 Task: Format the document by changing the font style to Arial, size to 12, apply different colors to headings, insert hyperlinks, and adjust text alignment and spacing.
Action: Mouse scrolled (751, 232) with delta (0, 0)
Screenshot: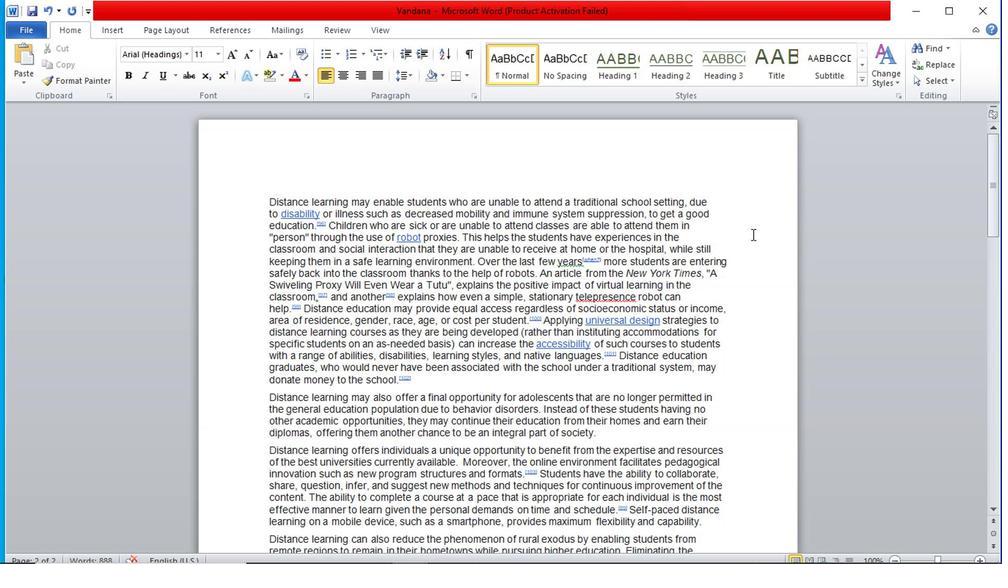 
Action: Mouse moved to (746, 231)
Screenshot: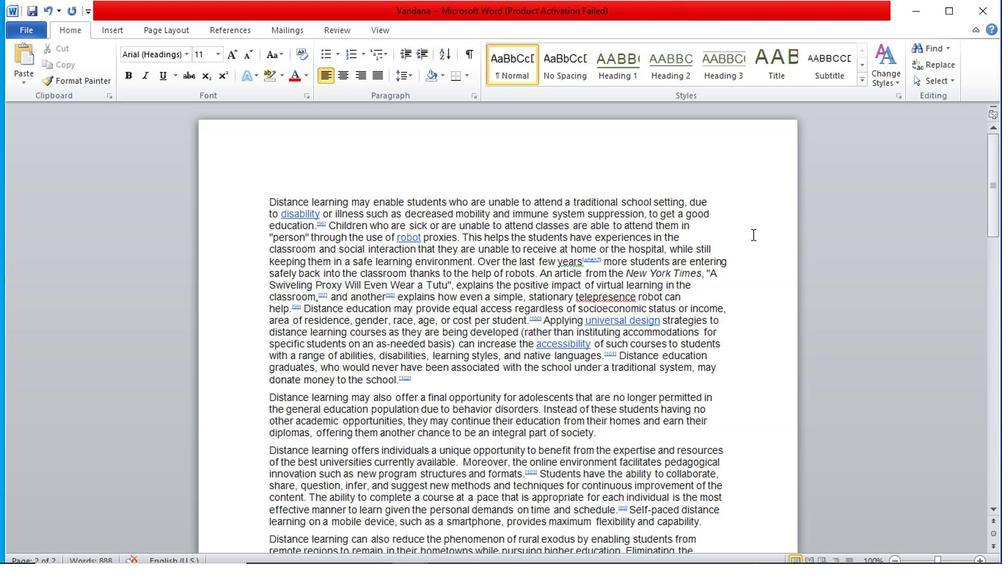 
Action: Mouse scrolled (746, 230) with delta (0, 0)
Screenshot: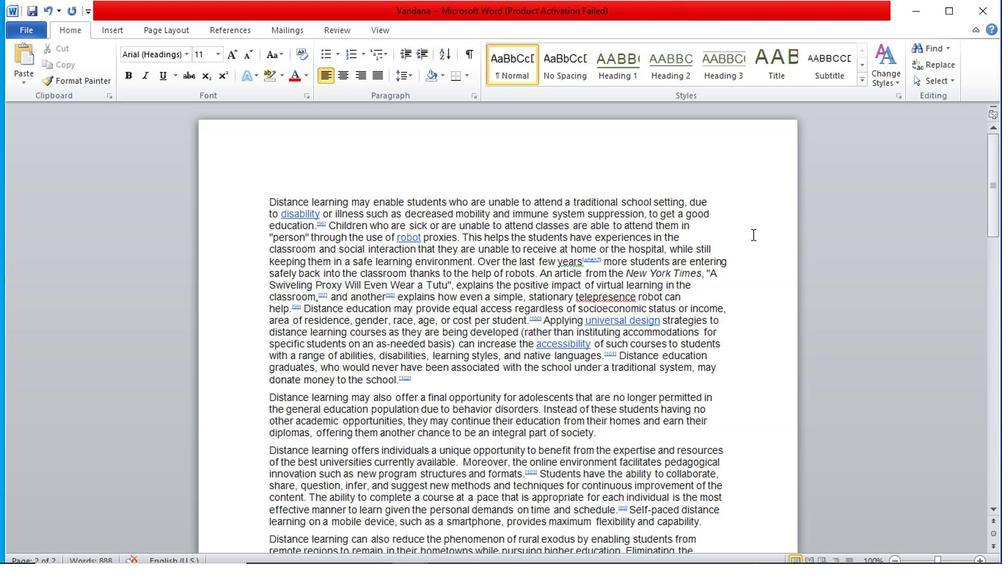 
Action: Mouse moved to (745, 230)
Screenshot: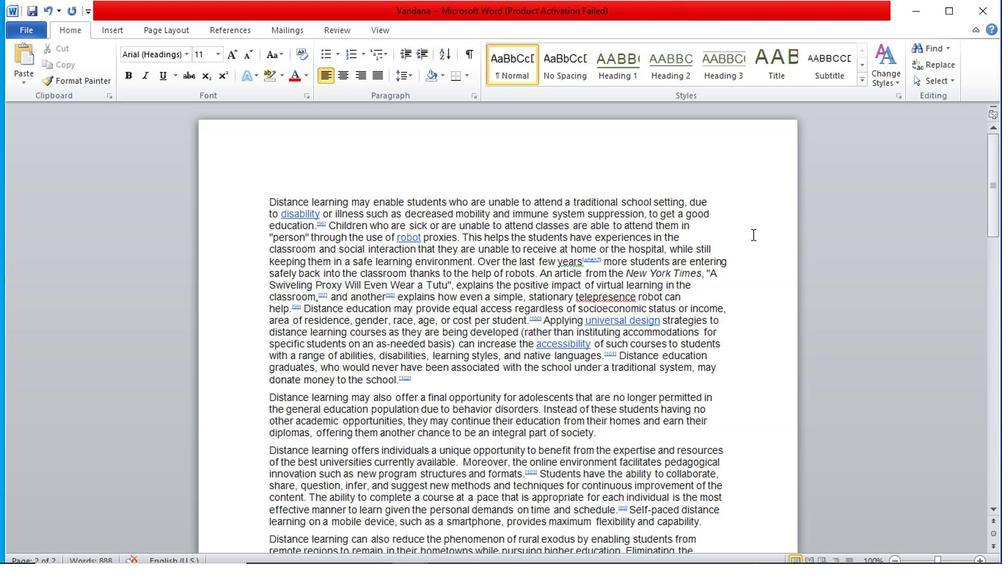 
Action: Mouse scrolled (745, 230) with delta (0, 0)
Screenshot: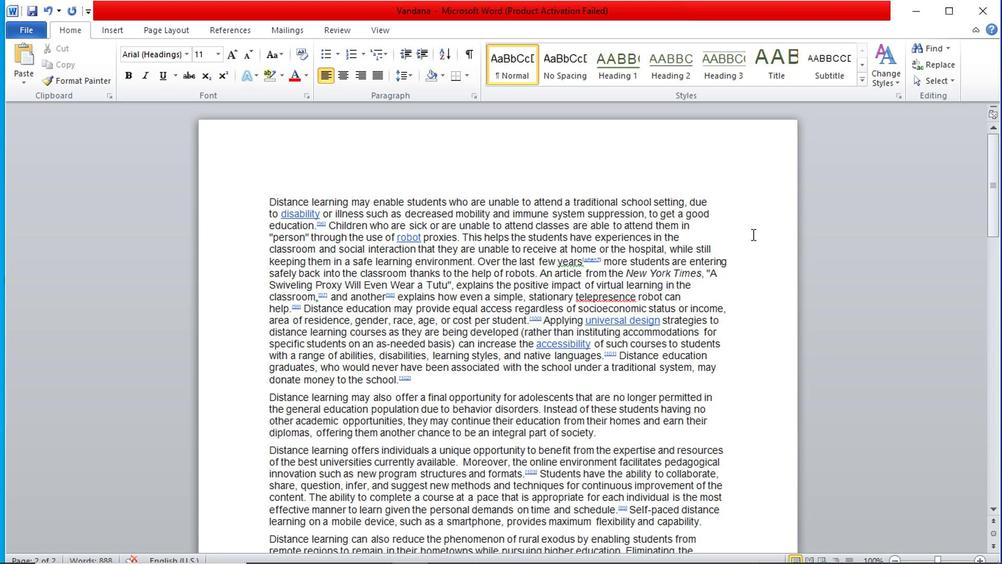 
Action: Mouse moved to (720, 233)
Screenshot: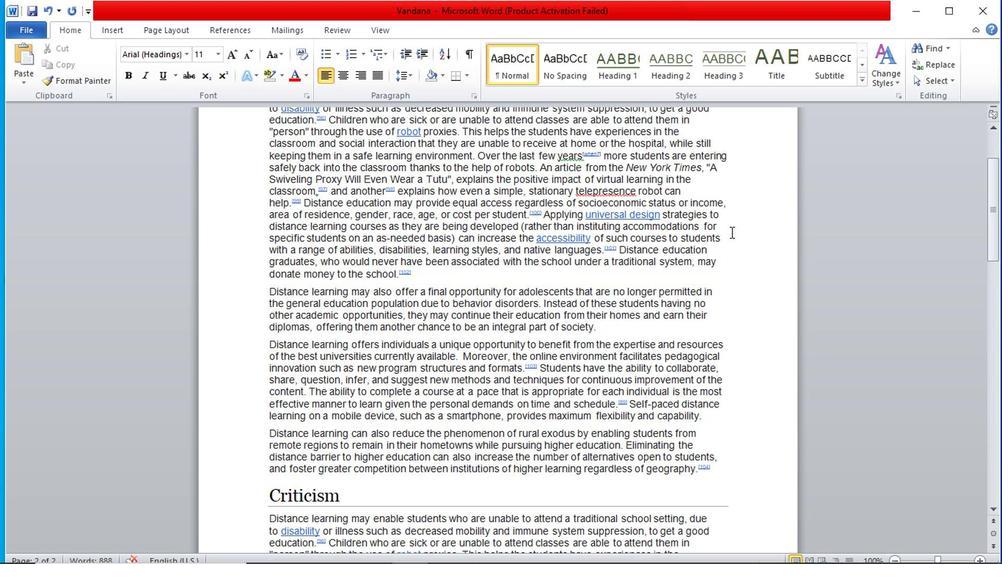 
Action: Mouse scrolled (720, 234) with delta (0, 0)
Screenshot: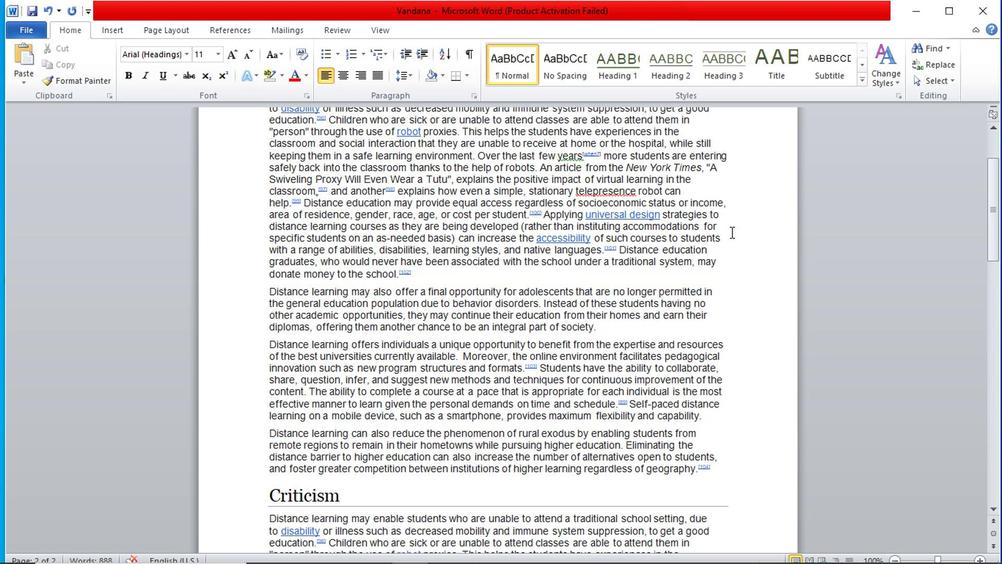 
Action: Mouse scrolled (720, 234) with delta (0, 0)
Screenshot: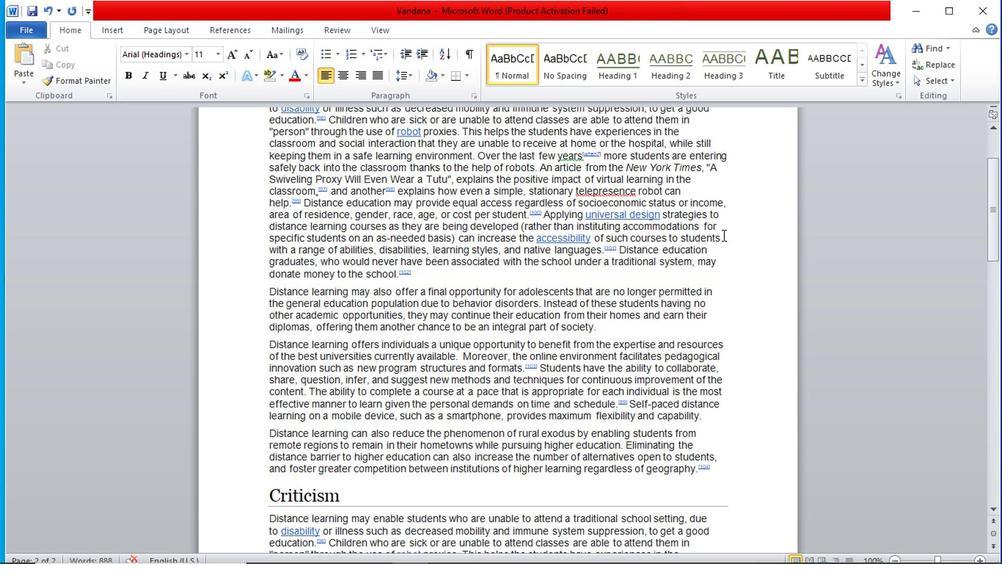 
Action: Mouse scrolled (720, 234) with delta (0, 0)
Screenshot: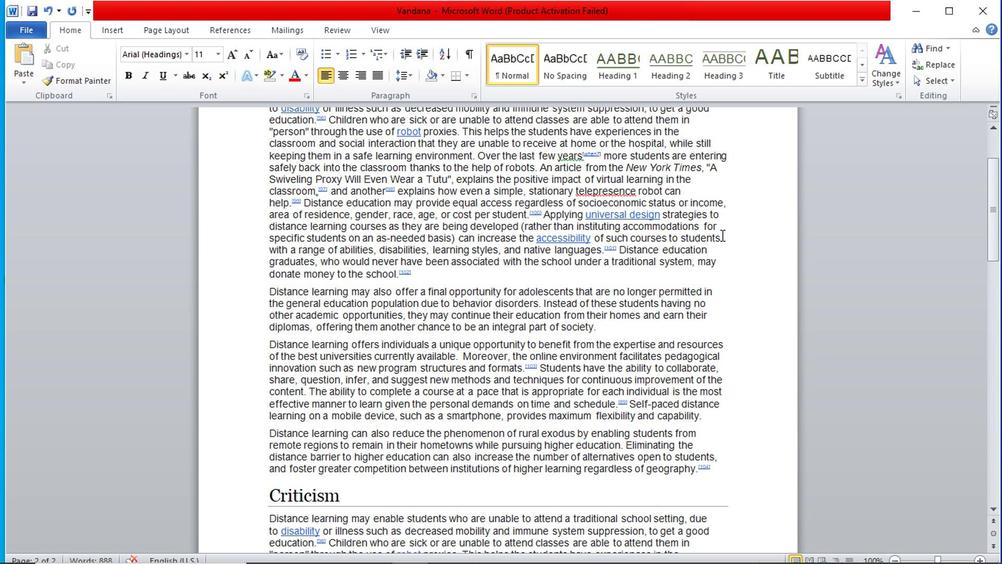 
Action: Mouse moved to (267, 197)
Screenshot: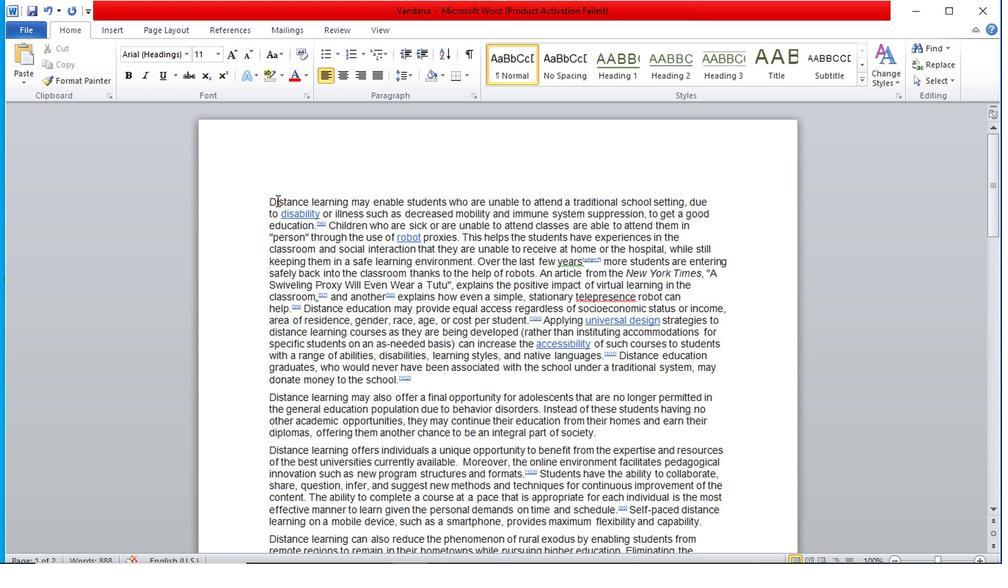 
Action: Mouse pressed left at (267, 197)
Screenshot: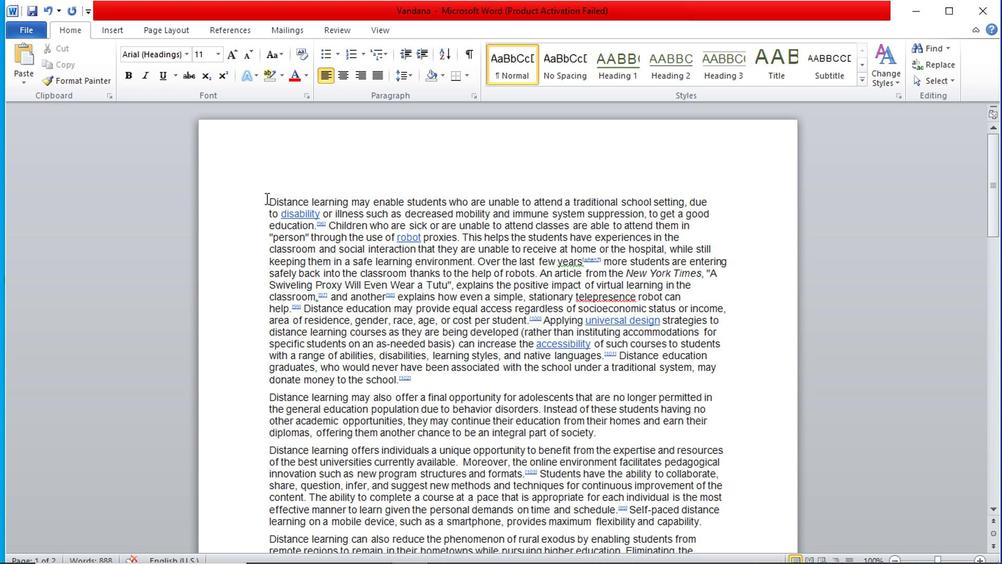 
Action: Mouse moved to (569, 269)
Screenshot: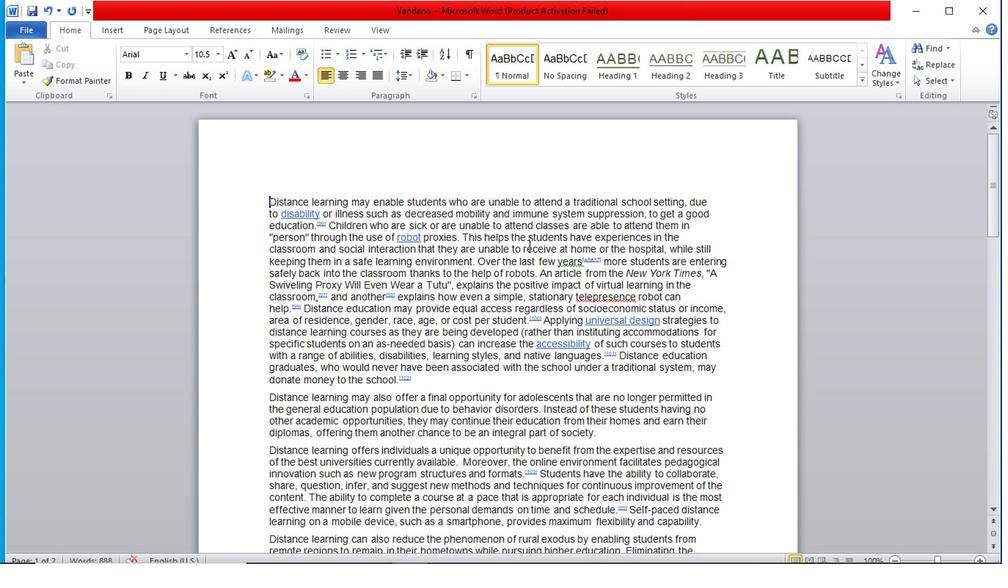 
Action: Mouse scrolled (569, 268) with delta (0, -1)
Screenshot: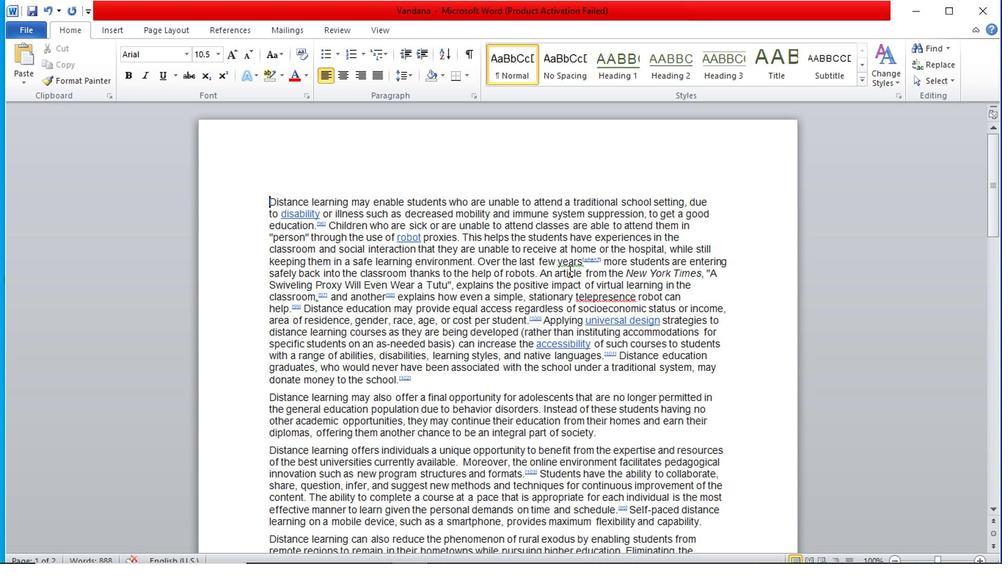 
Action: Mouse moved to (616, 282)
Screenshot: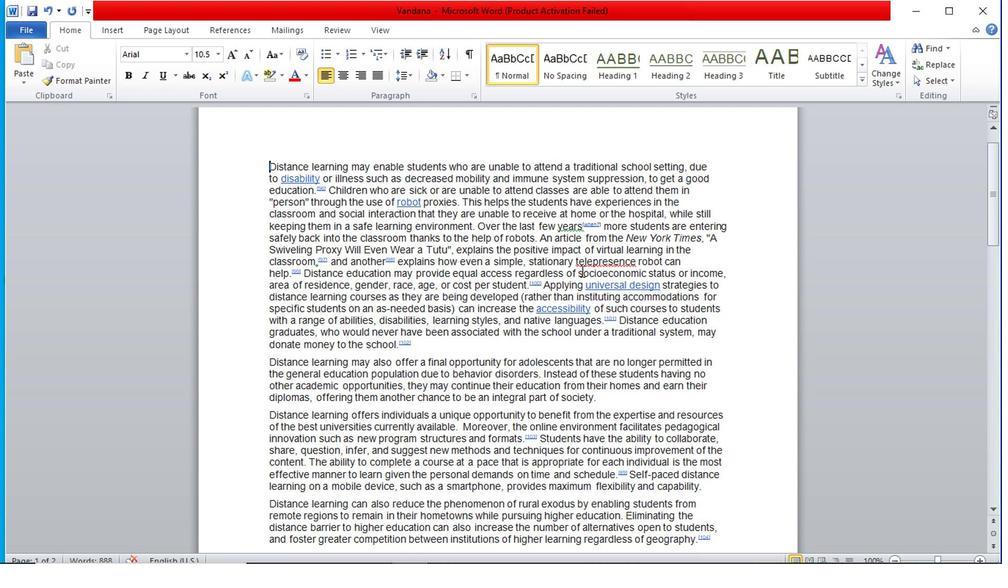 
Action: Mouse scrolled (616, 280) with delta (0, -1)
Screenshot: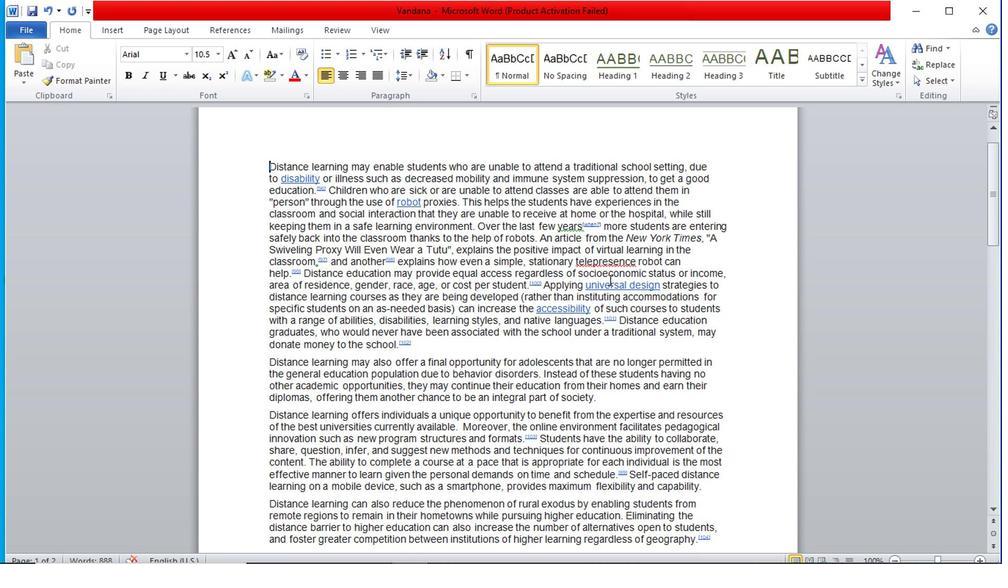
Action: Mouse moved to (422, 311)
Screenshot: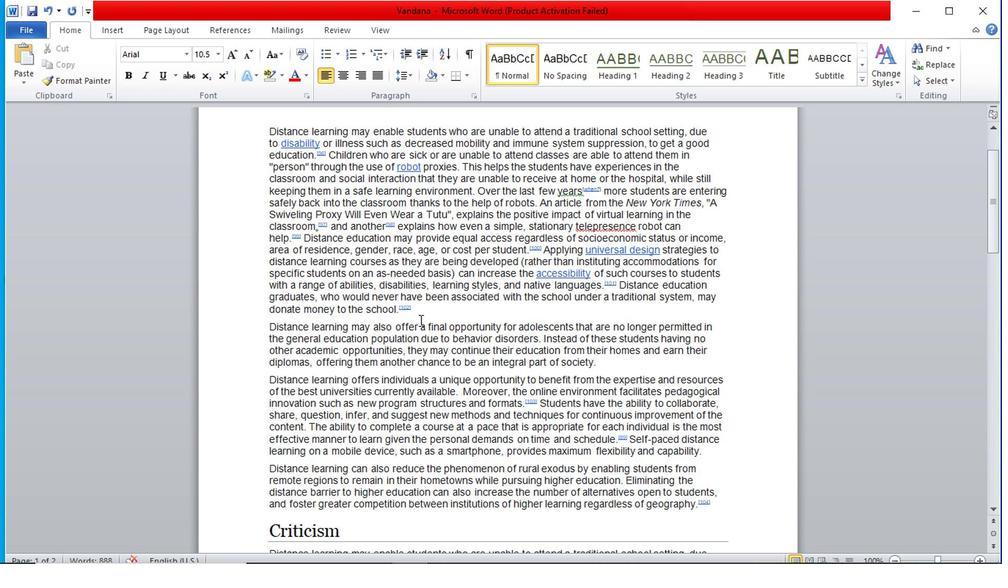 
Action: Mouse pressed left at (422, 311)
Screenshot: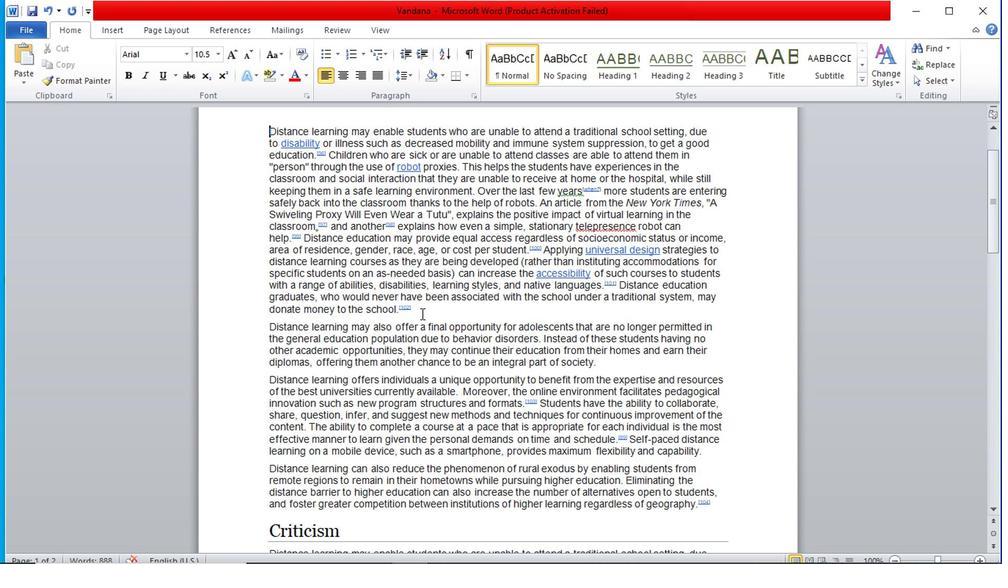 
Action: Key pressed <Key.enter>
Screenshot: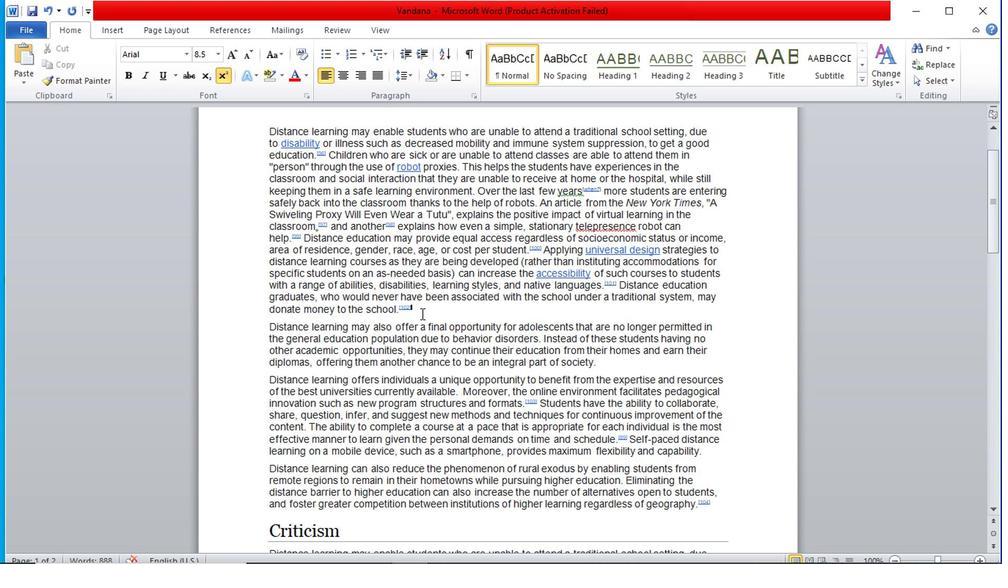
Action: Mouse moved to (455, 301)
Screenshot: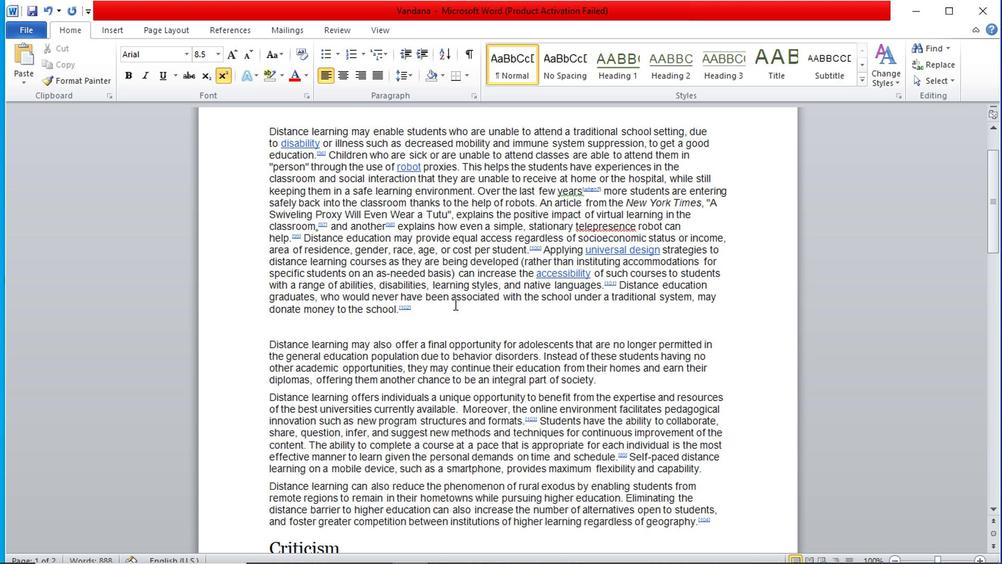 
Action: Mouse scrolled (455, 300) with delta (0, 0)
Screenshot: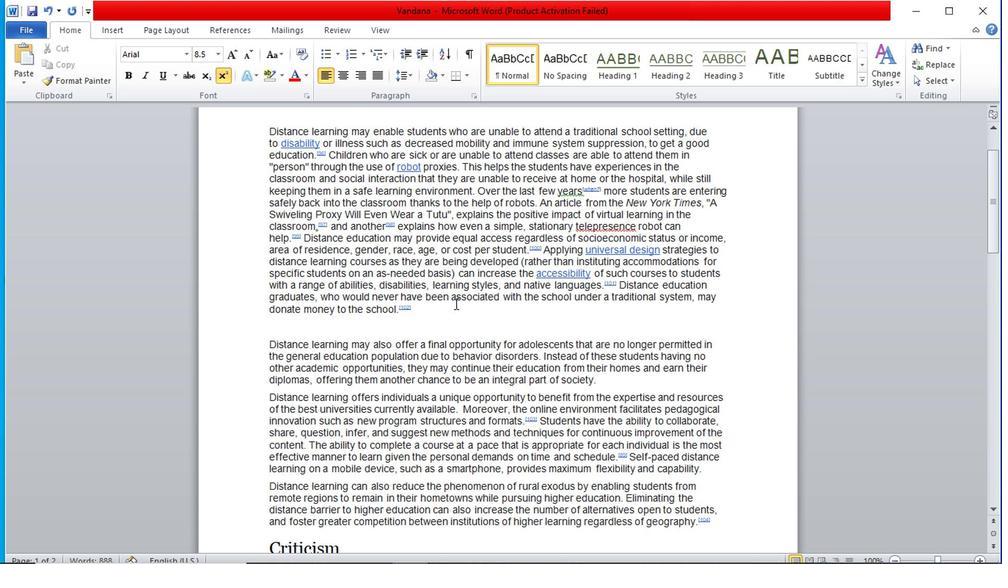 
Action: Mouse scrolled (455, 300) with delta (0, 0)
Screenshot: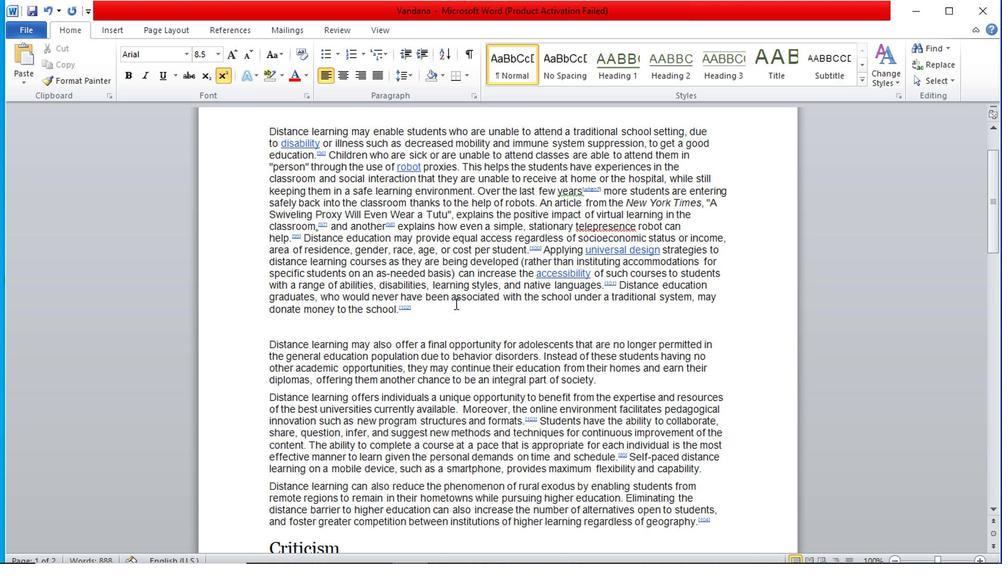 
Action: Mouse scrolled (455, 300) with delta (0, 0)
Screenshot: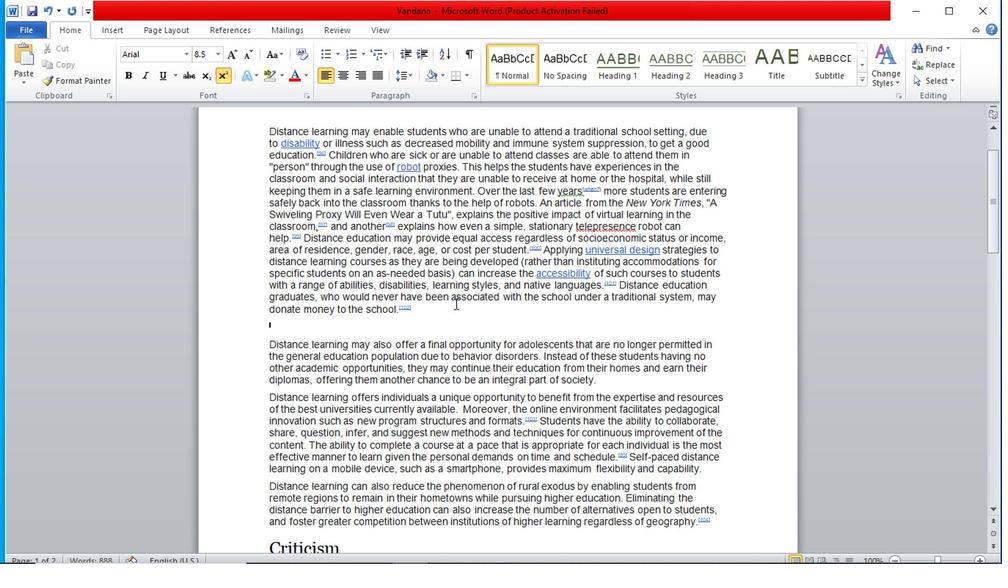 
Action: Mouse moved to (629, 273)
Screenshot: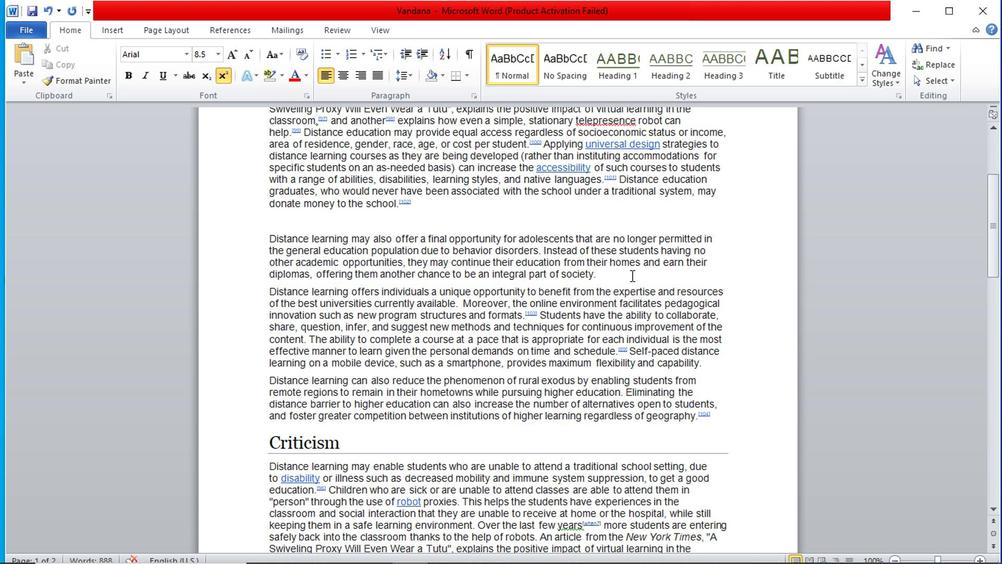 
Action: Mouse pressed left at (629, 273)
Screenshot: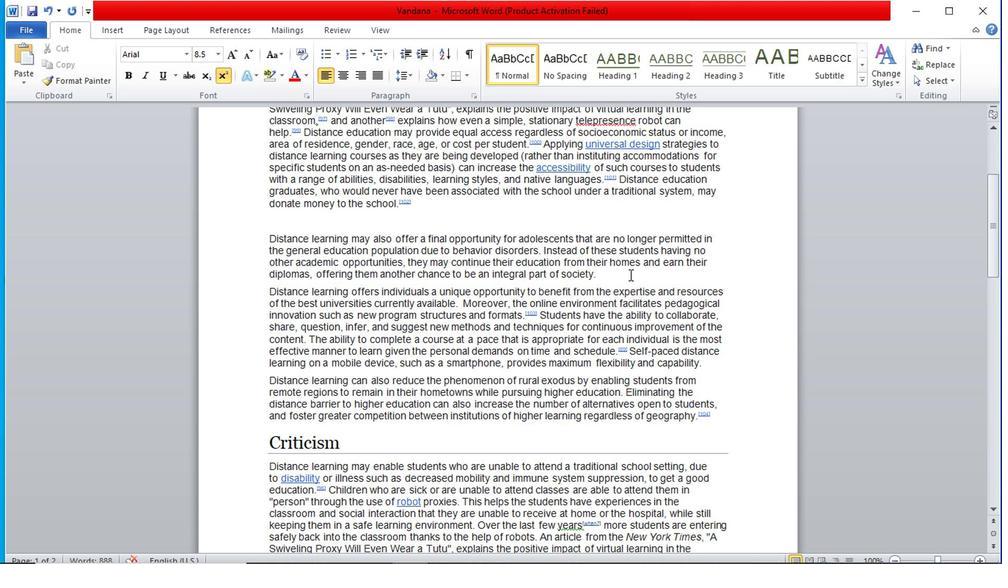 
Action: Key pressed <Key.enter>
Screenshot: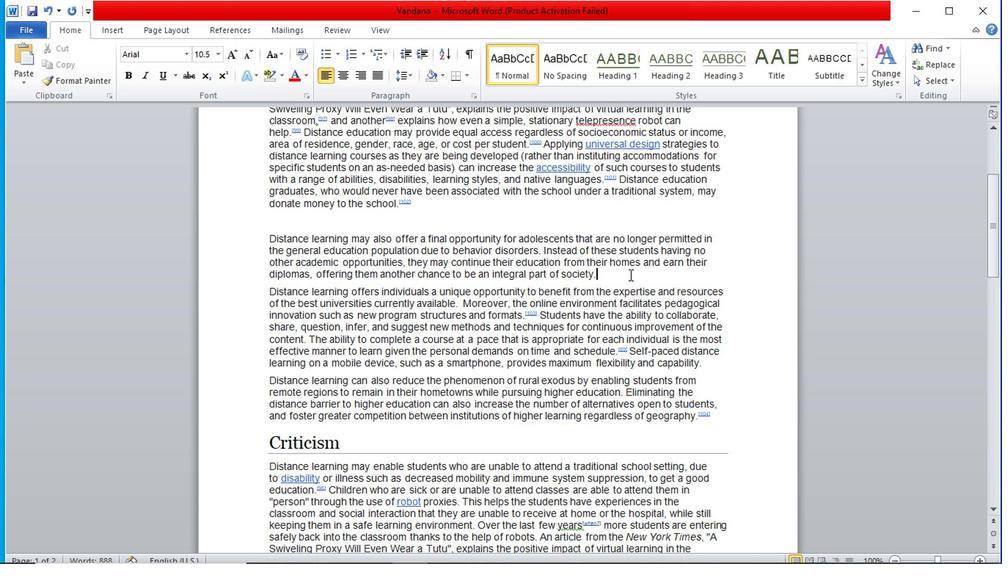 
Action: Mouse moved to (626, 273)
Screenshot: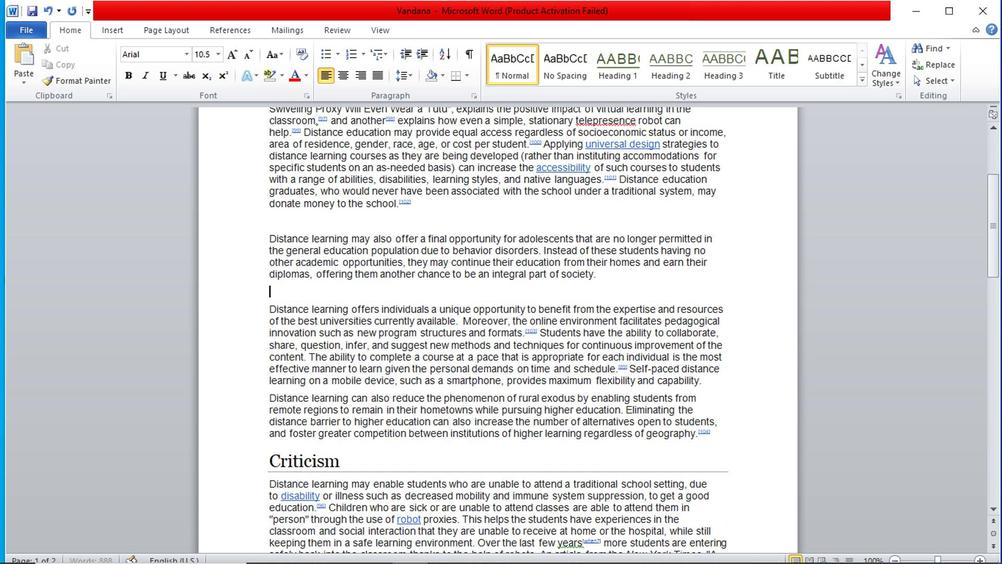 
Action: Mouse scrolled (626, 273) with delta (0, 0)
Screenshot: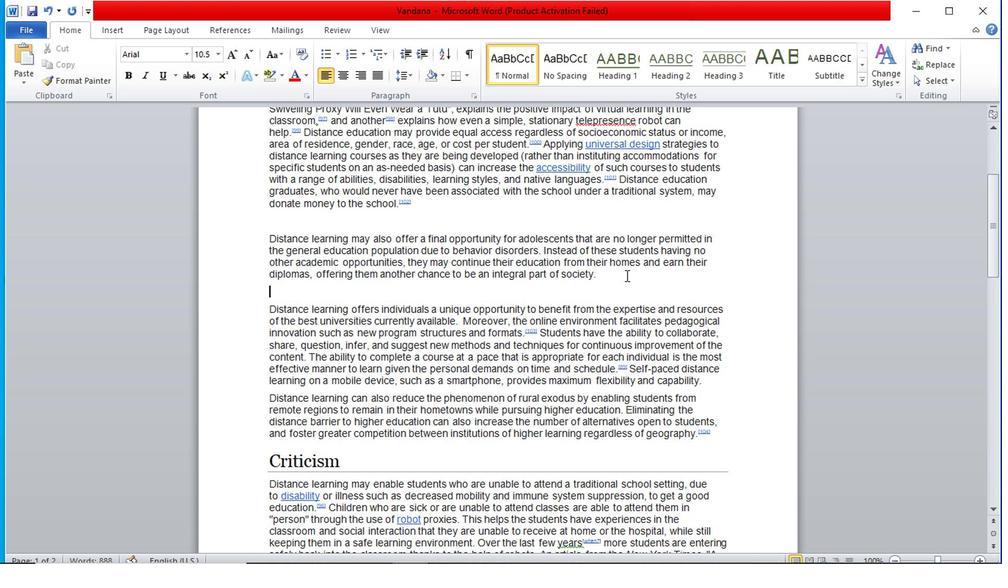 
Action: Mouse moved to (626, 274)
Screenshot: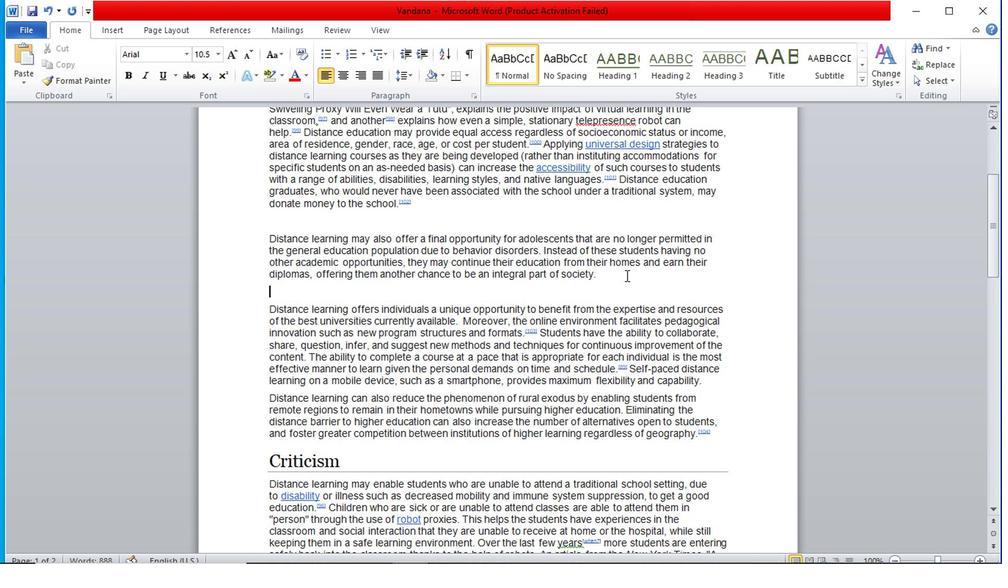 
Action: Mouse scrolled (626, 273) with delta (0, -1)
Screenshot: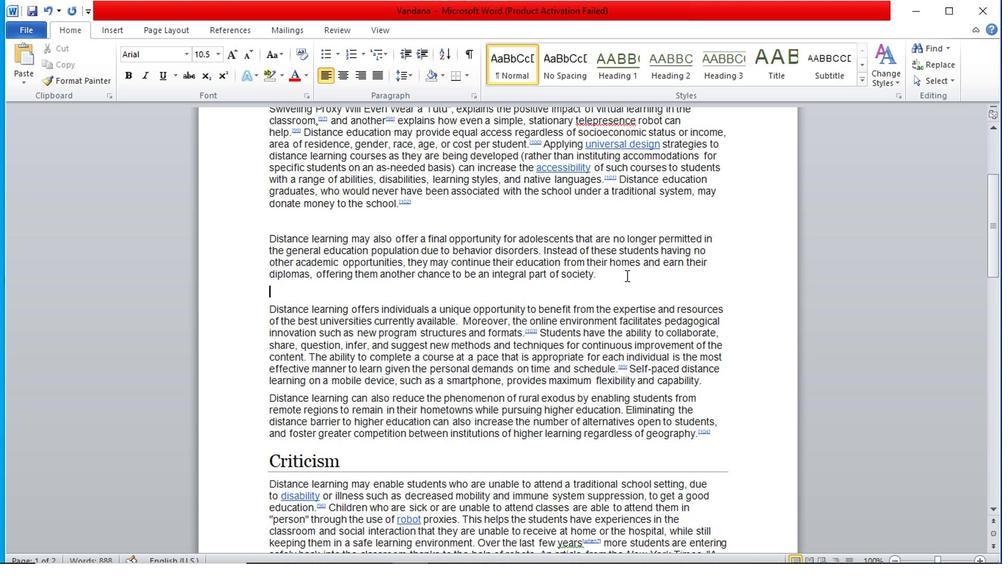 
Action: Mouse moved to (709, 309)
Screenshot: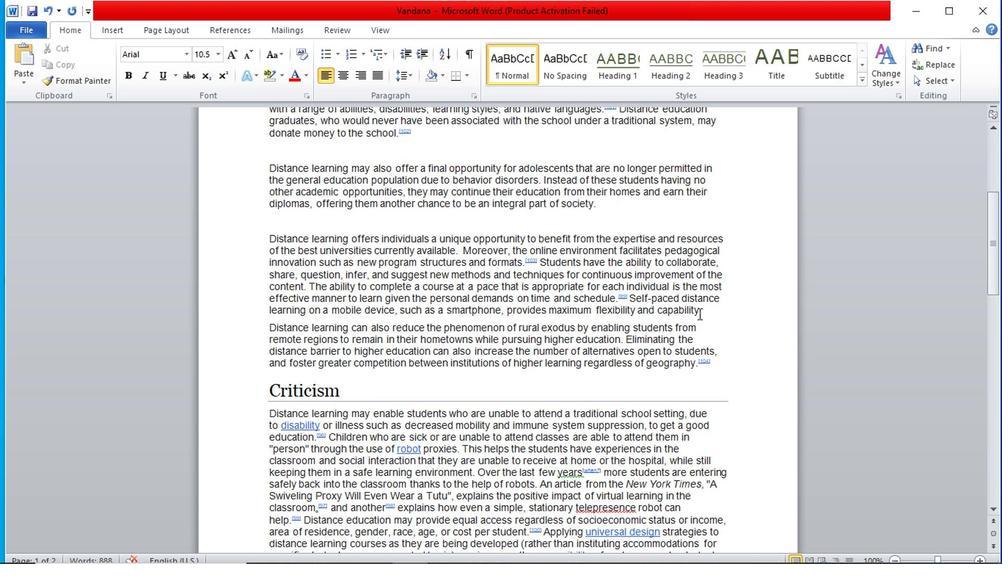 
Action: Mouse pressed left at (709, 309)
Screenshot: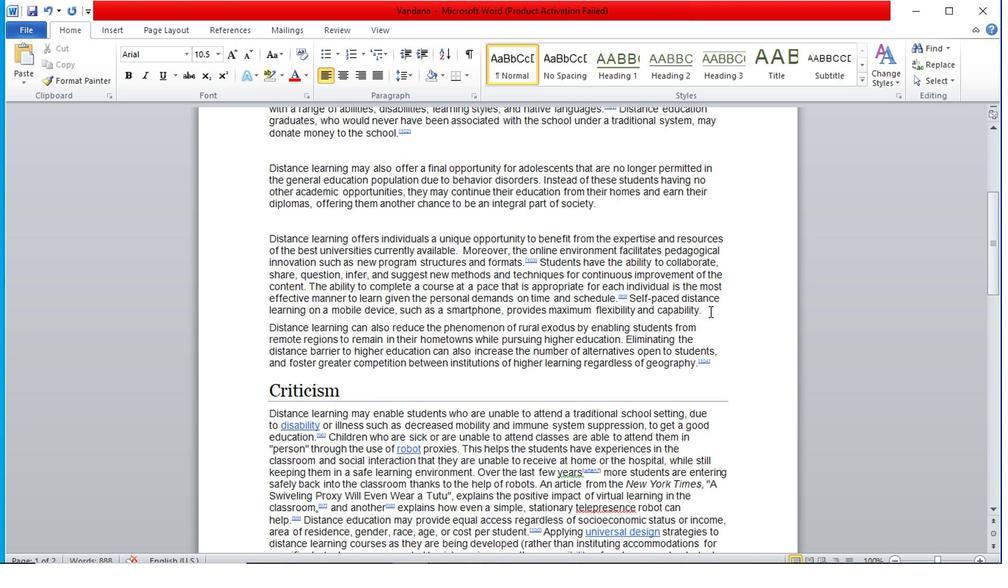 
Action: Mouse moved to (709, 309)
Screenshot: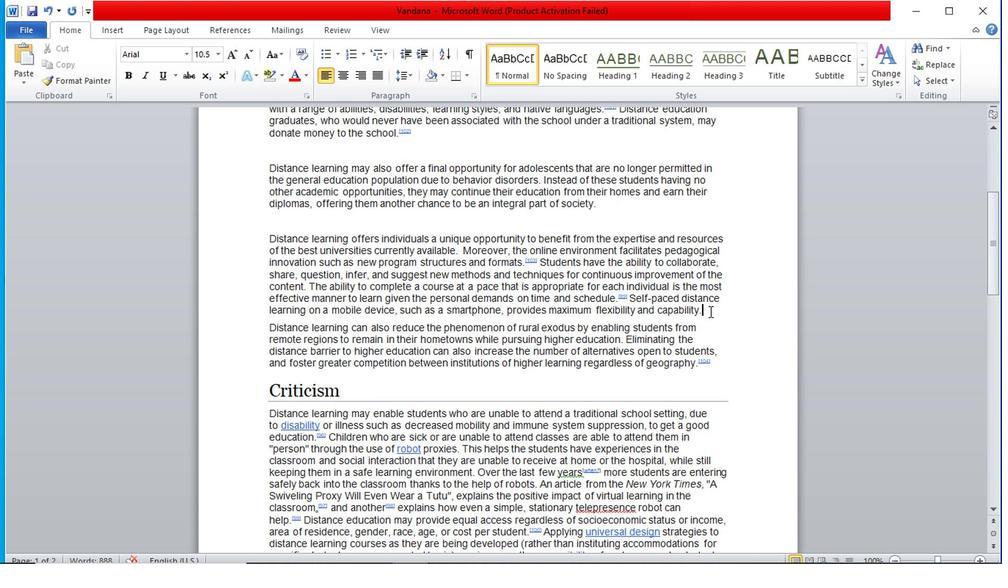 
Action: Key pressed <Key.enter>
Screenshot: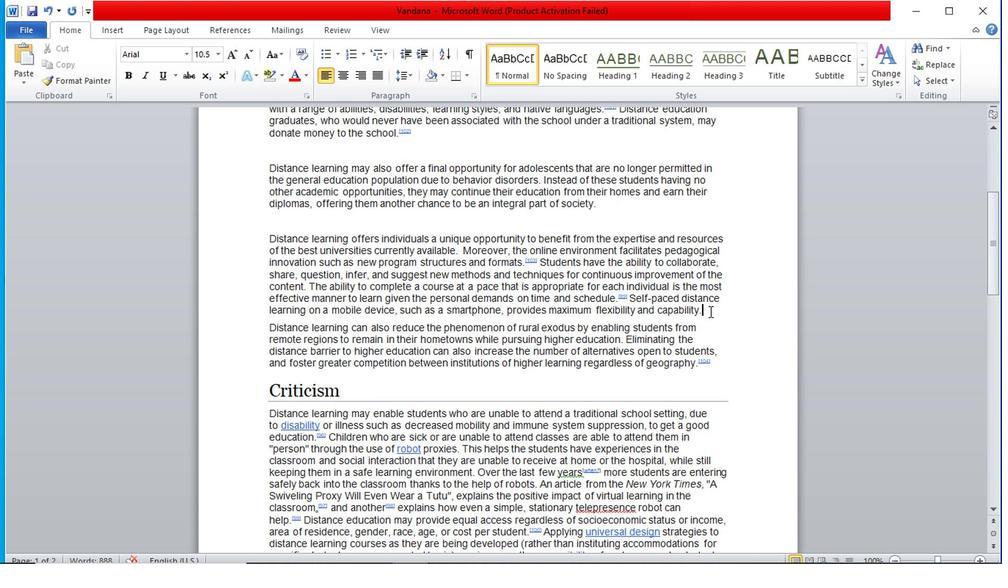 
Action: Mouse moved to (675, 321)
Screenshot: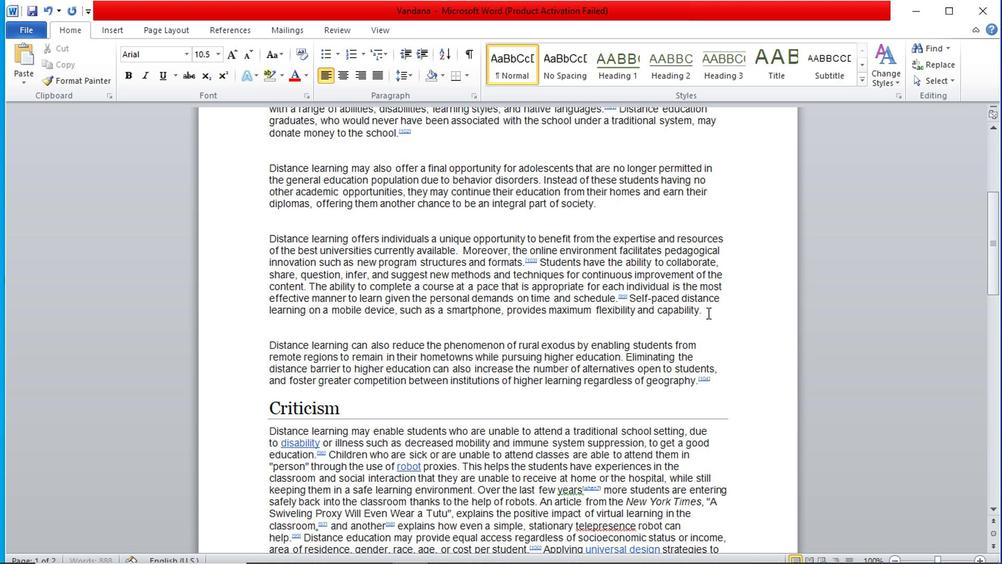 
Action: Mouse scrolled (675, 320) with delta (0, -1)
Screenshot: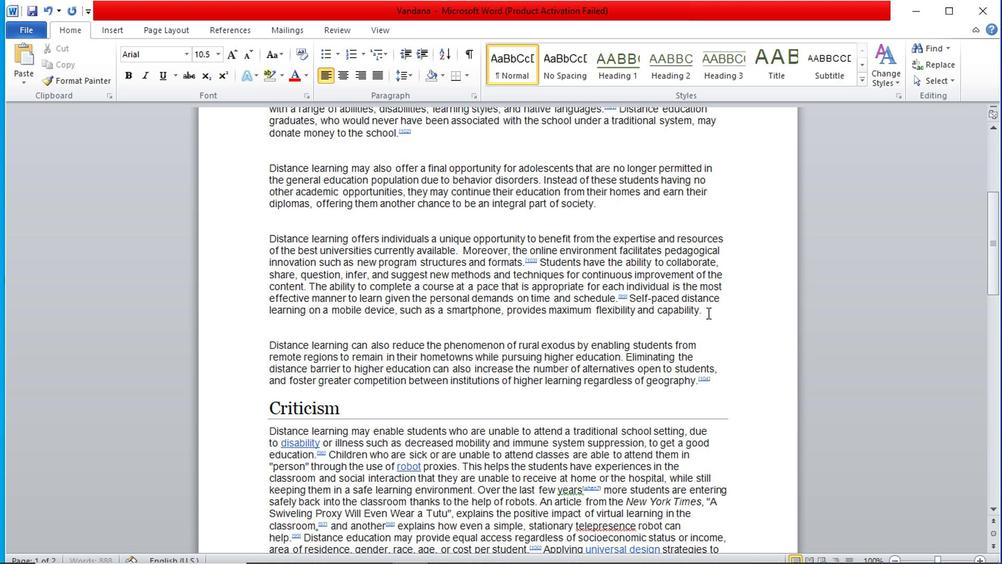 
Action: Mouse moved to (670, 321)
Screenshot: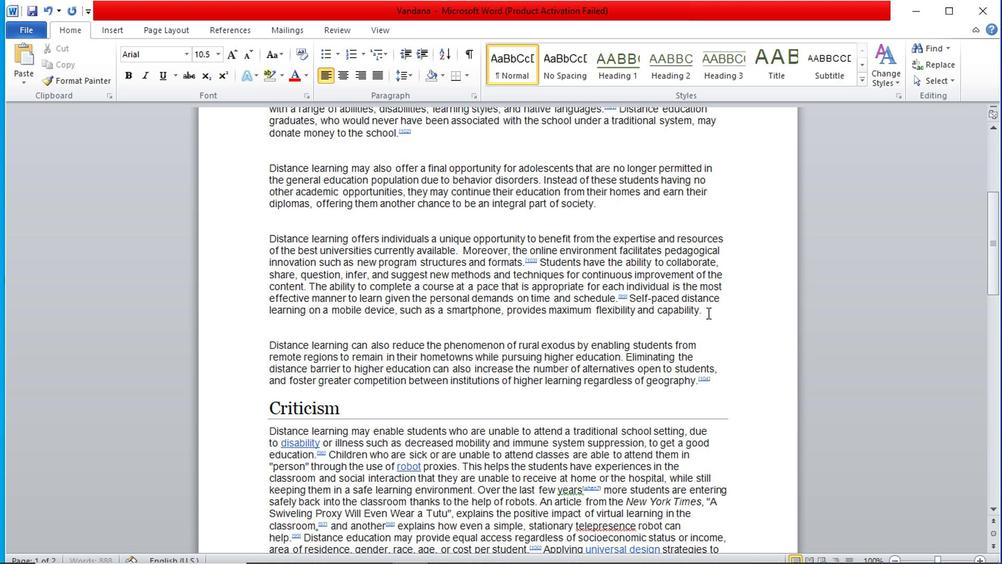 
Action: Mouse scrolled (670, 320) with delta (0, -1)
Screenshot: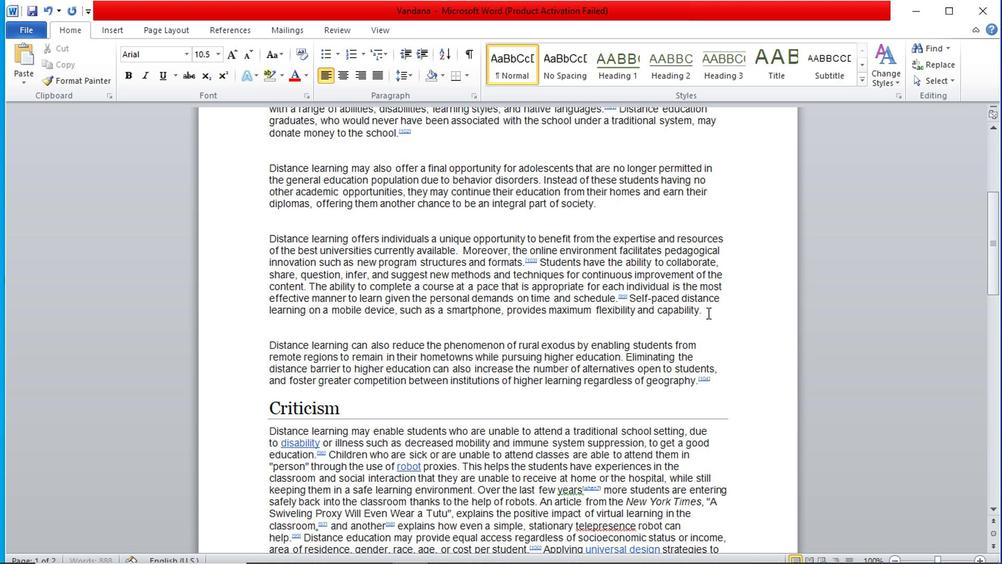 
Action: Mouse moved to (666, 321)
Screenshot: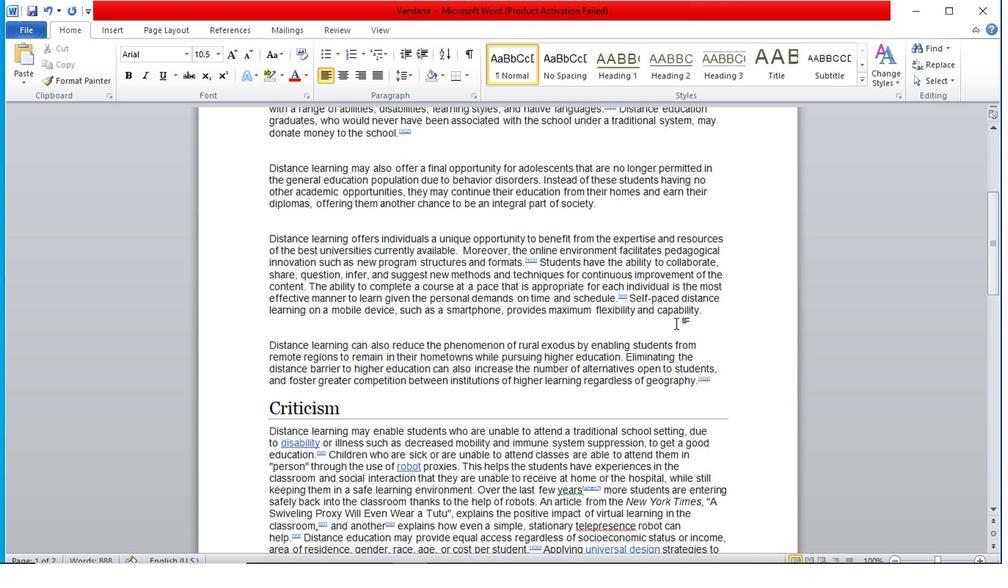 
Action: Mouse scrolled (666, 321) with delta (0, 0)
Screenshot: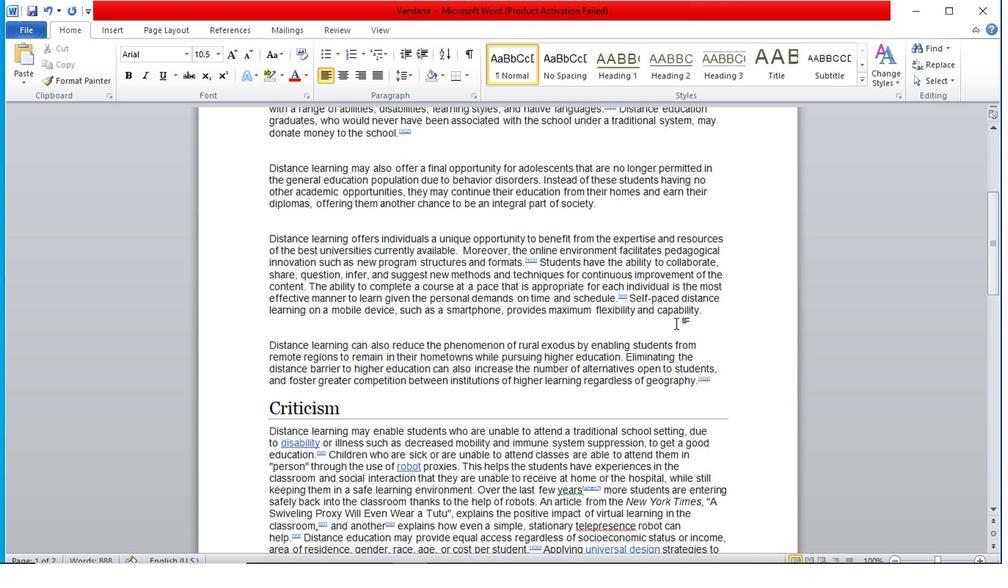 
Action: Mouse moved to (526, 299)
Screenshot: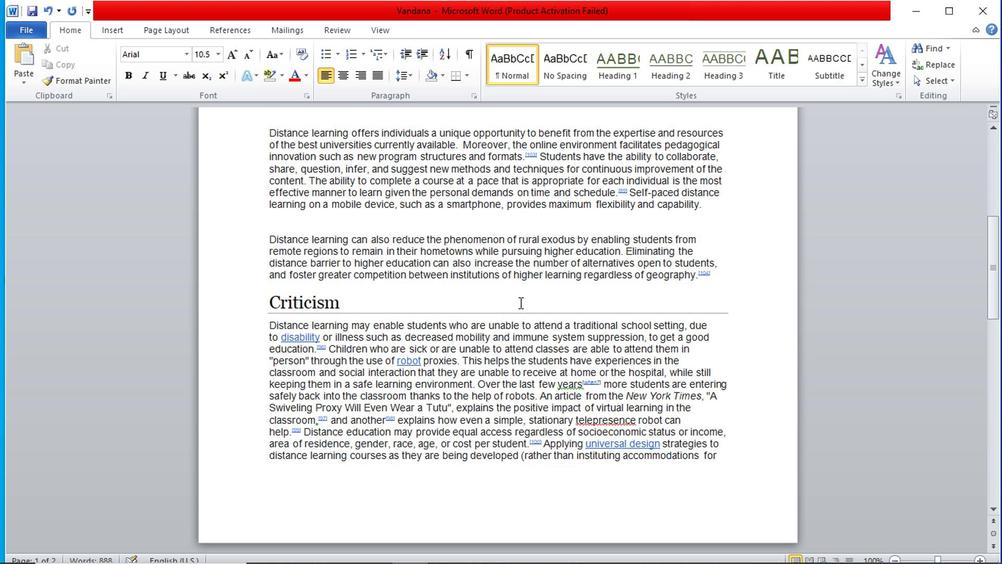 
Action: Mouse scrolled (526, 299) with delta (0, 0)
Screenshot: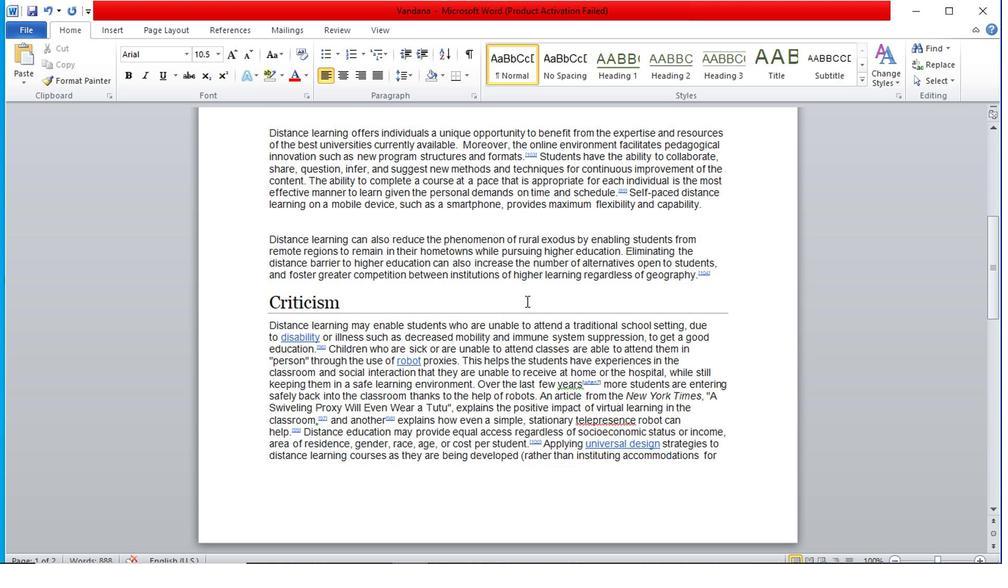 
Action: Mouse scrolled (526, 299) with delta (0, 0)
Screenshot: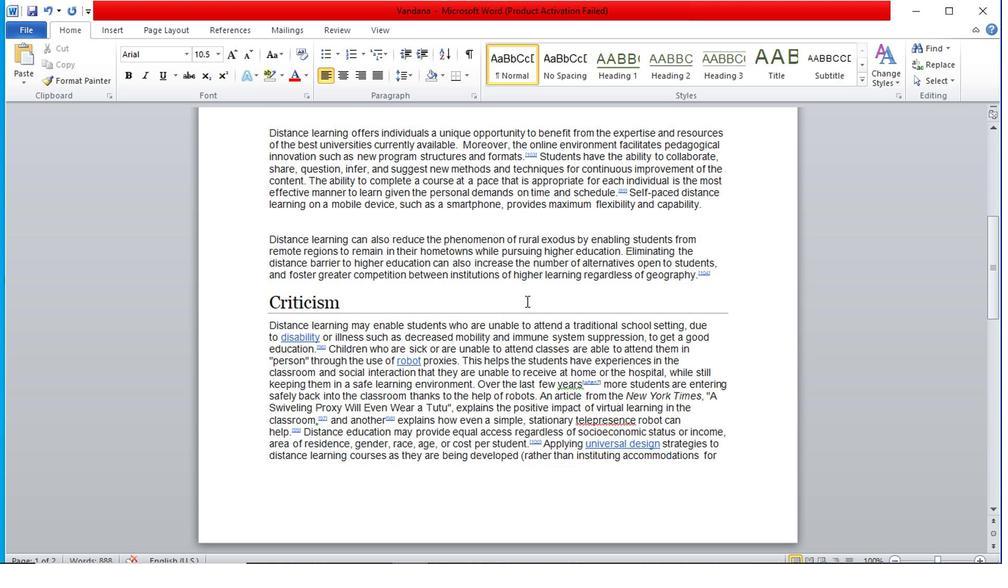 
Action: Mouse scrolled (526, 299) with delta (0, 0)
Screenshot: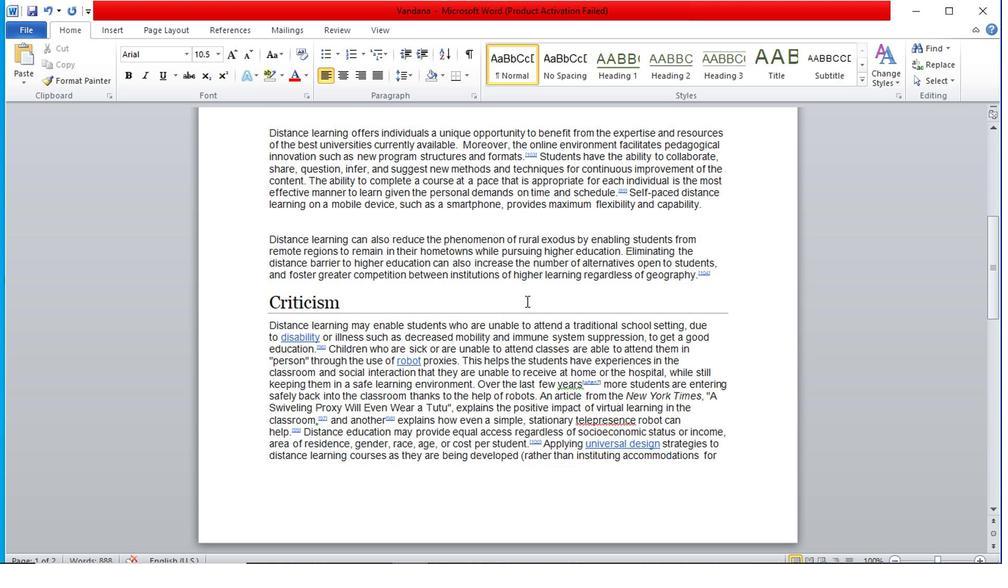 
Action: Mouse scrolled (526, 299) with delta (0, 0)
Screenshot: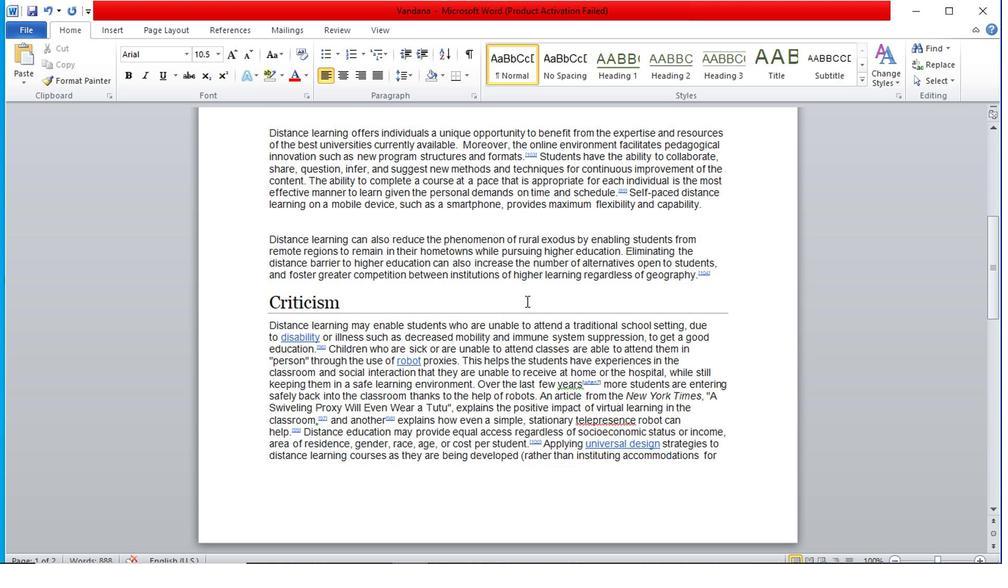 
Action: Mouse scrolled (526, 299) with delta (0, 0)
Screenshot: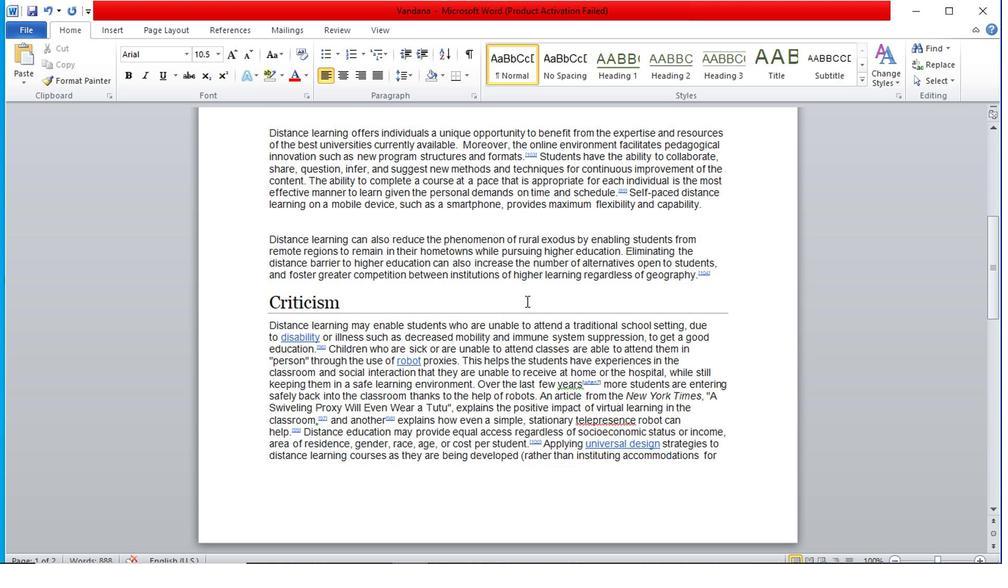 
Action: Mouse scrolled (526, 298) with delta (0, 0)
Screenshot: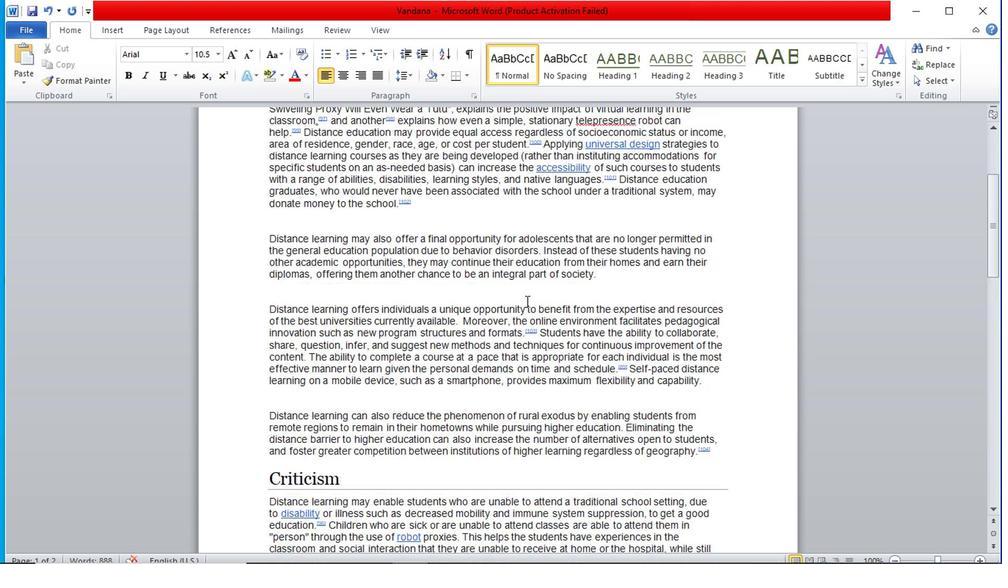 
Action: Mouse scrolled (526, 298) with delta (0, 0)
Screenshot: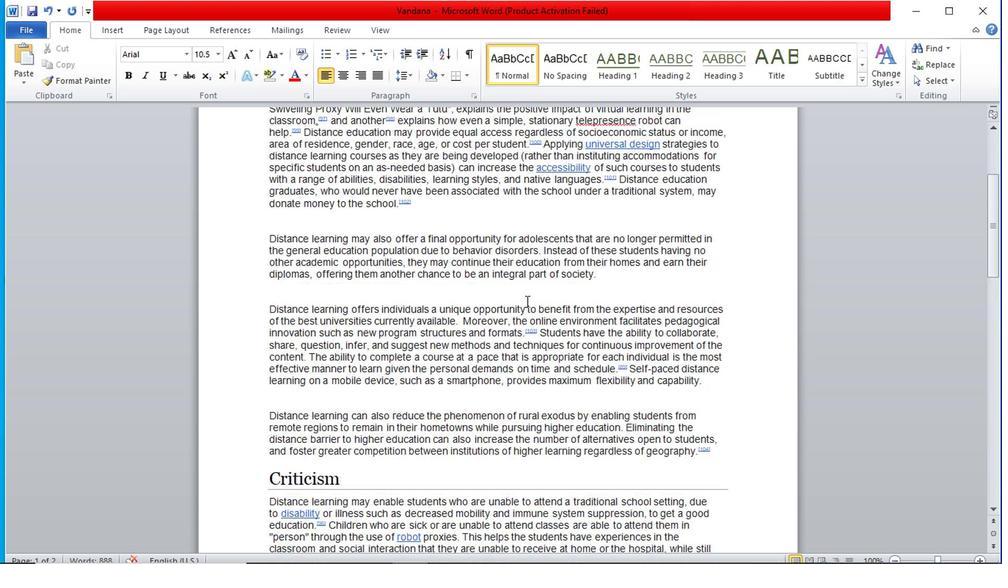 
Action: Mouse scrolled (526, 298) with delta (0, 0)
Screenshot: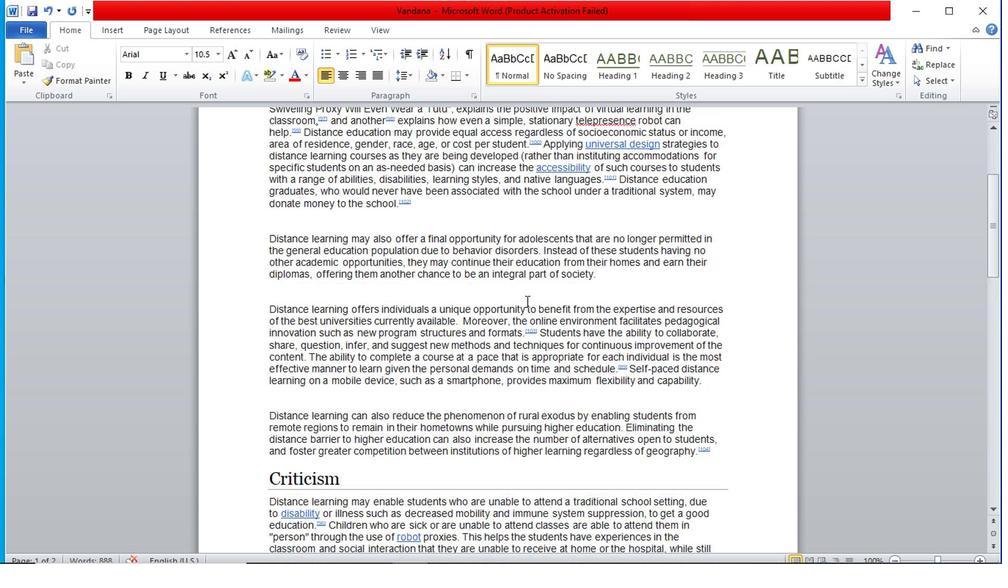 
Action: Mouse scrolled (526, 298) with delta (0, 0)
Screenshot: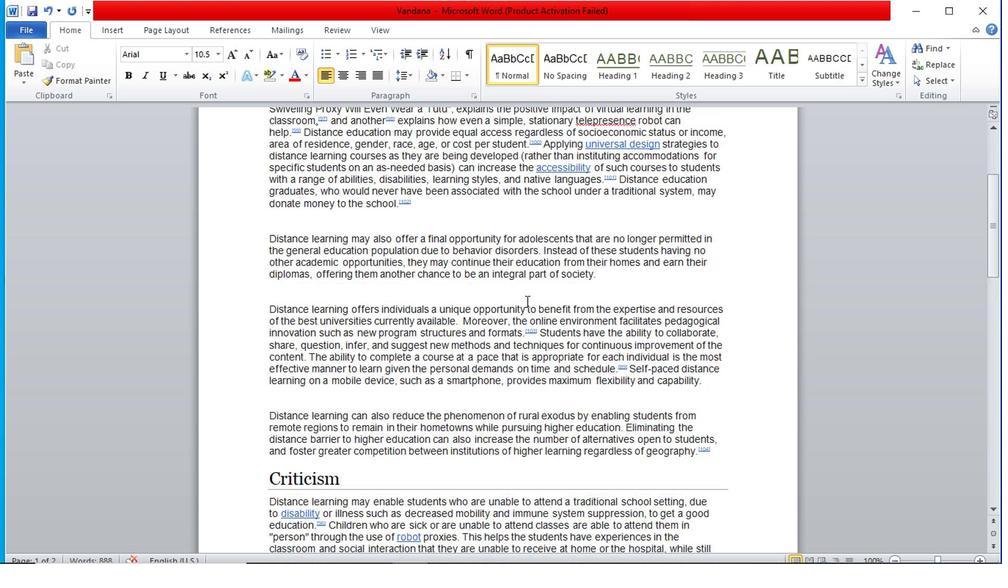 
Action: Mouse scrolled (526, 298) with delta (0, 0)
Screenshot: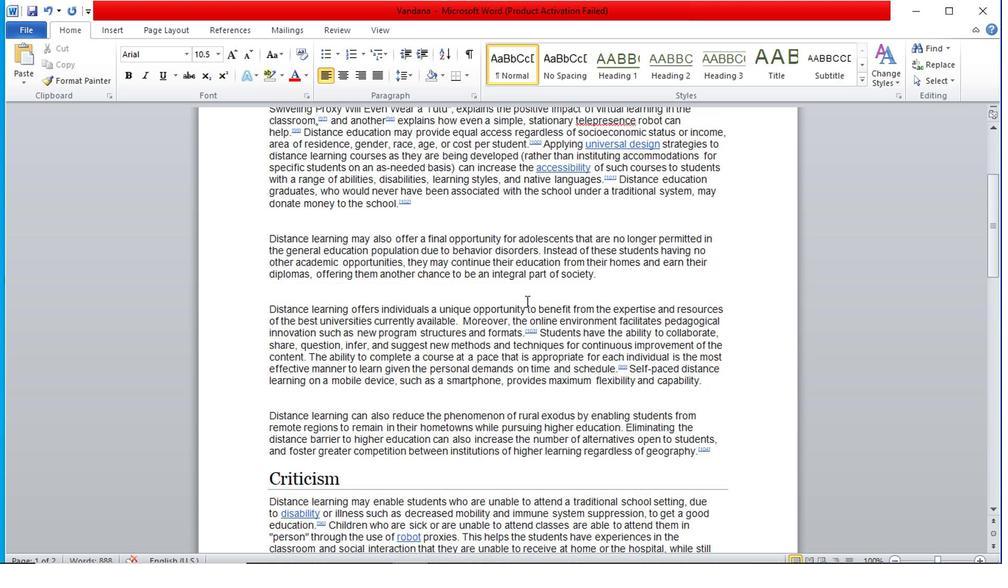 
Action: Mouse scrolled (526, 298) with delta (0, 0)
Screenshot: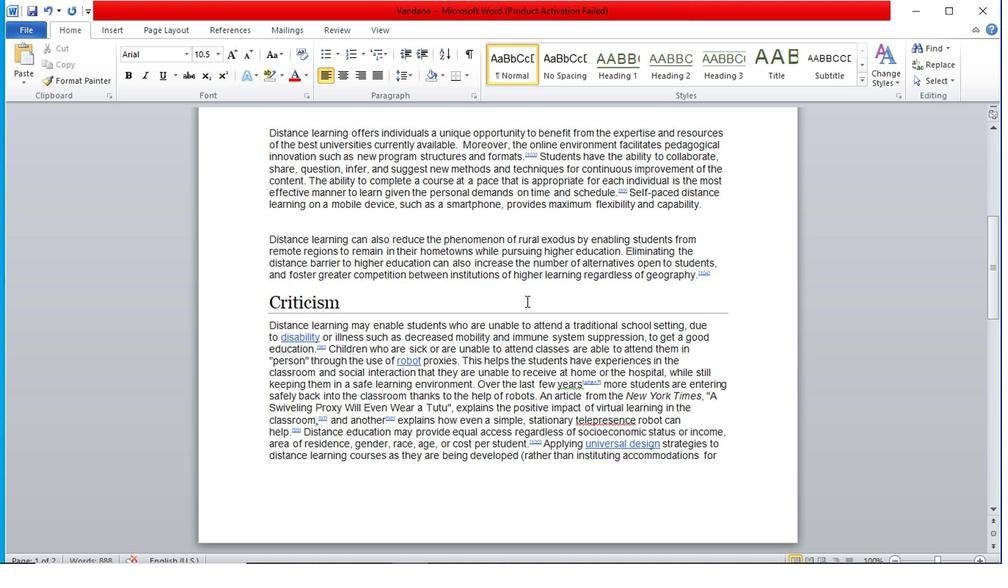 
Action: Mouse scrolled (526, 298) with delta (0, 0)
Screenshot: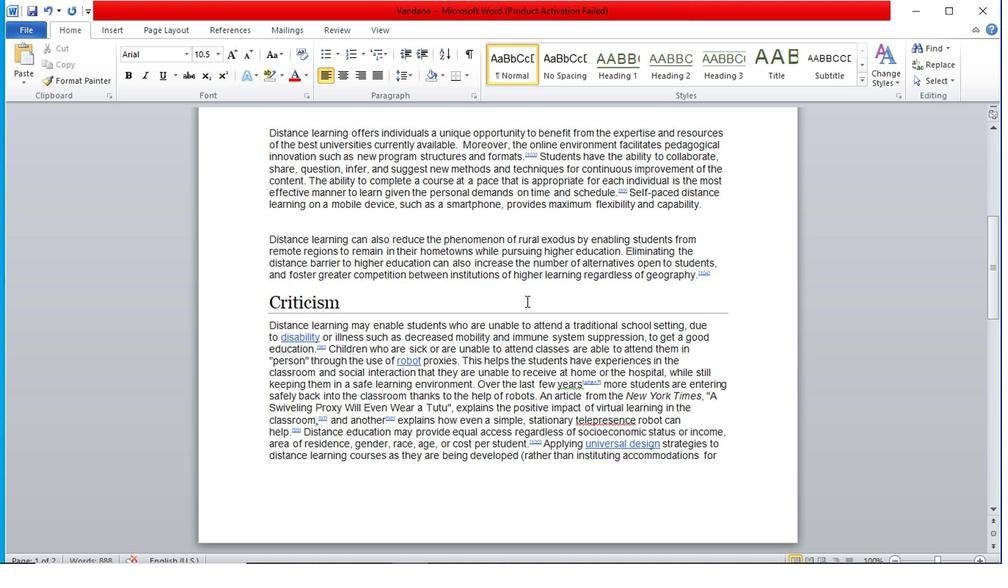 
Action: Mouse scrolled (526, 298) with delta (0, 0)
Screenshot: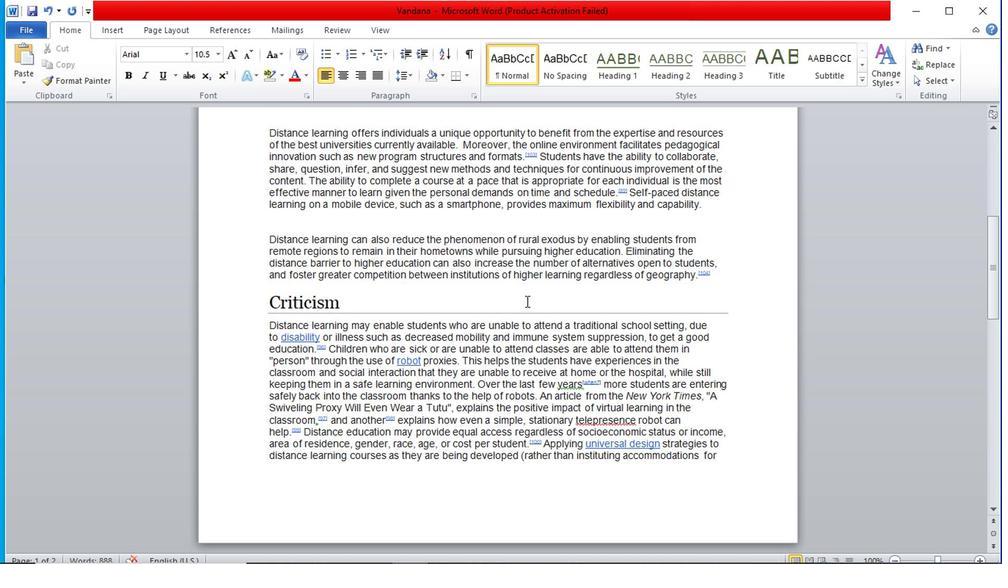 
Action: Mouse scrolled (526, 298) with delta (0, 0)
Screenshot: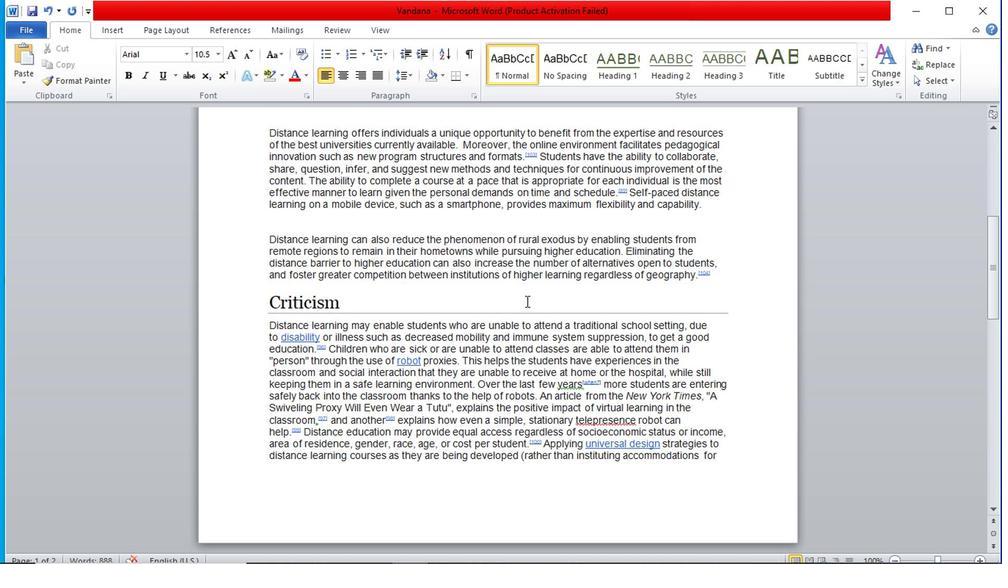 
Action: Mouse scrolled (526, 298) with delta (0, 0)
Screenshot: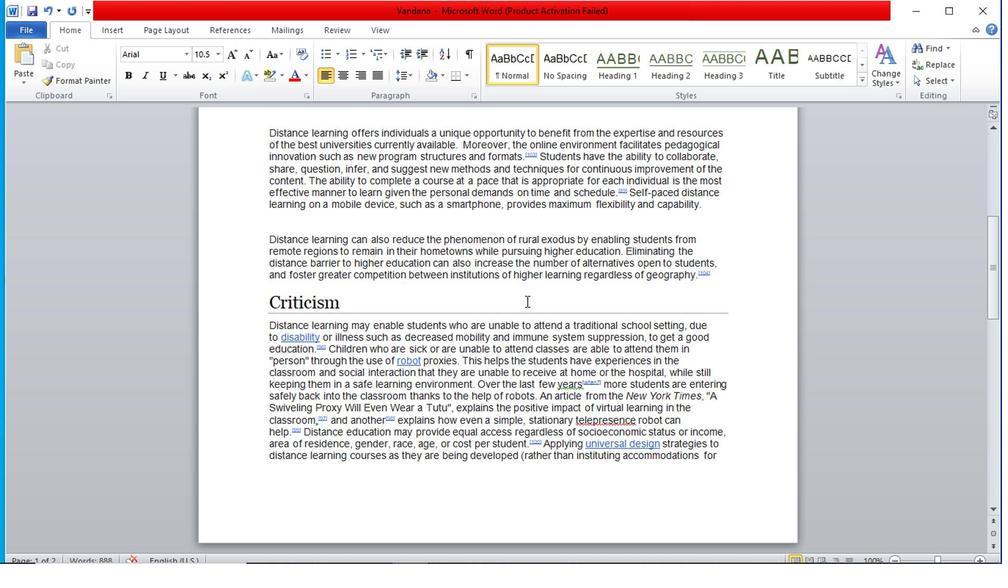 
Action: Mouse scrolled (526, 298) with delta (0, 0)
Screenshot: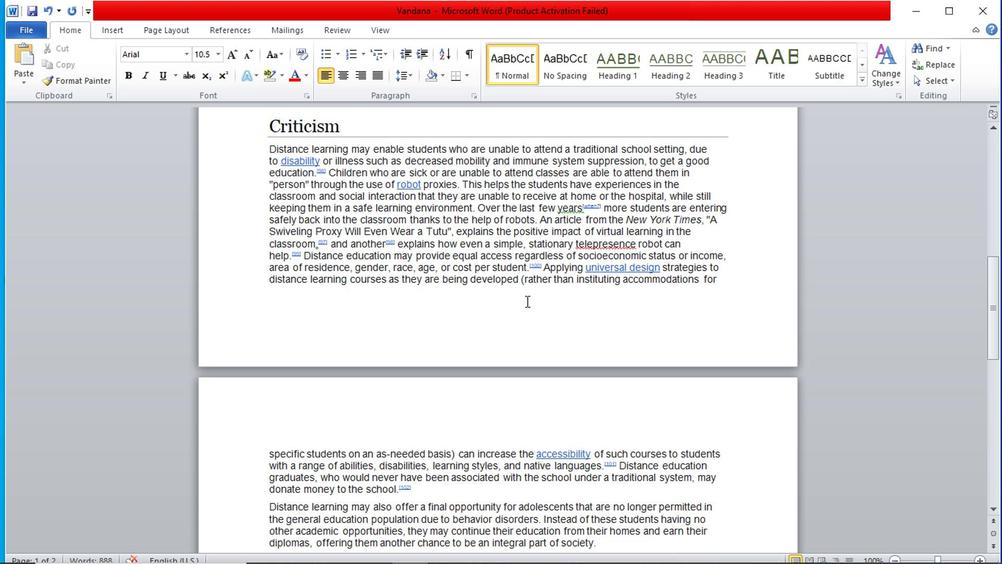 
Action: Mouse scrolled (526, 298) with delta (0, 0)
Screenshot: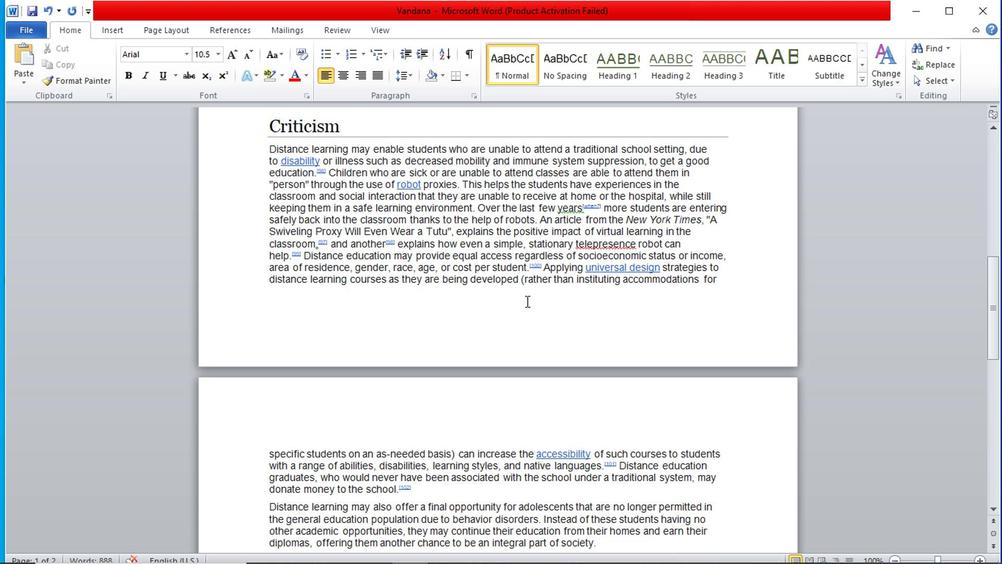 
Action: Mouse scrolled (526, 298) with delta (0, 0)
Screenshot: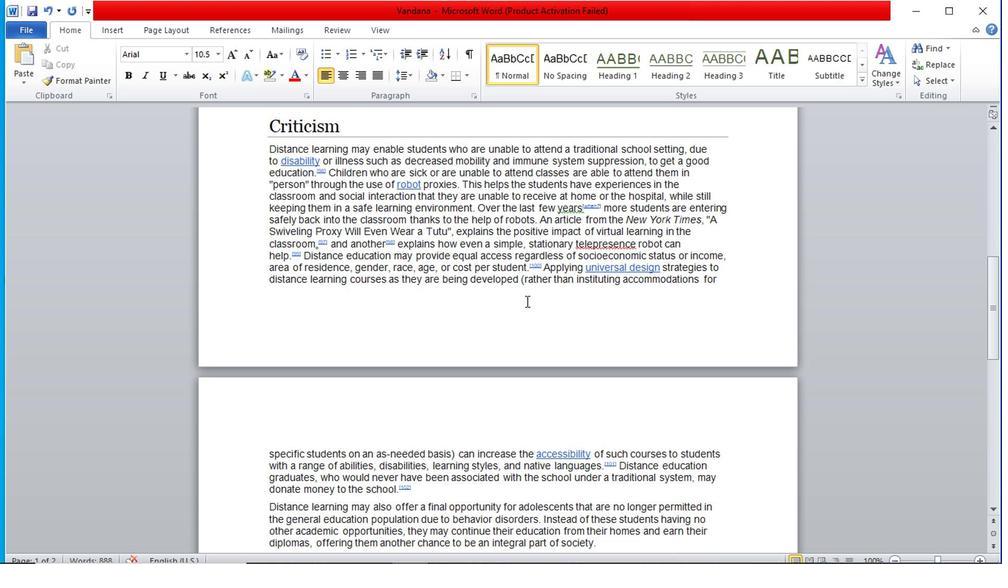 
Action: Mouse scrolled (526, 298) with delta (0, 0)
Screenshot: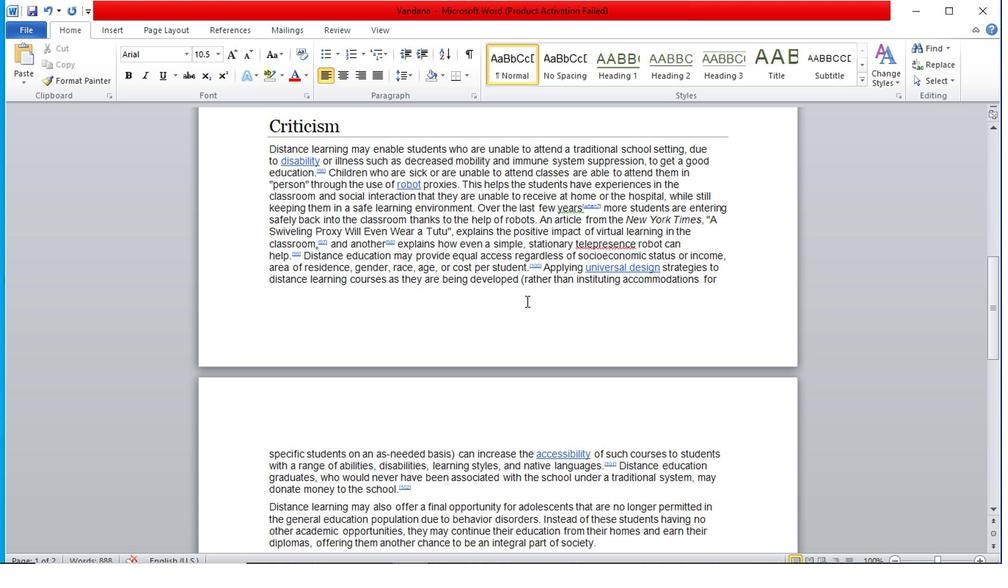 
Action: Mouse scrolled (526, 298) with delta (0, 0)
Screenshot: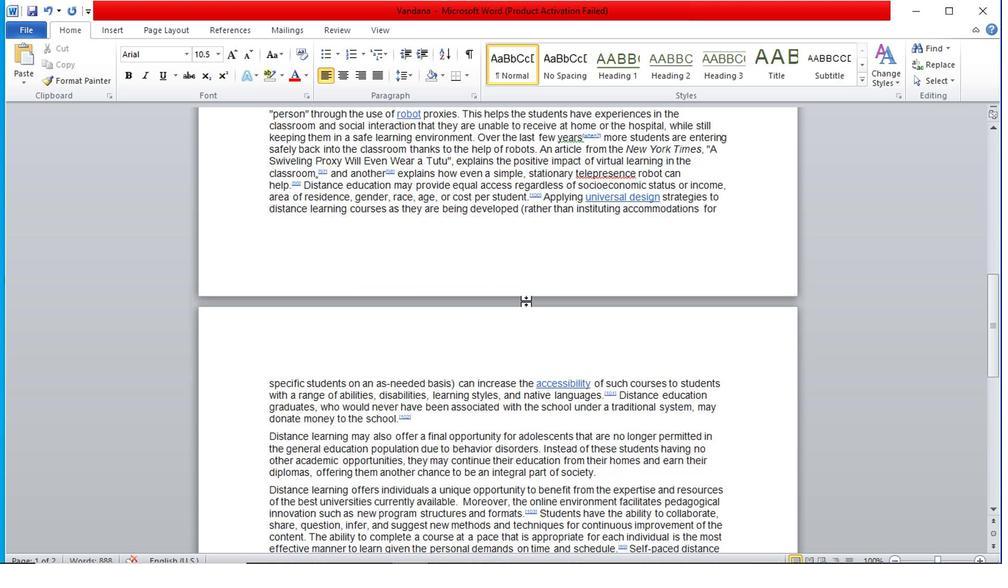 
Action: Mouse scrolled (526, 299) with delta (0, 0)
Screenshot: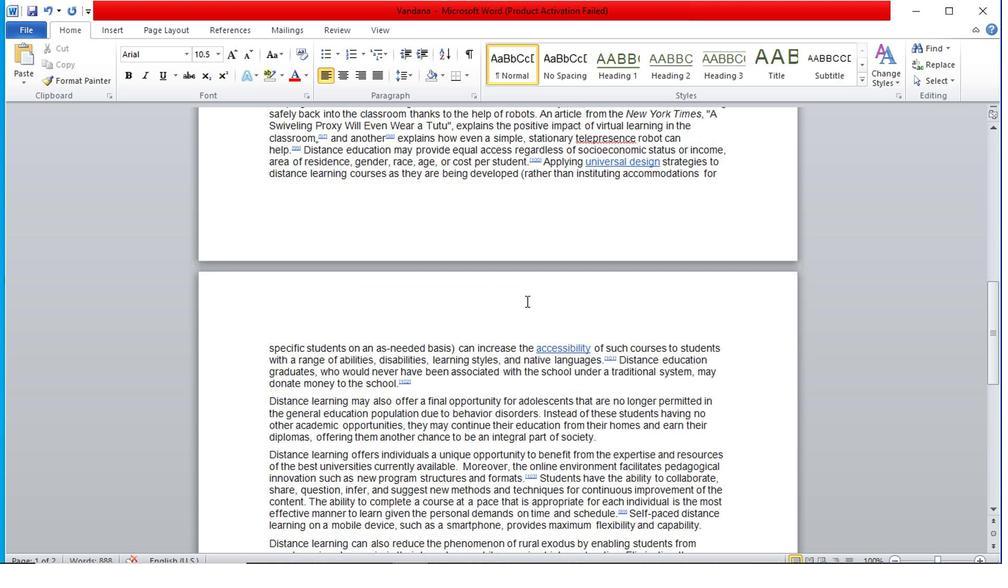 
Action: Mouse scrolled (526, 299) with delta (0, 0)
Screenshot: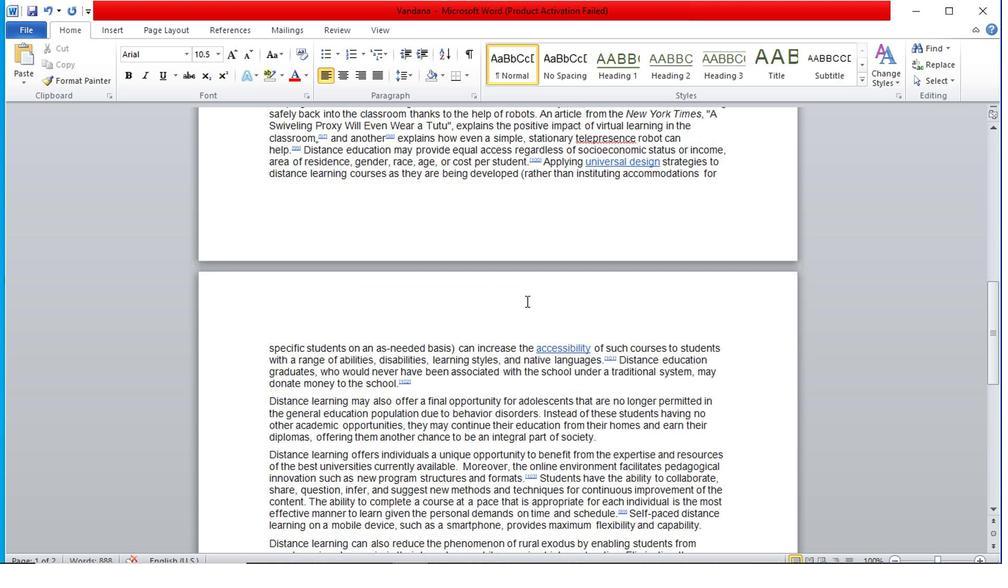 
Action: Mouse scrolled (526, 299) with delta (0, 0)
Screenshot: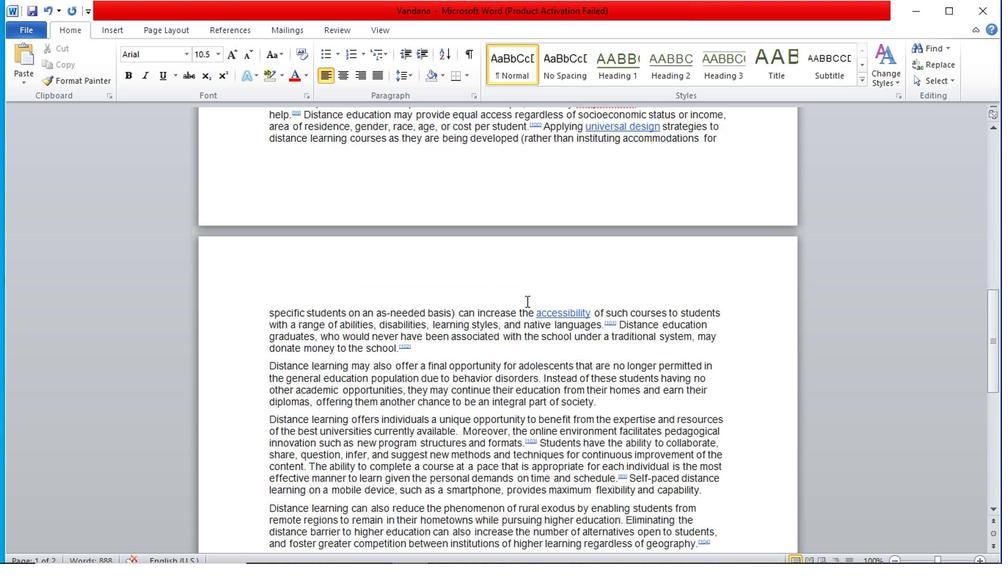 
Action: Mouse scrolled (526, 299) with delta (0, 0)
Screenshot: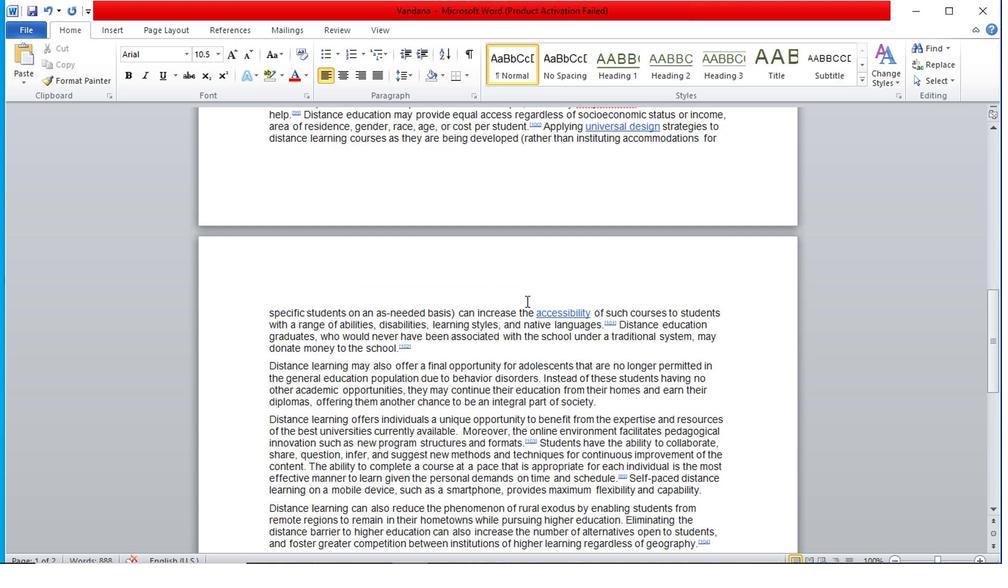 
Action: Mouse scrolled (526, 299) with delta (0, 0)
Screenshot: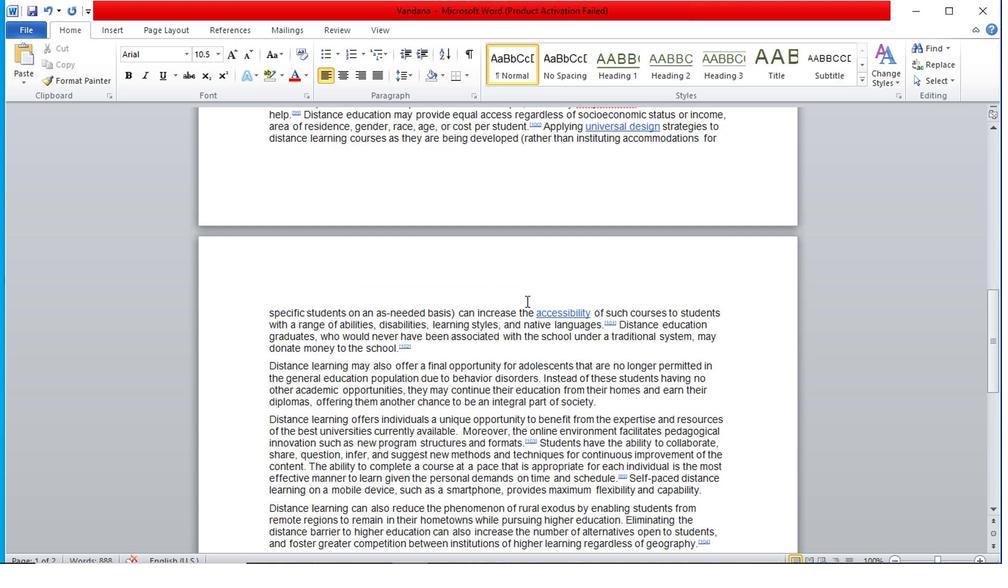
Action: Mouse scrolled (526, 299) with delta (0, 0)
Screenshot: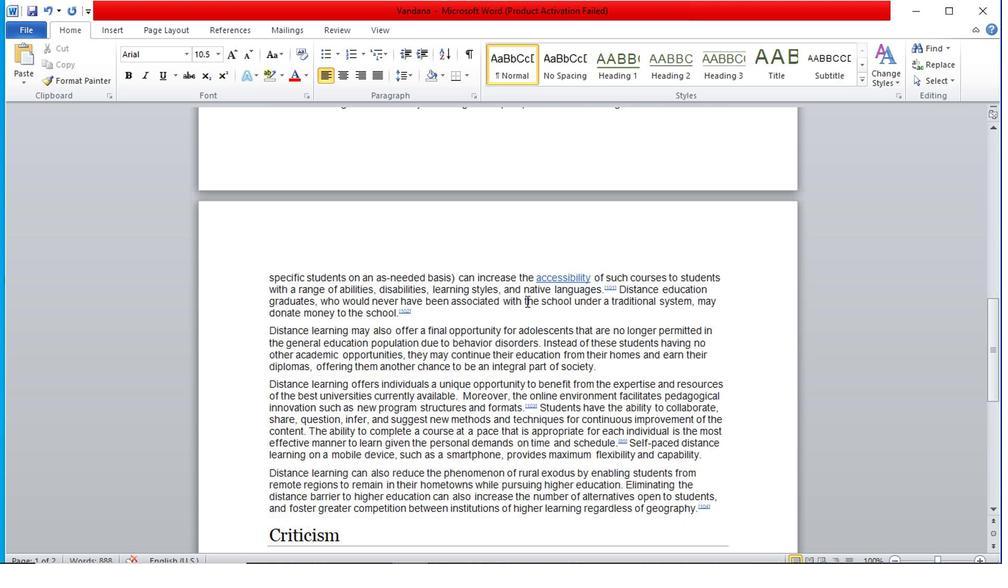
Action: Mouse scrolled (526, 299) with delta (0, 0)
Screenshot: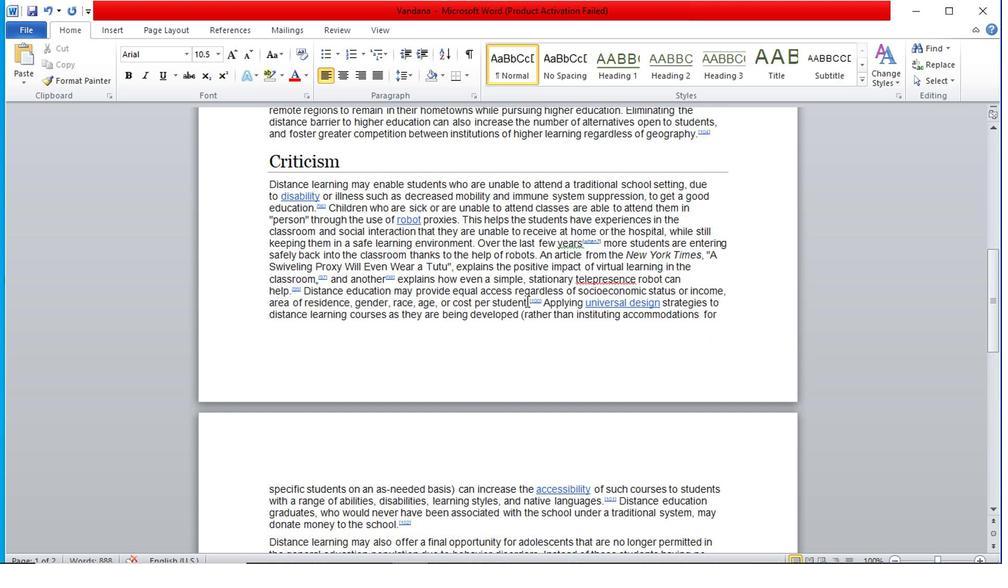 
Action: Mouse scrolled (526, 299) with delta (0, 0)
Screenshot: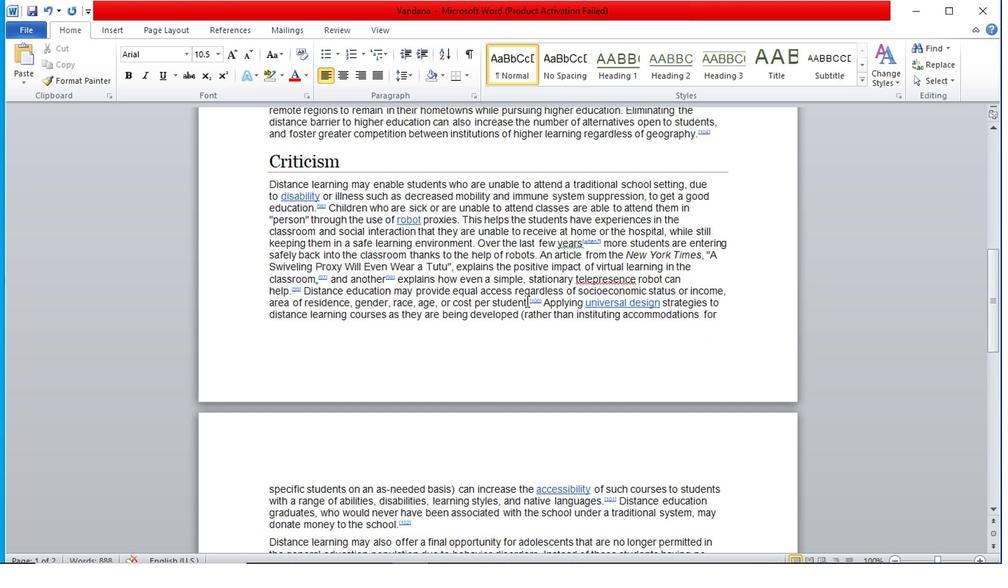 
Action: Mouse scrolled (526, 299) with delta (0, 0)
Screenshot: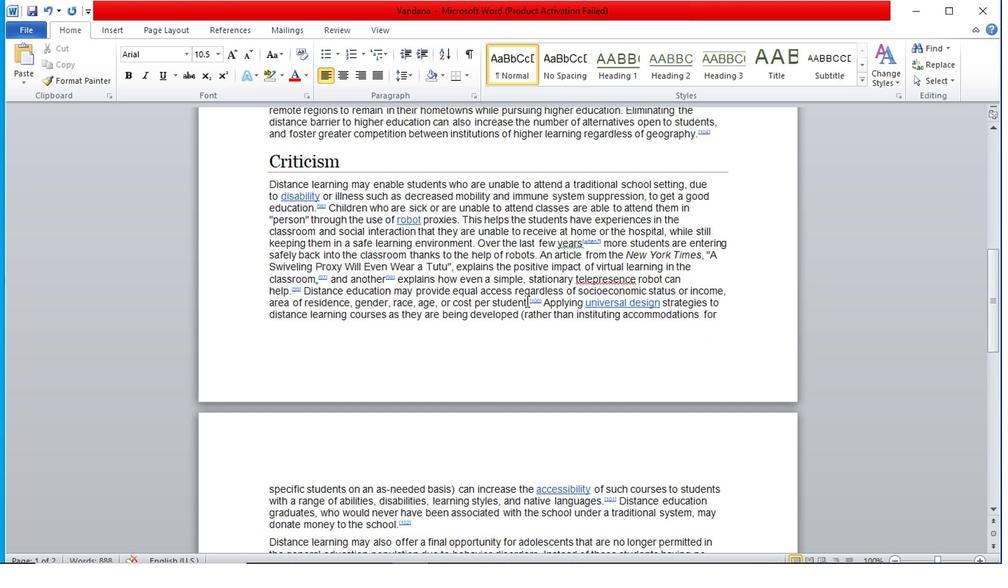 
Action: Mouse scrolled (526, 299) with delta (0, 0)
Screenshot: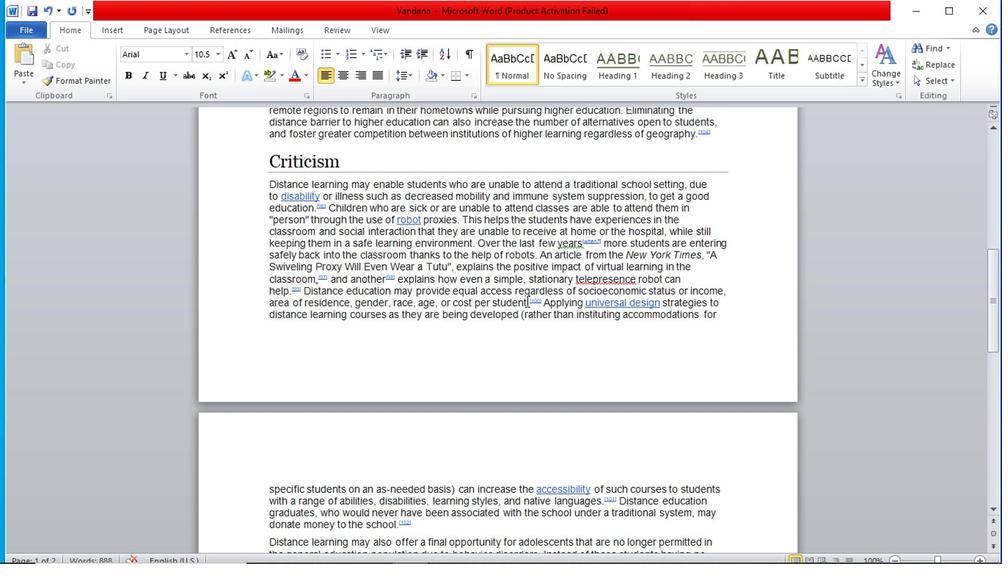 
Action: Mouse scrolled (526, 299) with delta (0, 0)
Screenshot: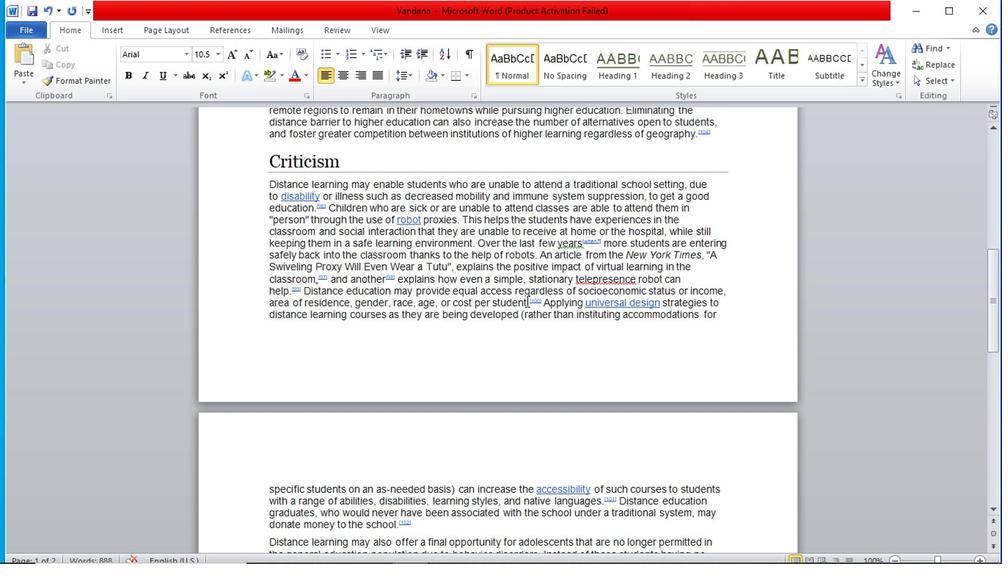 
Action: Mouse scrolled (526, 299) with delta (0, 0)
Screenshot: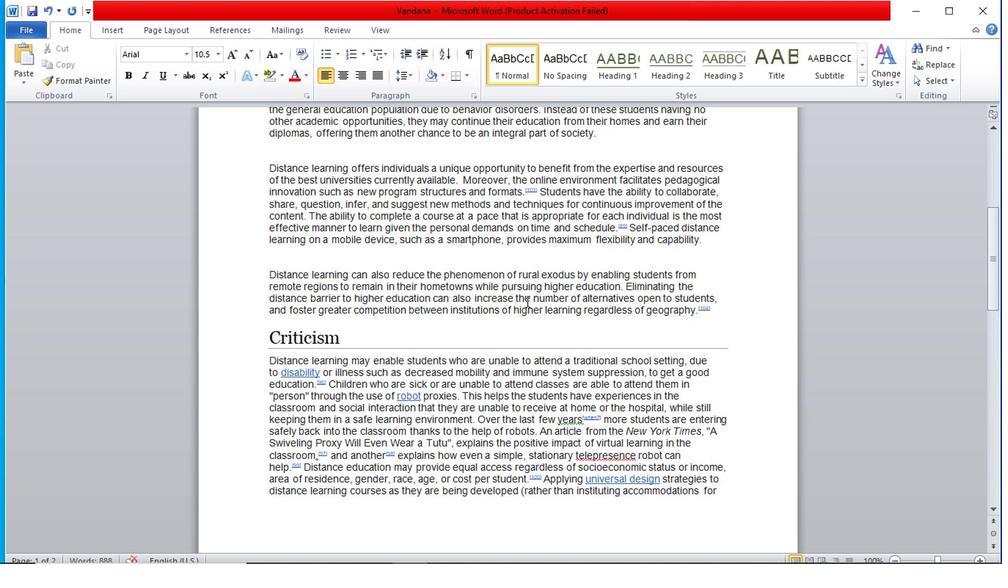 
Action: Mouse scrolled (526, 299) with delta (0, 0)
Screenshot: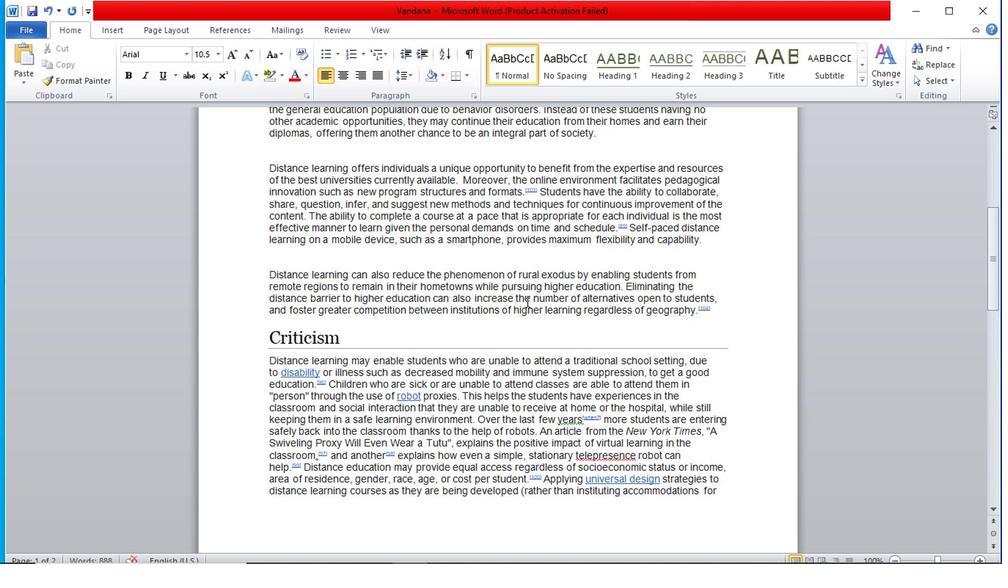 
Action: Mouse scrolled (526, 299) with delta (0, 0)
Screenshot: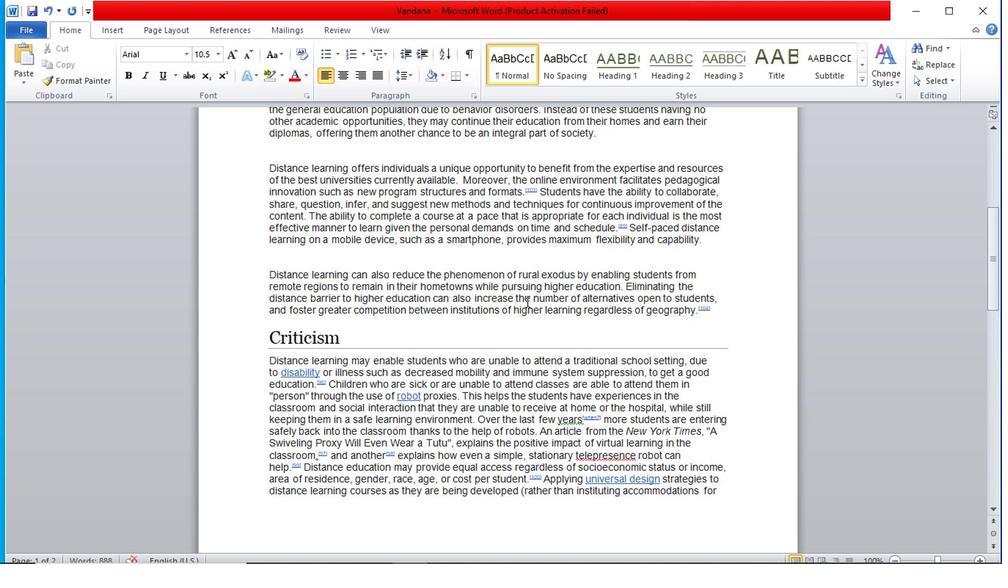 
Action: Mouse scrolled (526, 299) with delta (0, 0)
Screenshot: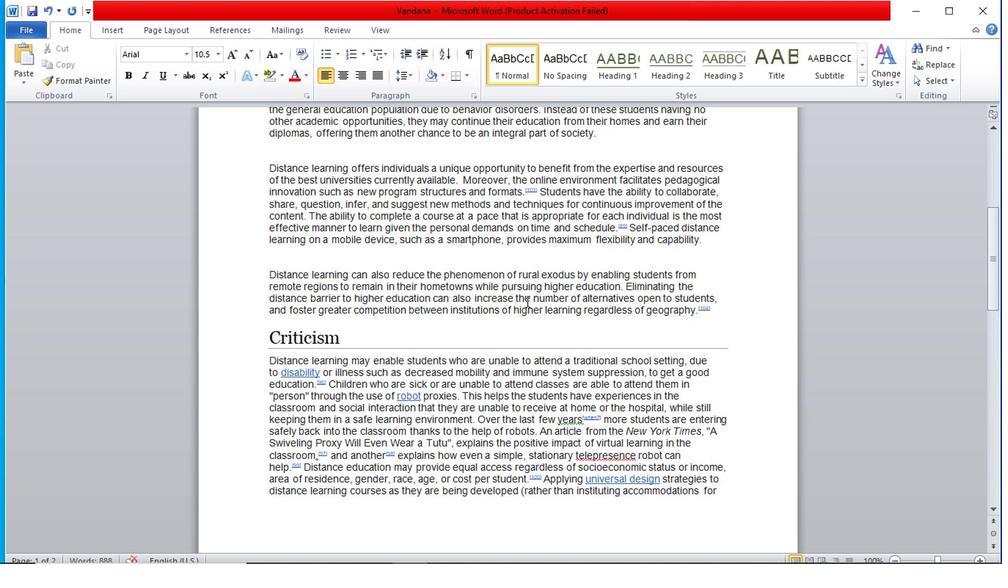 
Action: Mouse scrolled (526, 299) with delta (0, 0)
Screenshot: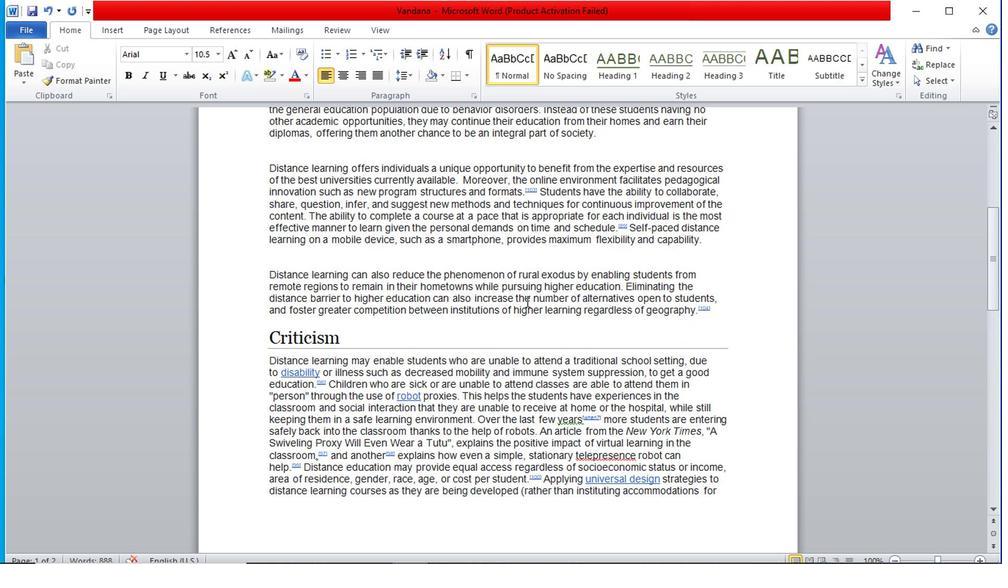 
Action: Mouse scrolled (526, 299) with delta (0, 0)
Screenshot: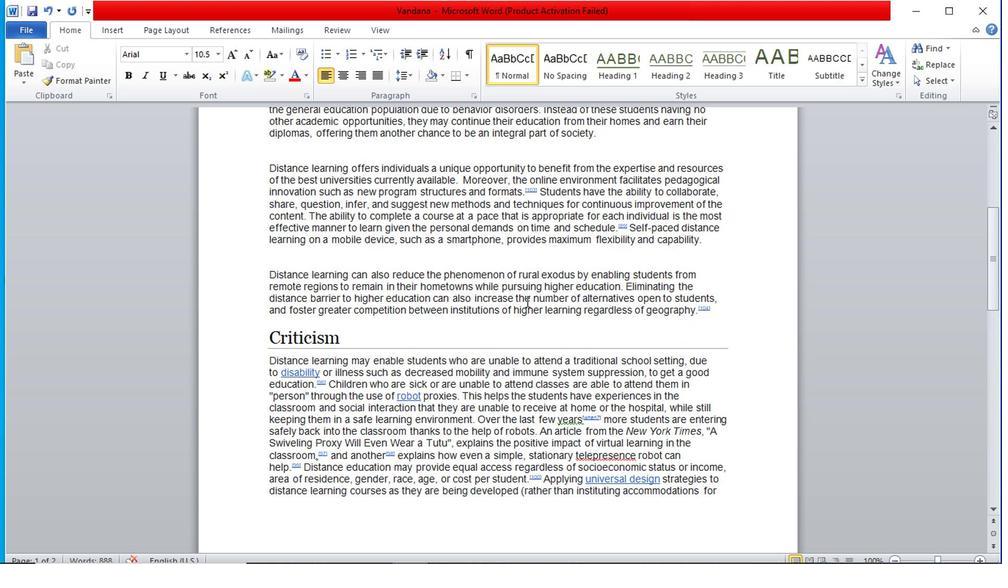 
Action: Mouse scrolled (526, 299) with delta (0, 0)
Screenshot: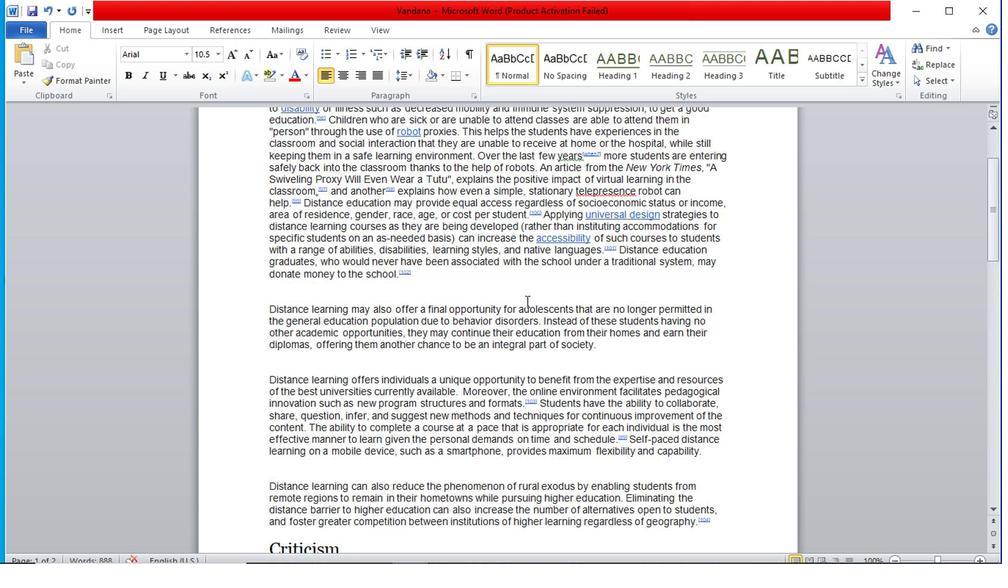
Action: Mouse scrolled (526, 299) with delta (0, 0)
Screenshot: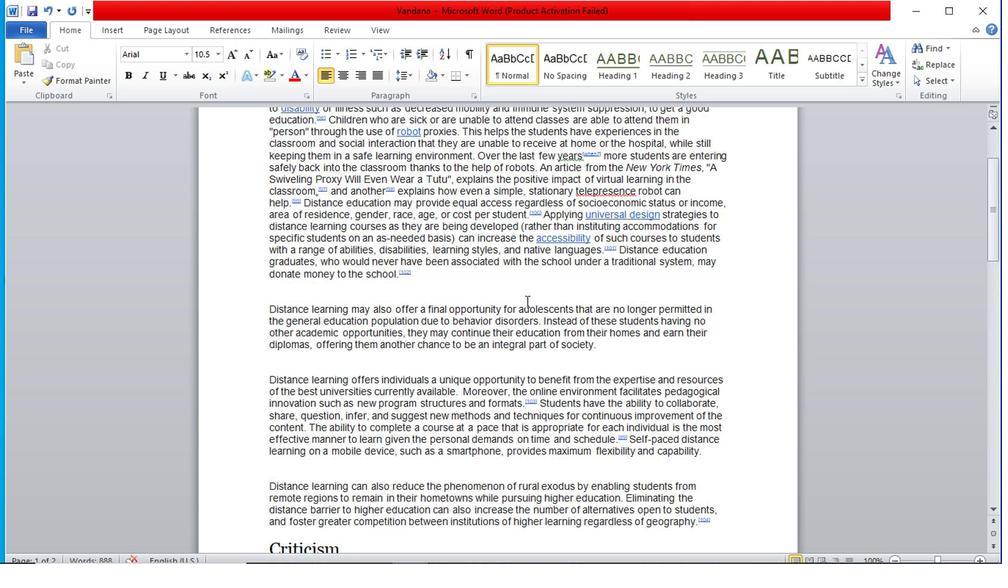 
Action: Mouse scrolled (526, 299) with delta (0, 0)
Screenshot: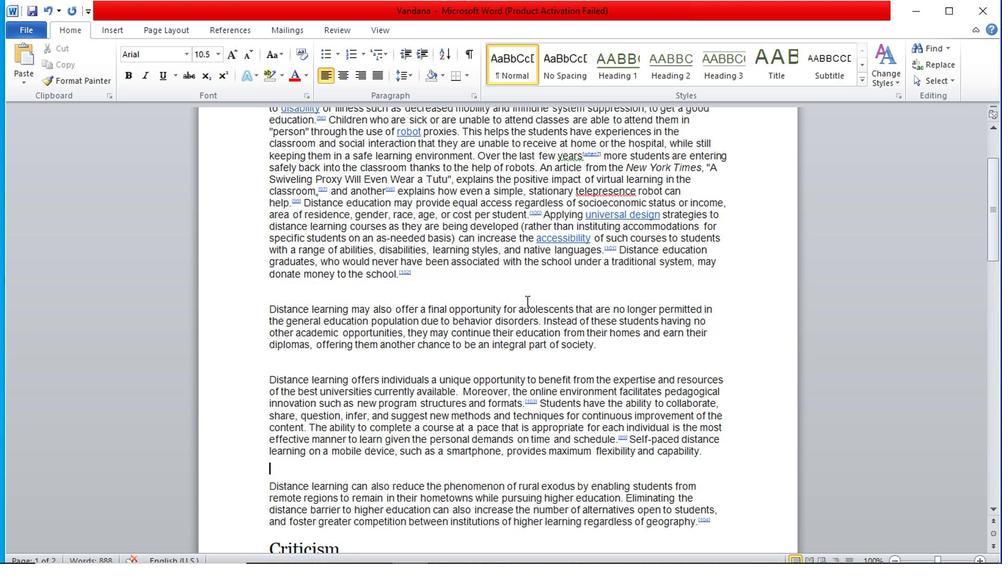 
Action: Mouse scrolled (526, 299) with delta (0, 0)
Screenshot: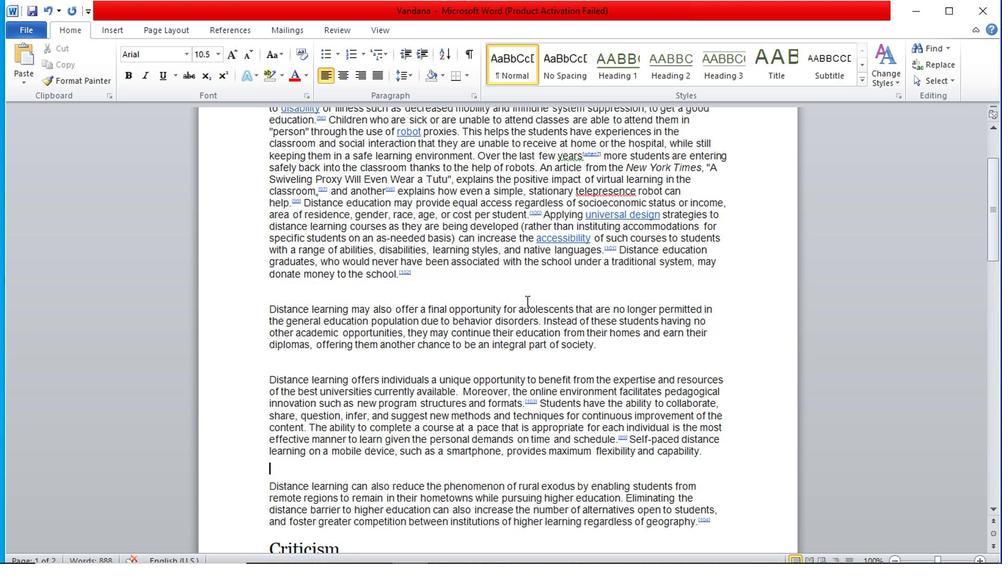 
Action: Mouse scrolled (526, 299) with delta (0, 0)
Screenshot: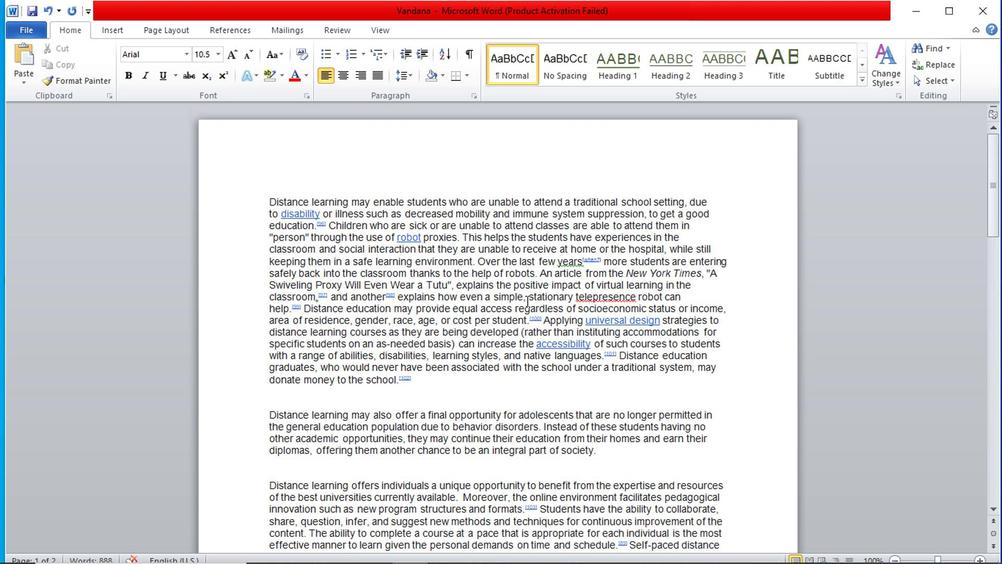 
Action: Mouse scrolled (526, 299) with delta (0, 0)
Screenshot: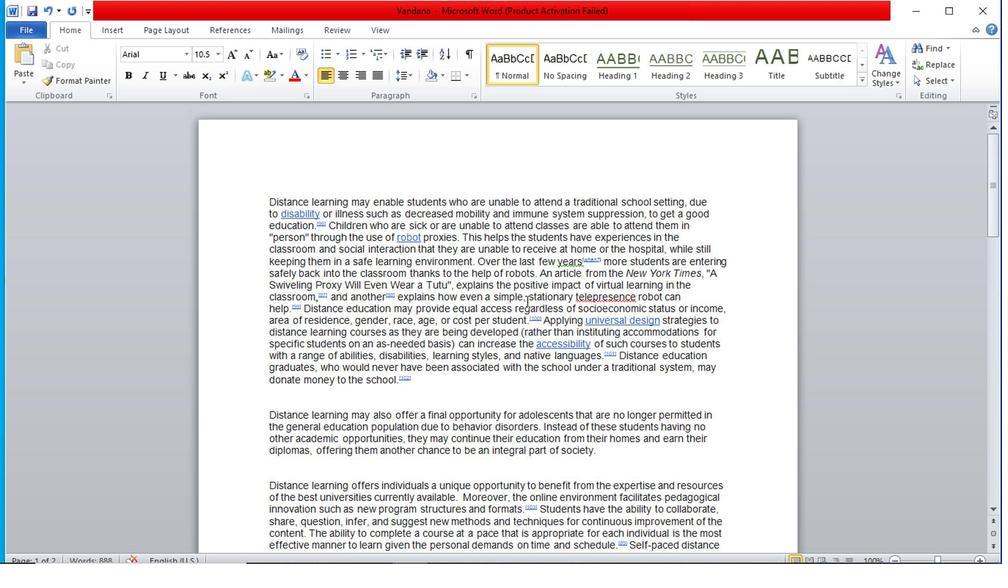 
Action: Mouse scrolled (526, 299) with delta (0, 0)
Screenshot: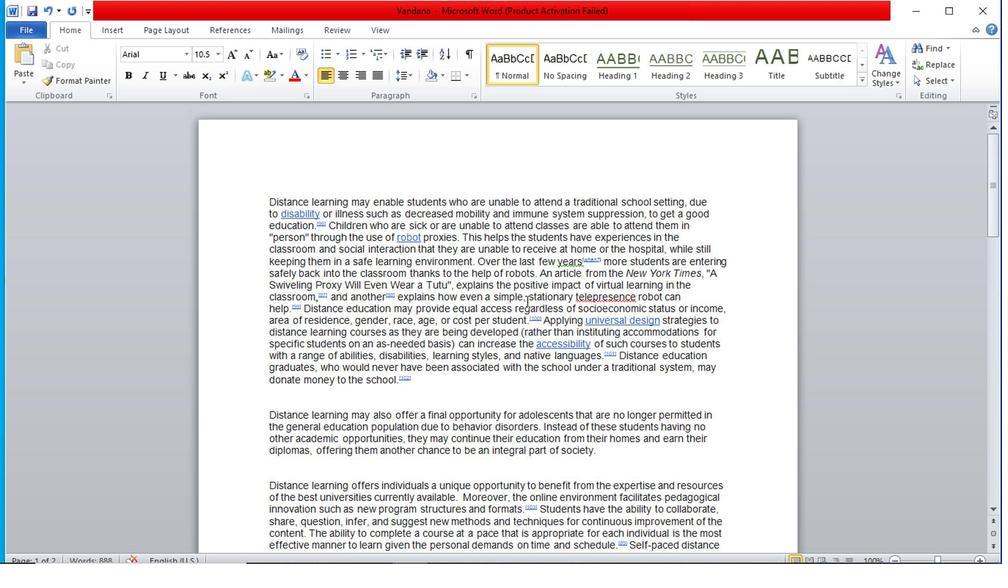 
Action: Mouse scrolled (526, 299) with delta (0, 0)
Screenshot: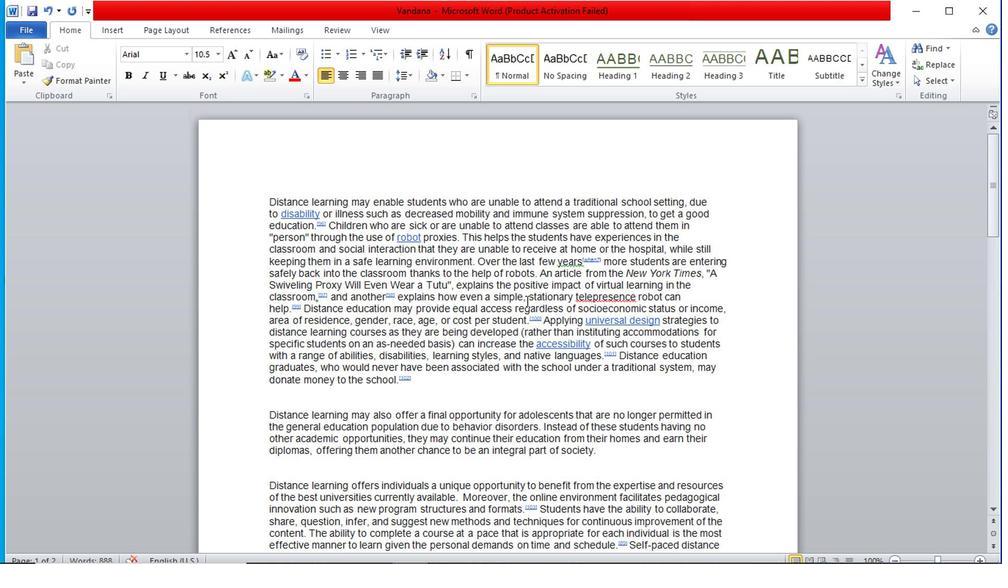 
Action: Mouse scrolled (526, 299) with delta (0, 0)
Screenshot: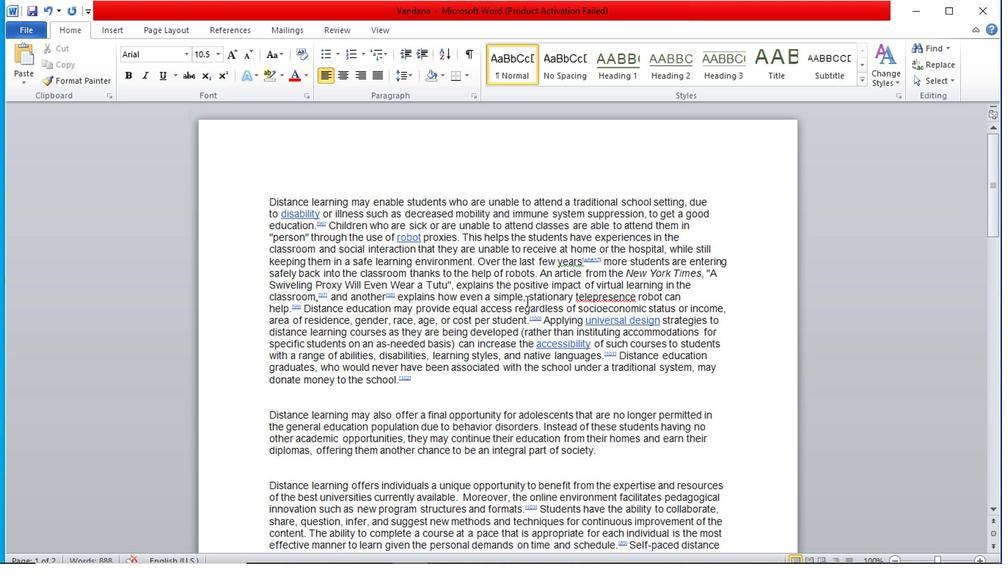 
Action: Mouse moved to (374, 160)
Screenshot: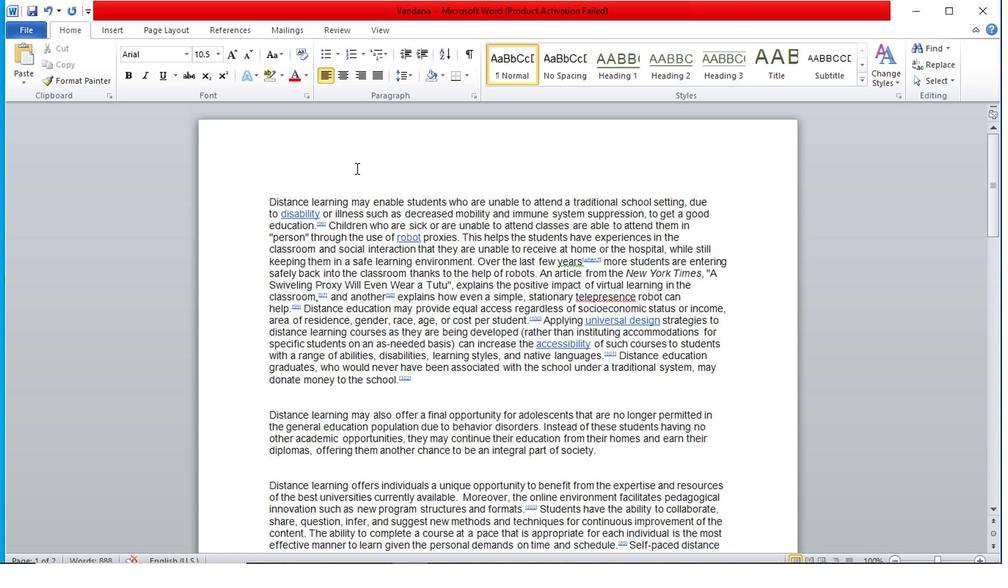 
Action: Mouse pressed left at (374, 160)
Screenshot: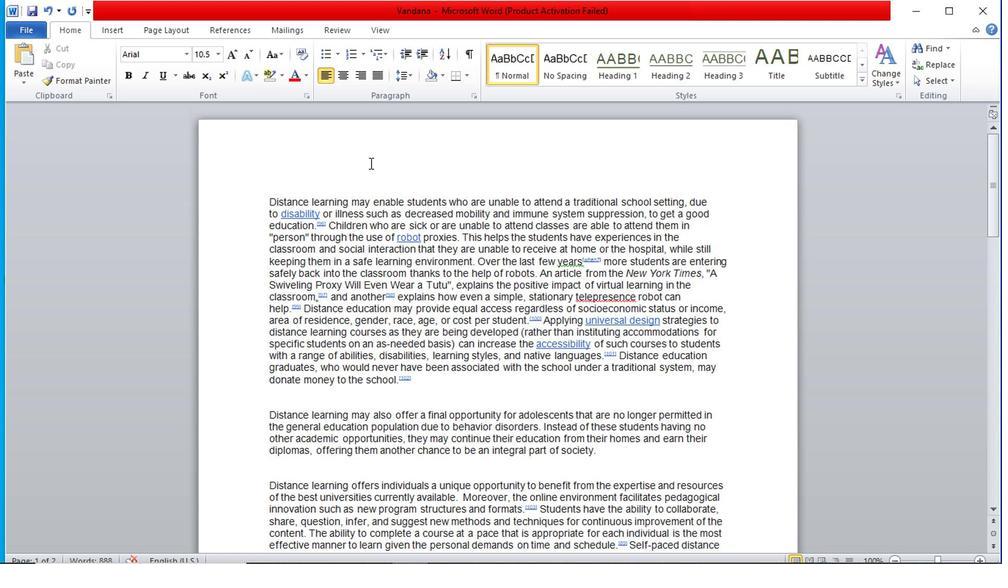 
Action: Mouse moved to (375, 160)
Screenshot: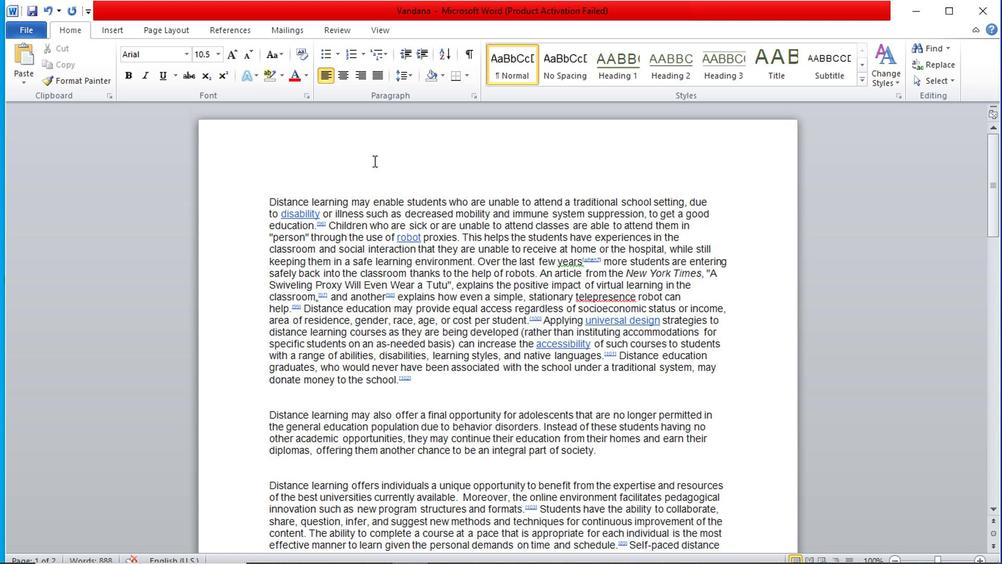 
Action: Mouse pressed left at (375, 160)
Screenshot: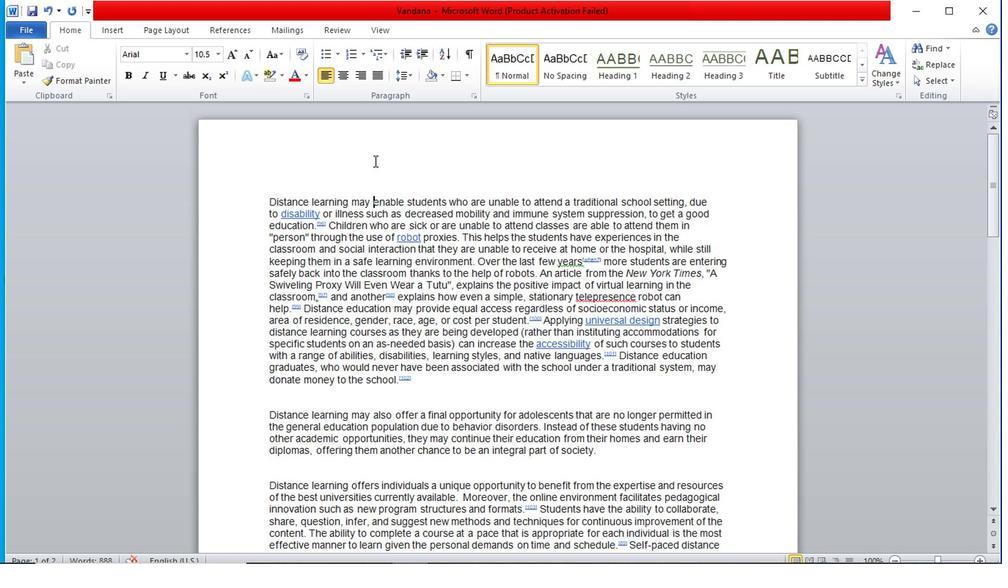 
Action: Mouse moved to (73, 34)
Screenshot: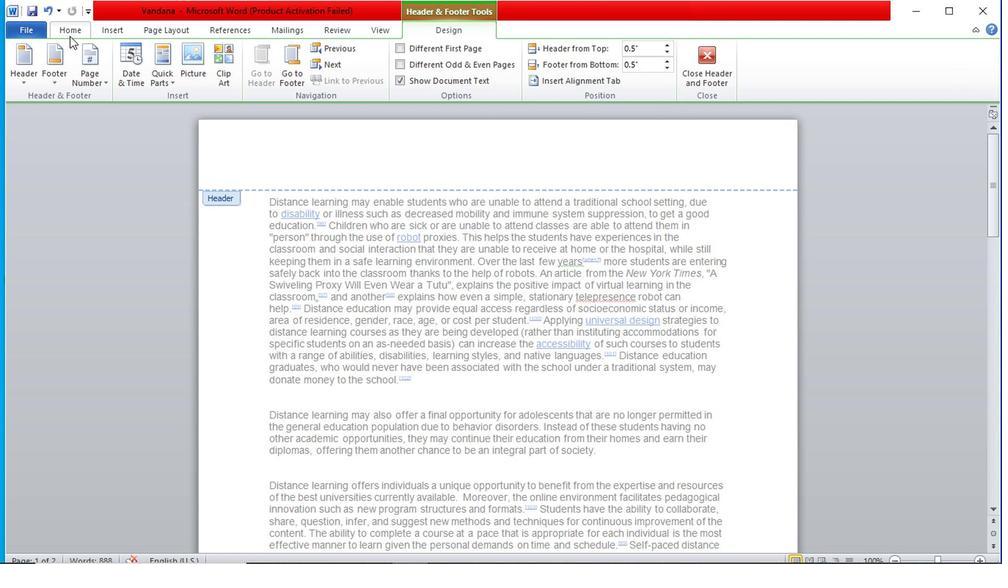 
Action: Mouse pressed left at (73, 34)
Screenshot: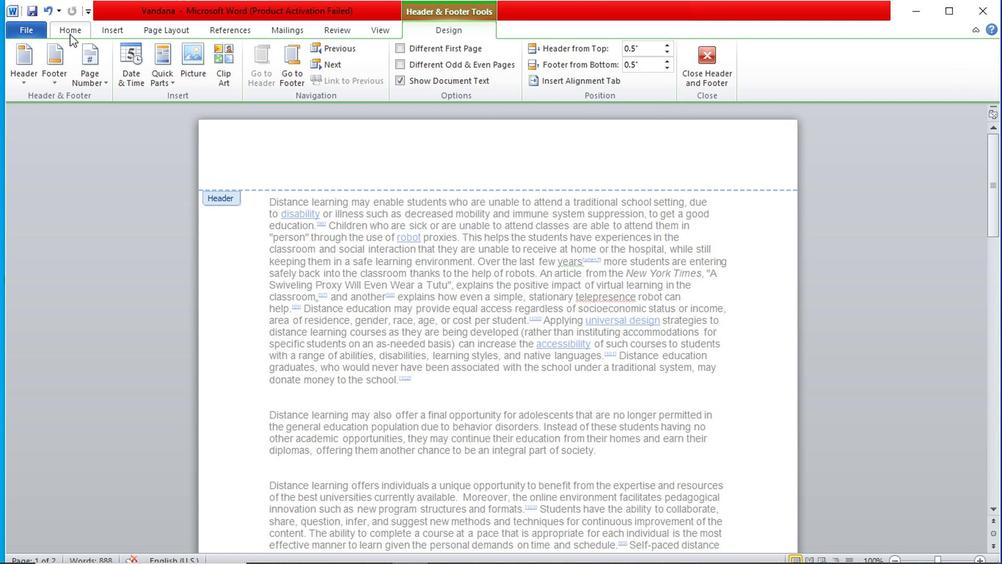 
Action: Mouse moved to (767, 78)
Screenshot: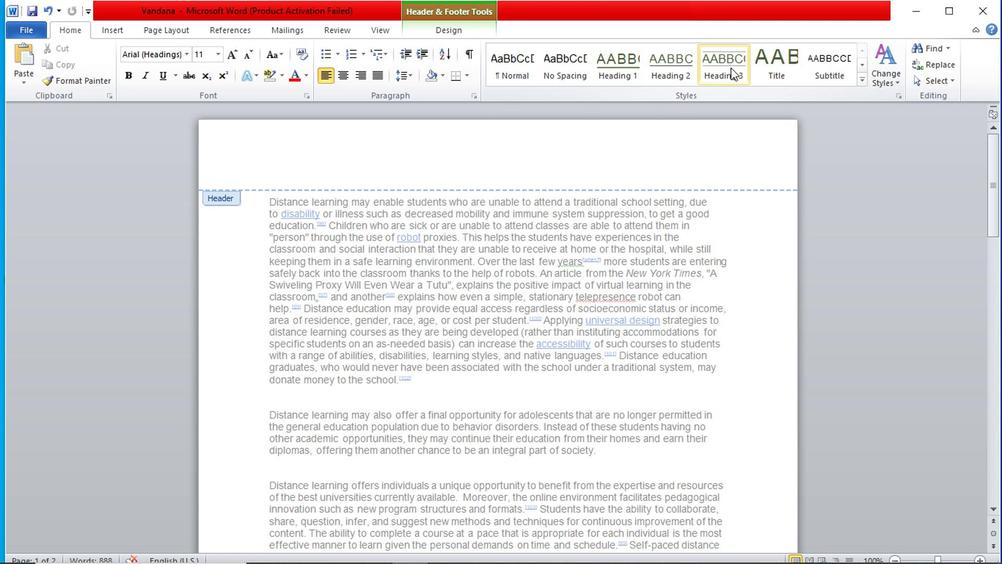 
Action: Mouse pressed left at (767, 78)
Screenshot: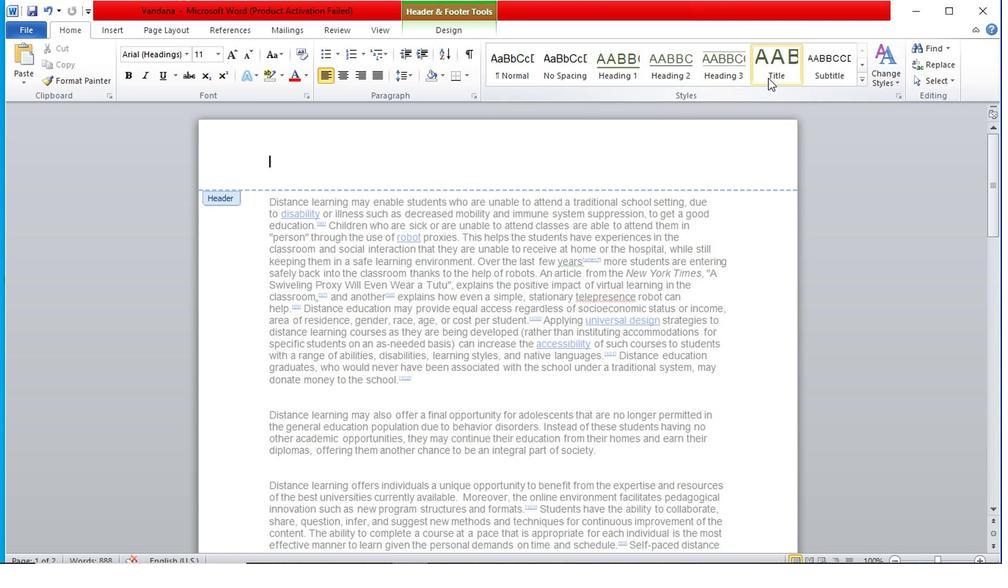 
Action: Mouse moved to (418, 199)
Screenshot: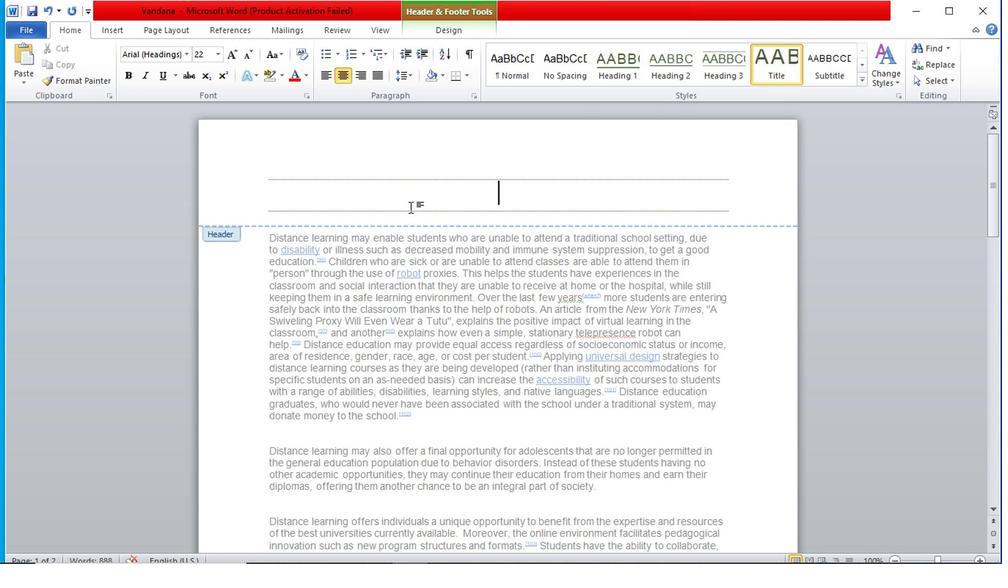 
Action: Mouse pressed left at (418, 199)
Screenshot: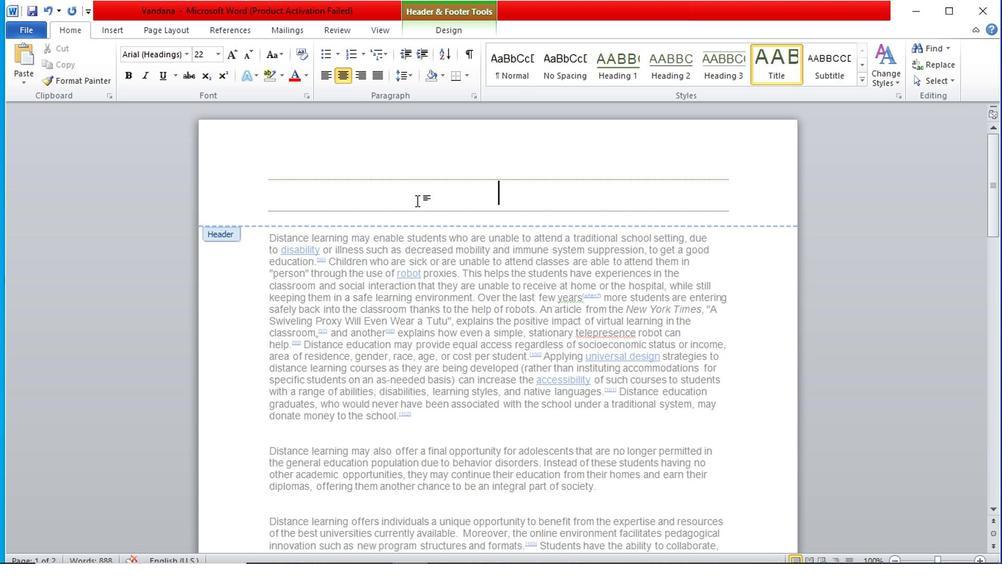 
Action: Mouse moved to (418, 199)
Screenshot: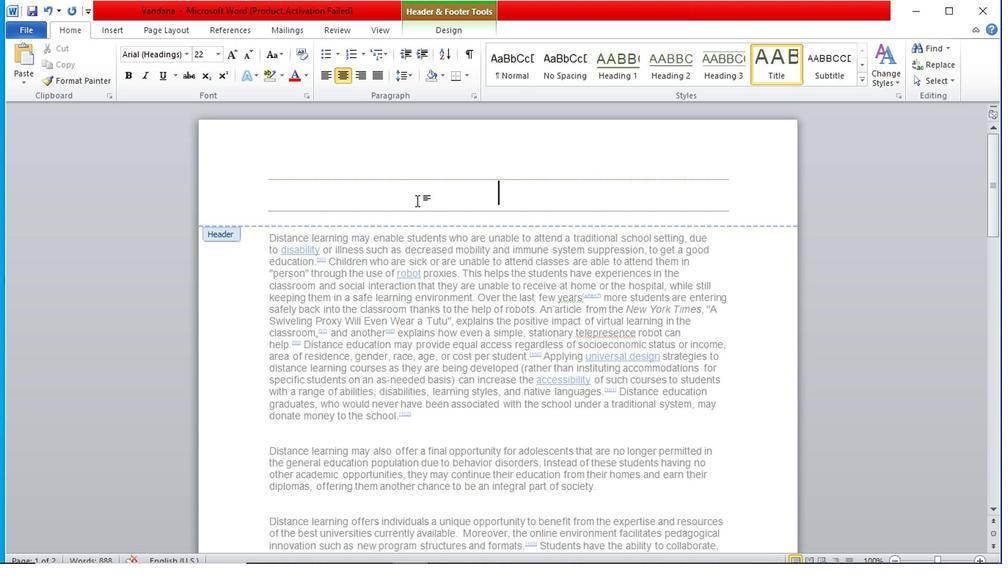 
Action: Key pressed distance<Key.space>eduvcat<Key.backspace><Key.backspace><Key.backspace><Key.backspace>catiuon<Key.backspace><Key.backspace><Key.backspace><Key.backspace><Key.backspace><Key.backspace><Key.backspace>cation<Key.space>centre
Screenshot: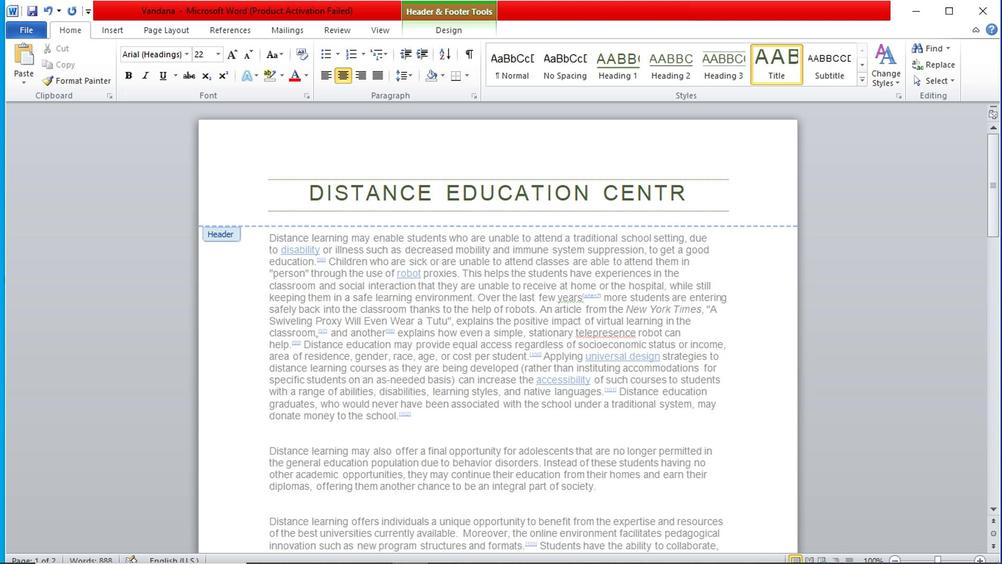 
Action: Mouse moved to (292, 191)
Screenshot: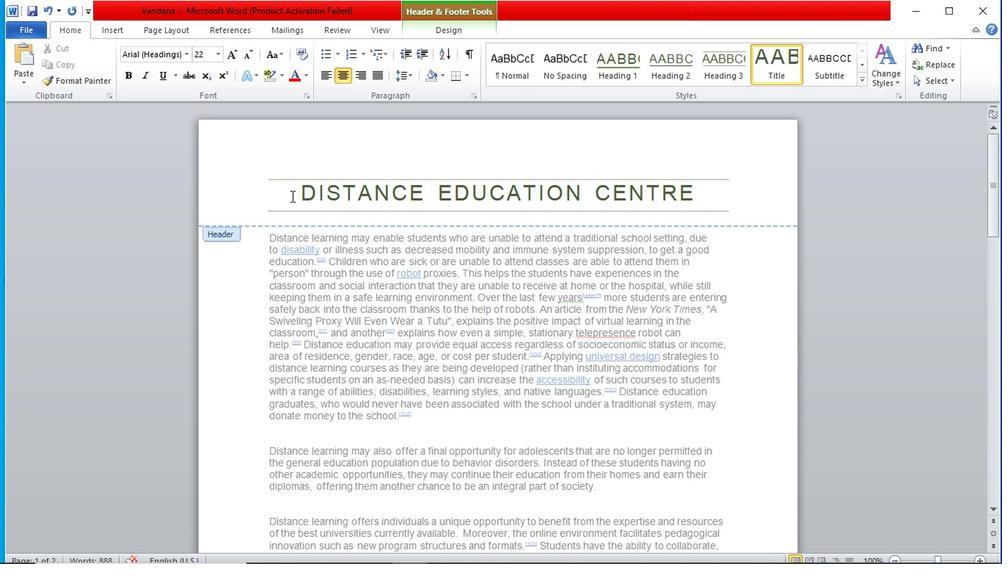 
Action: Mouse pressed left at (292, 191)
Screenshot: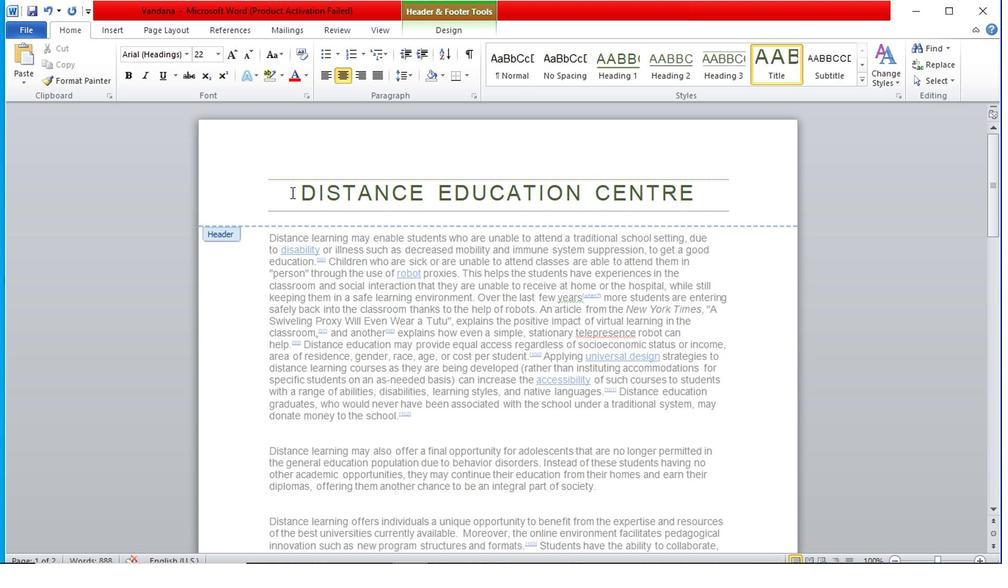 
Action: Mouse moved to (896, 77)
Screenshot: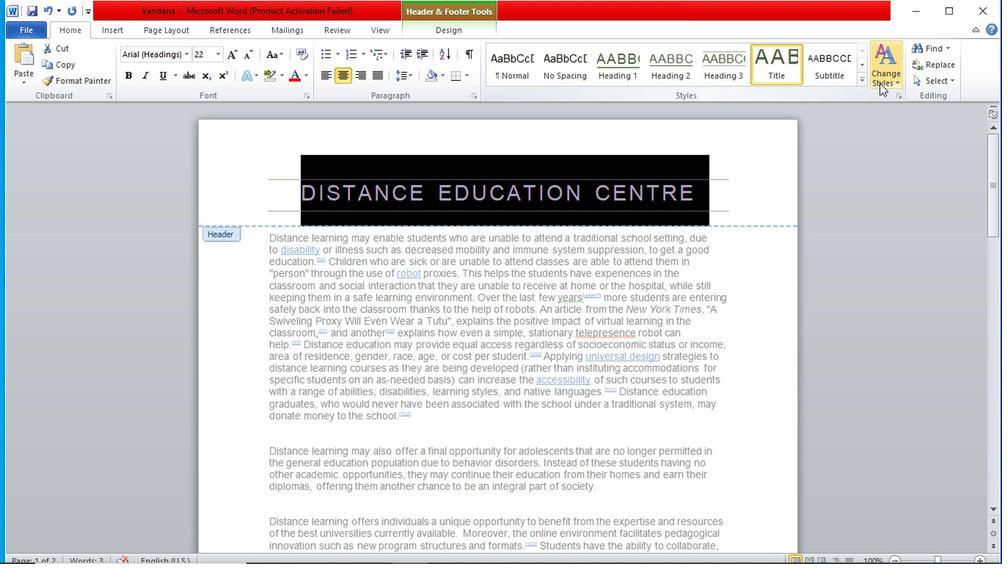 
Action: Mouse pressed left at (896, 77)
Screenshot: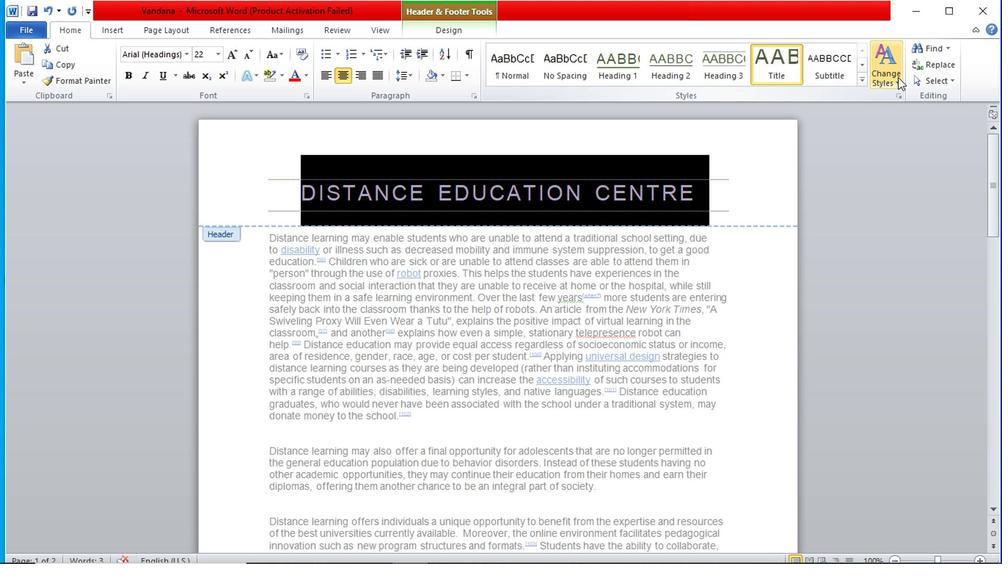 
Action: Mouse moved to (773, 334)
Screenshot: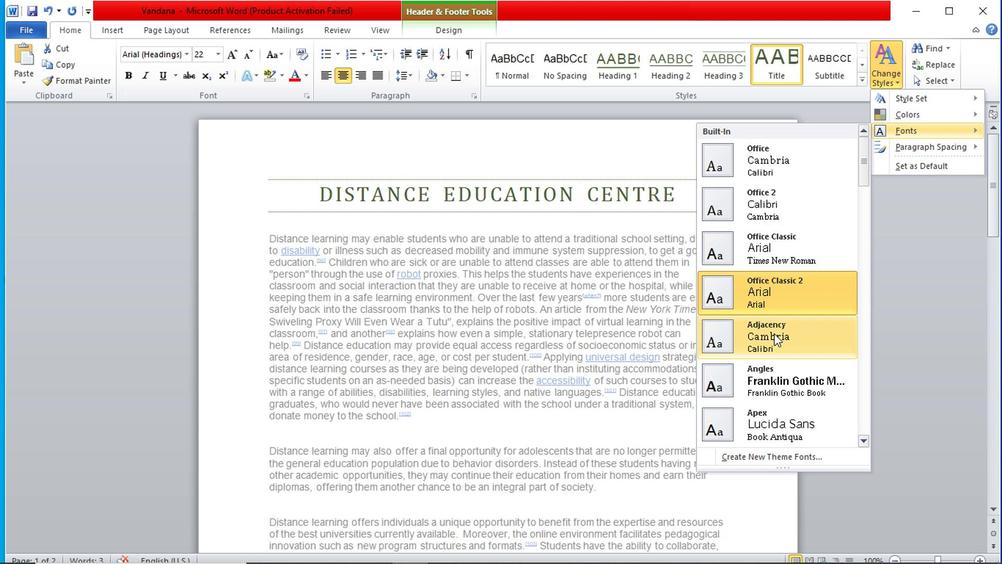 
Action: Mouse pressed left at (773, 334)
Screenshot: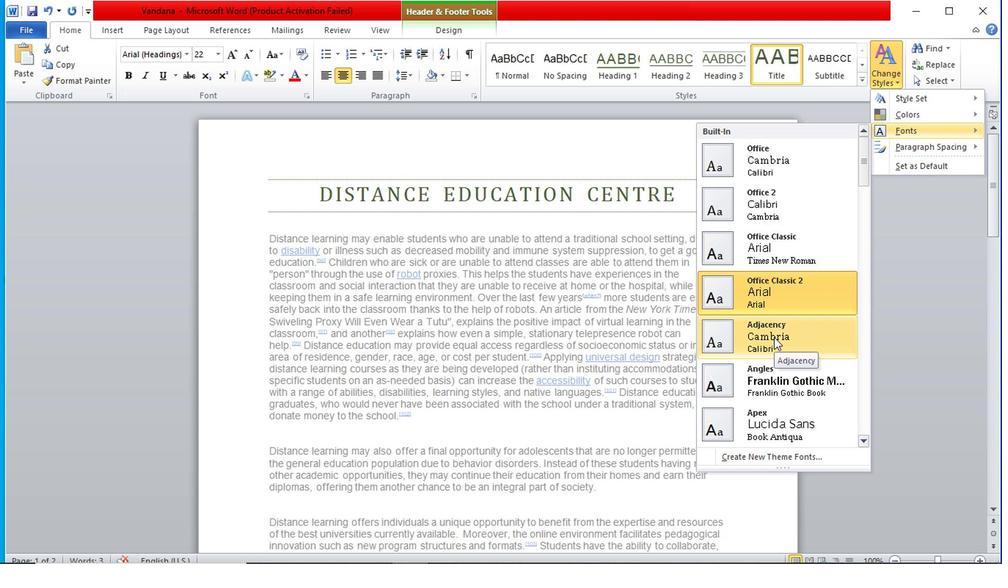 
Action: Mouse moved to (896, 83)
Screenshot: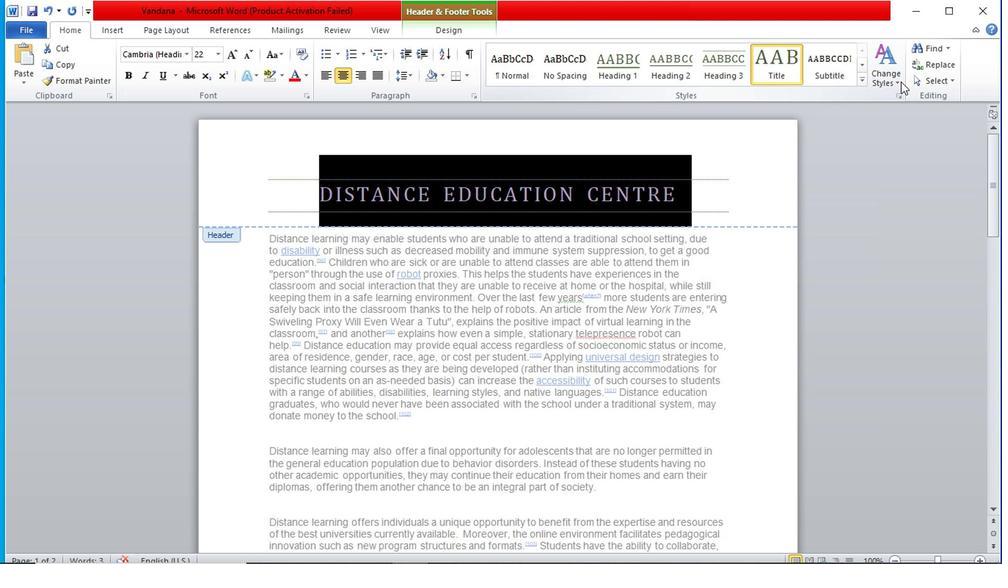 
Action: Mouse pressed left at (896, 83)
Screenshot: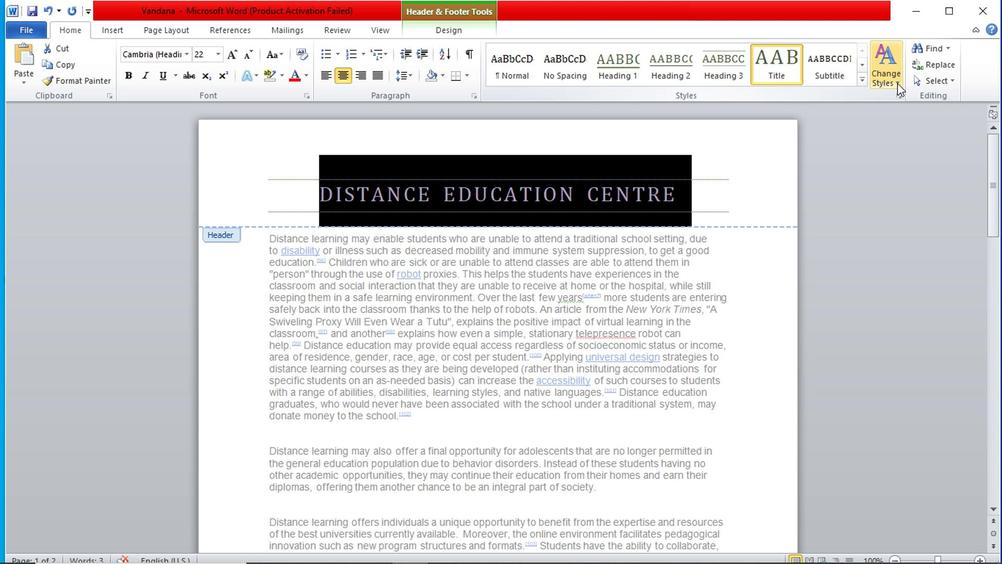 
Action: Mouse moved to (916, 120)
Screenshot: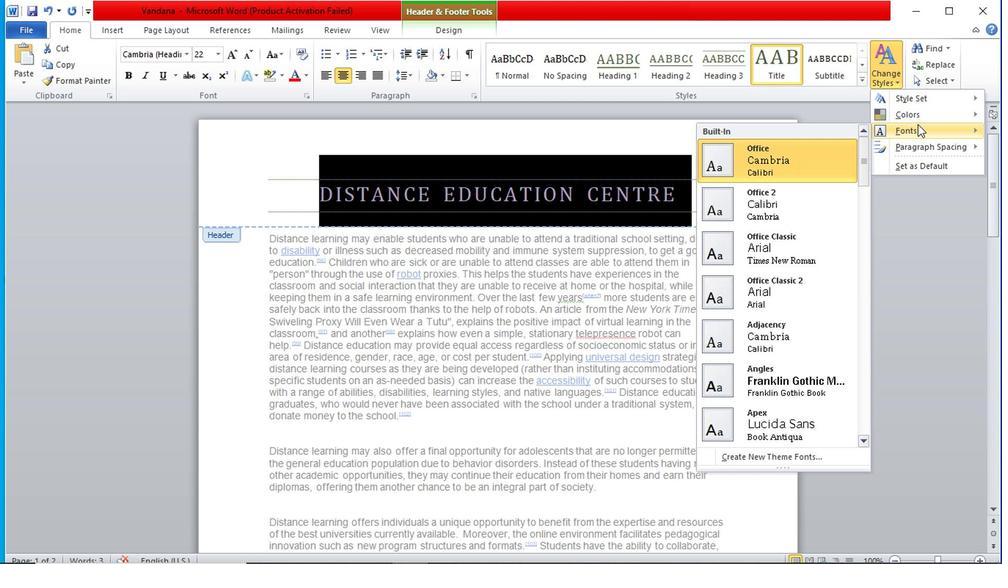 
Action: Mouse pressed left at (916, 120)
Screenshot: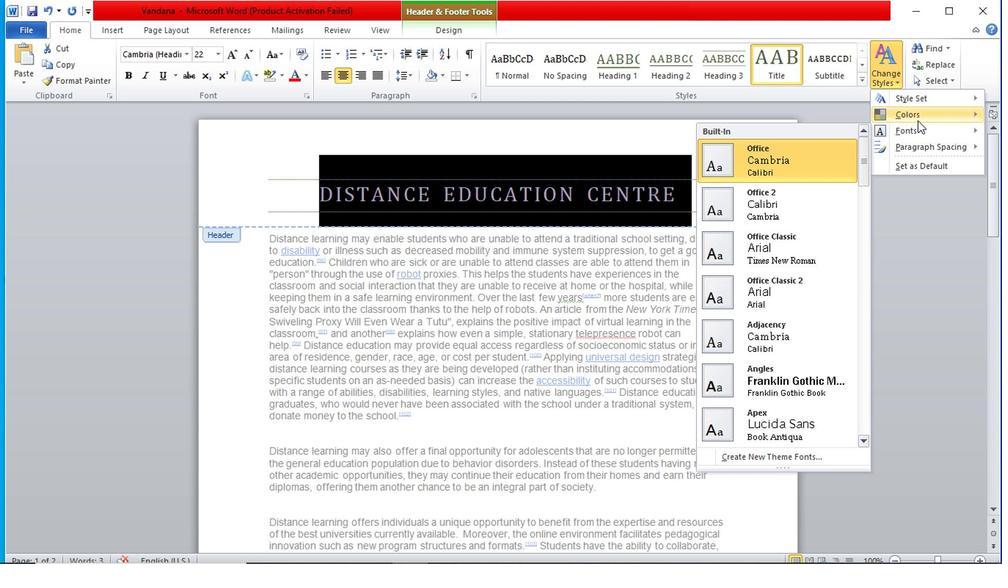 
Action: Mouse moved to (760, 346)
Screenshot: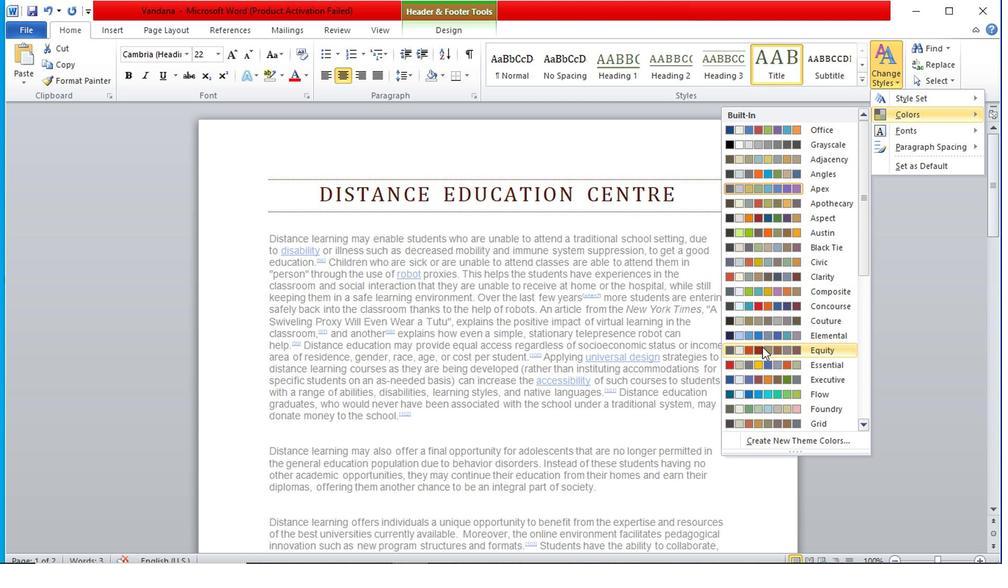 
Action: Mouse pressed left at (760, 346)
Screenshot: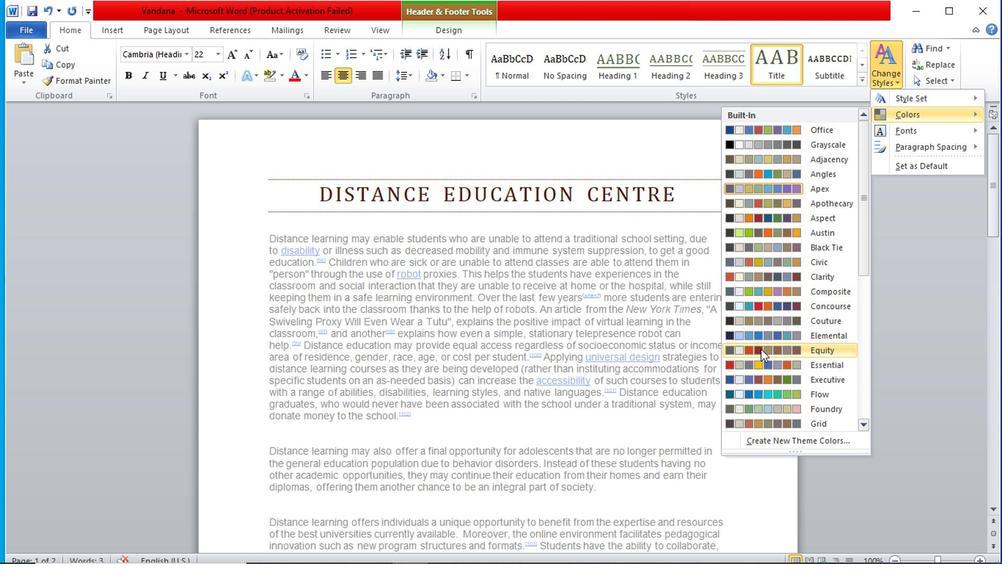 
Action: Mouse moved to (718, 198)
Screenshot: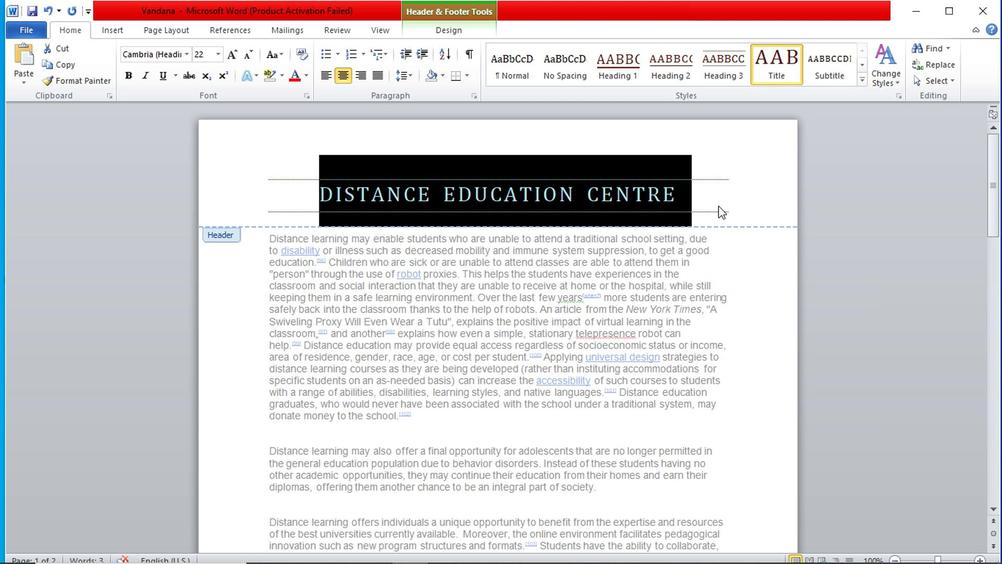 
Action: Mouse pressed left at (718, 198)
Screenshot: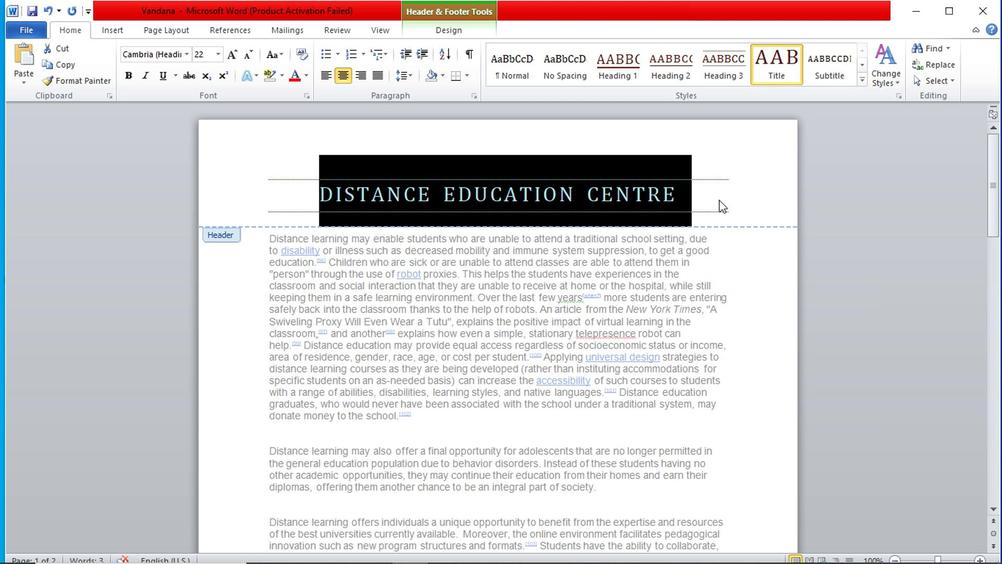 
Action: Mouse moved to (318, 186)
Screenshot: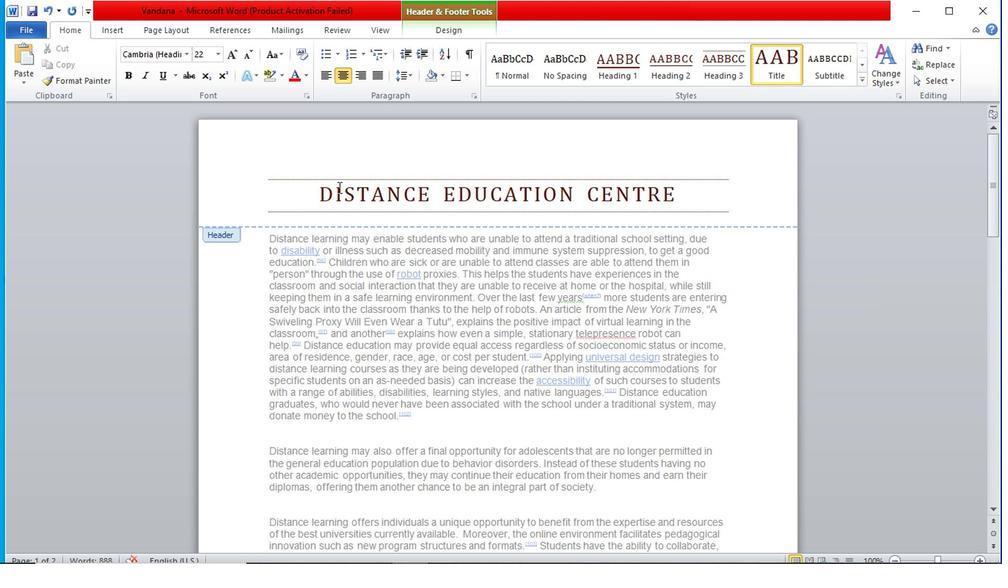 
Action: Mouse pressed left at (318, 186)
Screenshot: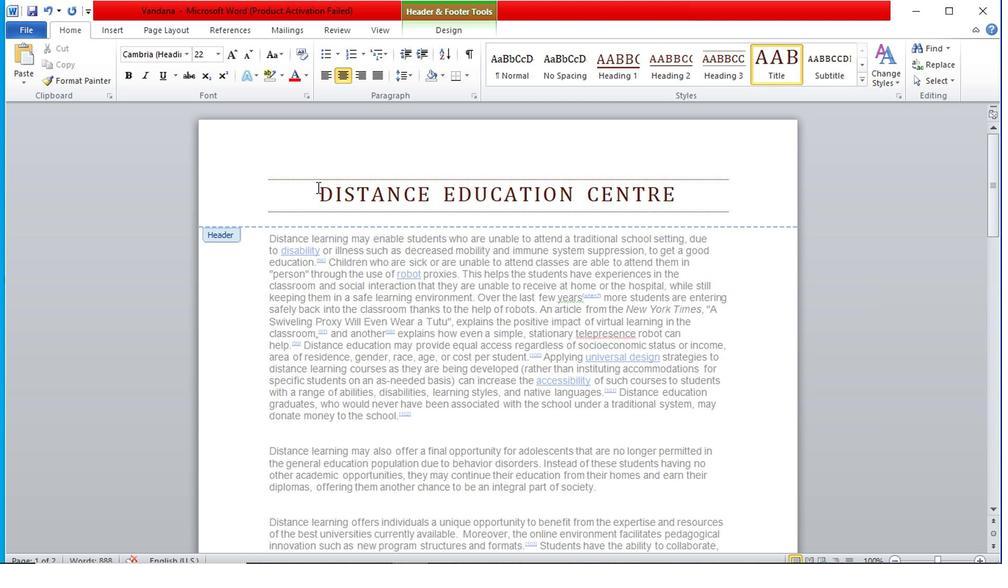 
Action: Mouse moved to (239, 52)
Screenshot: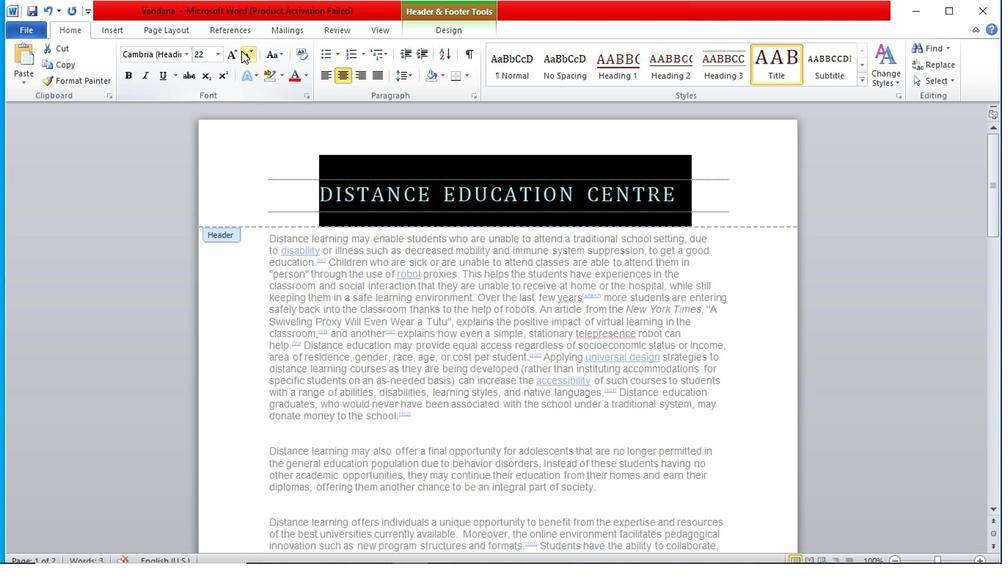 
Action: Mouse pressed left at (239, 52)
Screenshot: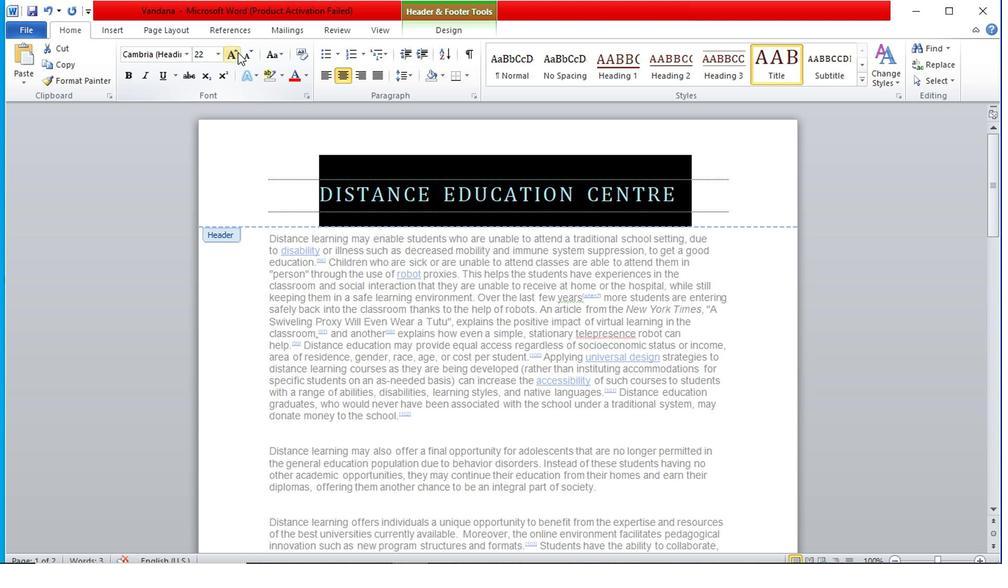 
Action: Mouse moved to (131, 67)
Screenshot: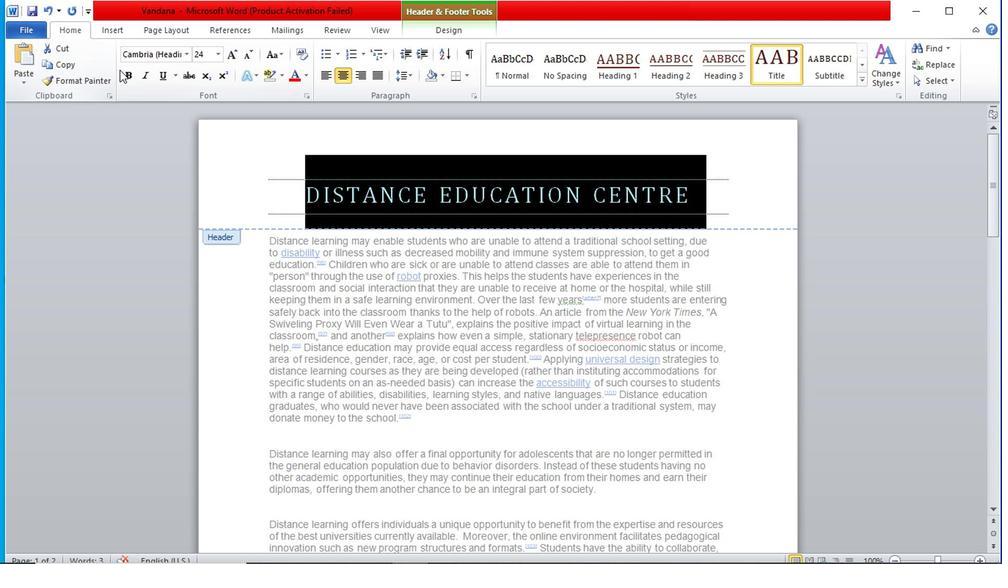
Action: Mouse pressed left at (131, 67)
Screenshot: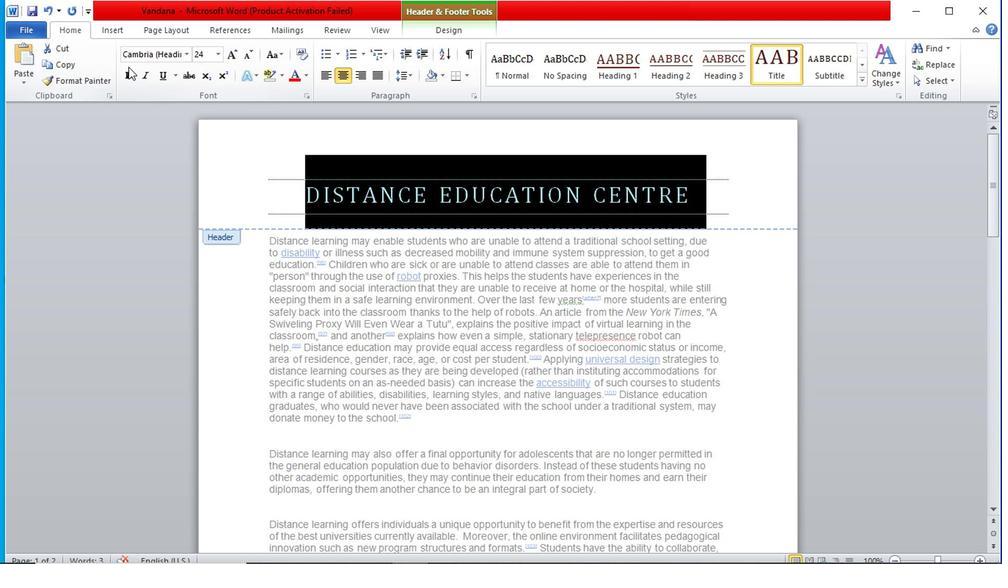 
Action: Mouse moved to (131, 71)
Screenshot: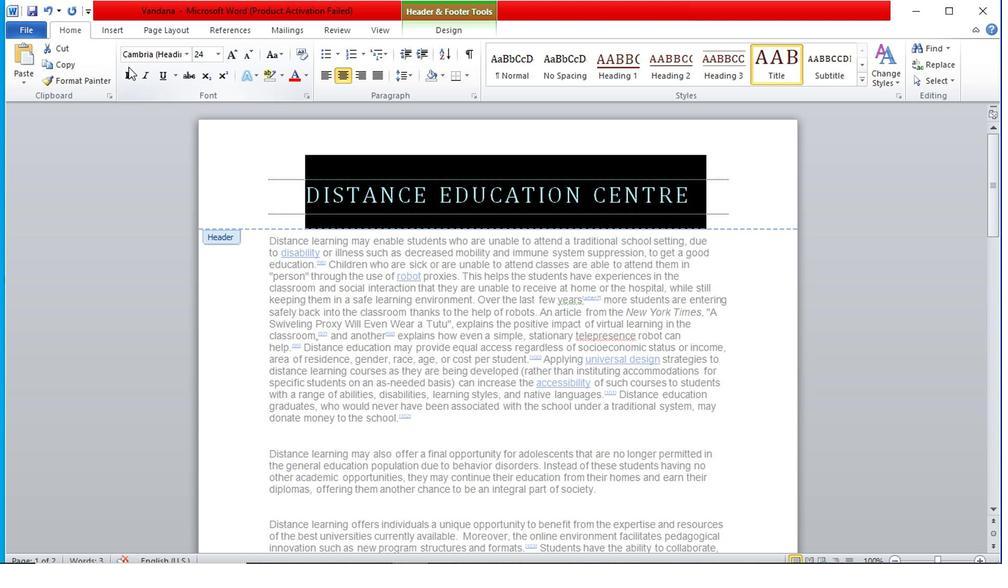 
Action: Mouse pressed left at (131, 71)
Screenshot: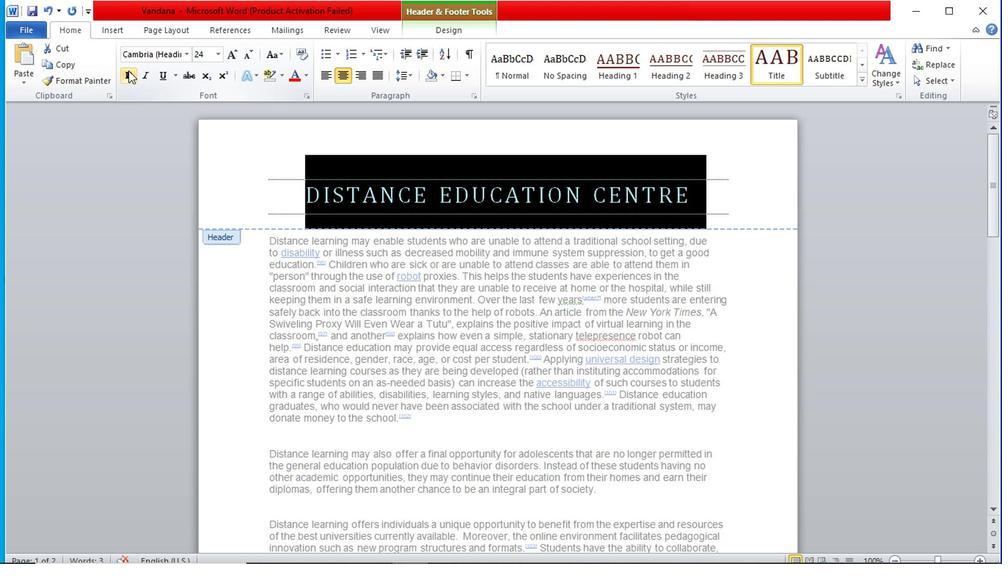 
Action: Mouse moved to (755, 198)
Screenshot: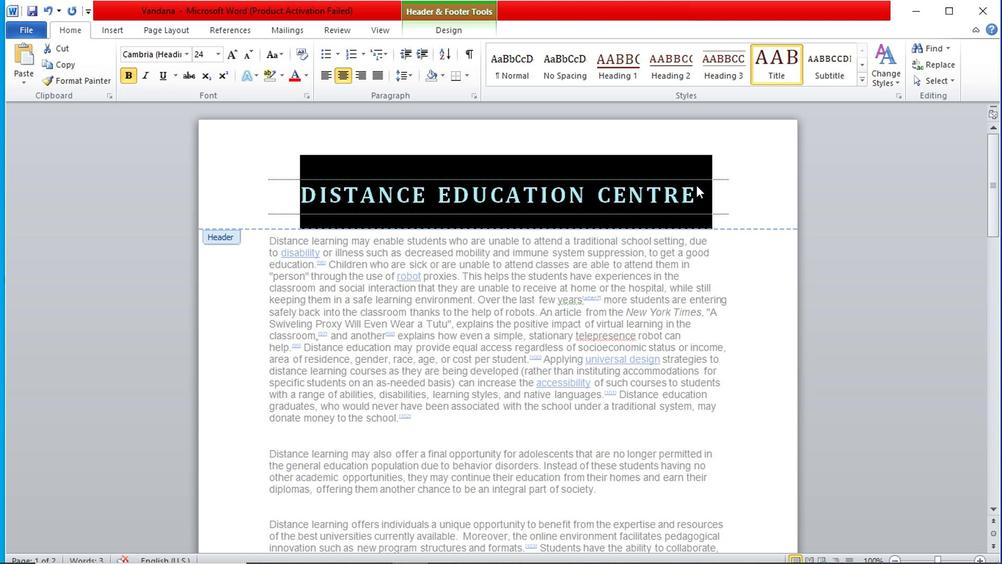 
Action: Mouse pressed left at (755, 198)
Screenshot: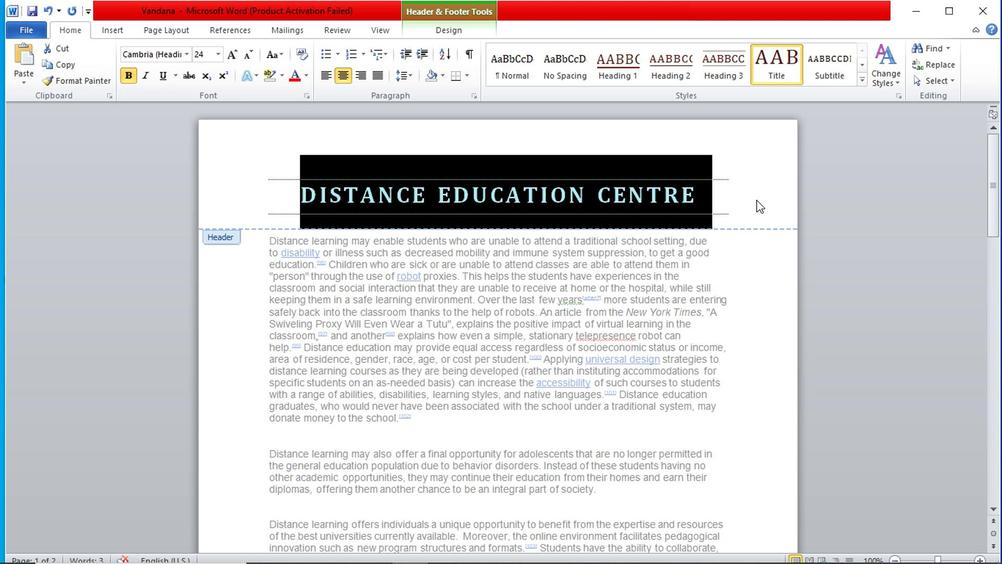 
Action: Mouse moved to (97, 24)
Screenshot: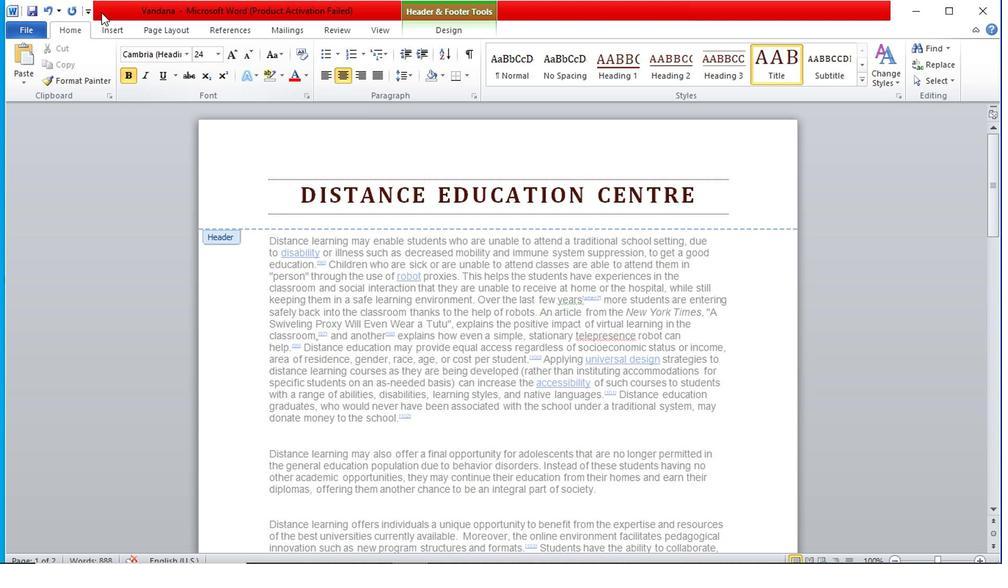 
Action: Mouse pressed left at (97, 24)
Screenshot: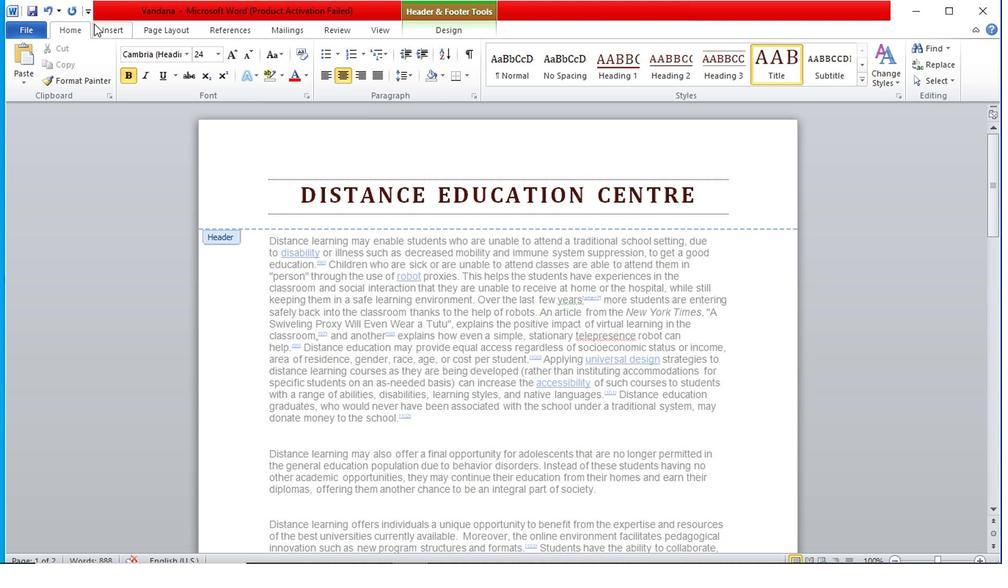 
Action: Mouse moved to (139, 26)
Screenshot: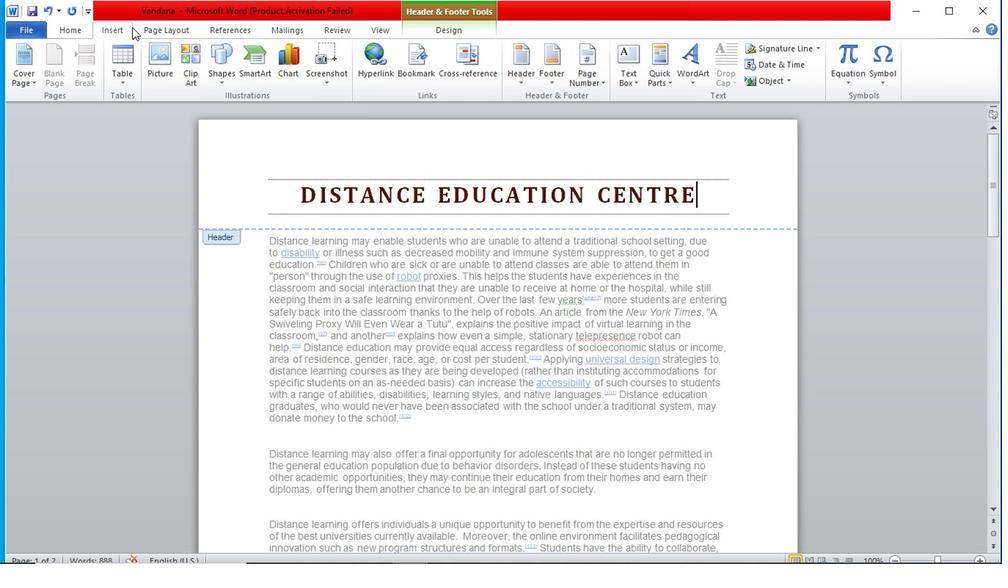 
Action: Mouse pressed left at (139, 26)
Screenshot: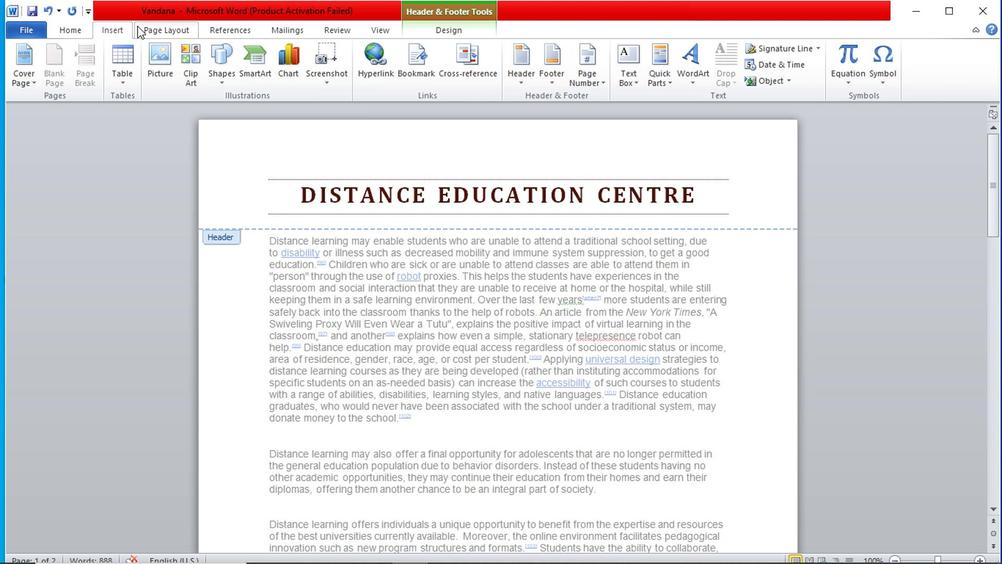 
Action: Mouse moved to (62, 32)
Screenshot: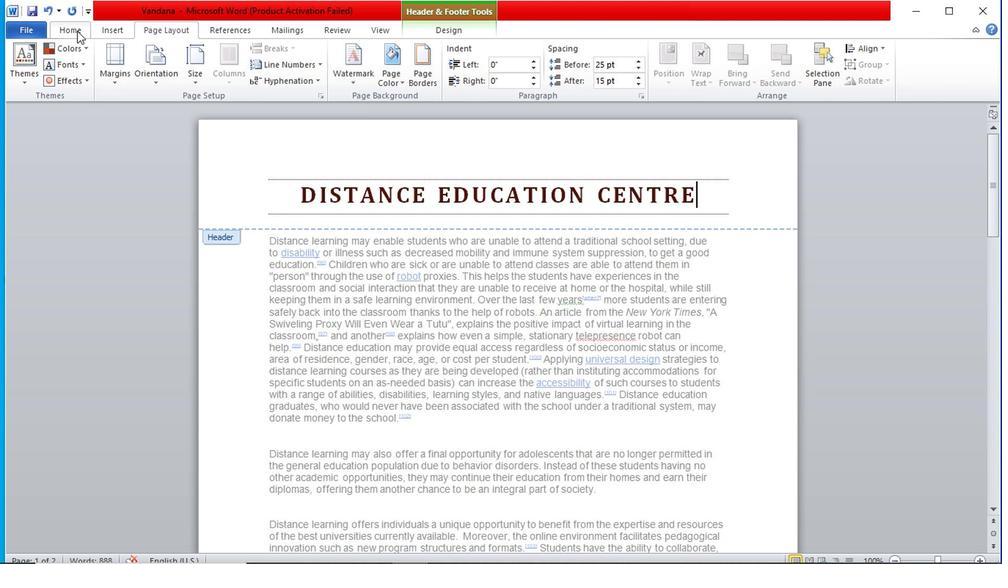 
Action: Mouse pressed left at (62, 32)
Screenshot: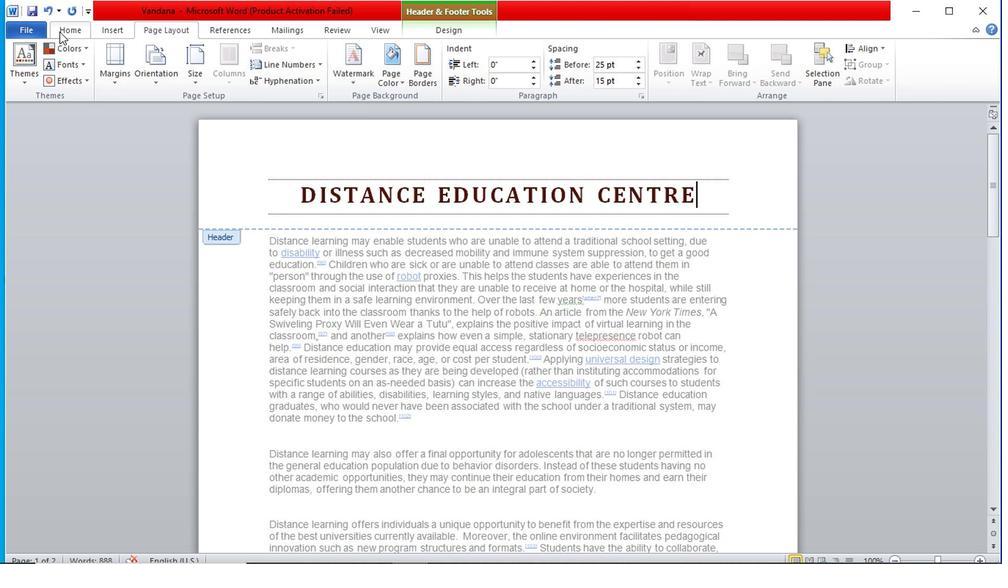 
Action: Mouse moved to (121, 28)
Screenshot: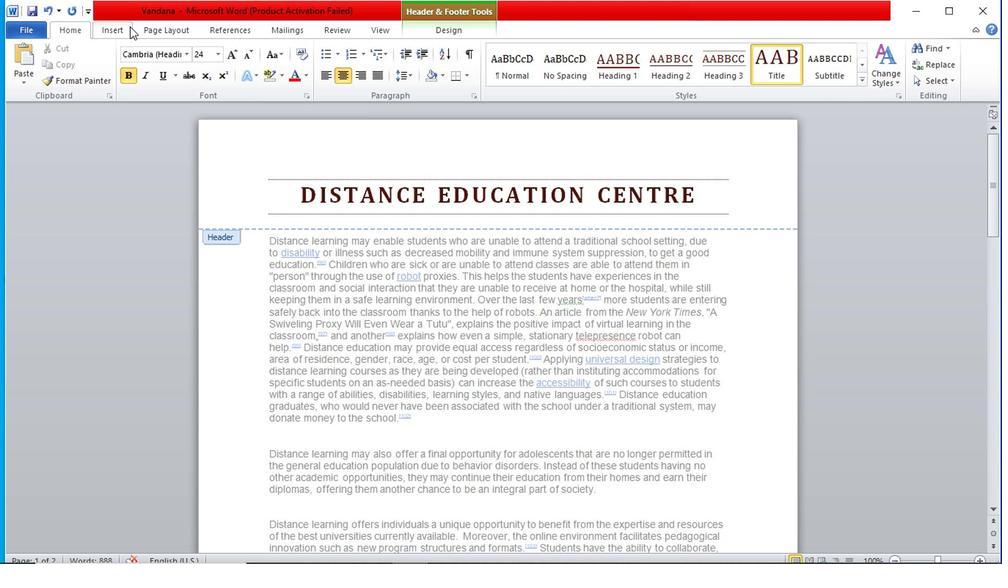 
Action: Mouse pressed left at (121, 28)
Screenshot: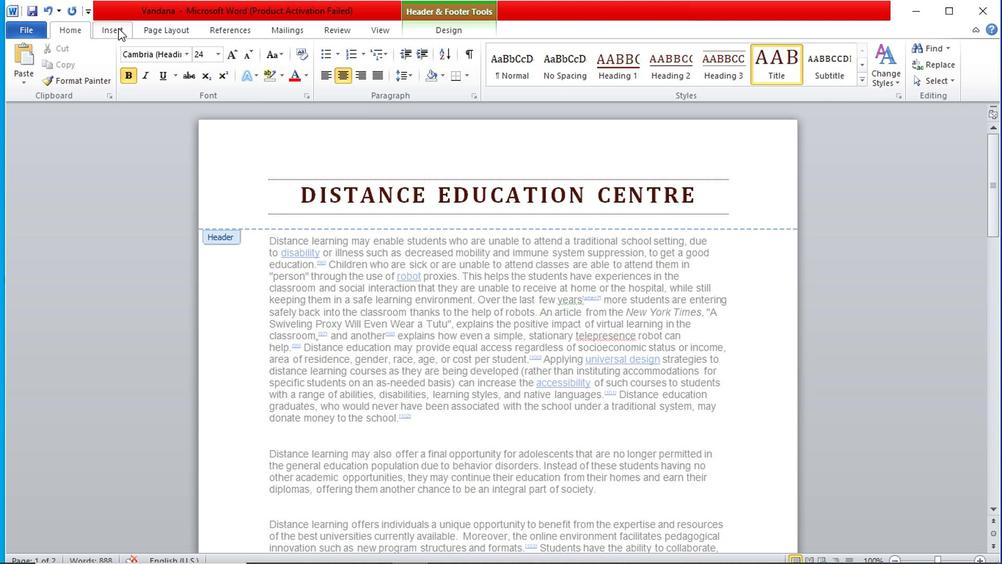 
Action: Mouse moved to (687, 285)
Screenshot: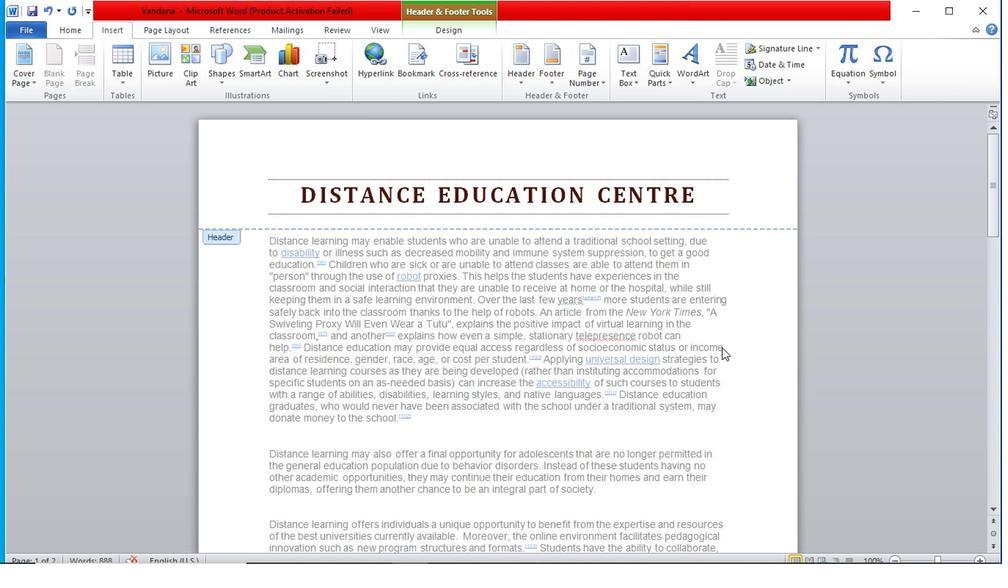 
Action: Mouse scrolled (687, 284) with delta (0, 0)
Screenshot: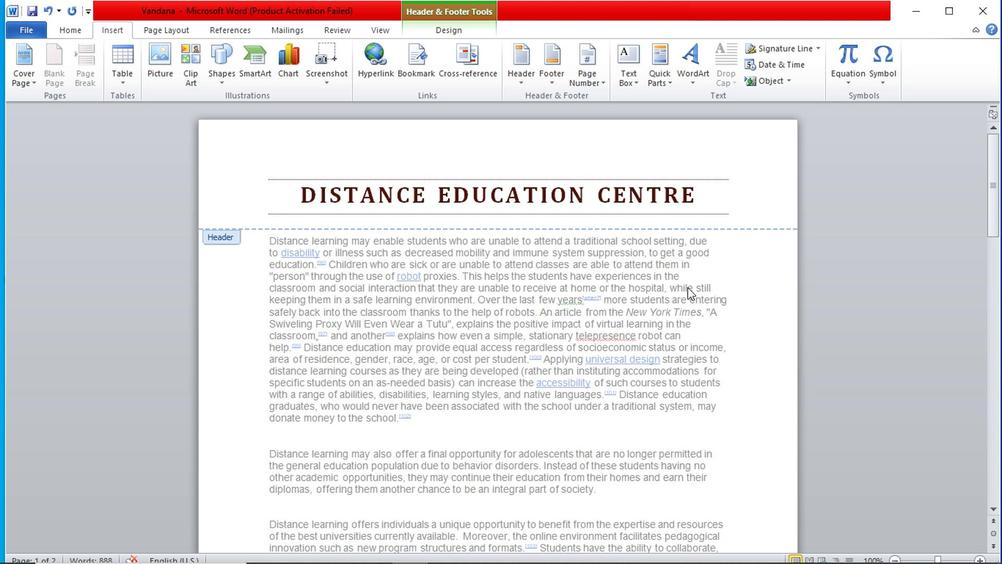 
Action: Mouse scrolled (687, 284) with delta (0, 0)
Screenshot: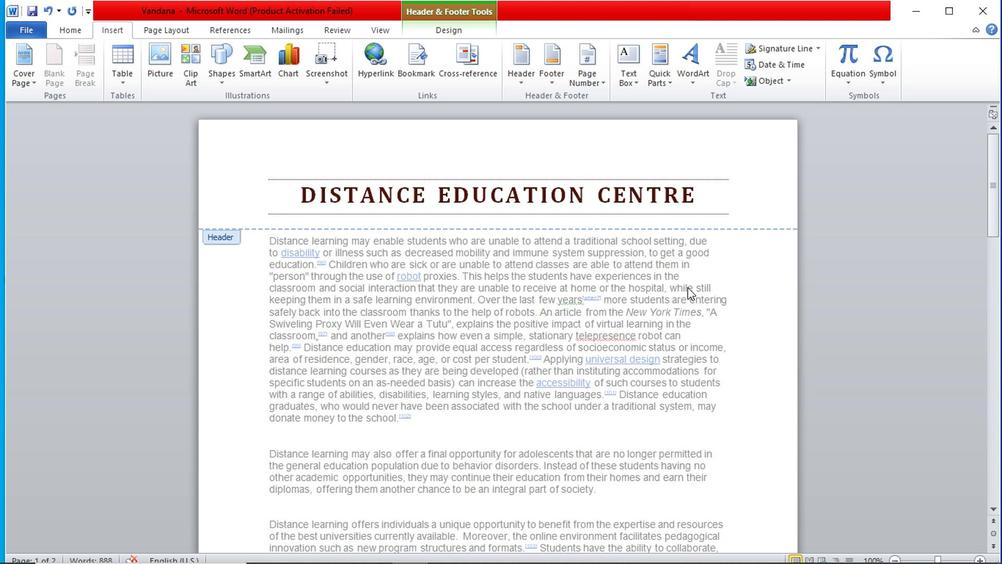 
Action: Mouse scrolled (687, 284) with delta (0, 0)
Screenshot: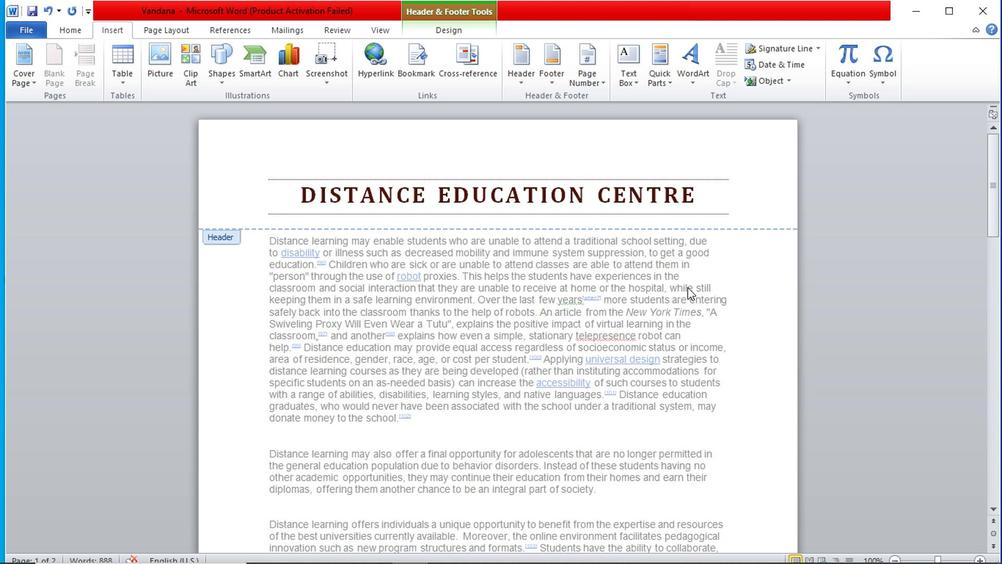 
Action: Mouse scrolled (687, 286) with delta (0, 1)
Screenshot: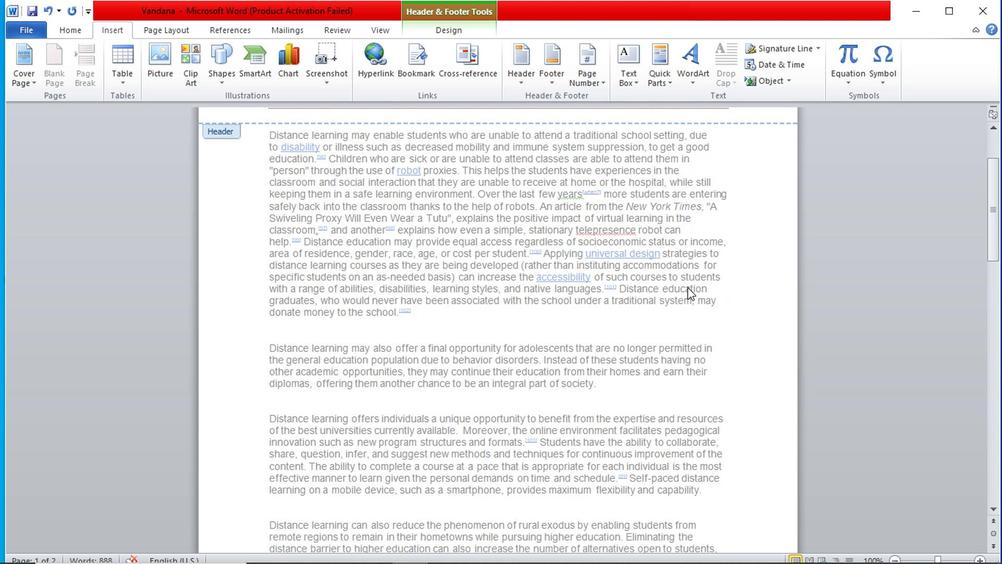
Action: Mouse scrolled (687, 286) with delta (0, 1)
Screenshot: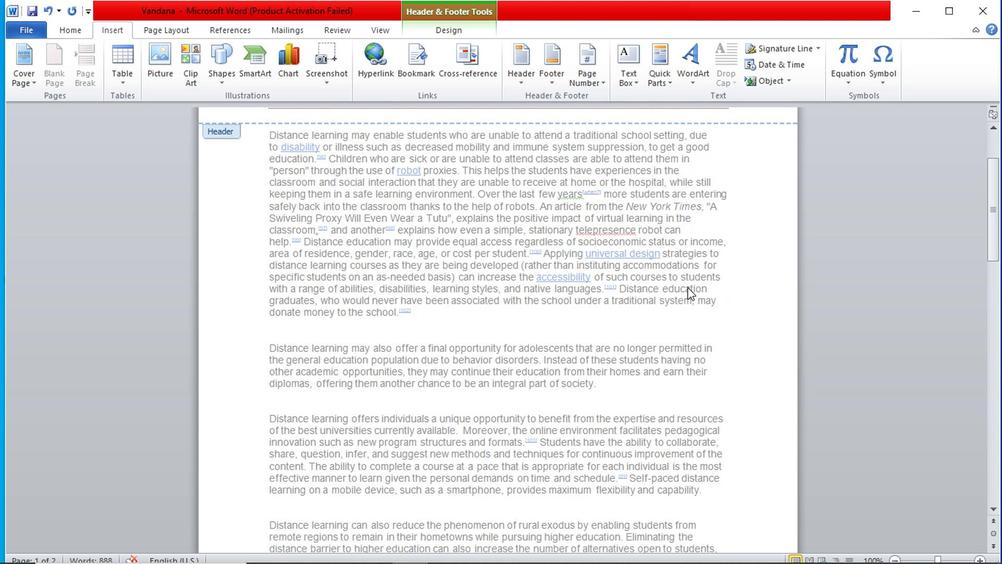 
Action: Mouse scrolled (687, 286) with delta (0, 1)
Screenshot: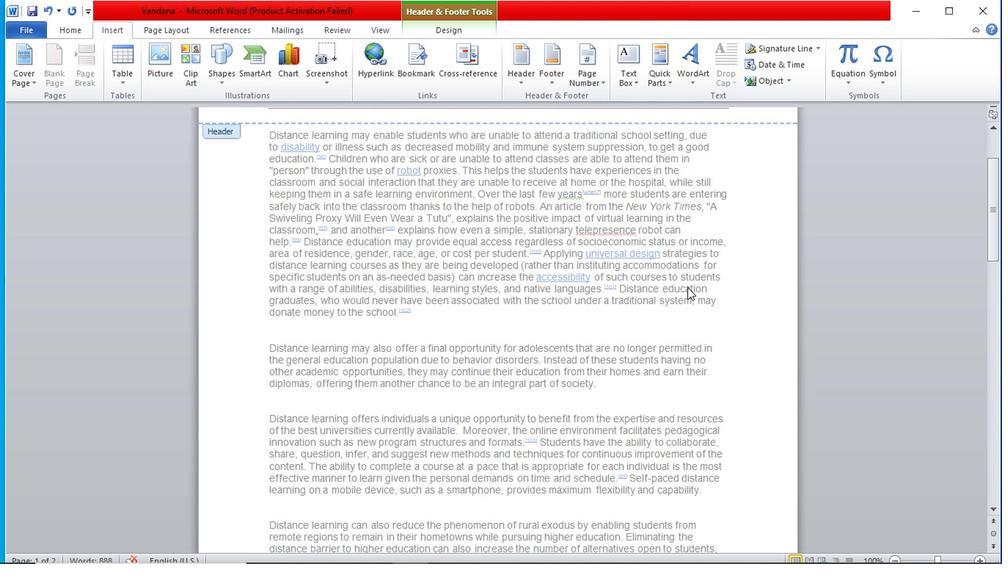
Action: Mouse scrolled (687, 286) with delta (0, 1)
Screenshot: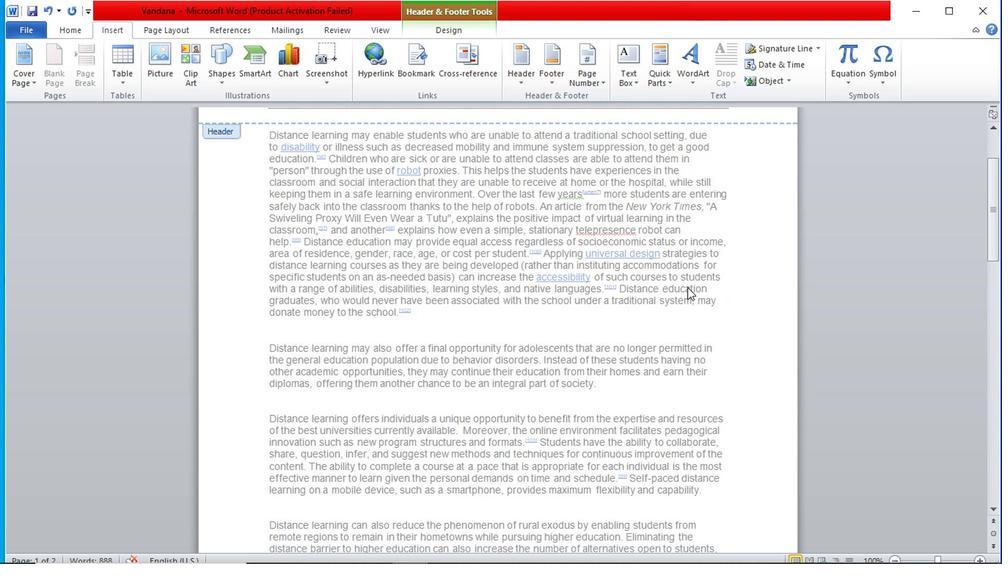 
Action: Mouse moved to (299, 190)
Screenshot: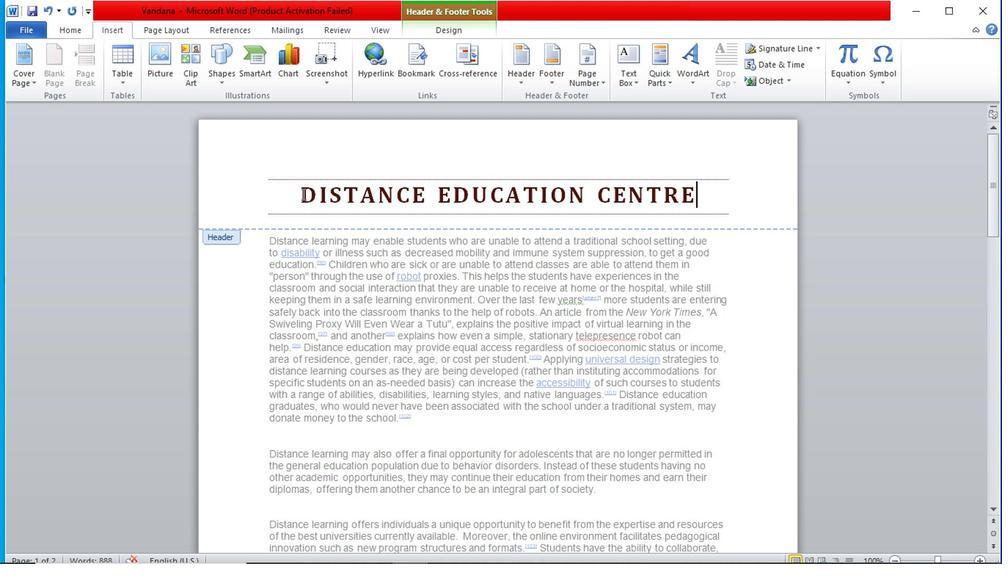 
Action: Mouse pressed left at (299, 190)
Screenshot: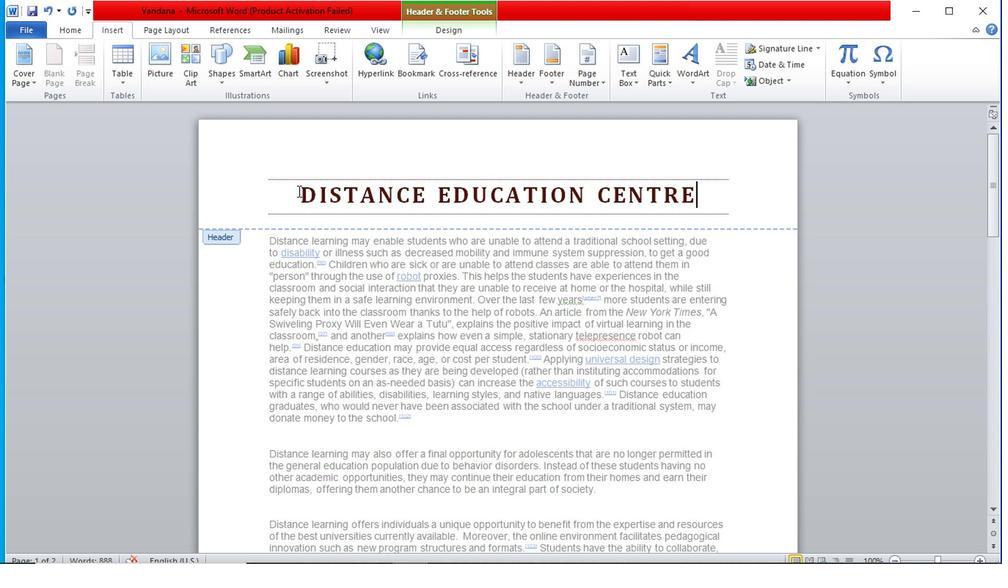 
Action: Mouse moved to (153, 27)
Screenshot: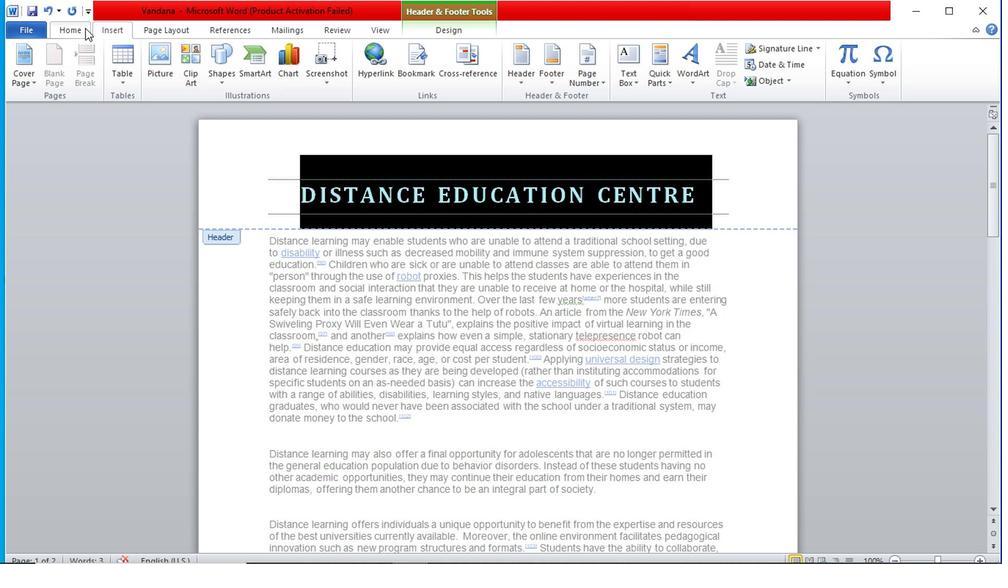 
Action: Mouse pressed left at (153, 27)
Screenshot: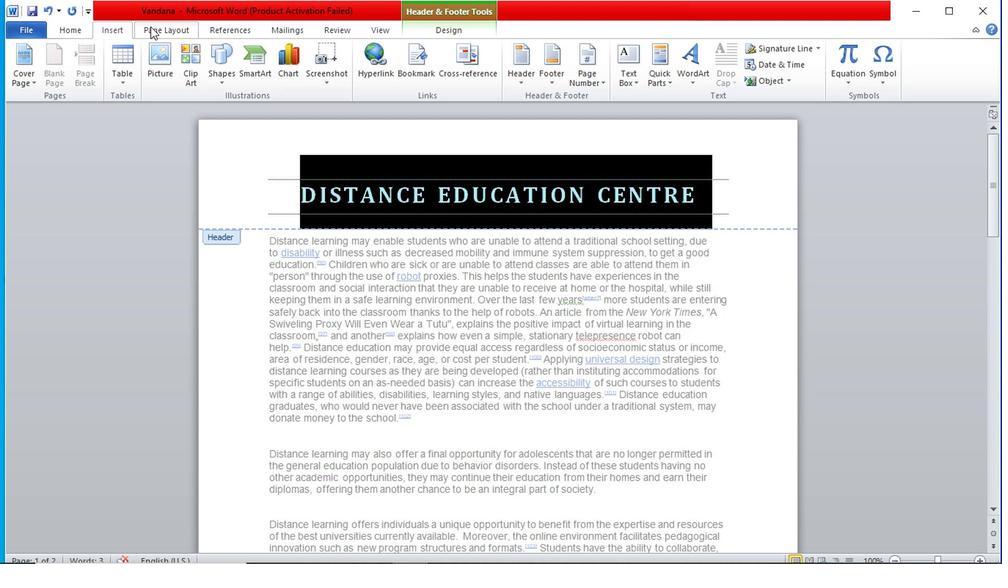 
Action: Mouse moved to (59, 29)
Screenshot: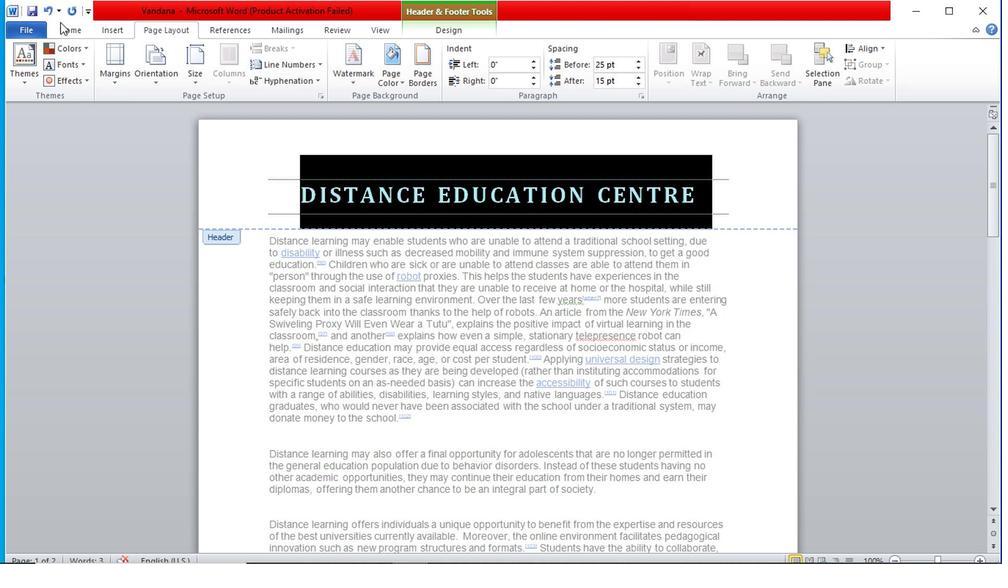 
Action: Mouse pressed left at (59, 29)
Screenshot: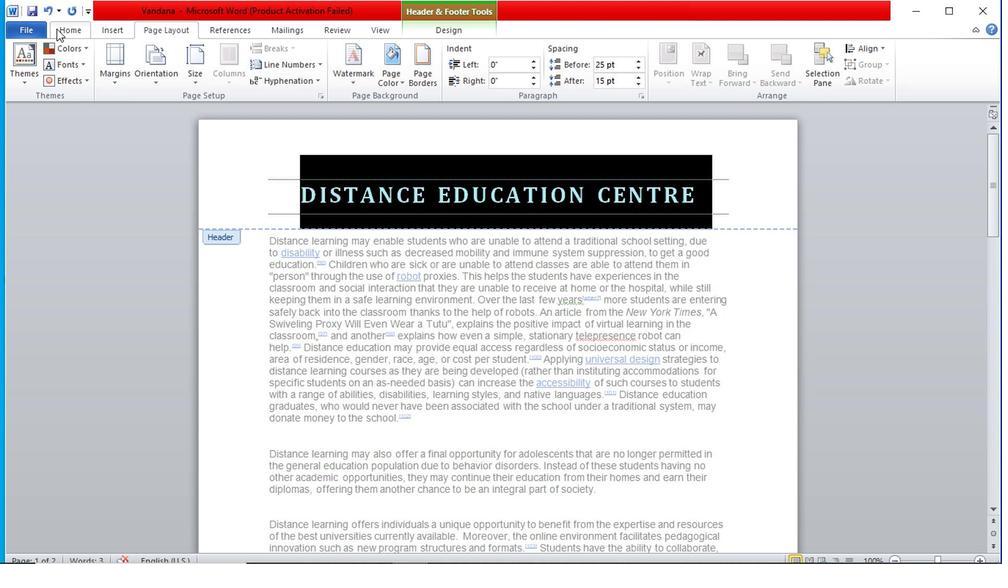 
Action: Mouse moved to (301, 78)
Screenshot: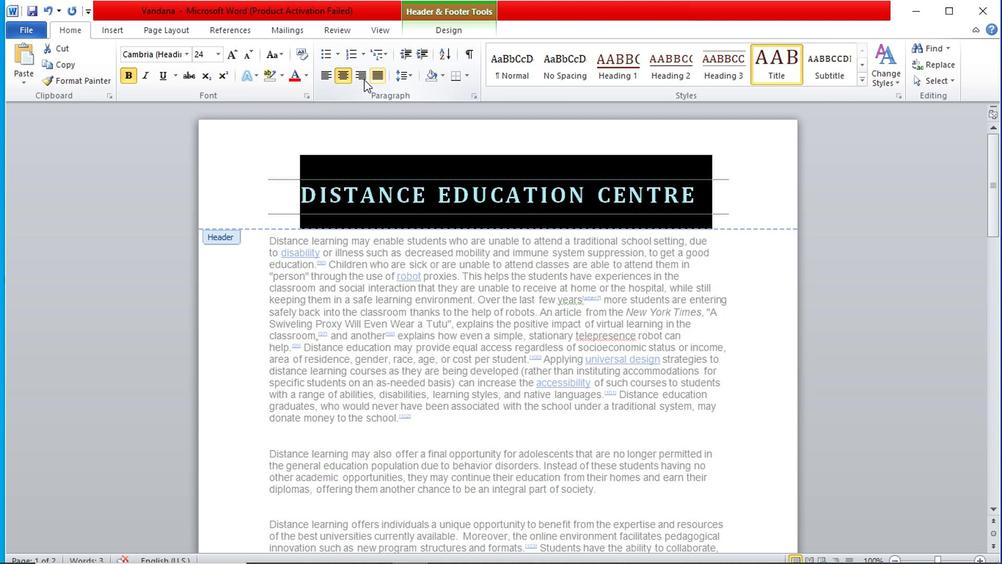 
Action: Mouse pressed left at (301, 78)
Screenshot: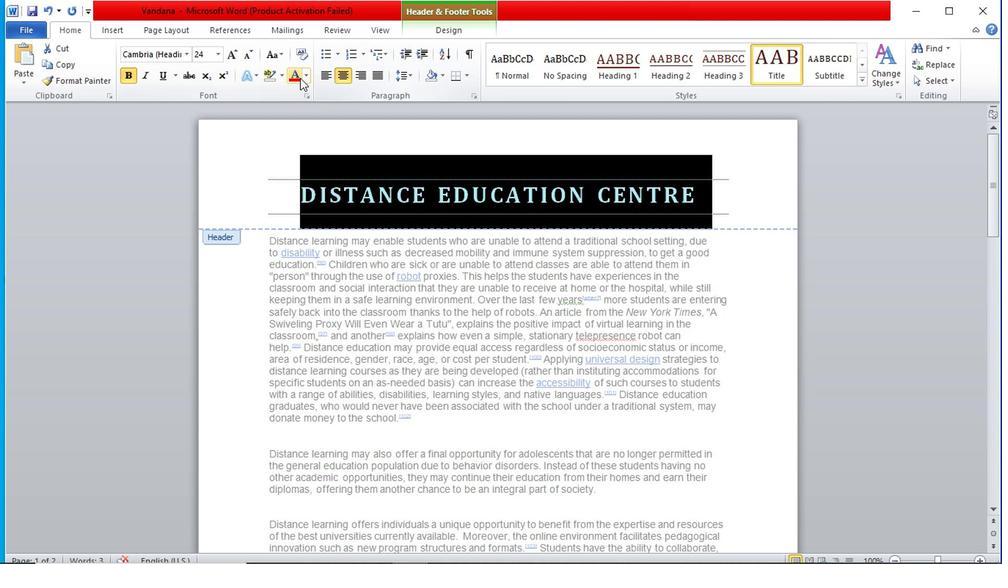 
Action: Mouse moved to (305, 77)
Screenshot: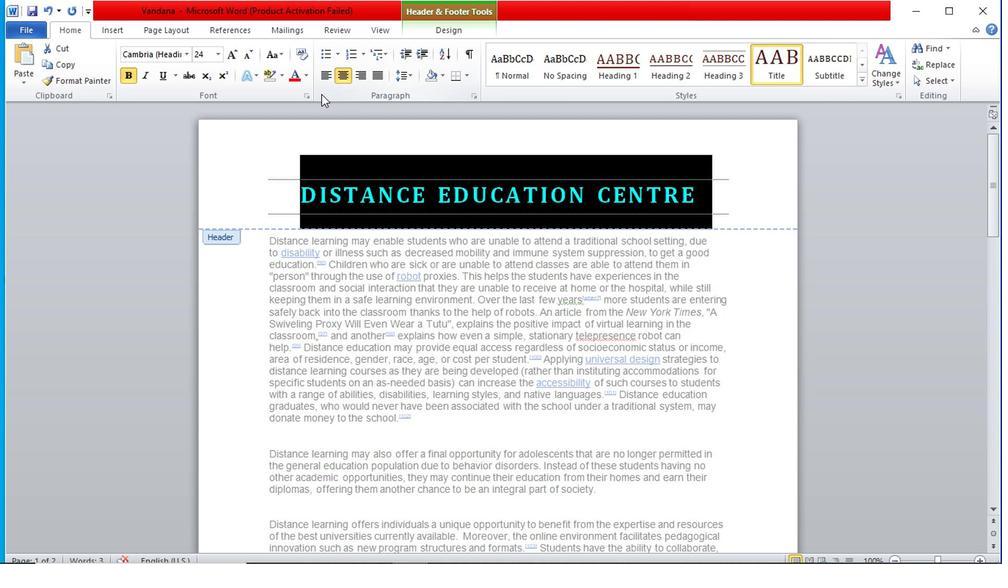 
Action: Mouse pressed left at (305, 77)
Screenshot: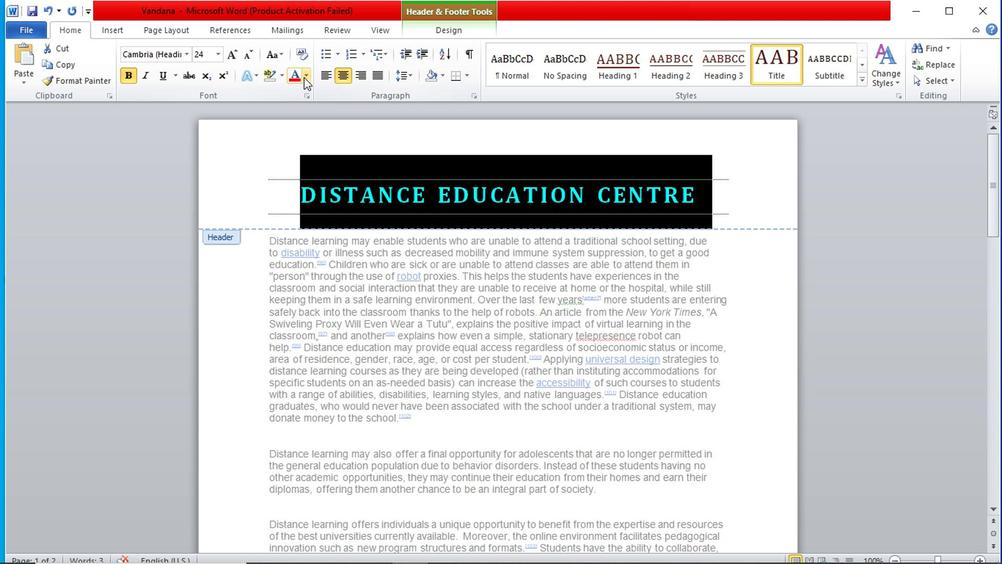 
Action: Mouse moved to (347, 162)
Screenshot: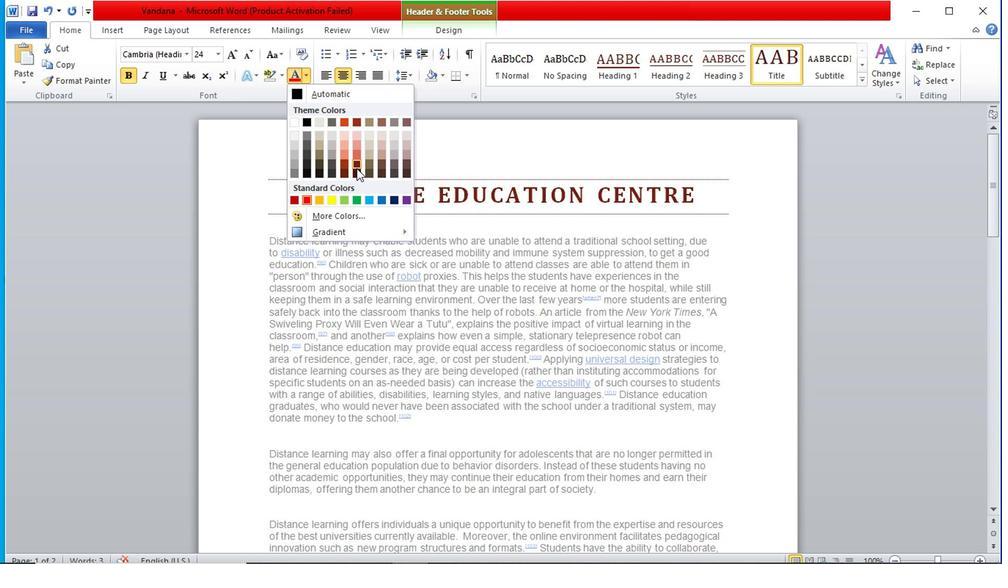 
Action: Mouse pressed left at (347, 162)
Screenshot: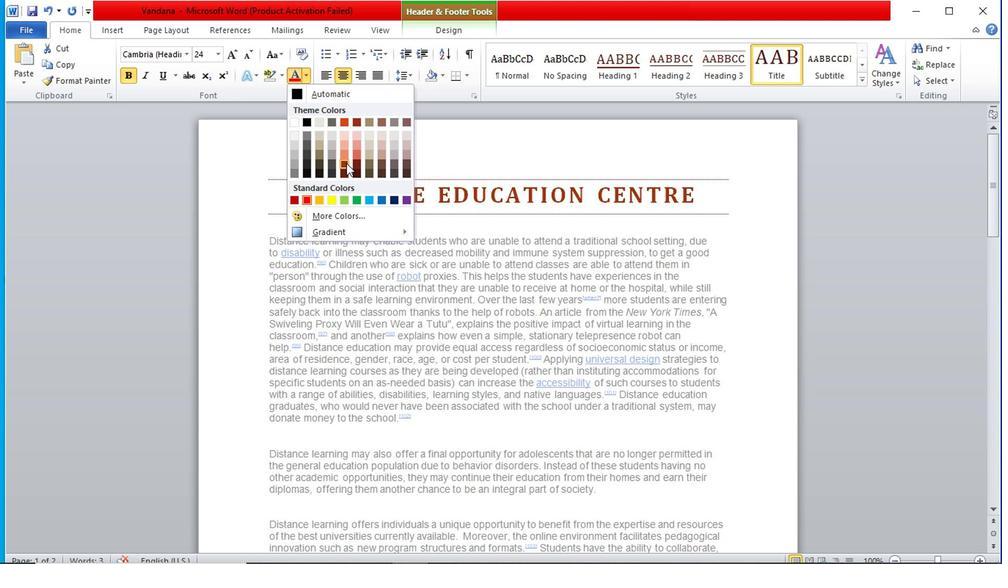 
Action: Mouse moved to (736, 179)
Screenshot: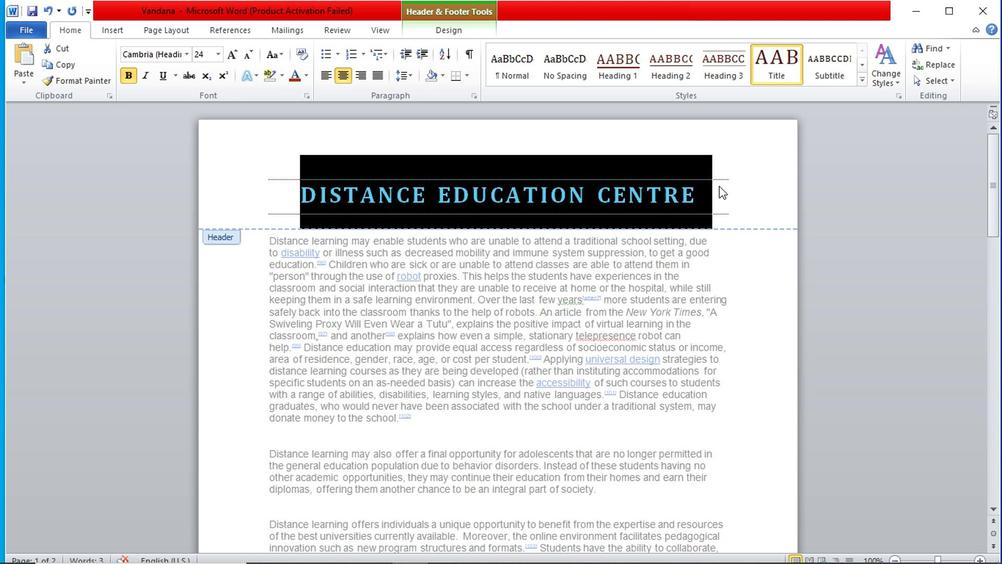 
Action: Mouse pressed left at (736, 179)
Screenshot: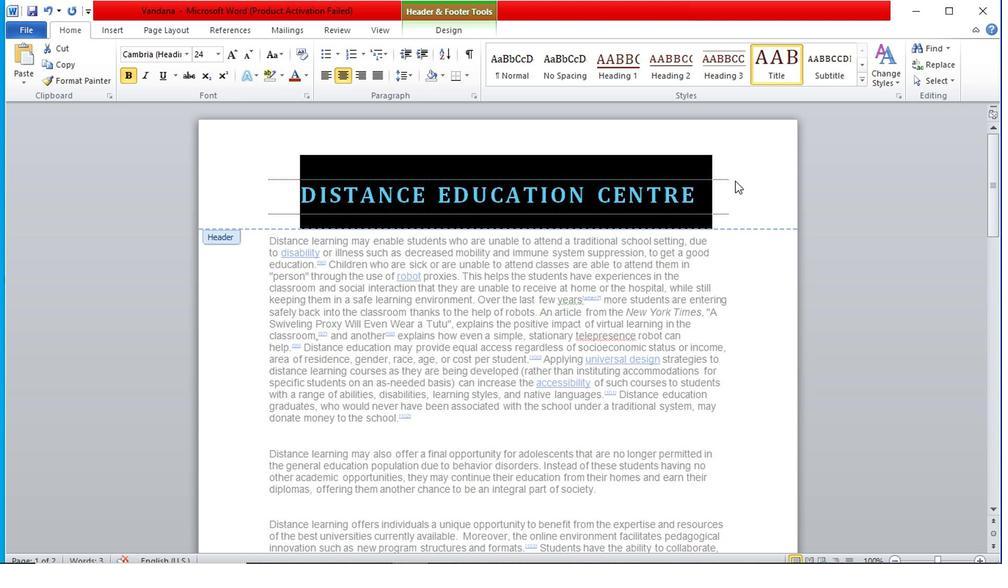 
Action: Mouse pressed left at (736, 179)
Screenshot: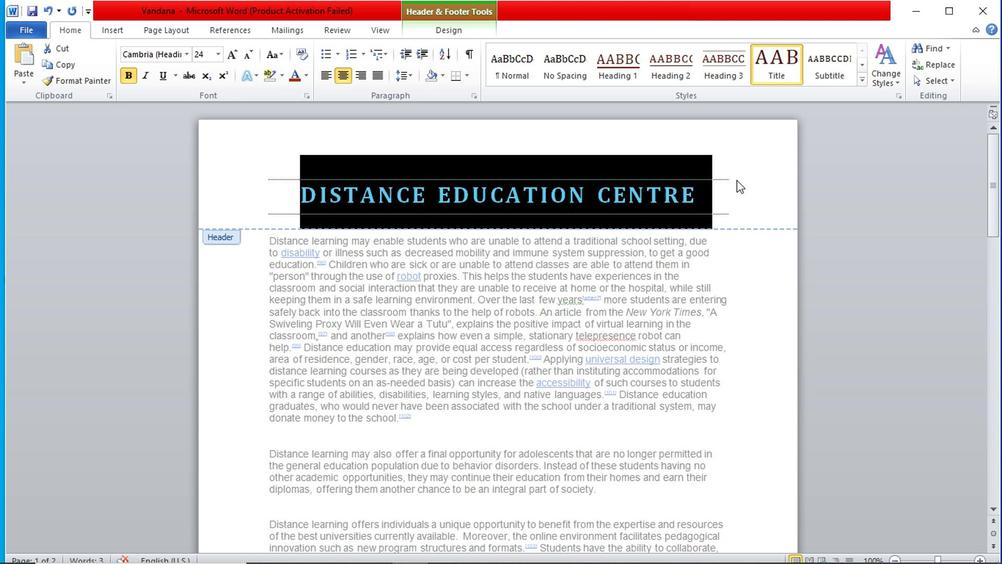 
Action: Mouse moved to (281, 188)
Screenshot: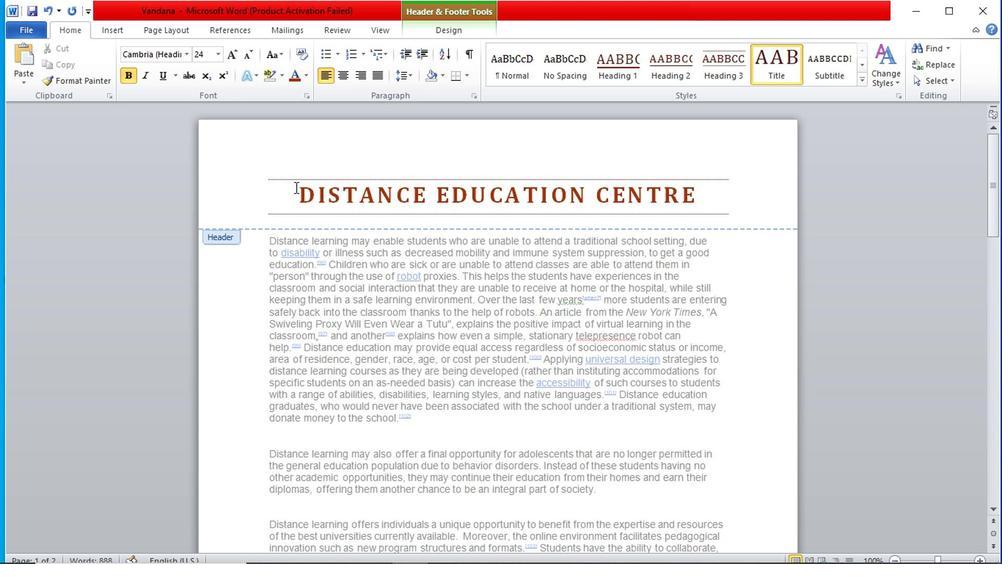 
Action: Mouse pressed left at (281, 188)
Screenshot: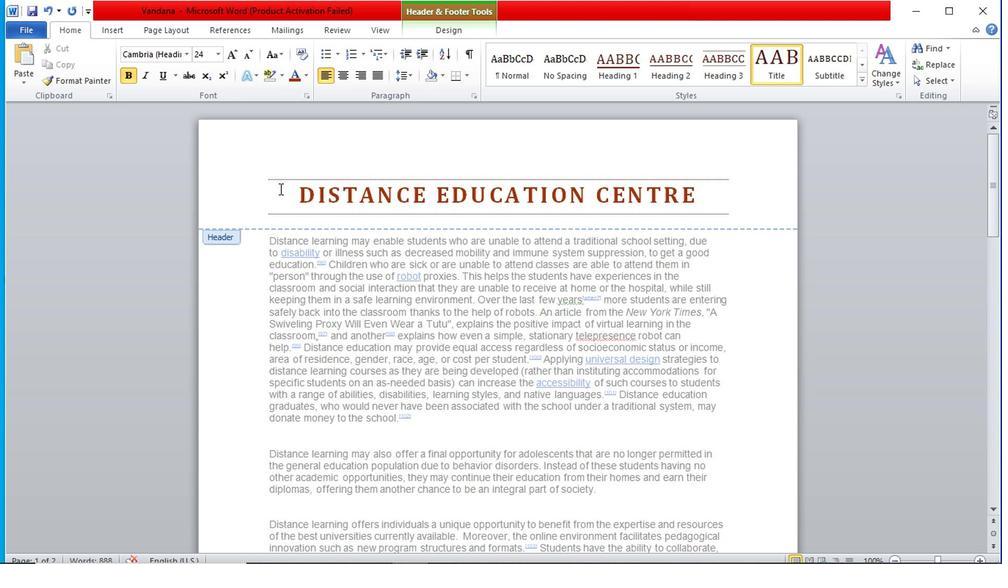 
Action: Mouse moved to (257, 72)
Screenshot: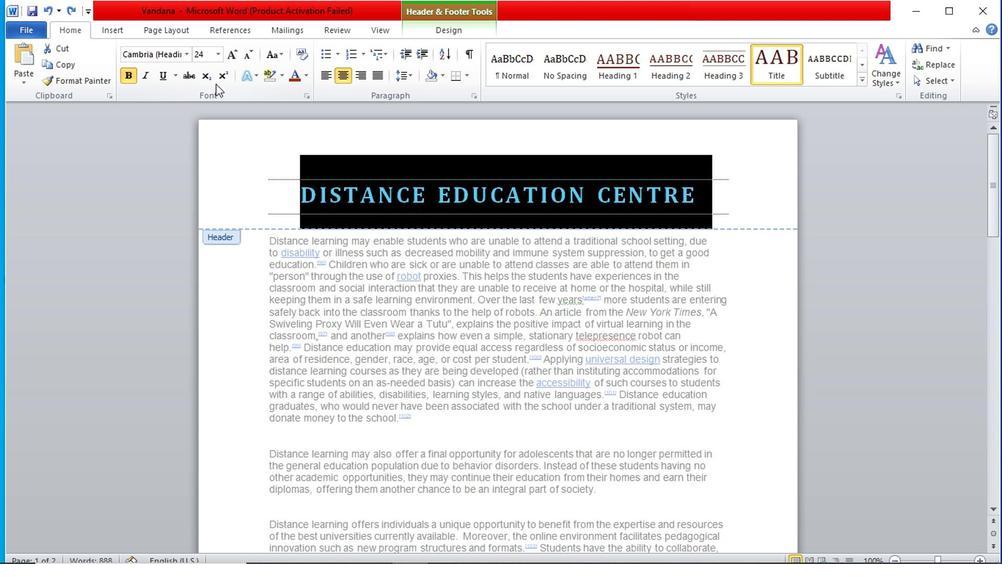 
Action: Mouse pressed left at (257, 72)
Screenshot: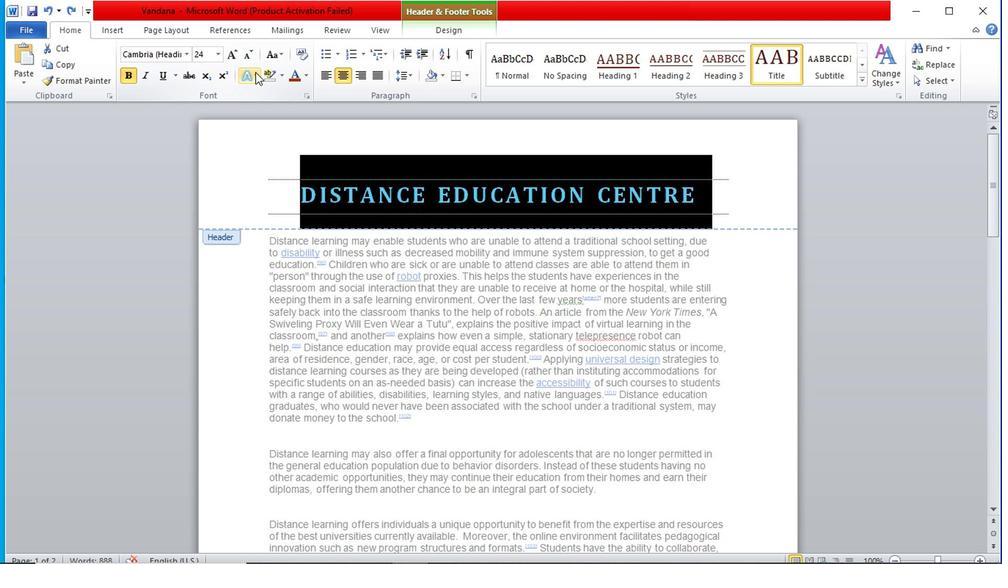 
Action: Mouse moved to (417, 225)
Screenshot: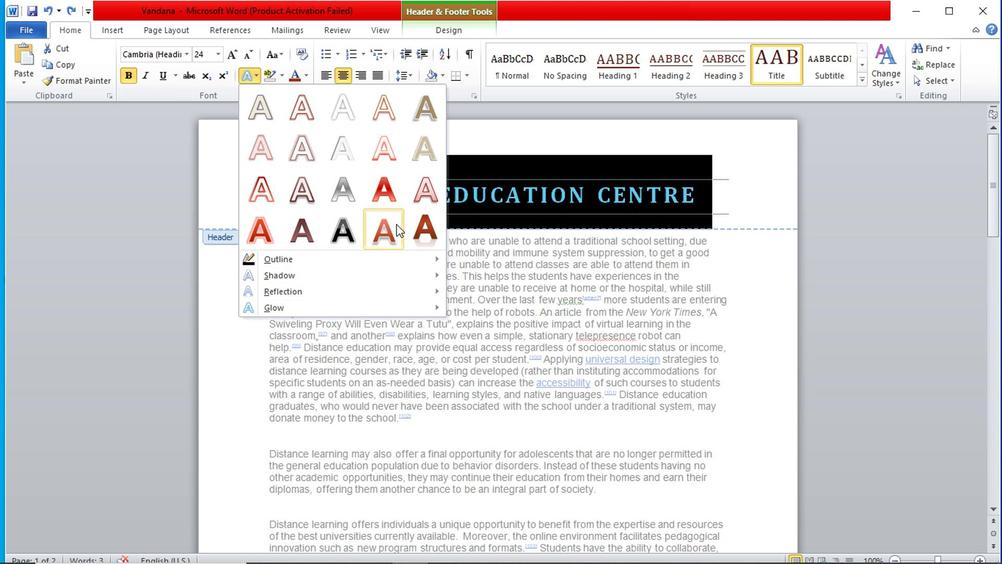 
Action: Mouse pressed left at (417, 225)
Screenshot: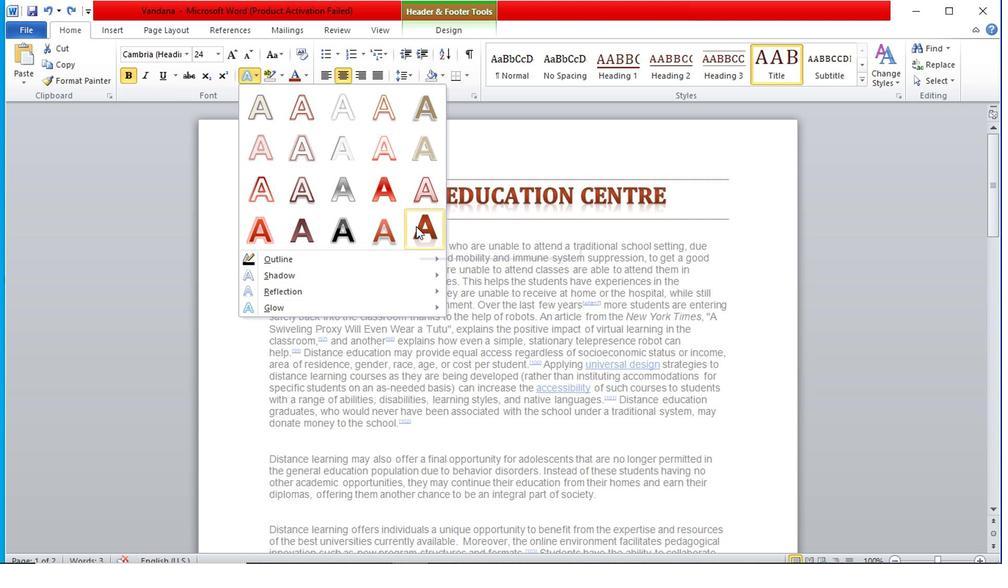 
Action: Mouse moved to (685, 200)
Screenshot: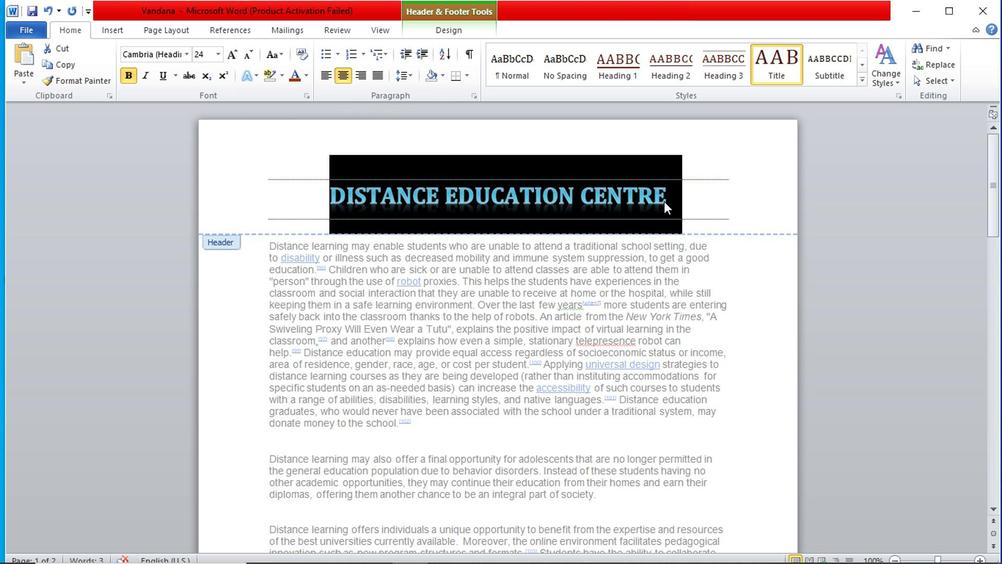 
Action: Mouse pressed left at (685, 200)
Screenshot: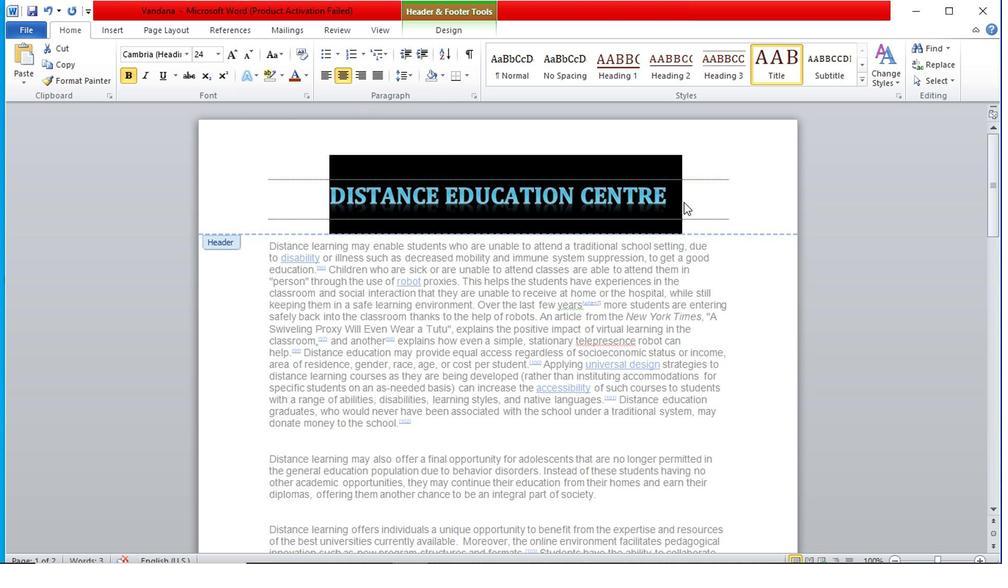 
Action: Mouse moved to (430, 233)
Screenshot: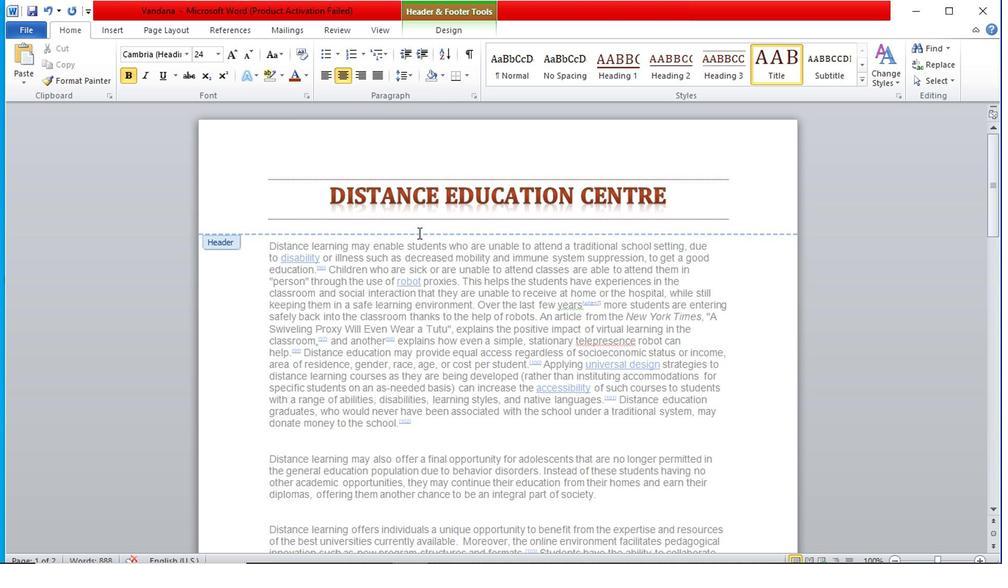 
Action: Mouse scrolled (430, 232) with delta (0, -1)
Screenshot: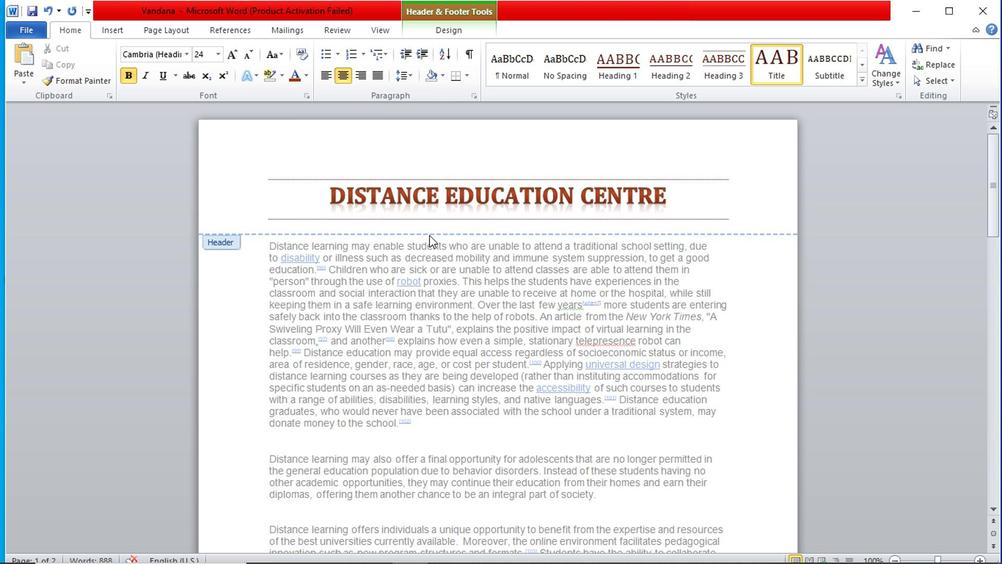
Action: Mouse scrolled (430, 232) with delta (0, -1)
Screenshot: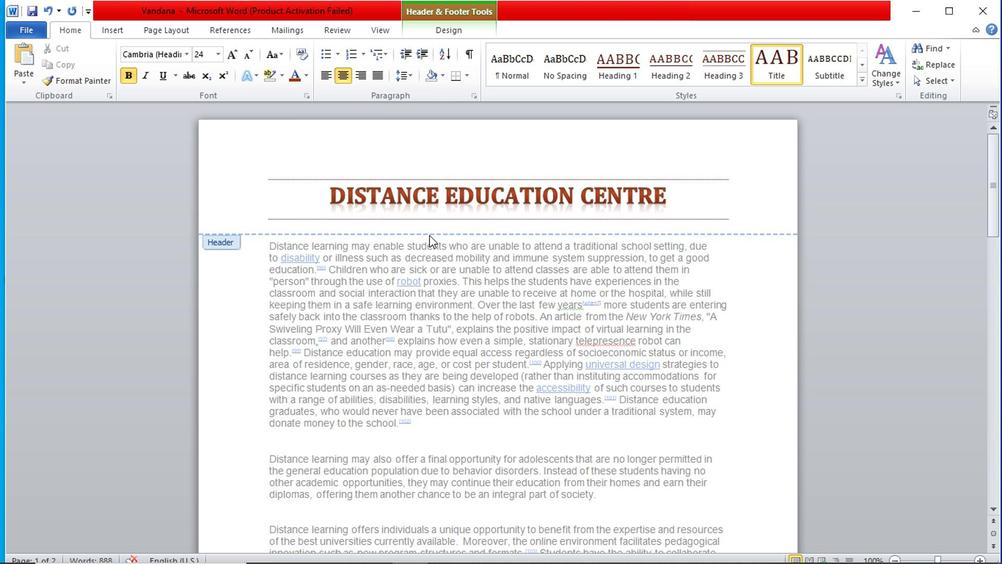 
Action: Mouse scrolled (430, 232) with delta (0, -1)
Screenshot: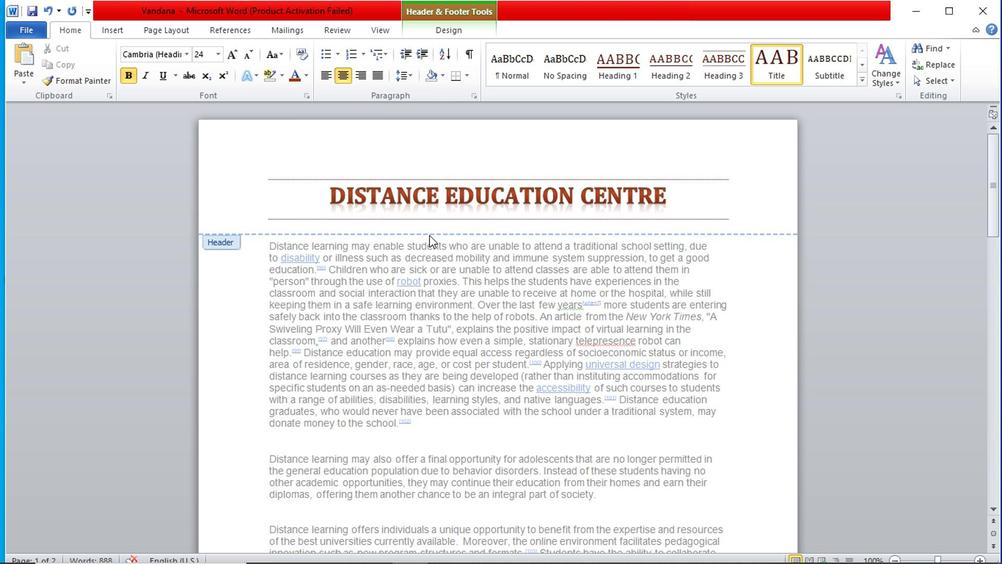 
Action: Mouse moved to (477, 324)
Screenshot: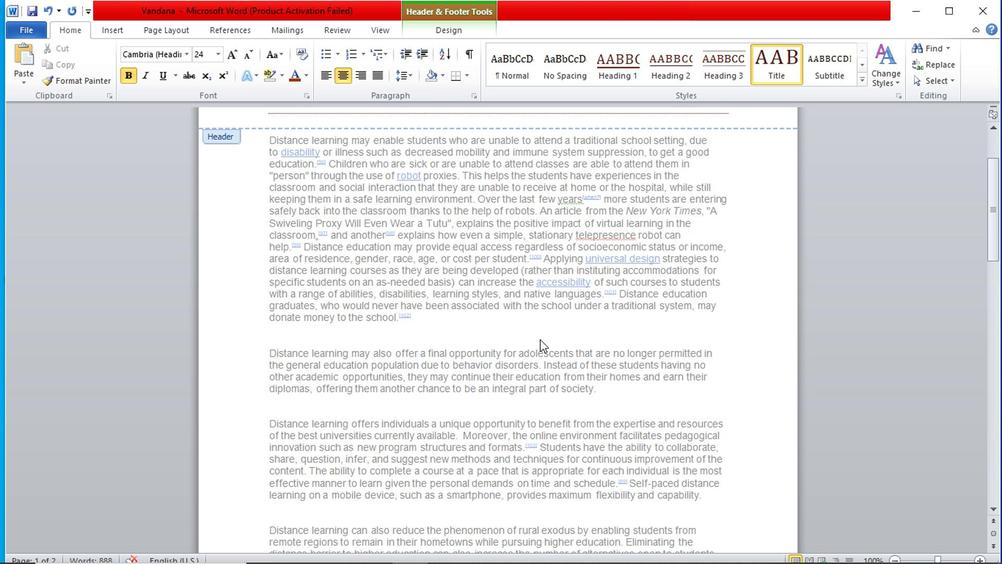 
Action: Mouse pressed left at (477, 324)
Screenshot: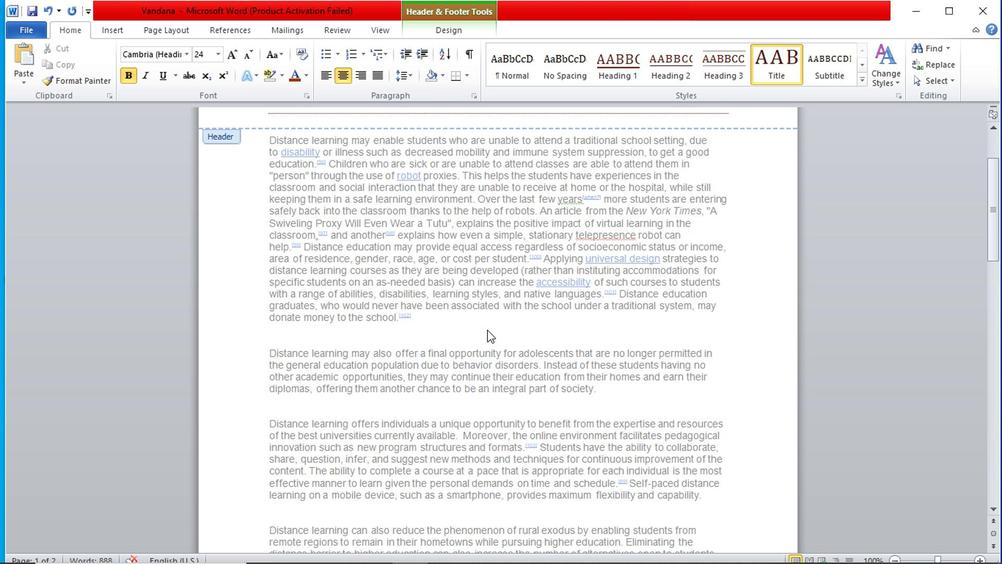
Action: Mouse pressed left at (477, 324)
Screenshot: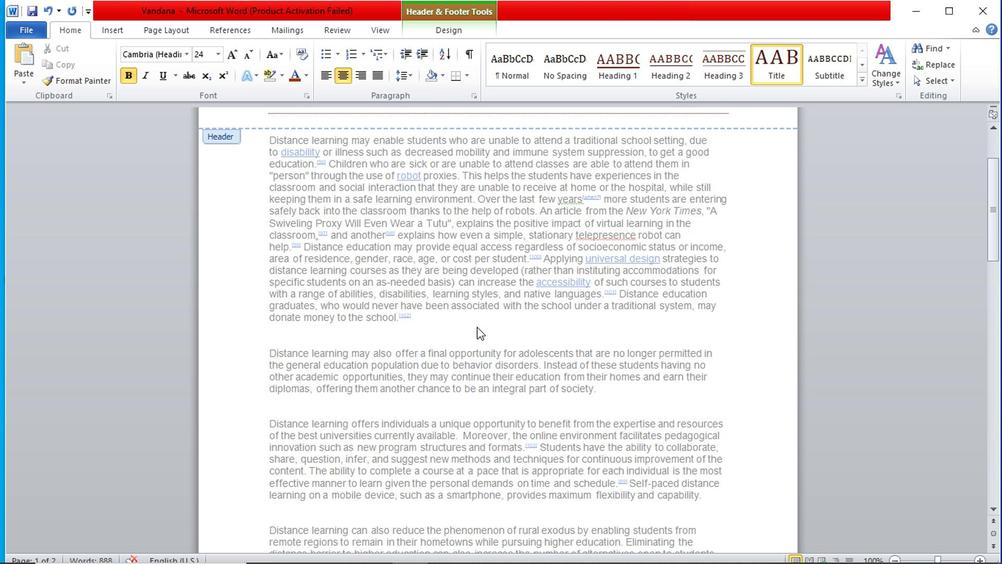 
Action: Mouse moved to (267, 136)
Screenshot: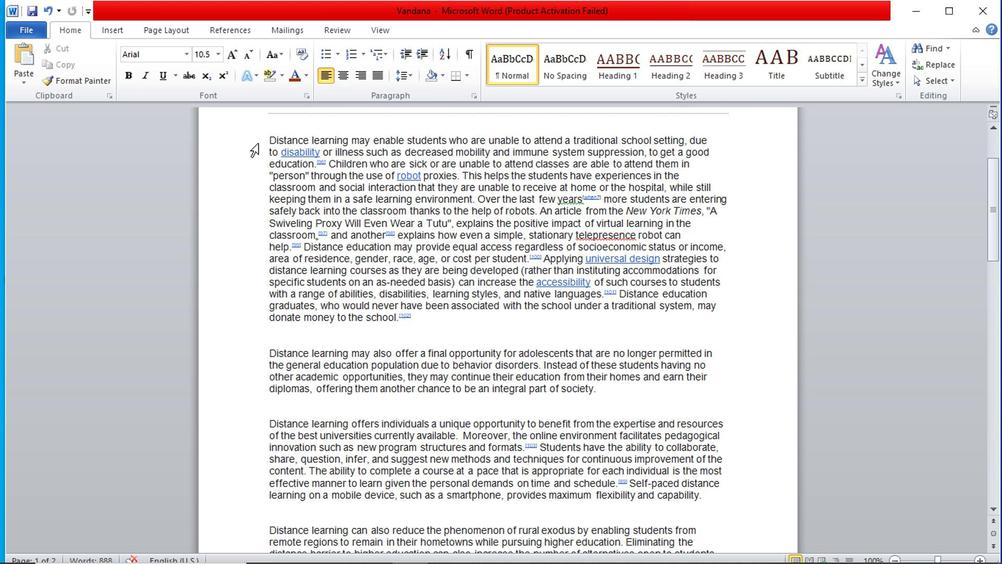 
Action: Mouse pressed left at (267, 136)
Screenshot: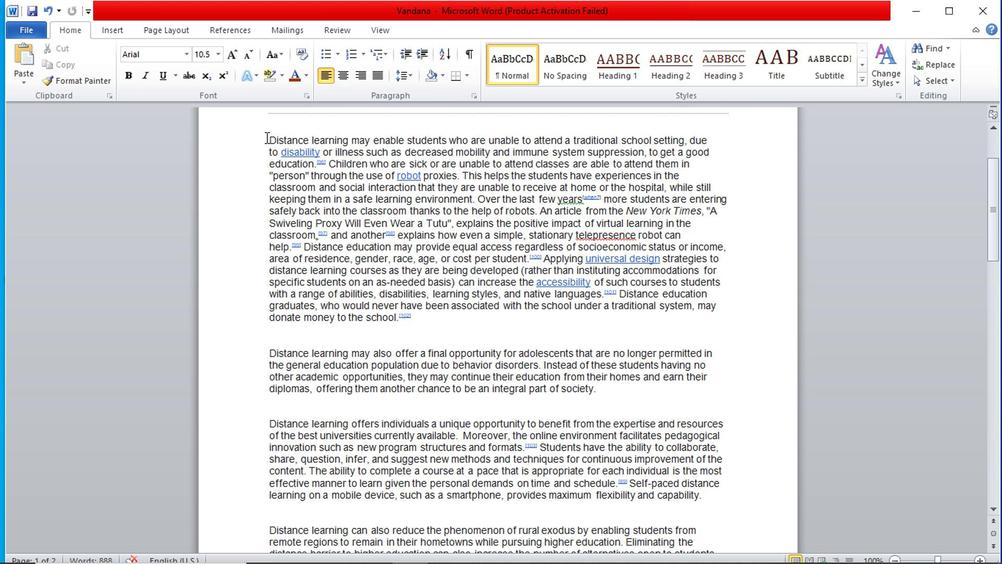 
Action: Mouse moved to (238, 54)
Screenshot: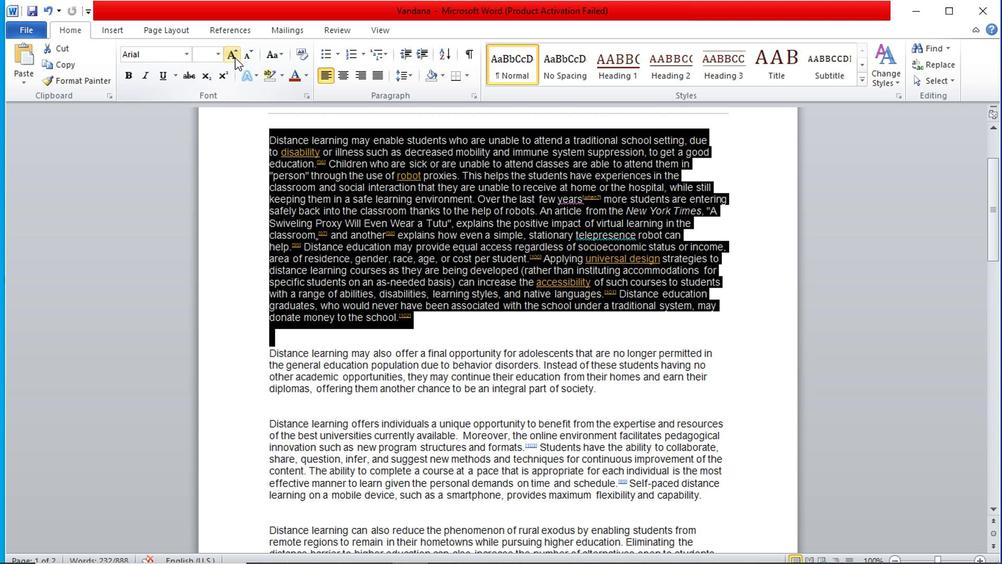 
Action: Mouse pressed left at (238, 54)
Screenshot: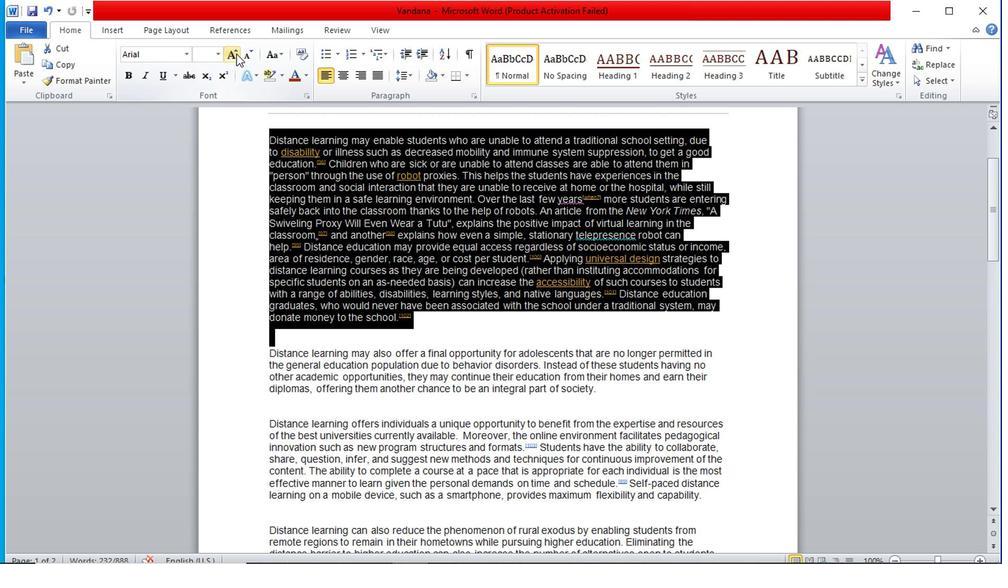 
Action: Mouse moved to (729, 419)
Screenshot: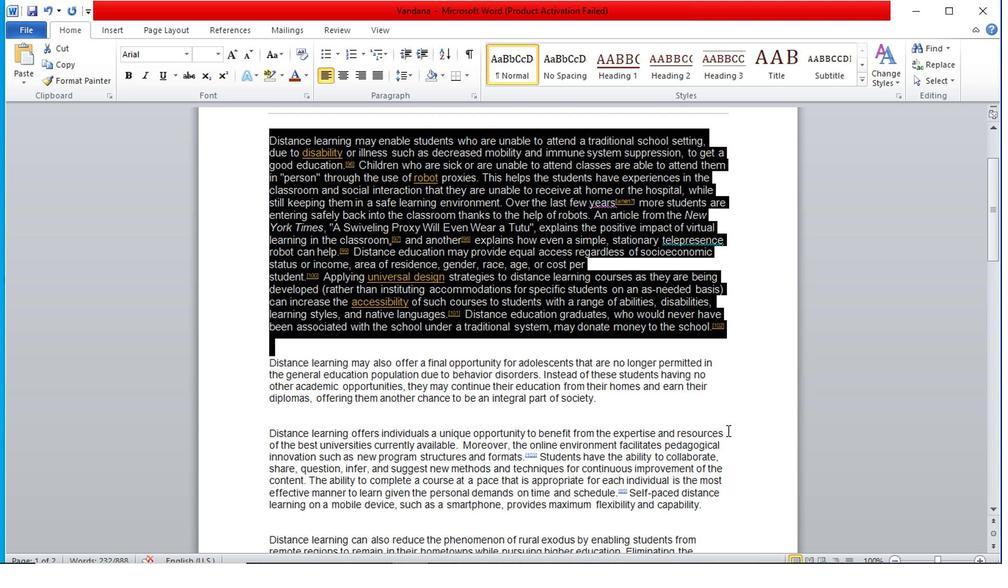
Action: Mouse pressed left at (729, 419)
Screenshot: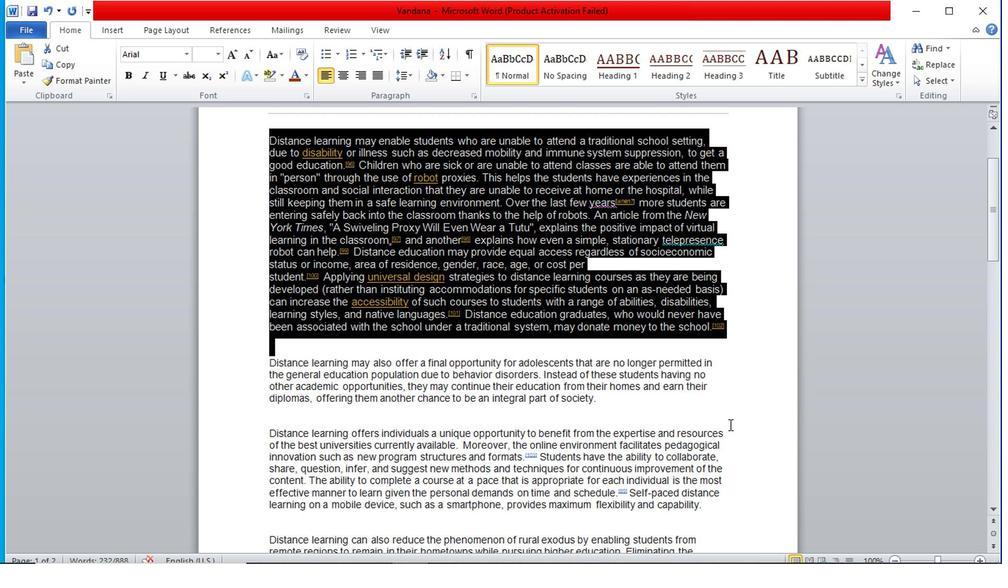 
Action: Mouse moved to (266, 358)
Screenshot: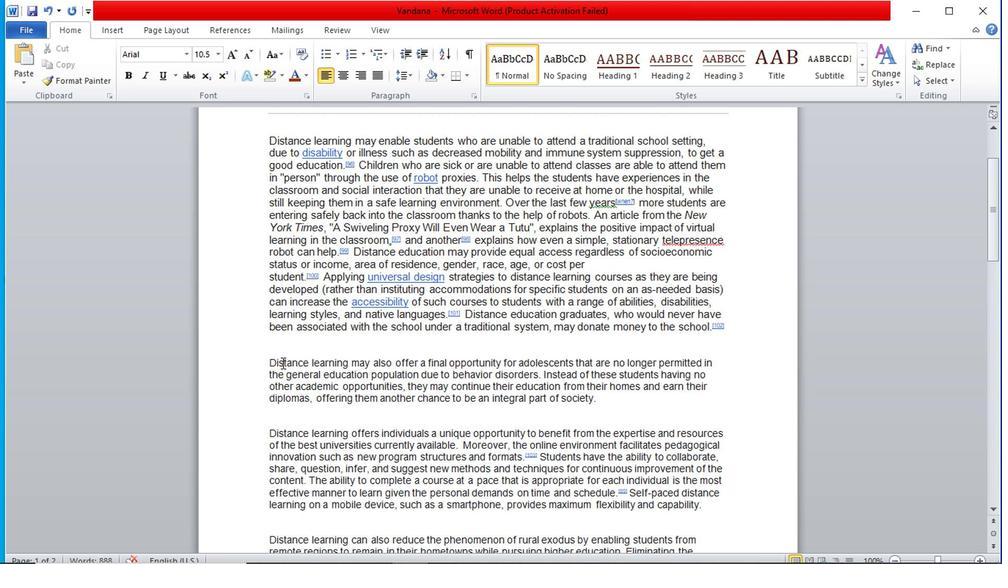 
Action: Mouse pressed left at (266, 358)
Screenshot: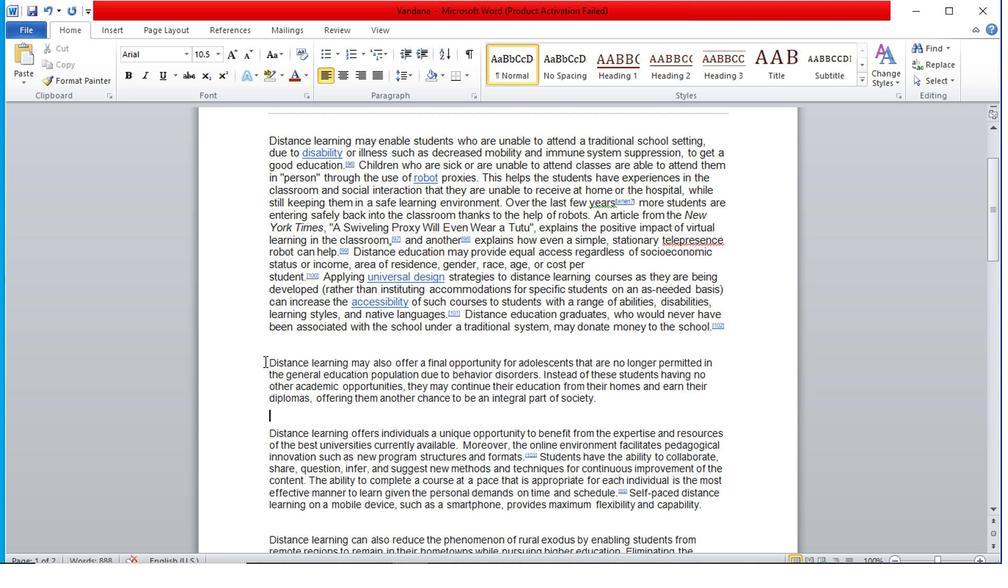 
Action: Mouse moved to (728, 535)
Screenshot: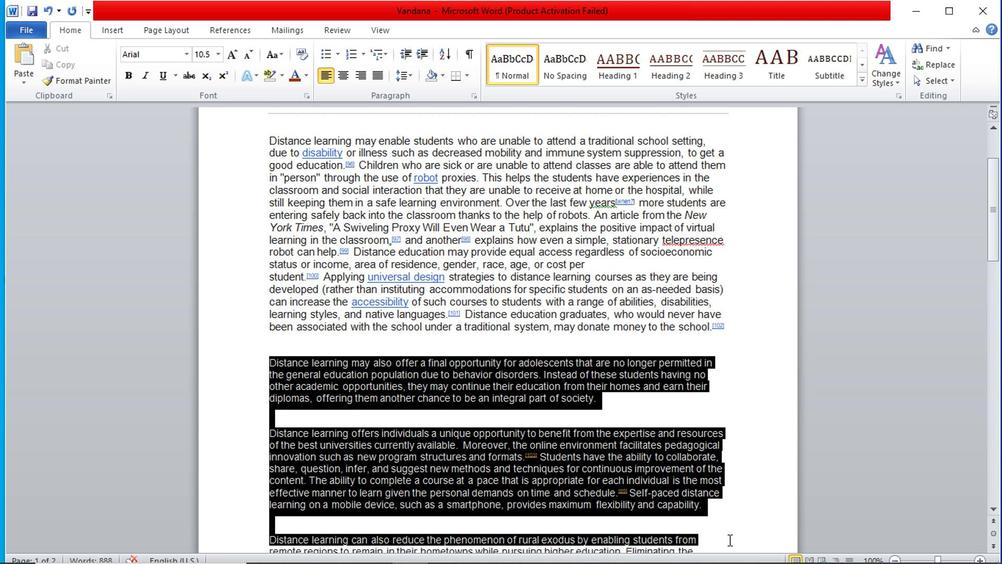 
Action: Mouse scrolled (728, 534) with delta (0, -1)
Screenshot: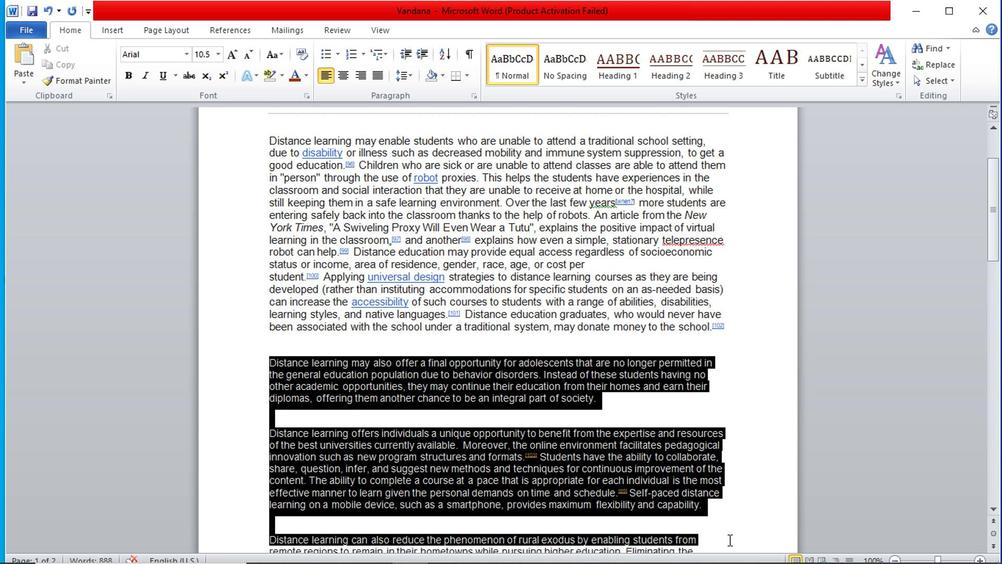 
Action: Mouse moved to (728, 536)
Screenshot: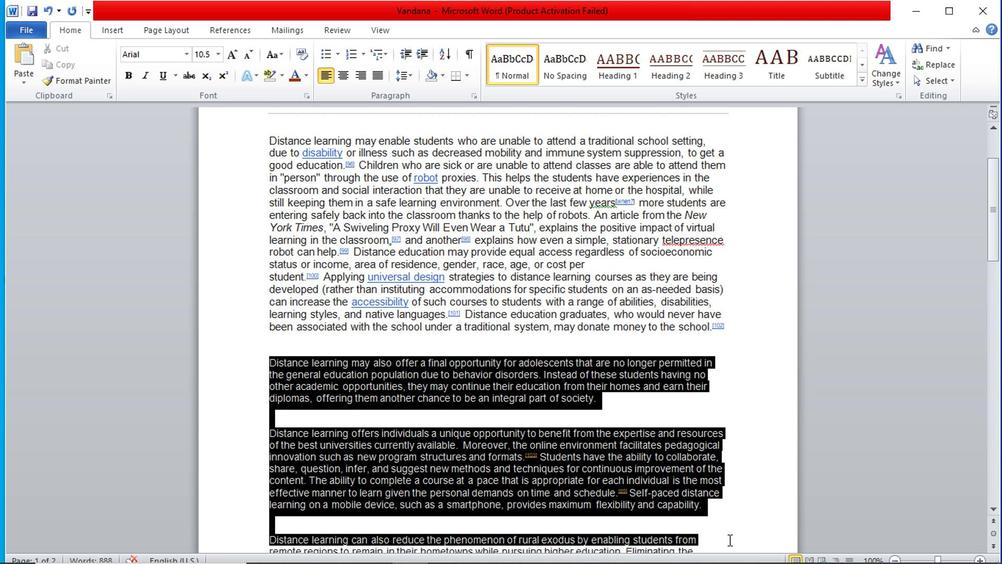 
Action: Mouse scrolled (728, 535) with delta (0, 0)
Screenshot: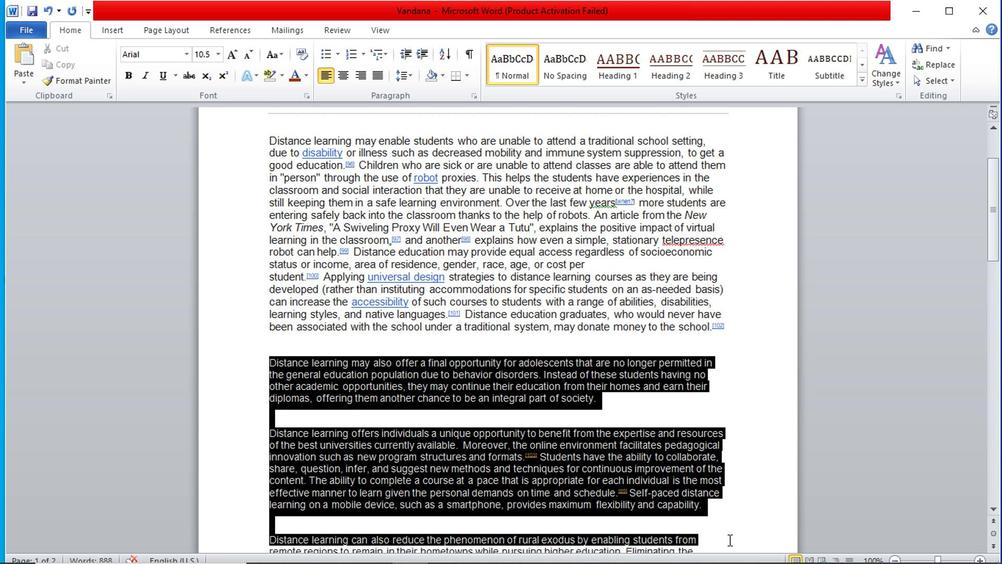 
Action: Mouse scrolled (728, 535) with delta (0, 0)
Screenshot: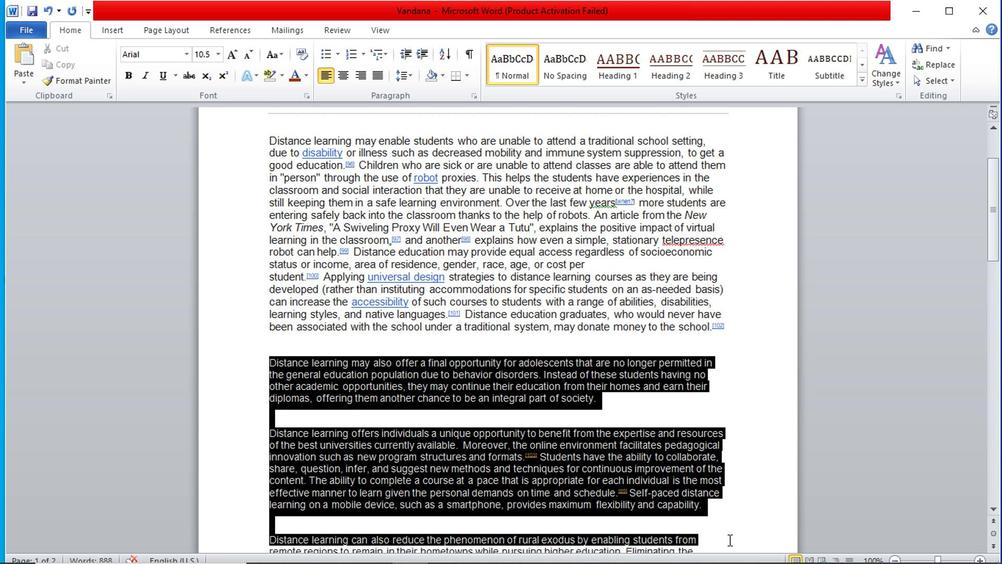 
Action: Mouse scrolled (728, 535) with delta (0, 0)
Screenshot: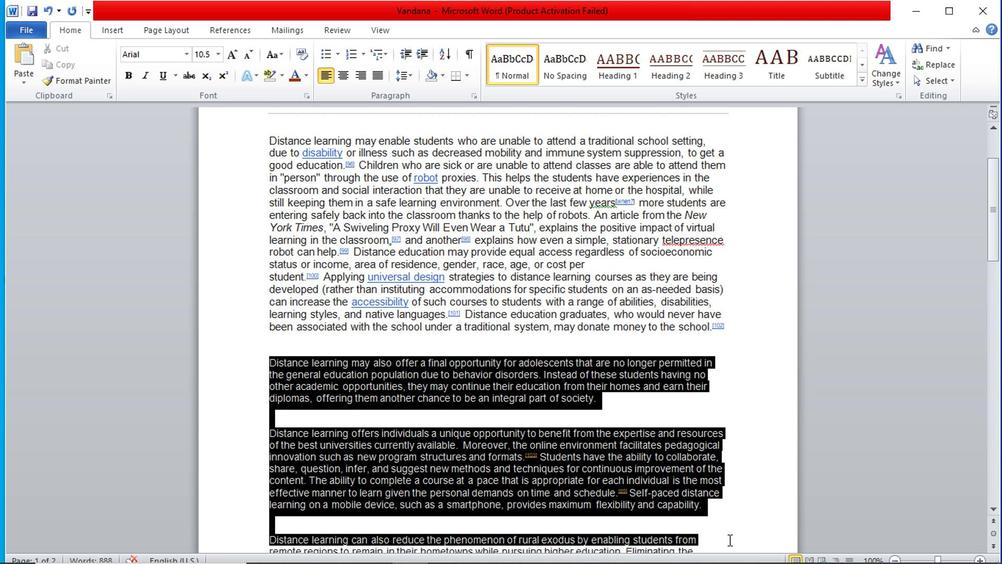 
Action: Mouse scrolled (728, 535) with delta (0, 0)
Screenshot: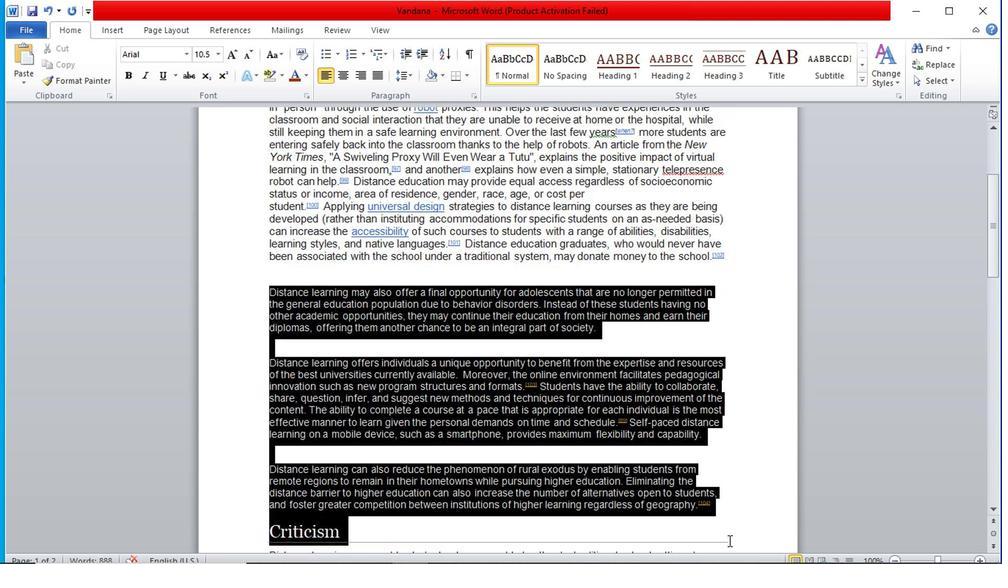 
Action: Mouse moved to (237, 50)
Screenshot: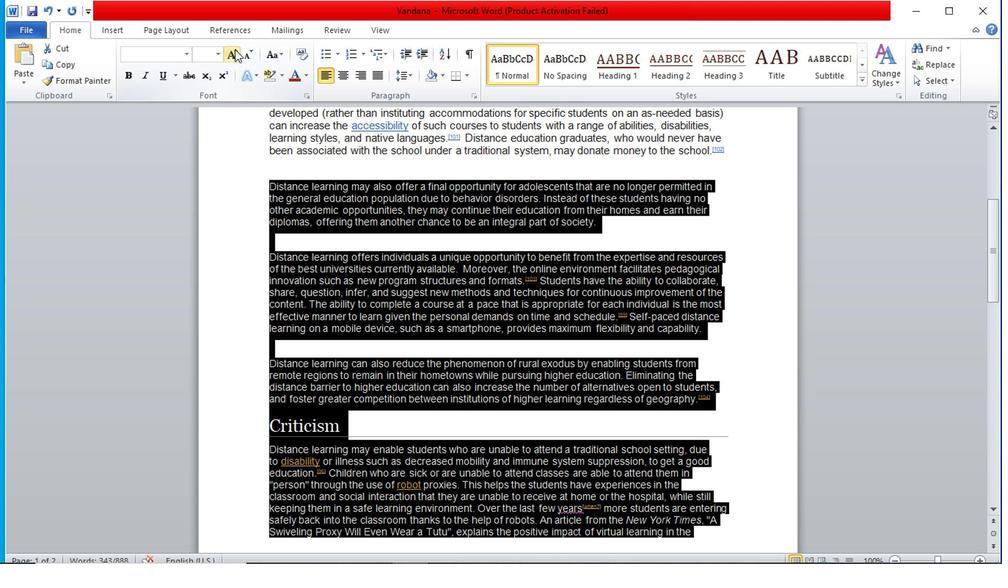 
Action: Mouse pressed left at (237, 50)
Screenshot: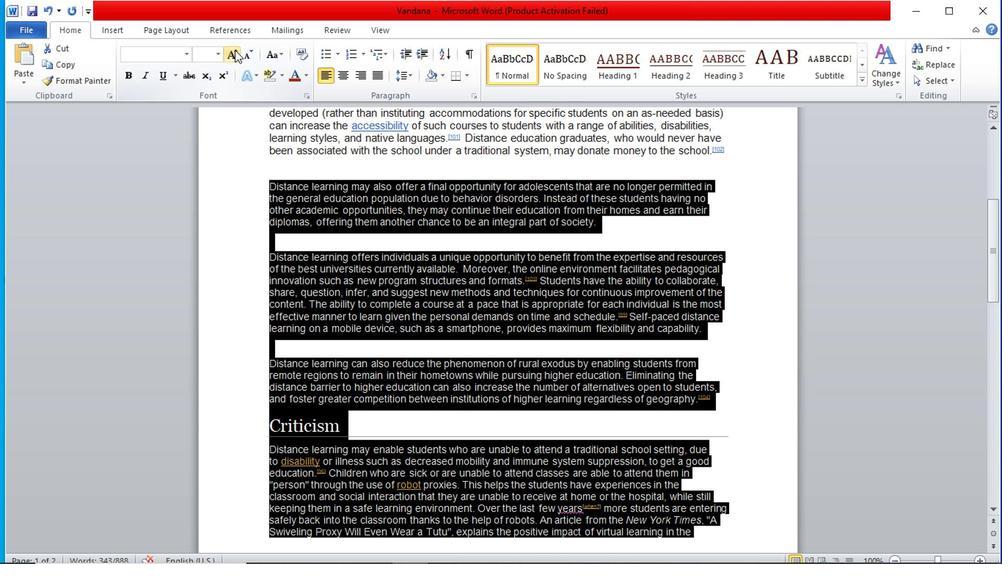 
Action: Mouse moved to (731, 303)
Screenshot: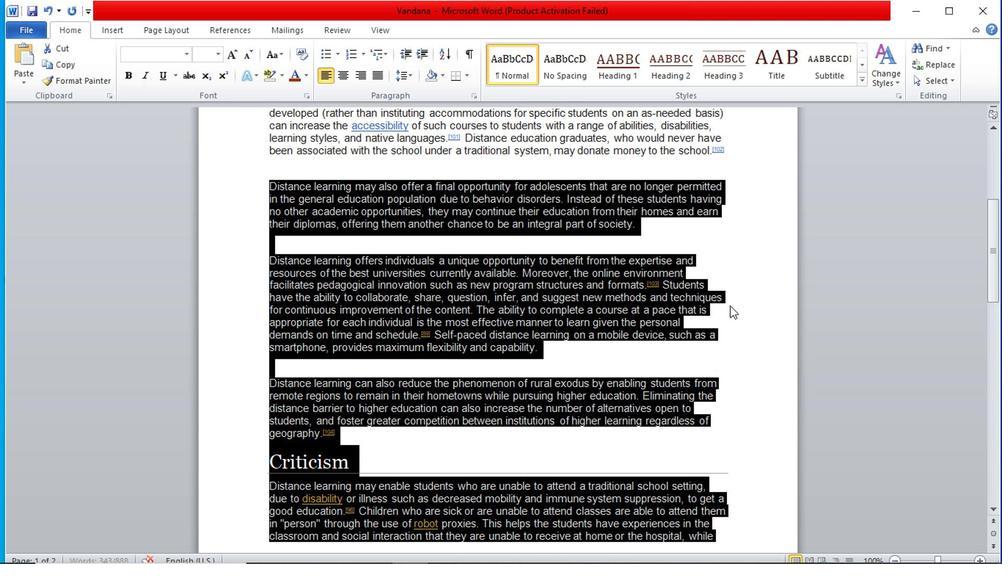 
Action: Mouse pressed left at (731, 303)
Screenshot: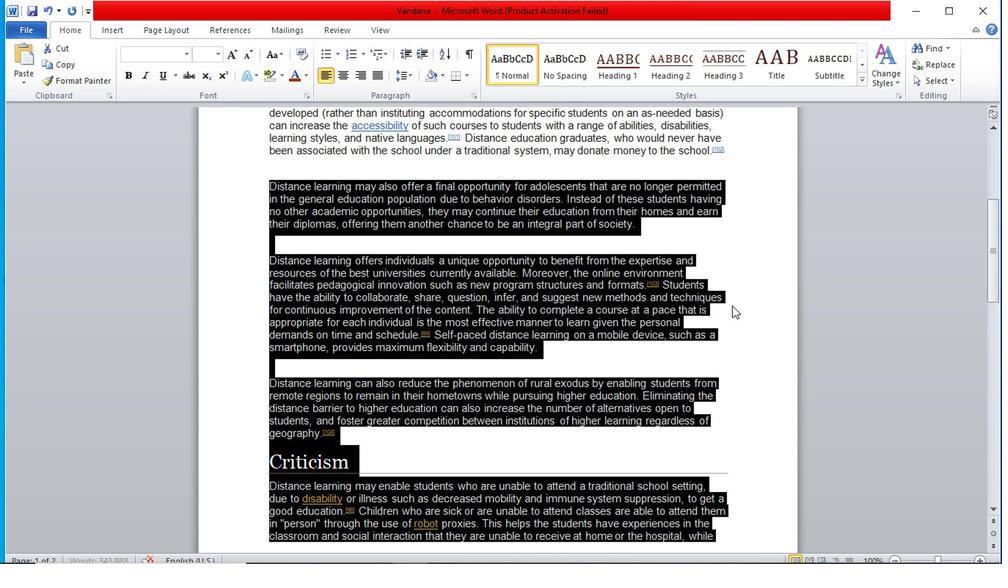 
Action: Mouse scrolled (731, 302) with delta (0, 0)
Screenshot: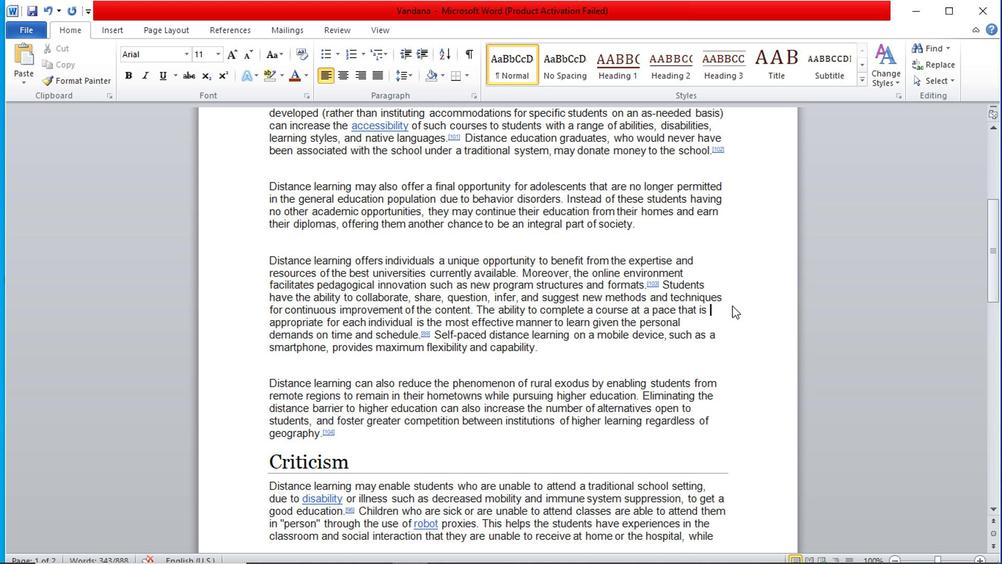 
Action: Mouse scrolled (731, 302) with delta (0, 0)
Screenshot: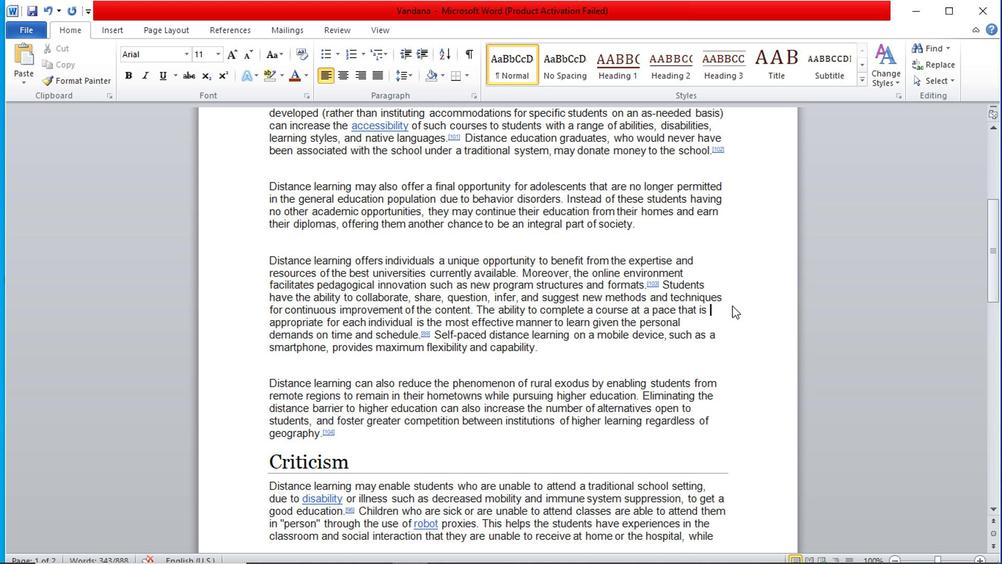 
Action: Mouse scrolled (731, 302) with delta (0, 0)
Screenshot: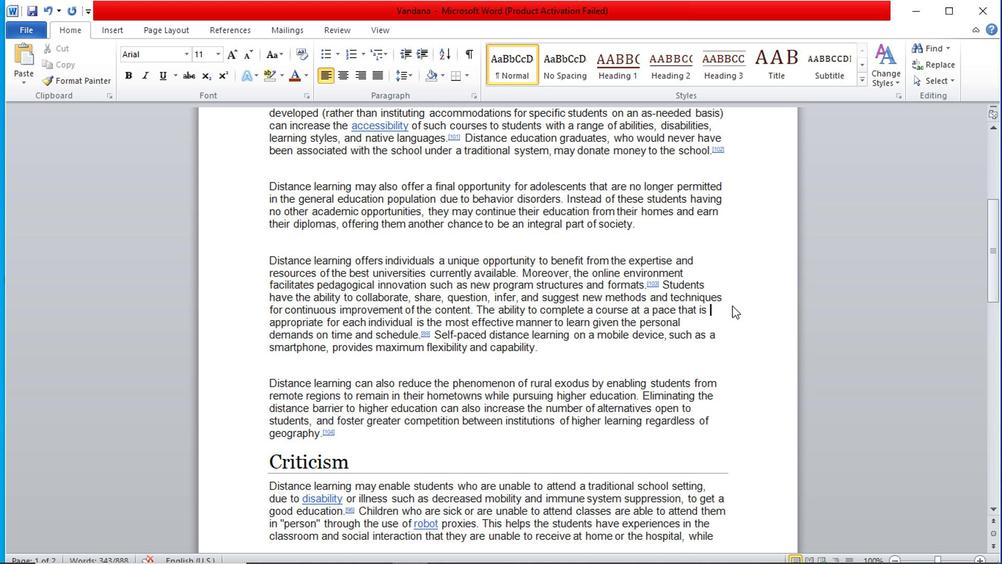 
Action: Mouse scrolled (731, 302) with delta (0, 0)
Screenshot: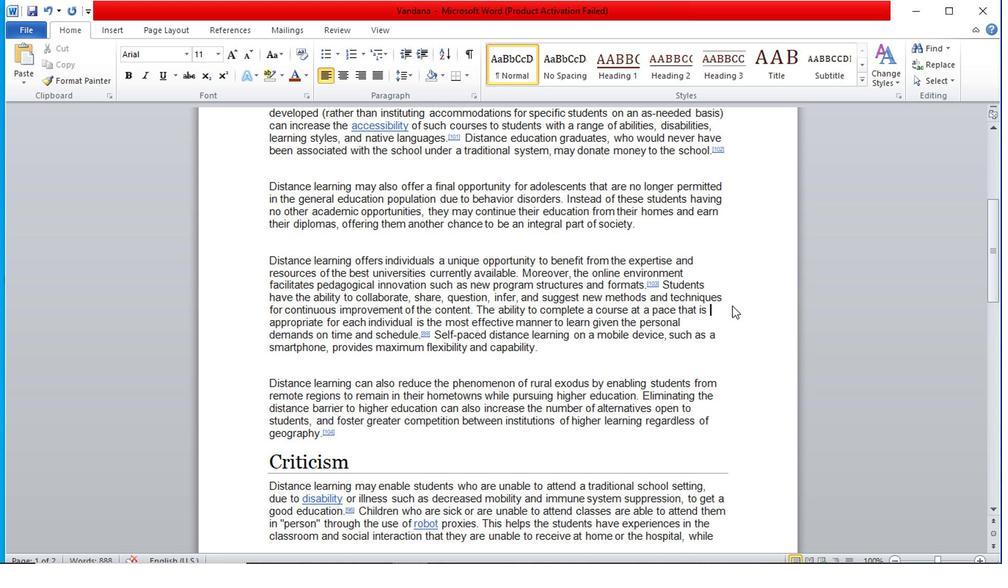 
Action: Mouse scrolled (731, 302) with delta (0, 0)
Screenshot: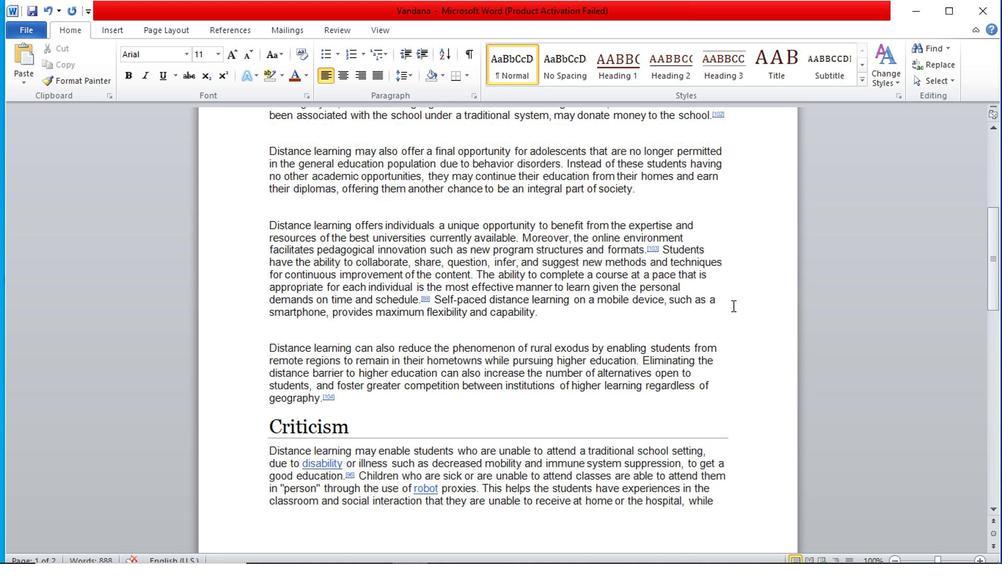 
Action: Mouse moved to (532, 321)
Screenshot: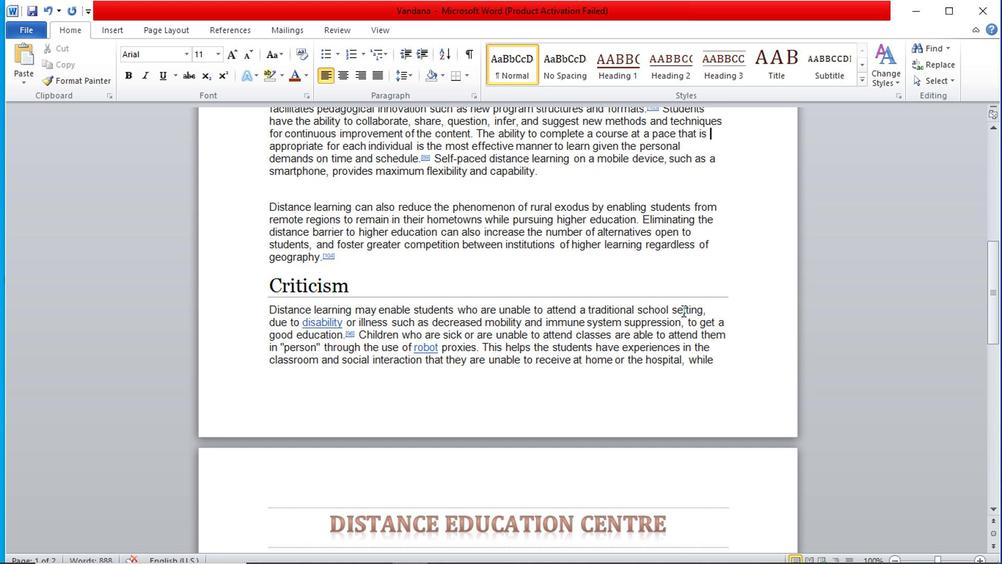 
Action: Mouse scrolled (532, 320) with delta (0, -1)
Screenshot: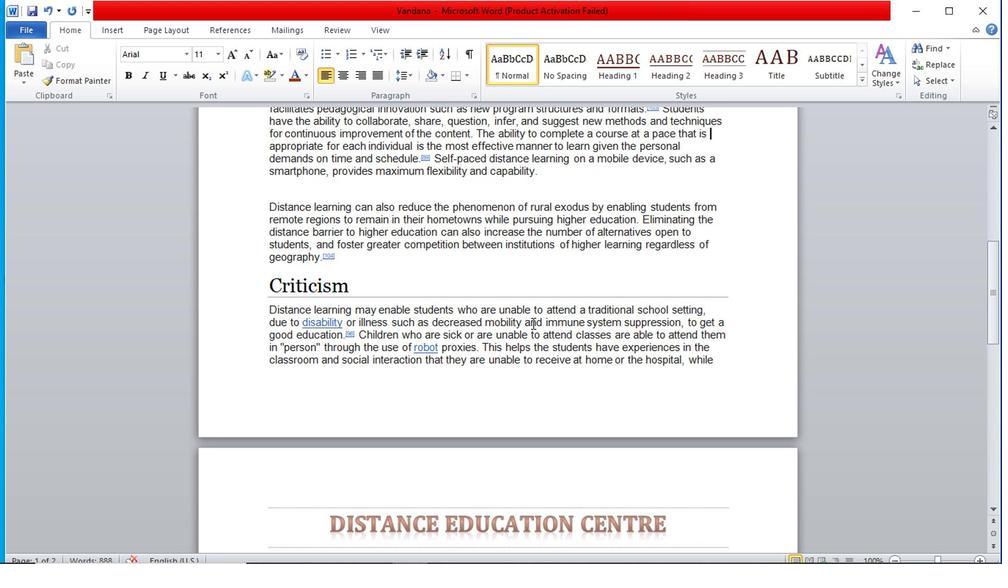 
Action: Mouse scrolled (532, 320) with delta (0, -1)
Screenshot: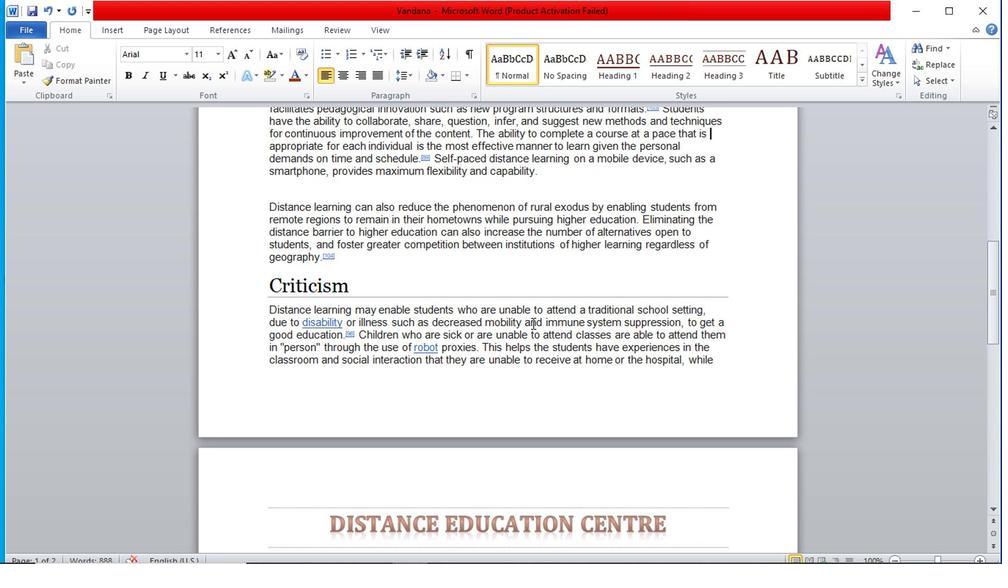 
Action: Mouse scrolled (532, 320) with delta (0, -1)
Screenshot: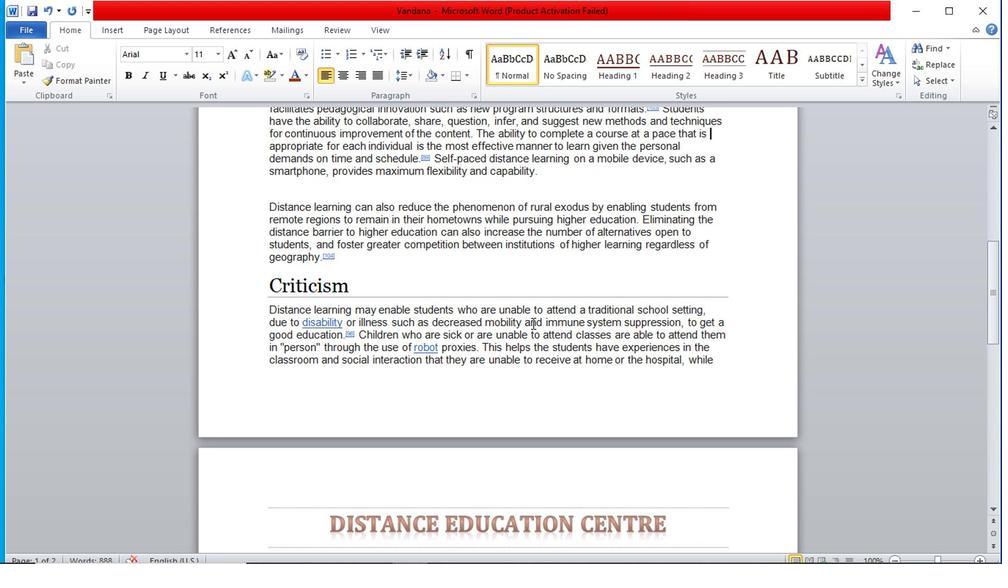 
Action: Mouse scrolled (532, 320) with delta (0, -1)
Screenshot: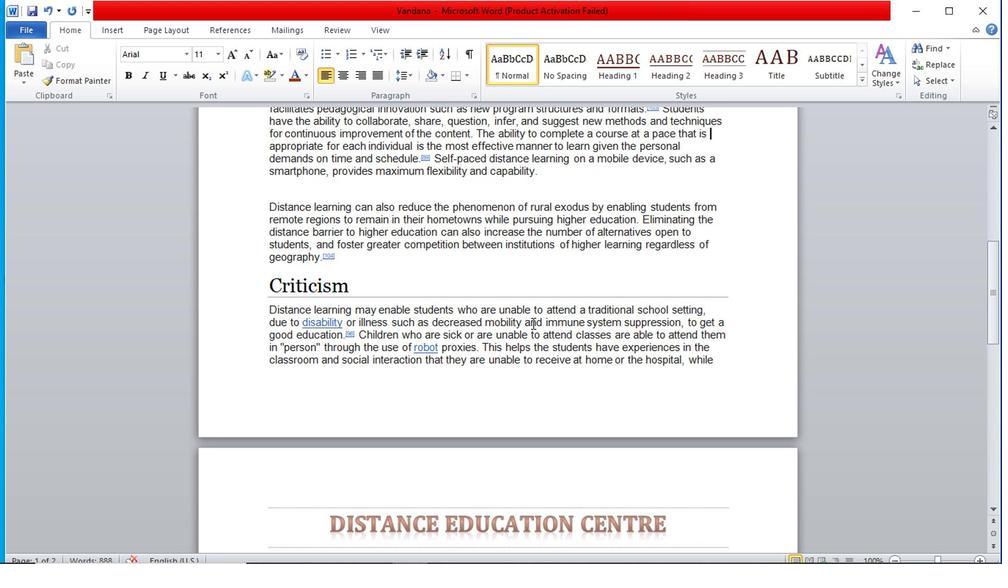 
Action: Mouse moved to (270, 161)
Screenshot: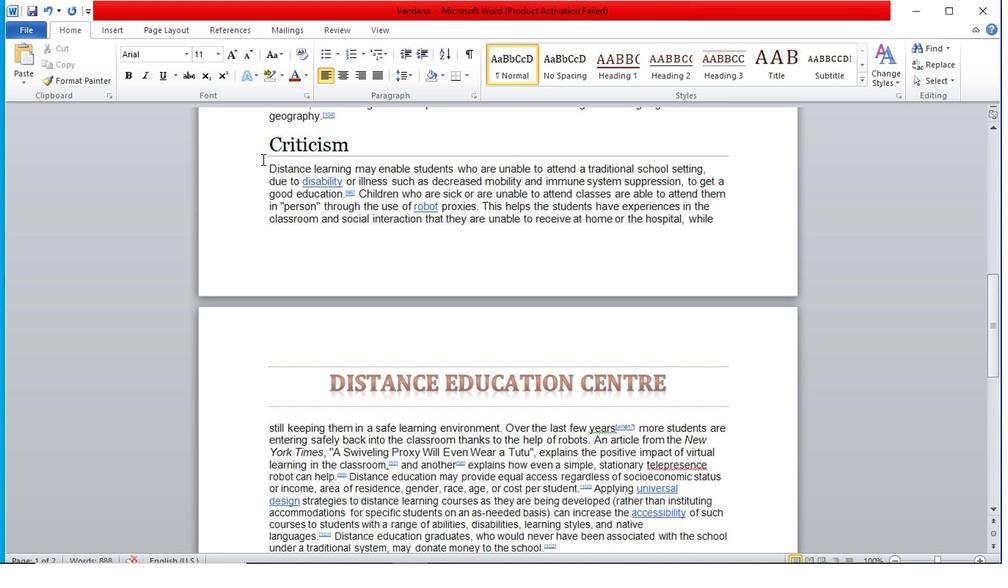 
Action: Mouse pressed left at (270, 161)
Screenshot: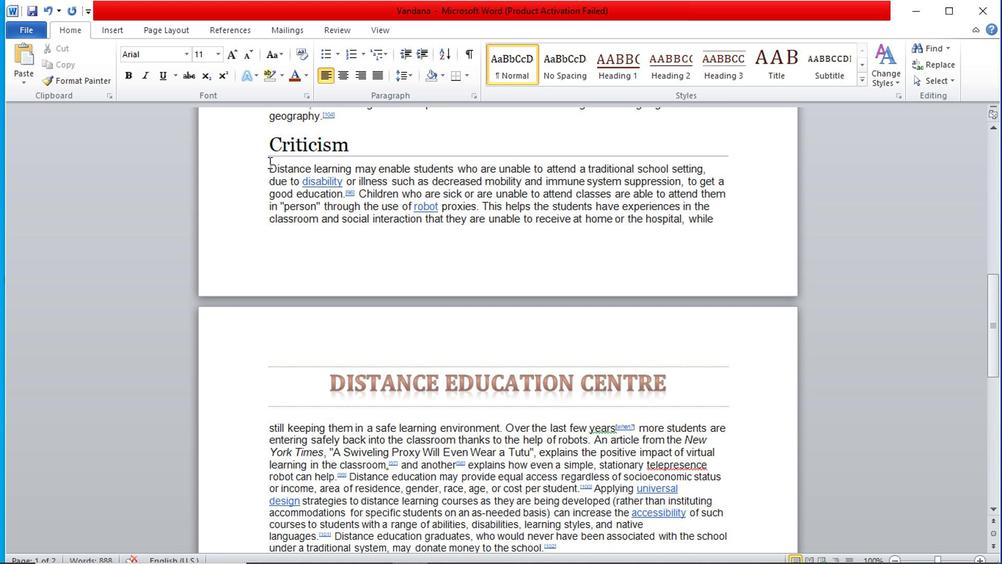 
Action: Mouse moved to (753, 532)
Screenshot: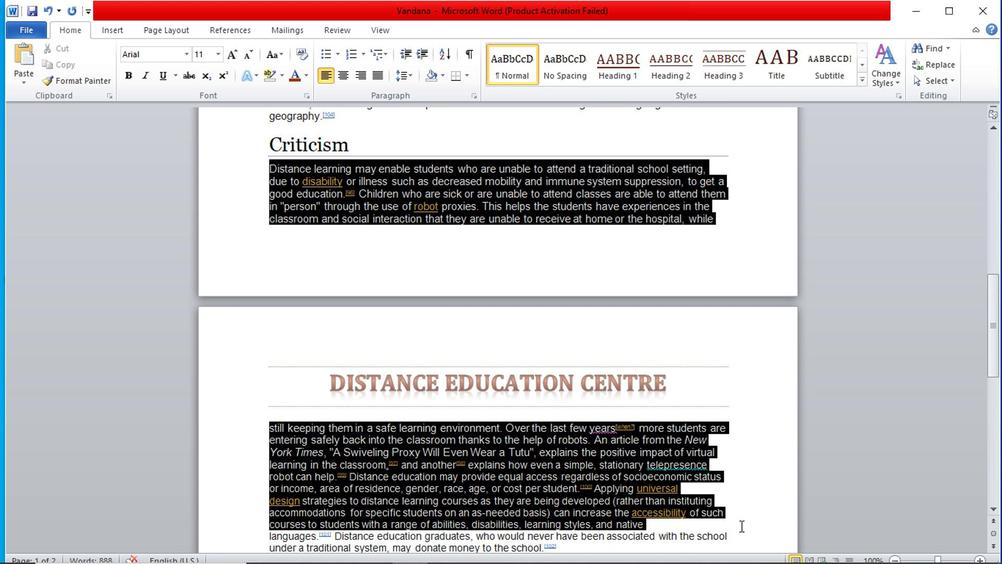 
Action: Mouse scrolled (753, 532) with delta (0, 0)
Screenshot: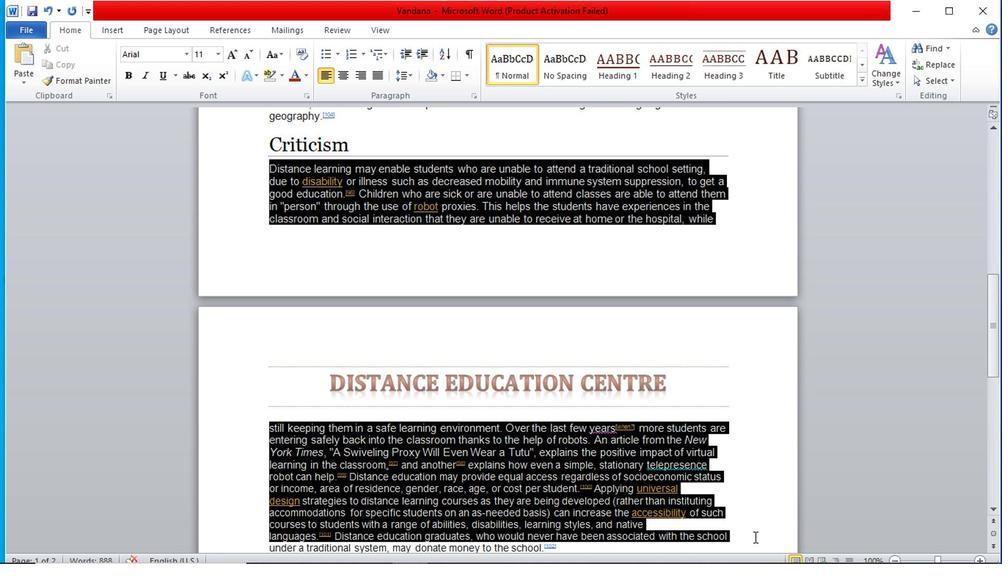 
Action: Mouse scrolled (753, 532) with delta (0, 0)
Screenshot: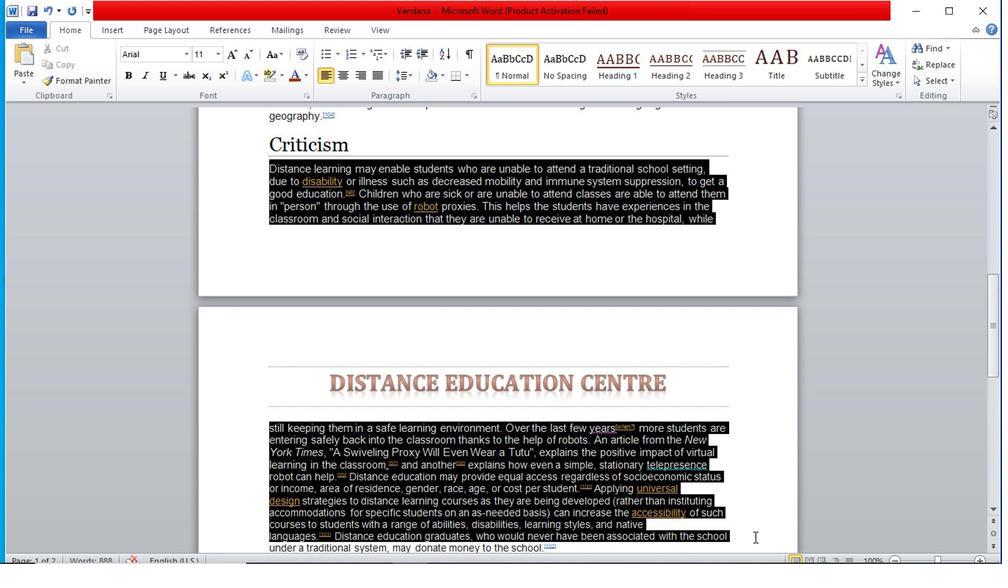 
Action: Mouse moved to (715, 417)
Screenshot: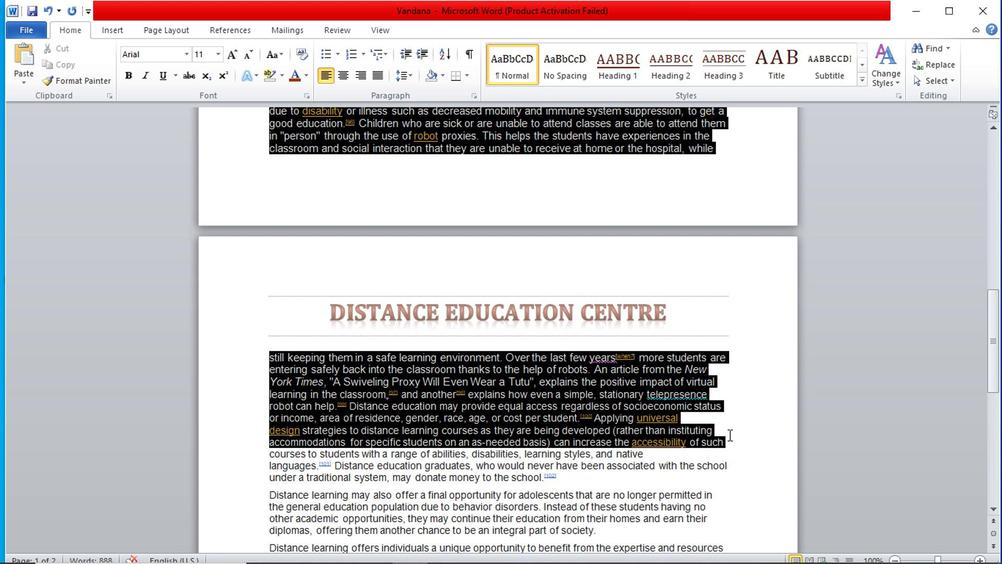 
Action: Mouse scrolled (715, 416) with delta (0, -1)
Screenshot: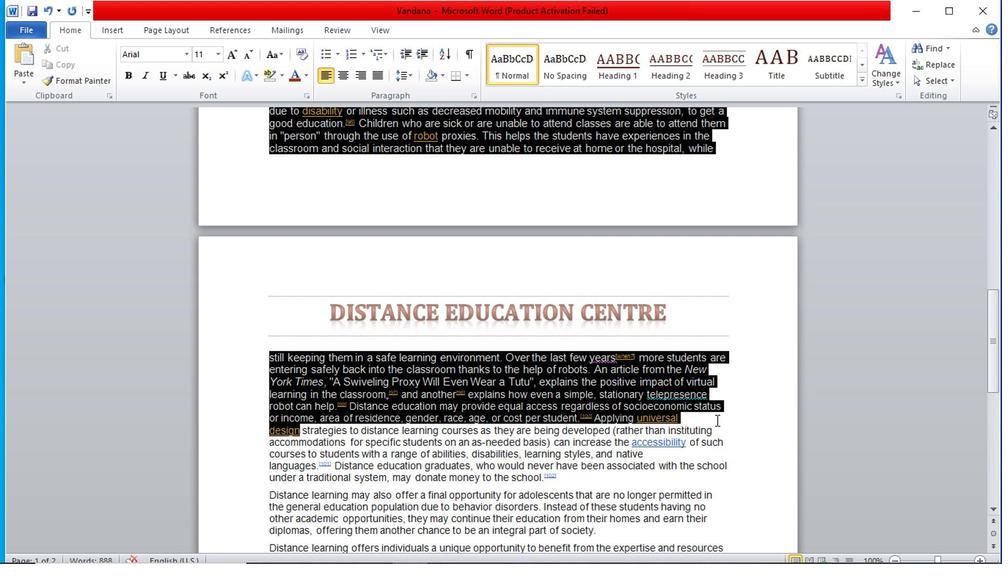 
Action: Mouse scrolled (715, 416) with delta (0, -1)
Screenshot: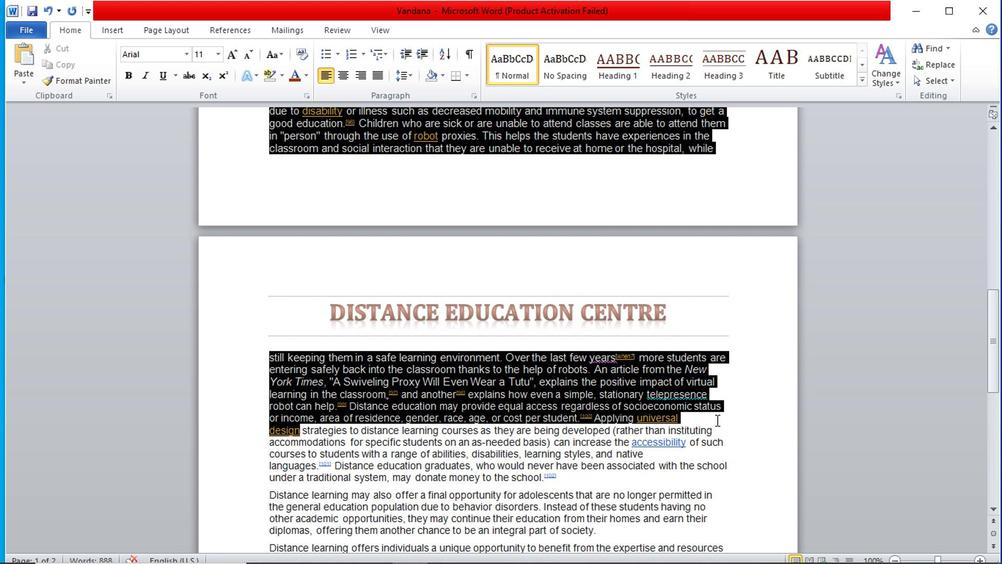 
Action: Mouse moved to (724, 409)
Screenshot: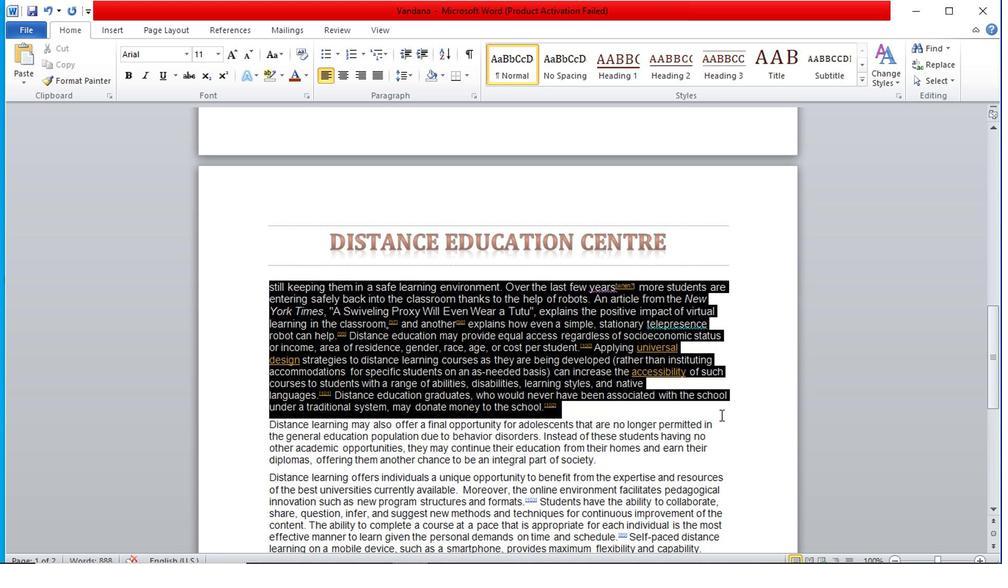 
Action: Mouse scrolled (724, 408) with delta (0, -1)
Screenshot: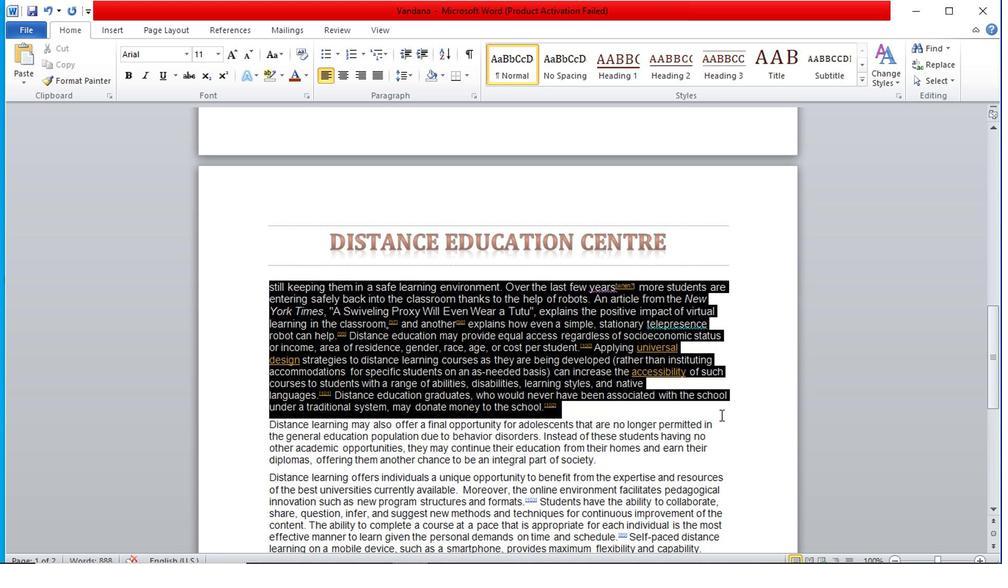 
Action: Mouse moved to (725, 409)
Screenshot: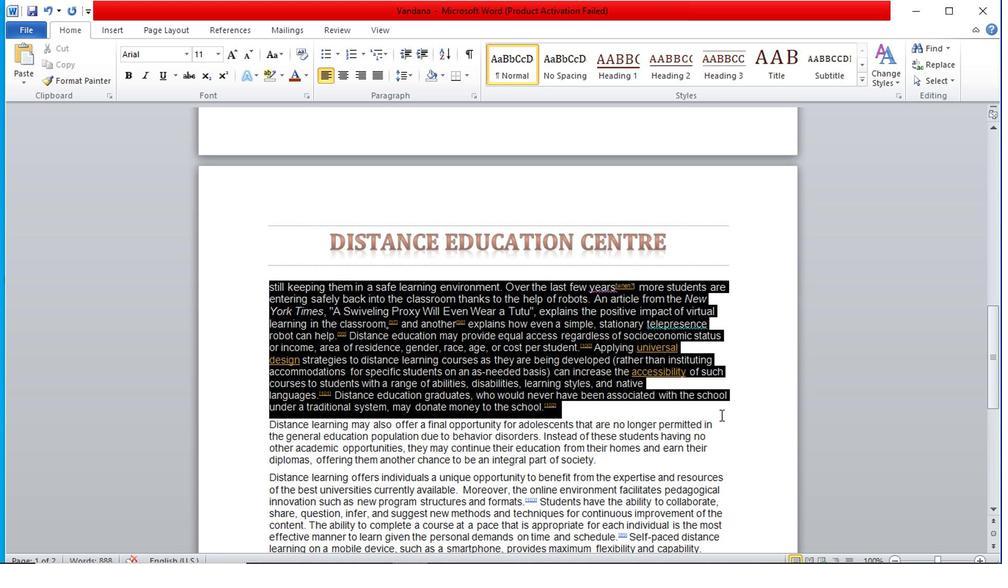 
Action: Mouse scrolled (725, 408) with delta (0, -1)
Screenshot: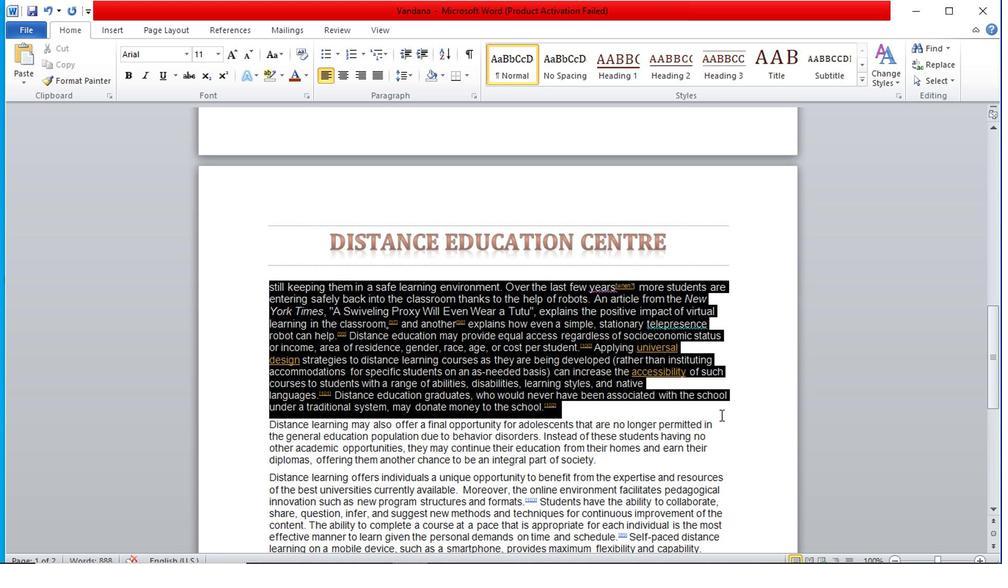 
Action: Mouse moved to (727, 409)
Screenshot: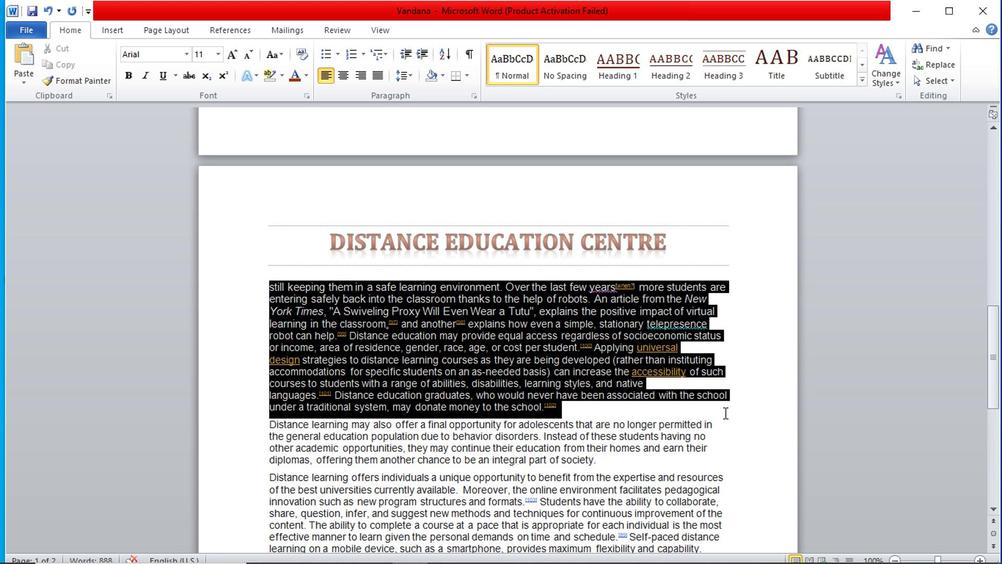 
Action: Mouse scrolled (727, 408) with delta (0, -1)
Screenshot: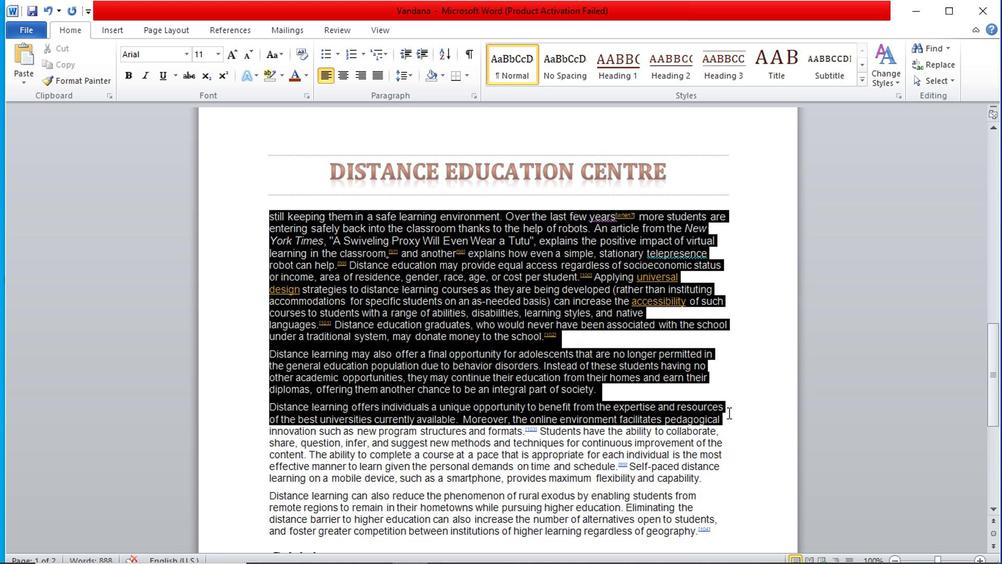 
Action: Mouse scrolled (727, 408) with delta (0, -1)
Screenshot: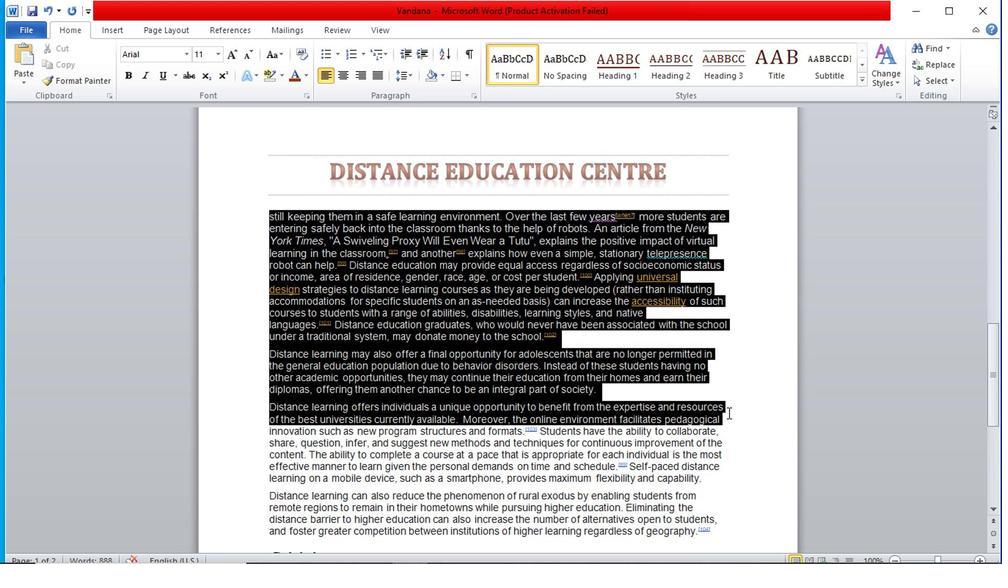 
Action: Mouse scrolled (727, 408) with delta (0, -1)
Screenshot: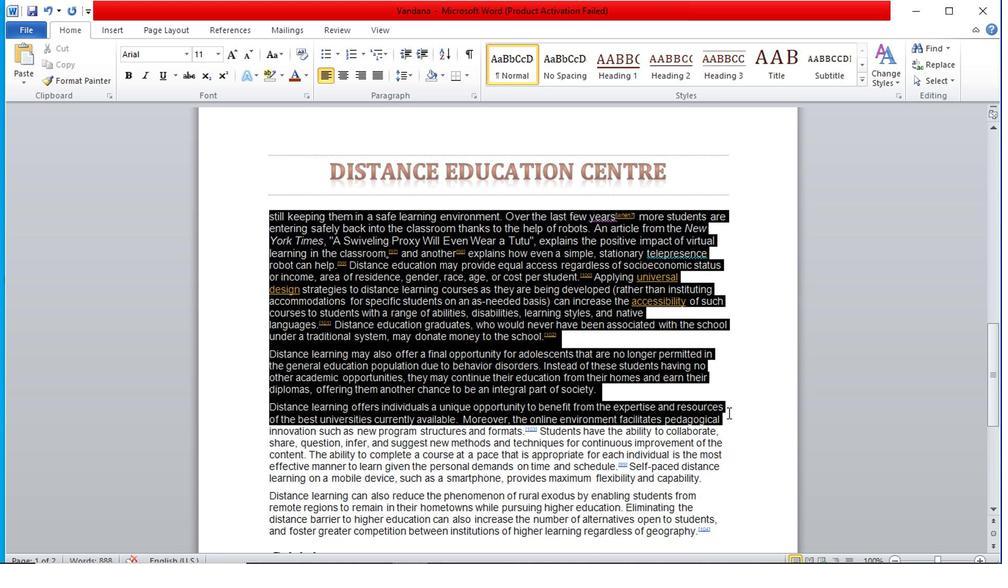 
Action: Mouse scrolled (727, 408) with delta (0, -1)
Screenshot: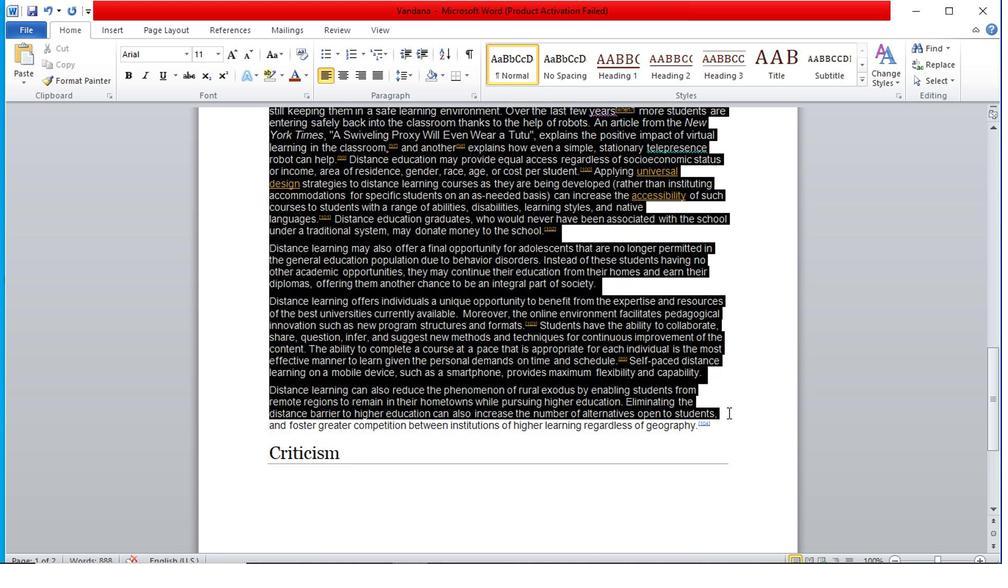 
Action: Mouse scrolled (727, 408) with delta (0, -1)
Screenshot: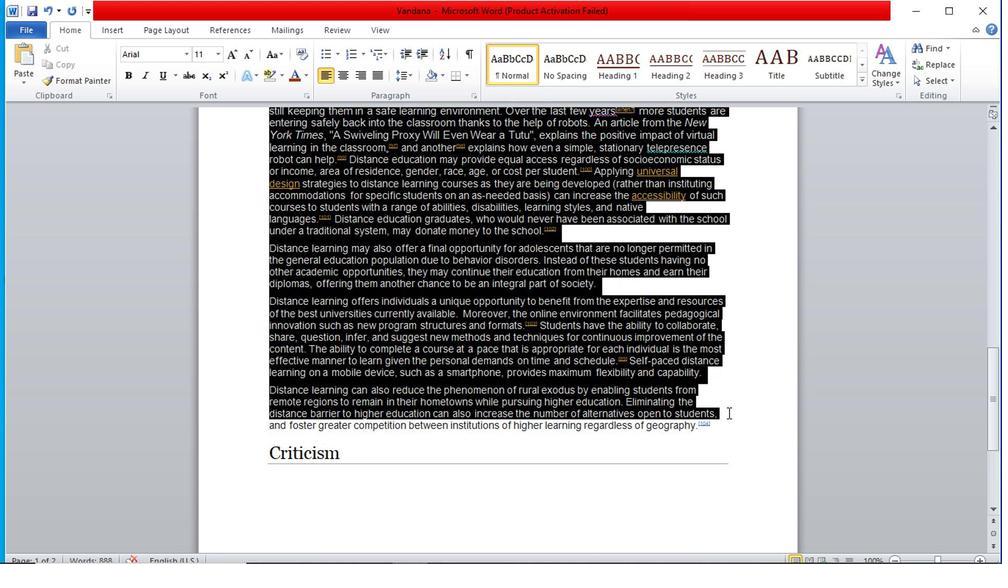 
Action: Mouse scrolled (727, 408) with delta (0, -1)
Screenshot: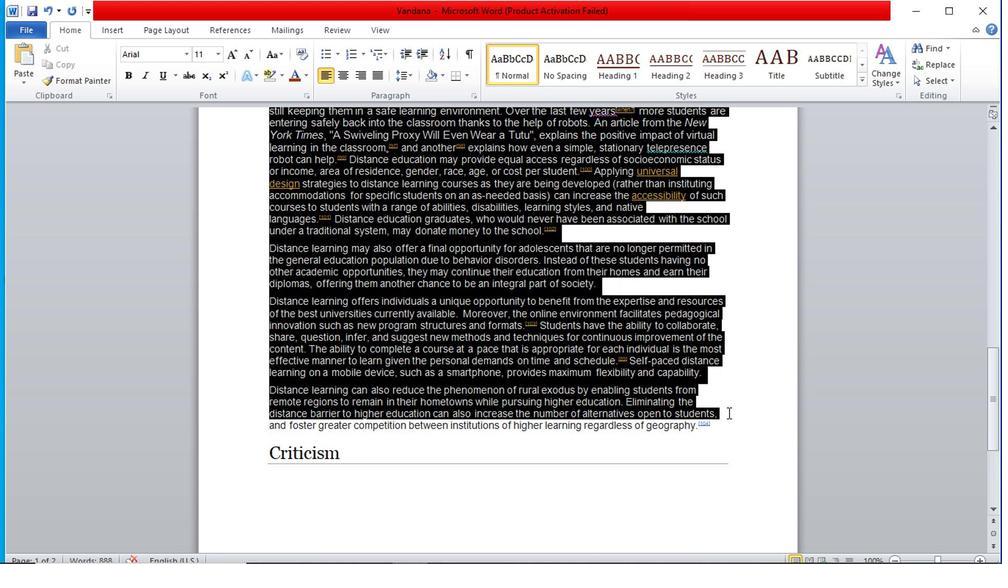 
Action: Mouse moved to (238, 49)
Screenshot: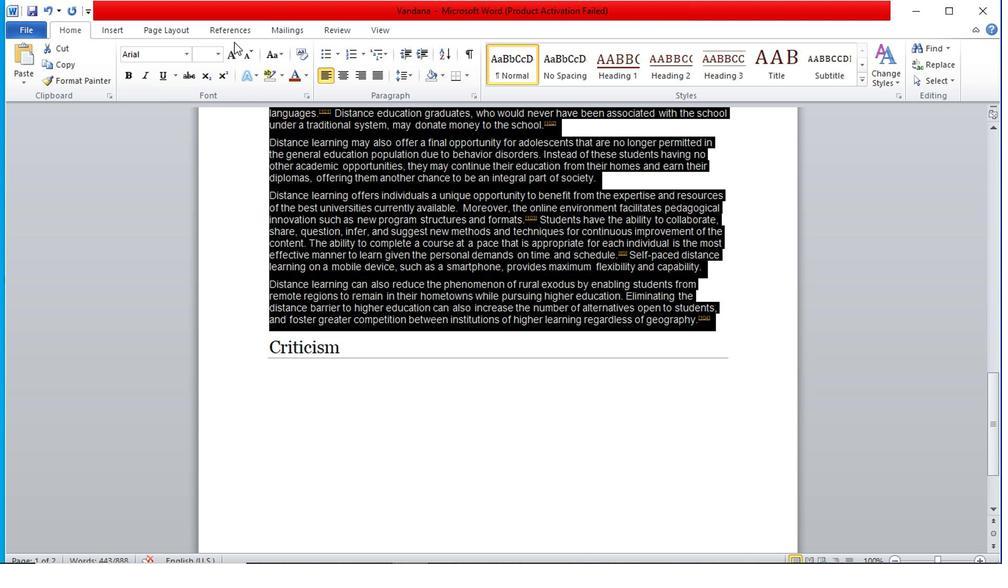
Action: Mouse pressed left at (238, 49)
Screenshot: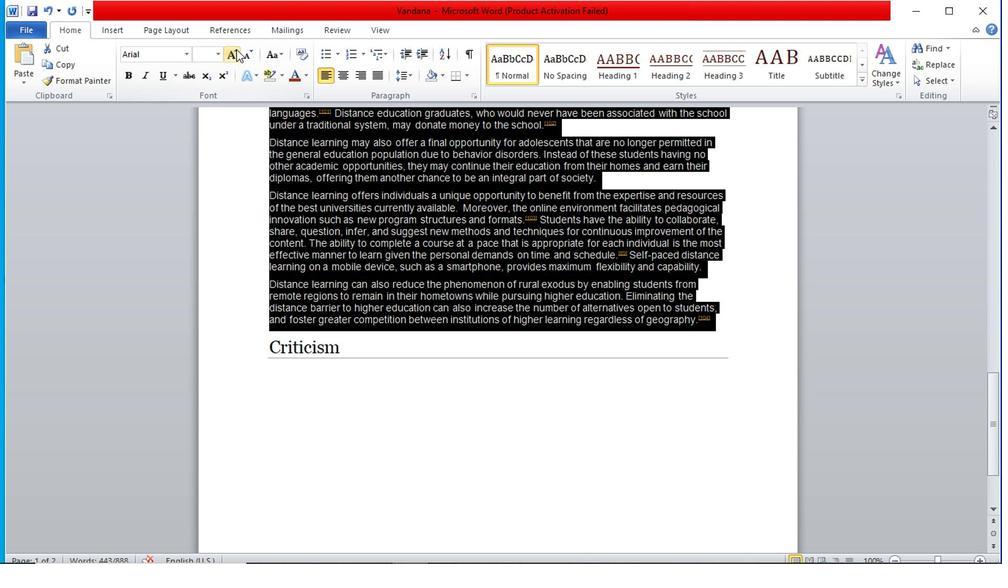
Action: Mouse moved to (361, 408)
Screenshot: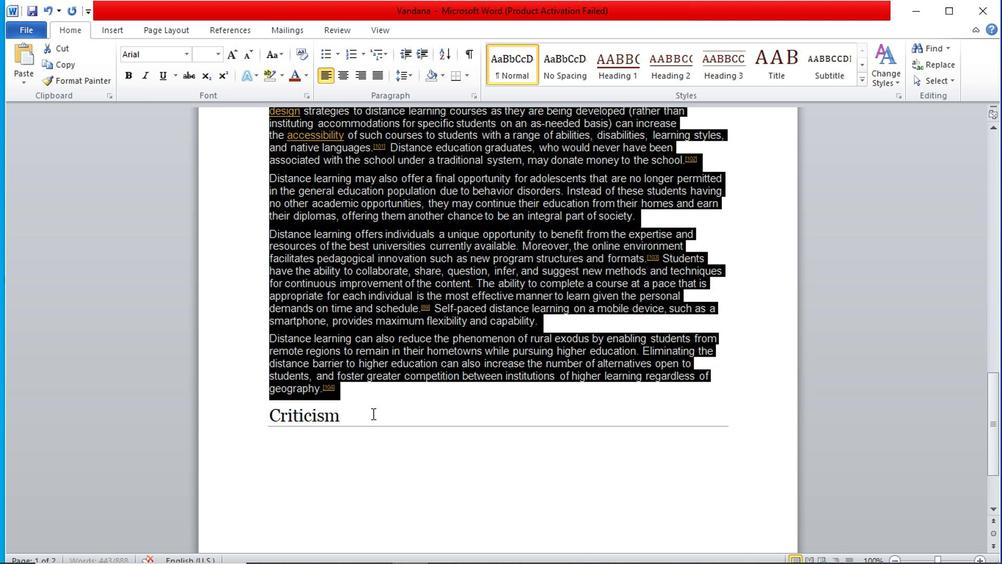 
Action: Mouse pressed left at (361, 408)
Screenshot: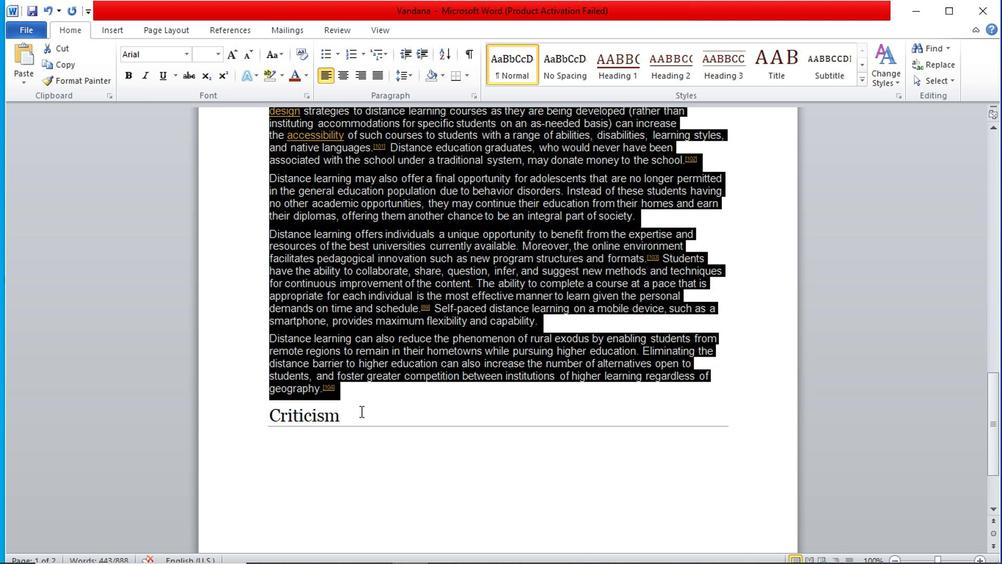
Action: Mouse moved to (282, 406)
Screenshot: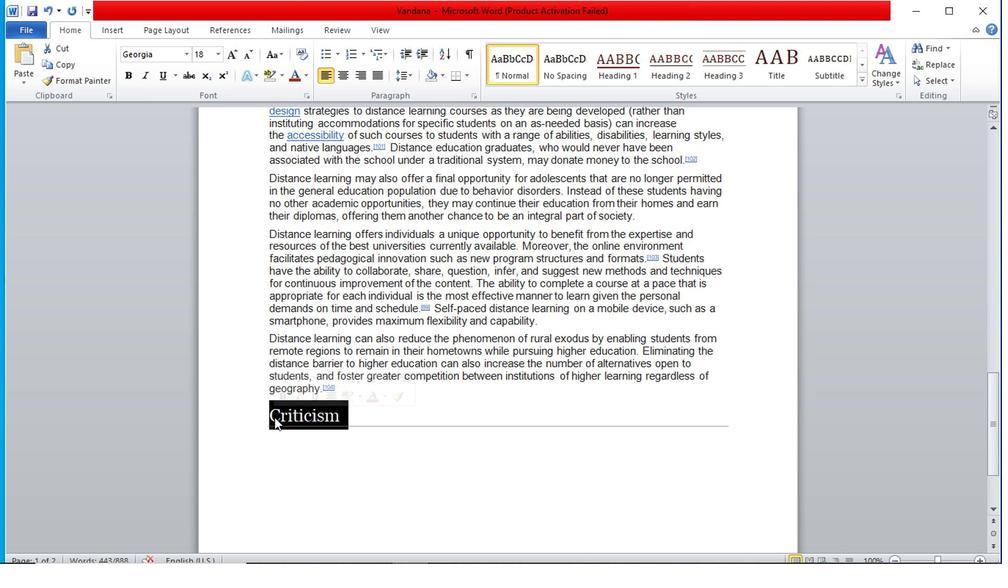 
Action: Key pressed <Key.delete>
Screenshot: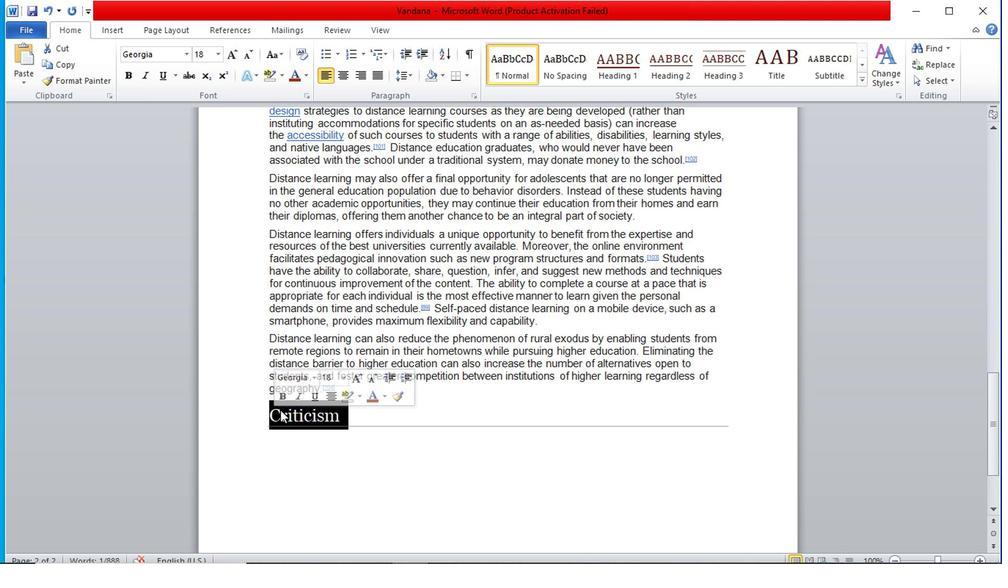 
Action: Mouse moved to (448, 367)
Screenshot: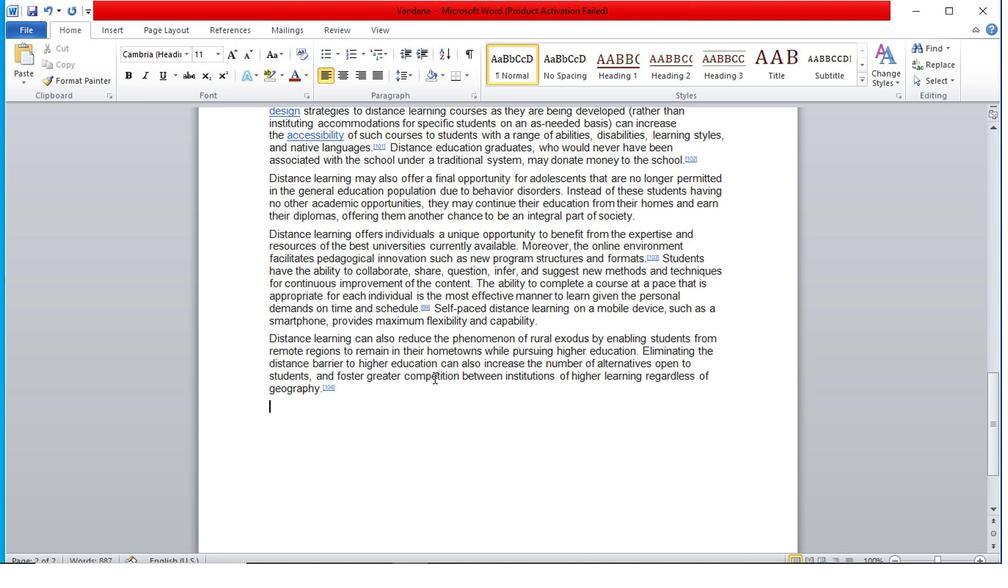 
Action: Mouse scrolled (448, 367) with delta (0, 0)
Screenshot: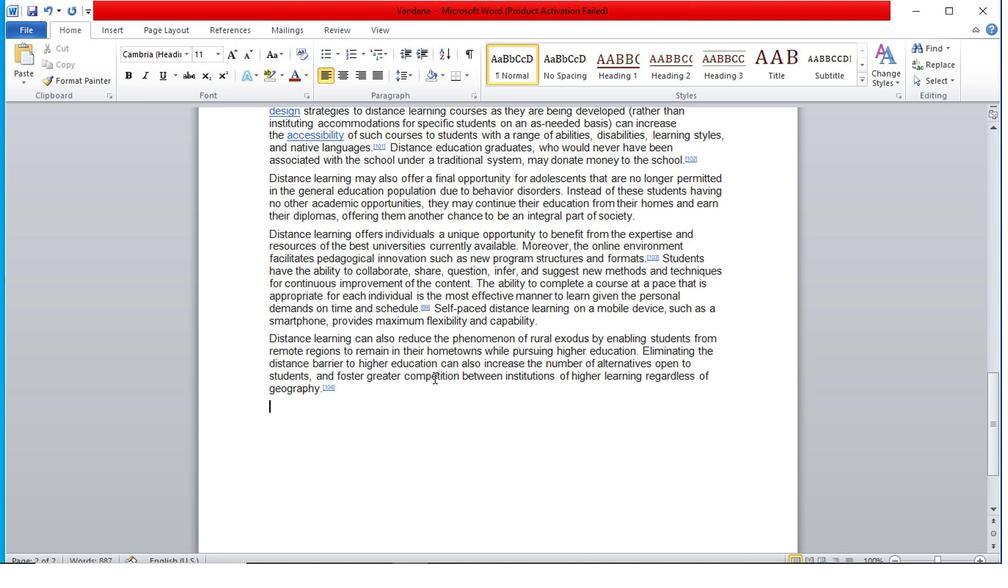 
Action: Mouse scrolled (448, 367) with delta (0, 0)
Screenshot: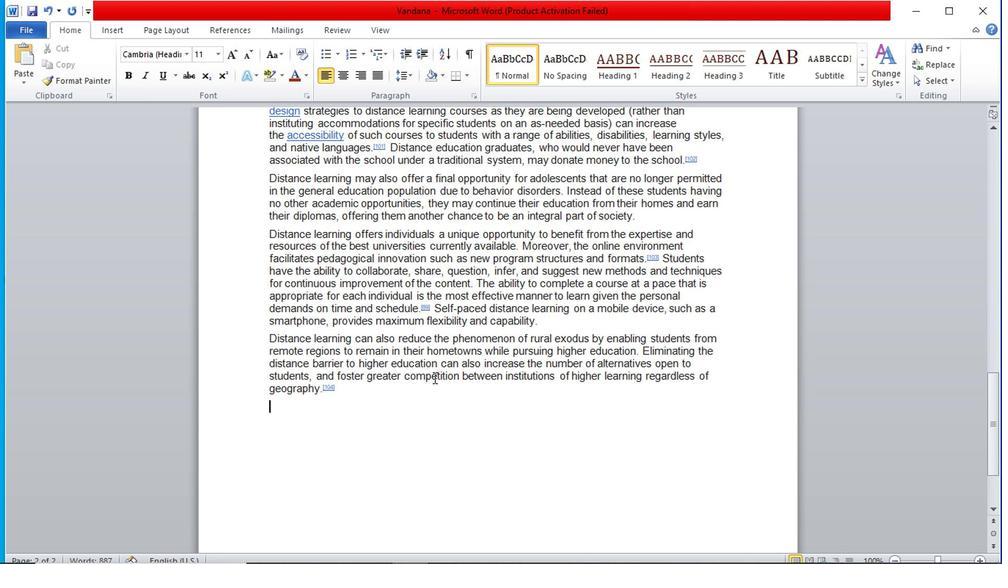 
Action: Mouse scrolled (448, 367) with delta (0, 0)
Screenshot: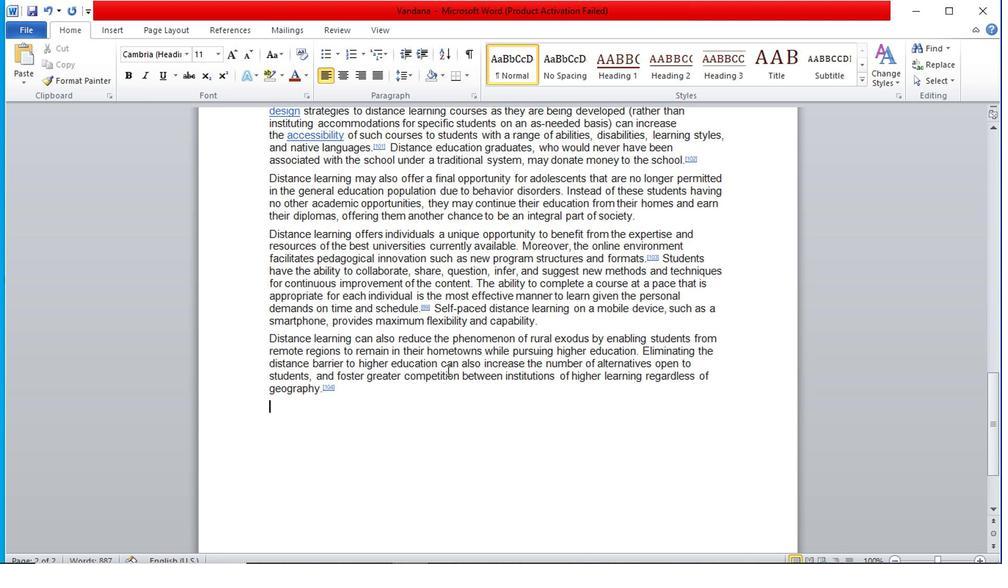 
Action: Mouse scrolled (448, 367) with delta (0, 0)
Screenshot: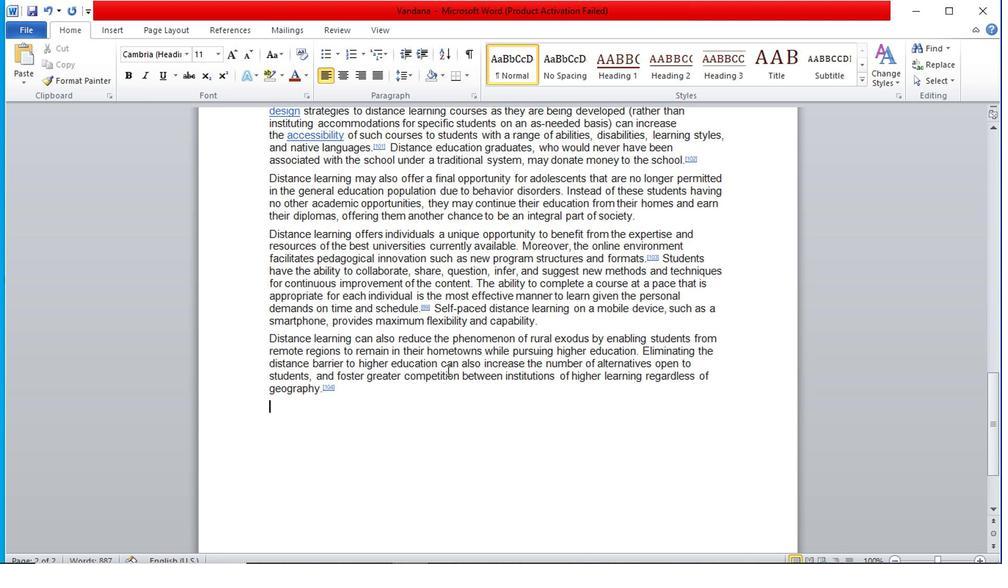 
Action: Mouse moved to (496, 339)
Screenshot: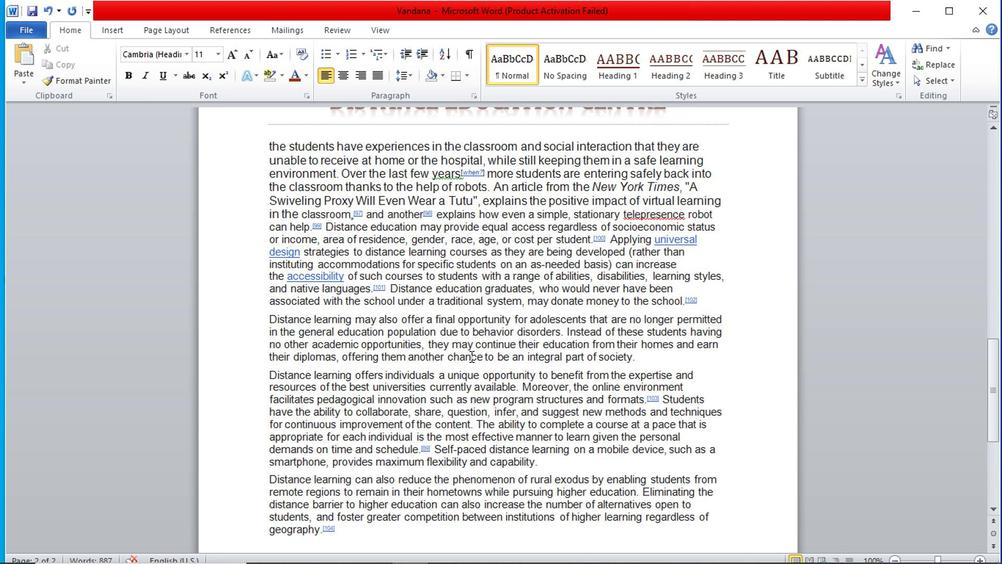 
Action: Mouse scrolled (496, 340) with delta (0, 0)
Screenshot: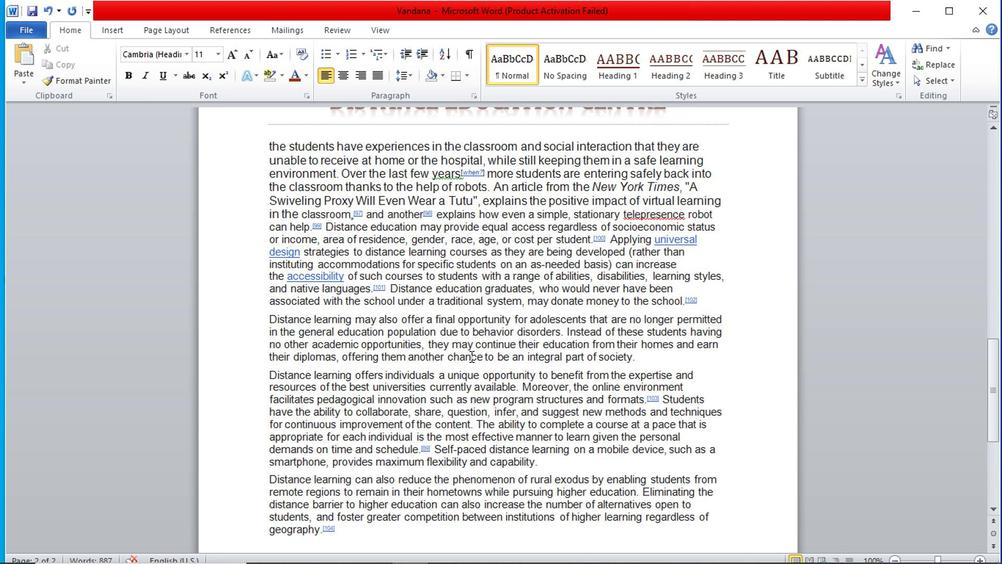 
Action: Mouse scrolled (496, 340) with delta (0, 0)
Screenshot: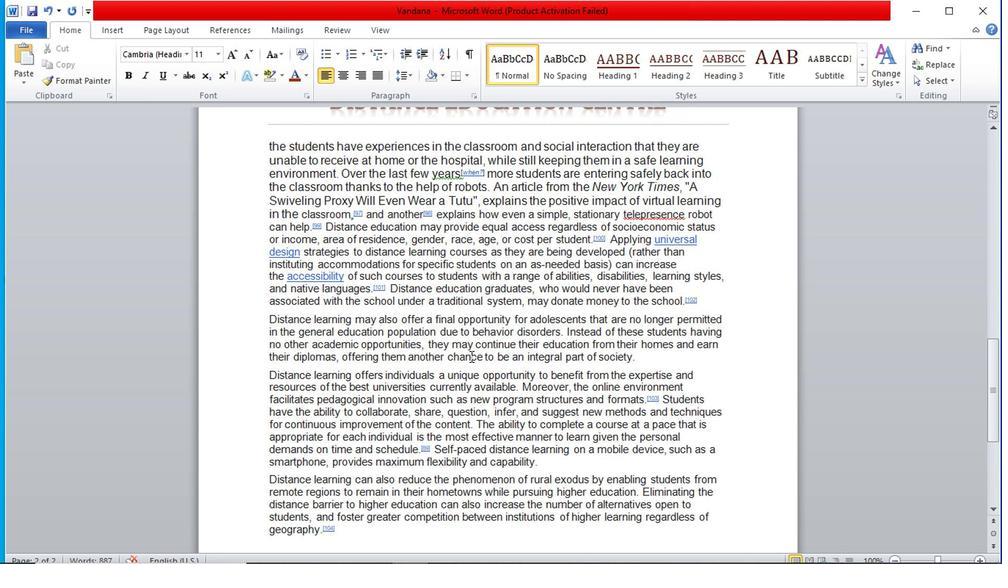 
Action: Mouse scrolled (496, 340) with delta (0, 0)
Screenshot: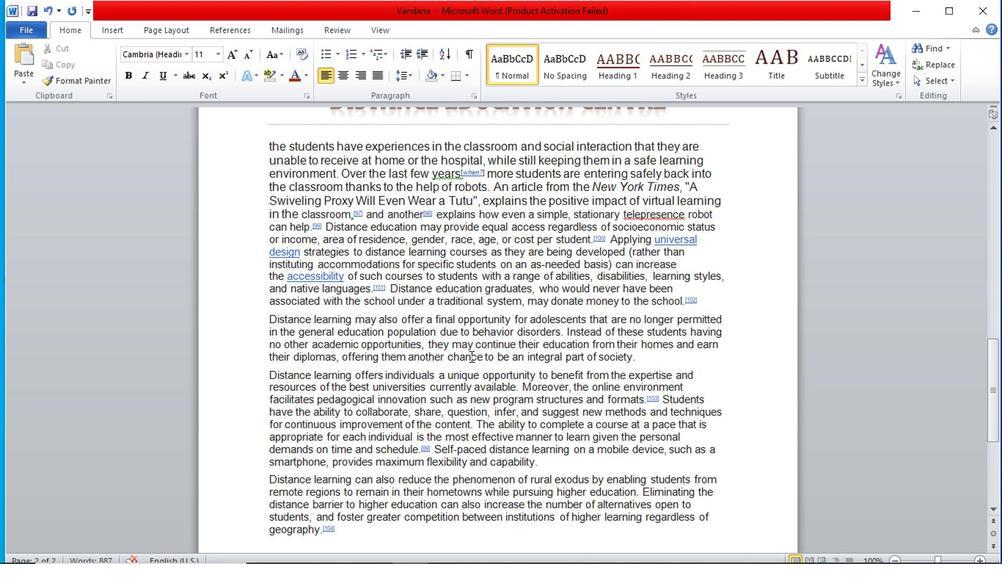
Action: Mouse moved to (514, 325)
Screenshot: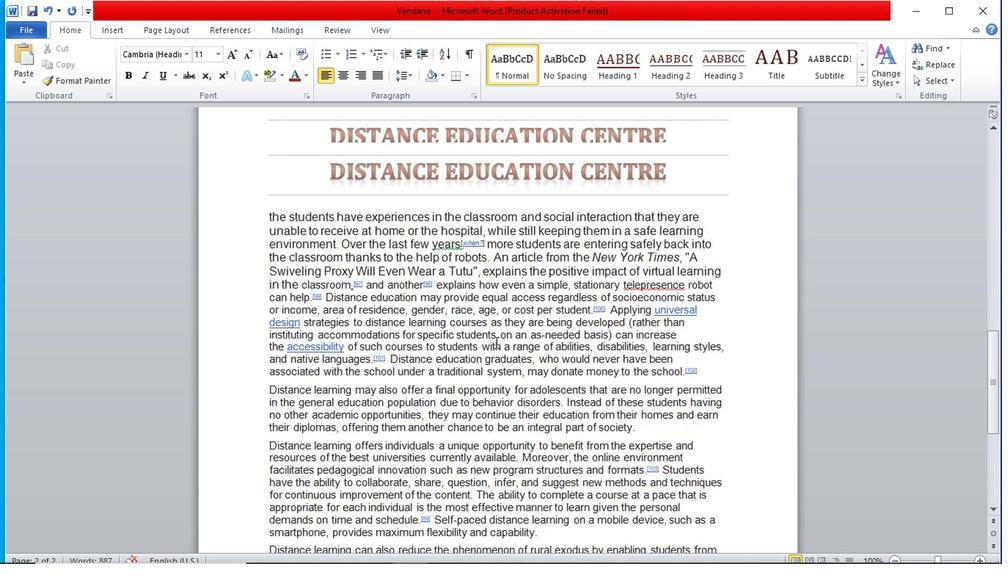
Action: Mouse scrolled (514, 325) with delta (0, 0)
Screenshot: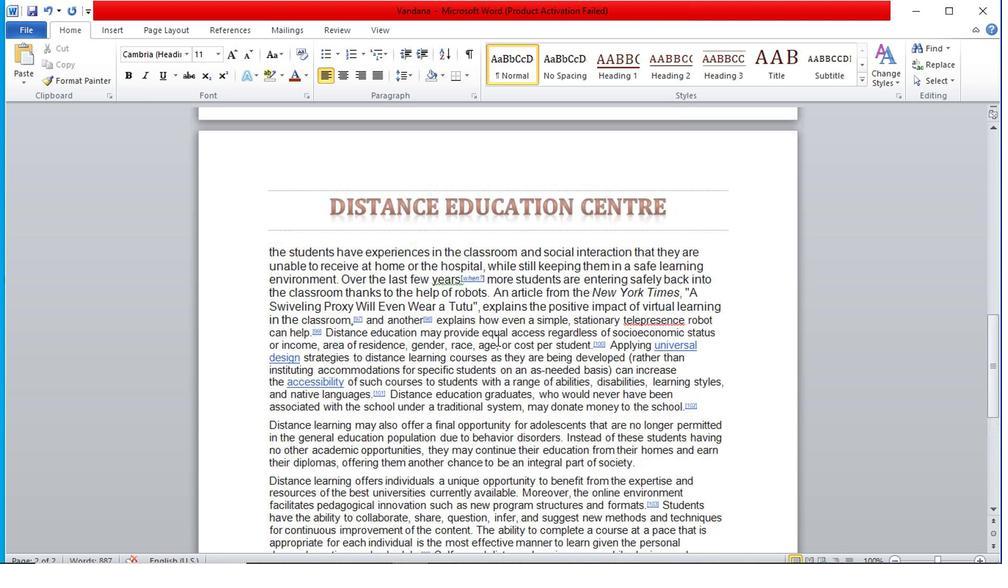 
Action: Mouse scrolled (514, 325) with delta (0, 0)
Screenshot: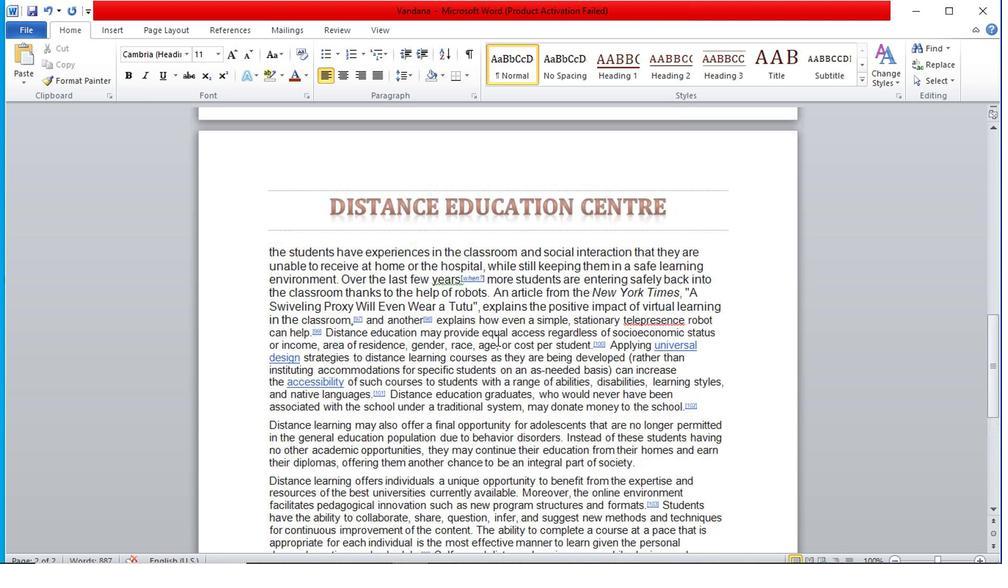 
Action: Mouse scrolled (514, 325) with delta (0, 0)
Screenshot: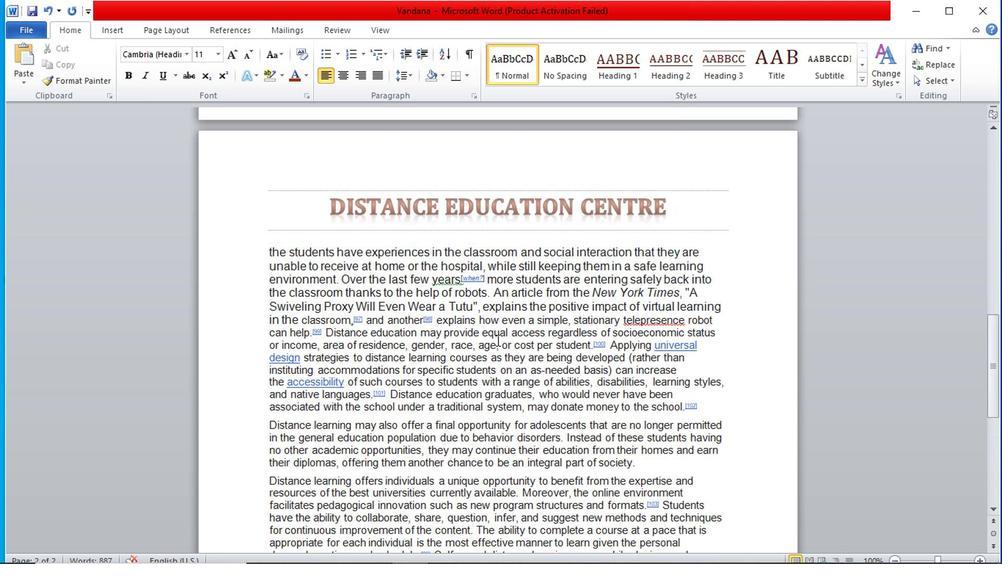 
Action: Mouse scrolled (514, 325) with delta (0, 0)
Screenshot: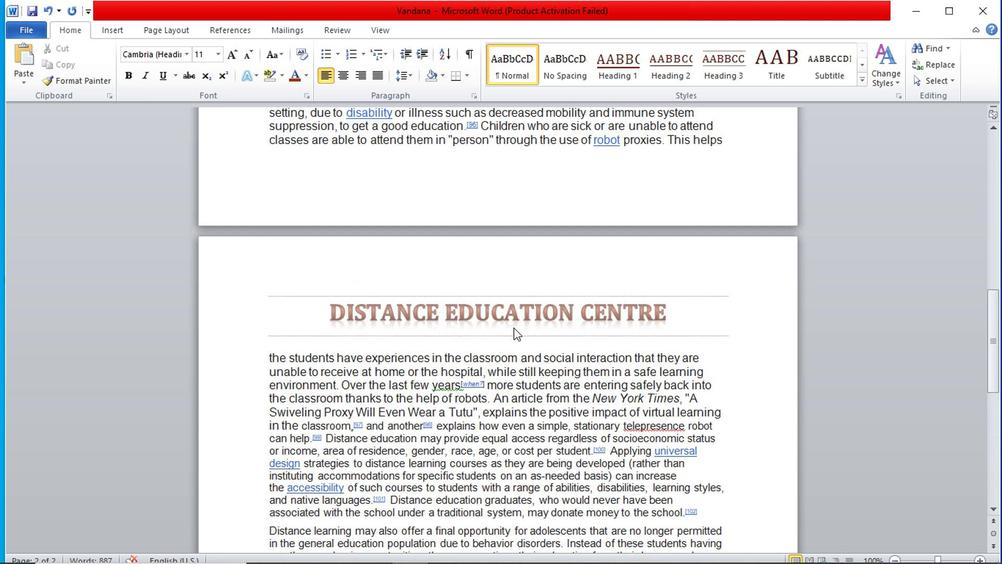
Action: Mouse scrolled (514, 325) with delta (0, 0)
Screenshot: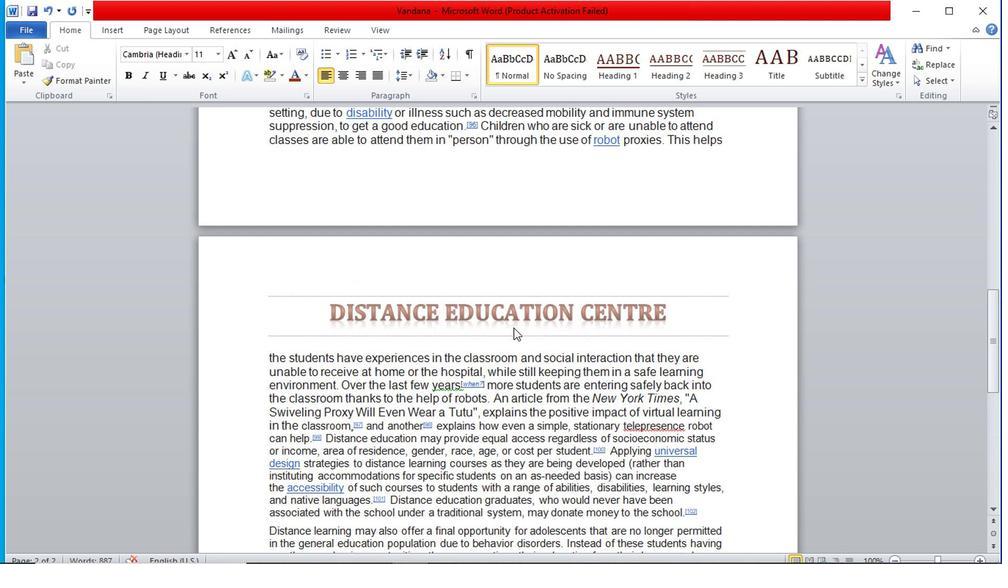 
Action: Mouse scrolled (514, 325) with delta (0, 0)
Screenshot: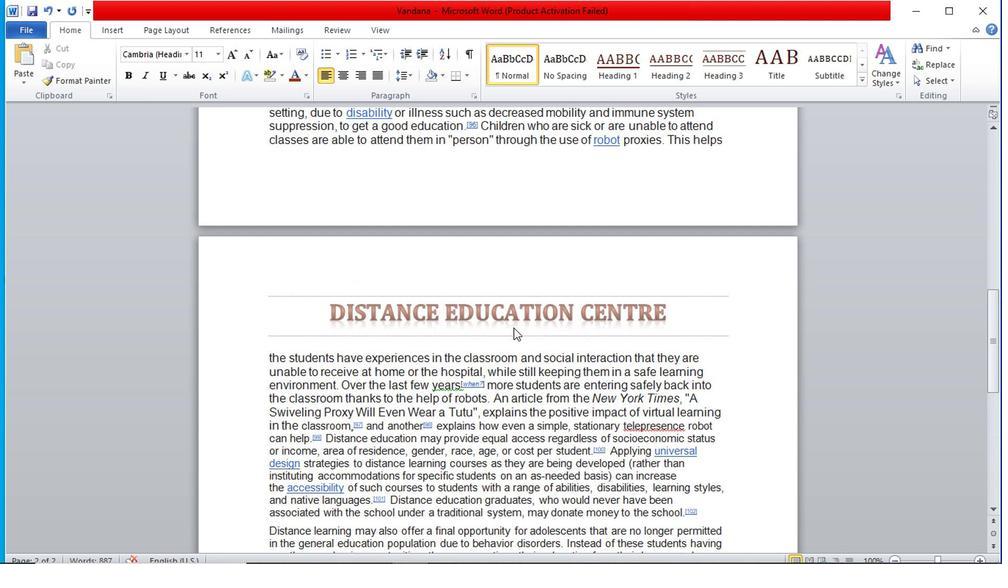 
Action: Mouse moved to (523, 323)
Screenshot: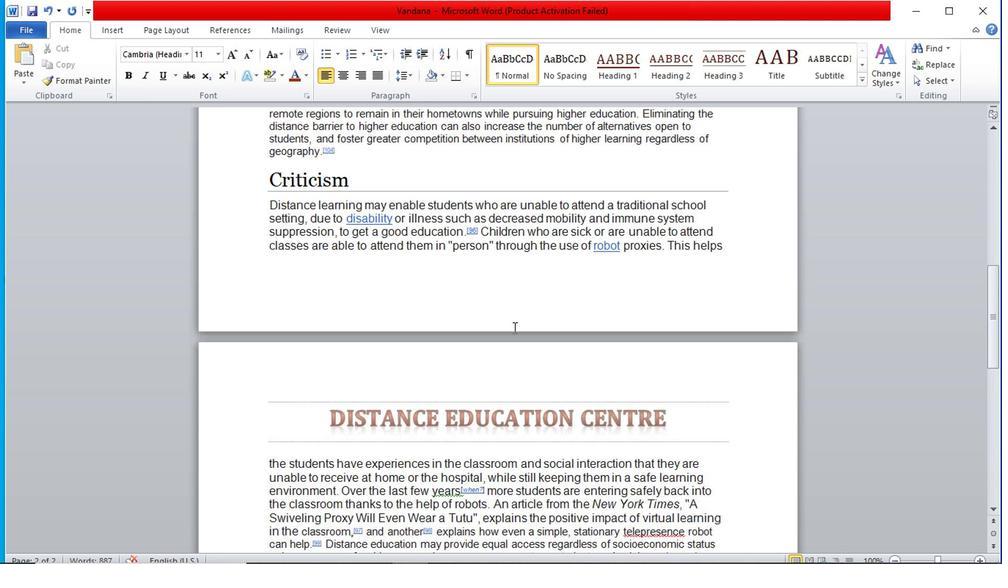 
Action: Mouse scrolled (523, 324) with delta (0, 1)
Screenshot: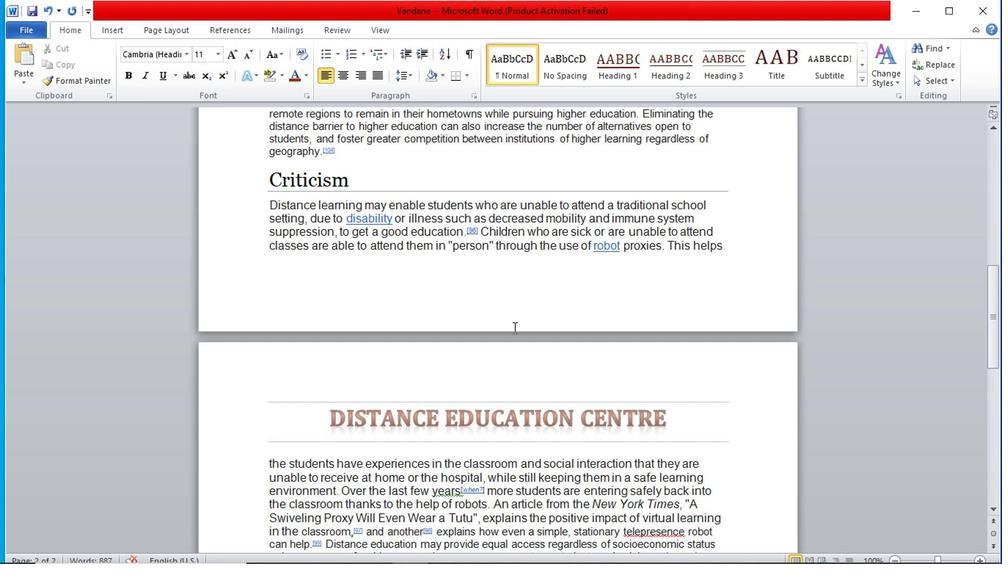 
Action: Mouse scrolled (523, 324) with delta (0, 1)
Screenshot: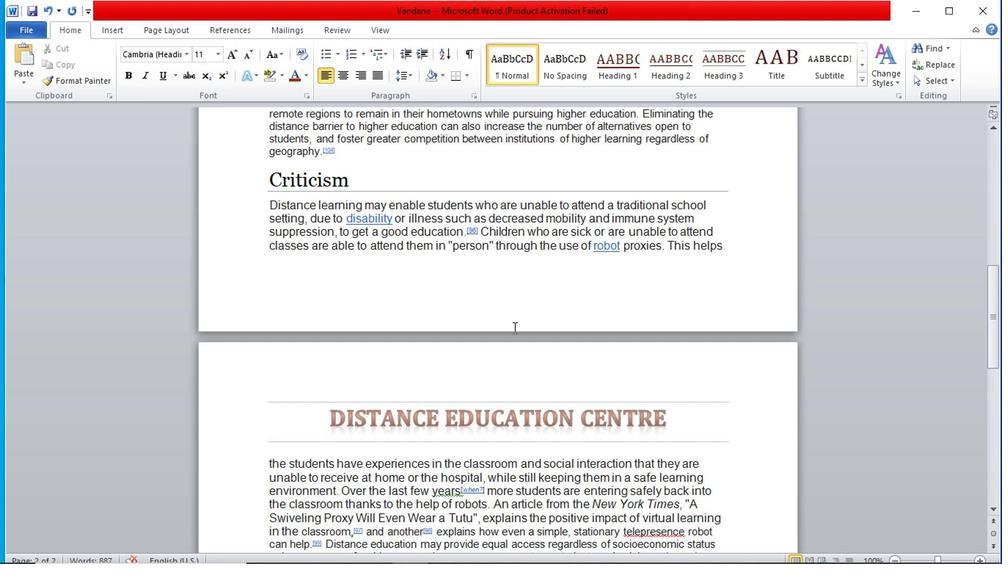 
Action: Mouse scrolled (523, 324) with delta (0, 1)
Screenshot: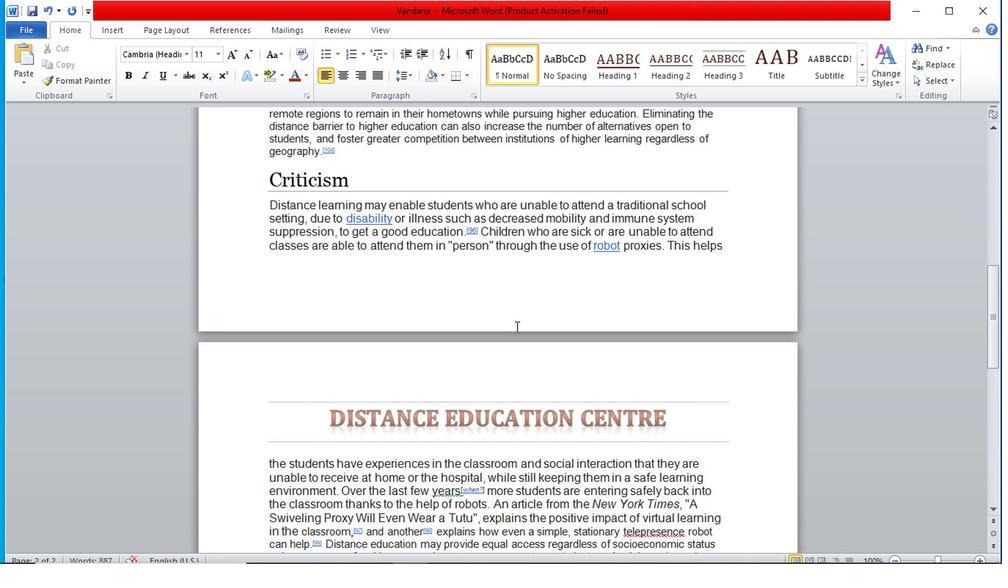 
Action: Mouse scrolled (523, 324) with delta (0, 1)
Screenshot: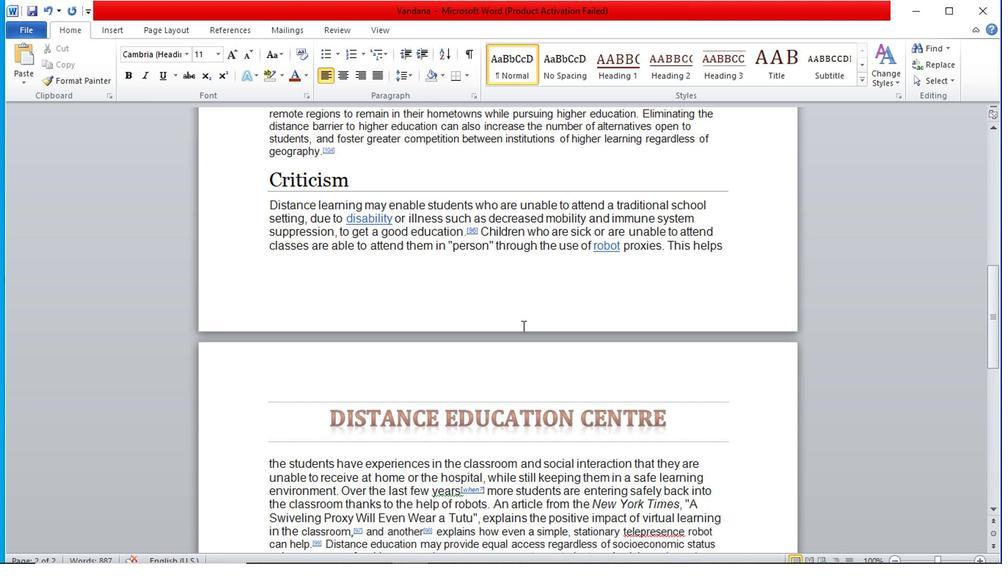 
Action: Mouse moved to (556, 328)
Screenshot: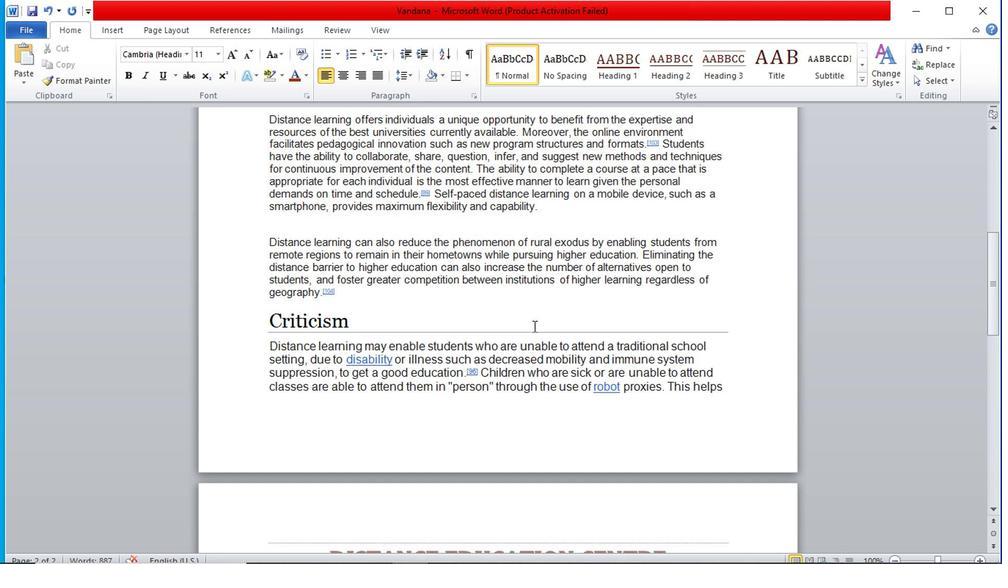 
Action: Mouse scrolled (556, 329) with delta (0, 0)
Screenshot: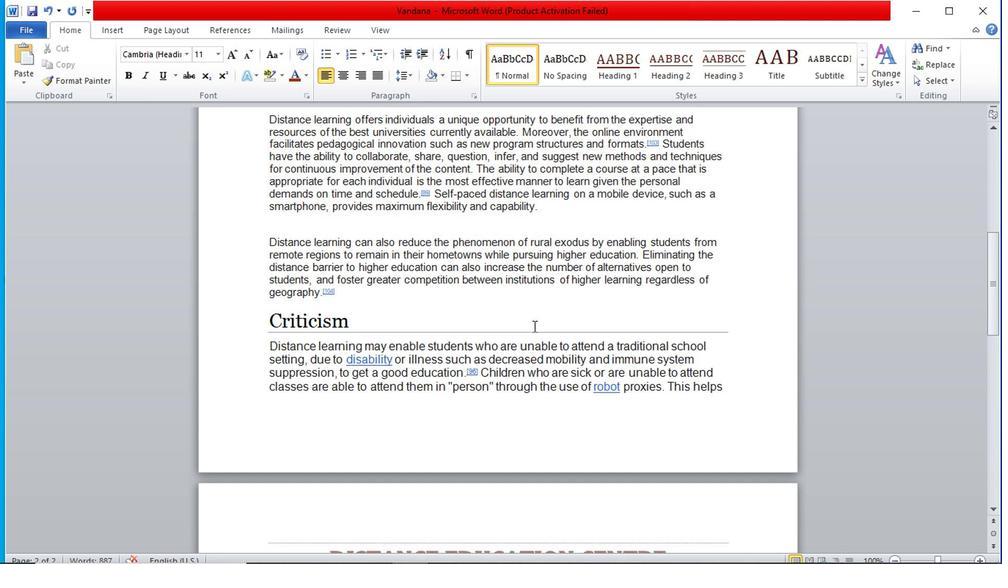 
Action: Mouse scrolled (556, 329) with delta (0, 0)
Screenshot: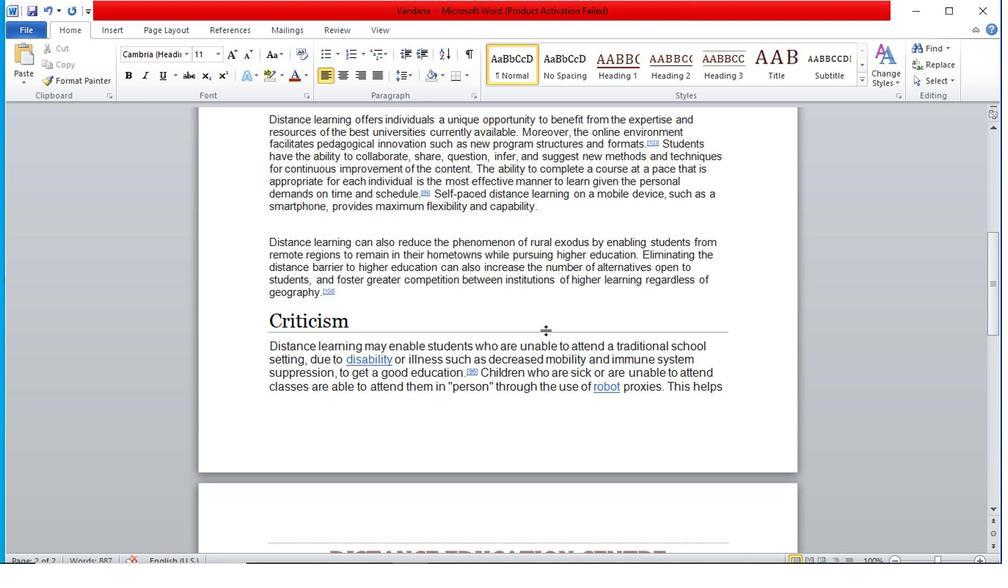 
Action: Mouse scrolled (556, 329) with delta (0, 0)
Screenshot: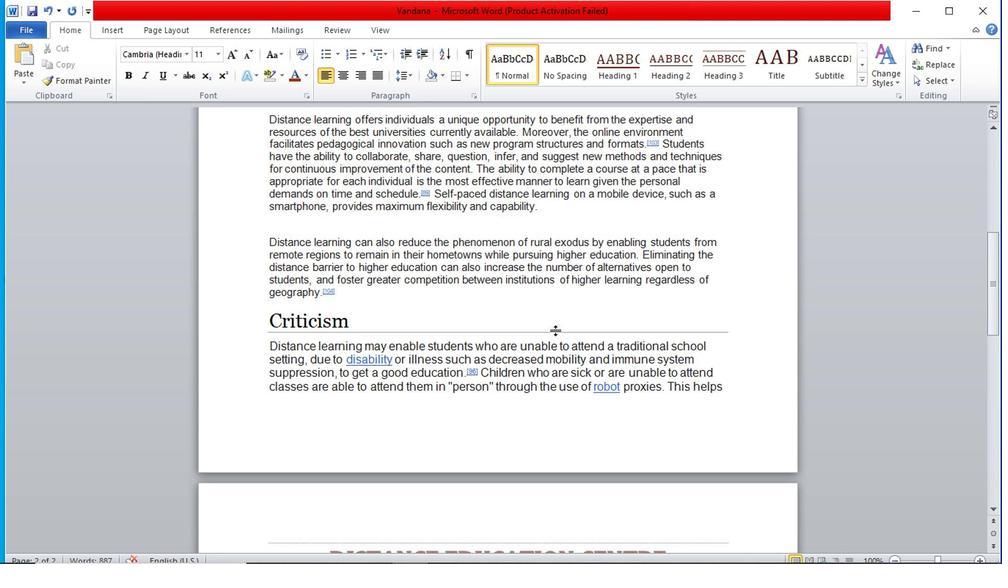 
Action: Mouse scrolled (556, 329) with delta (0, 0)
Screenshot: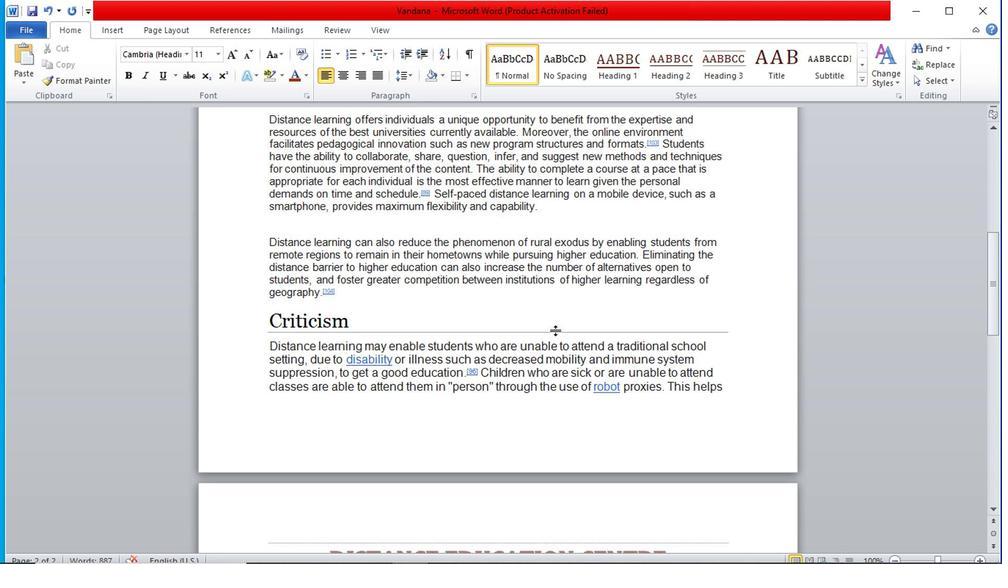 
Action: Mouse moved to (560, 316)
Screenshot: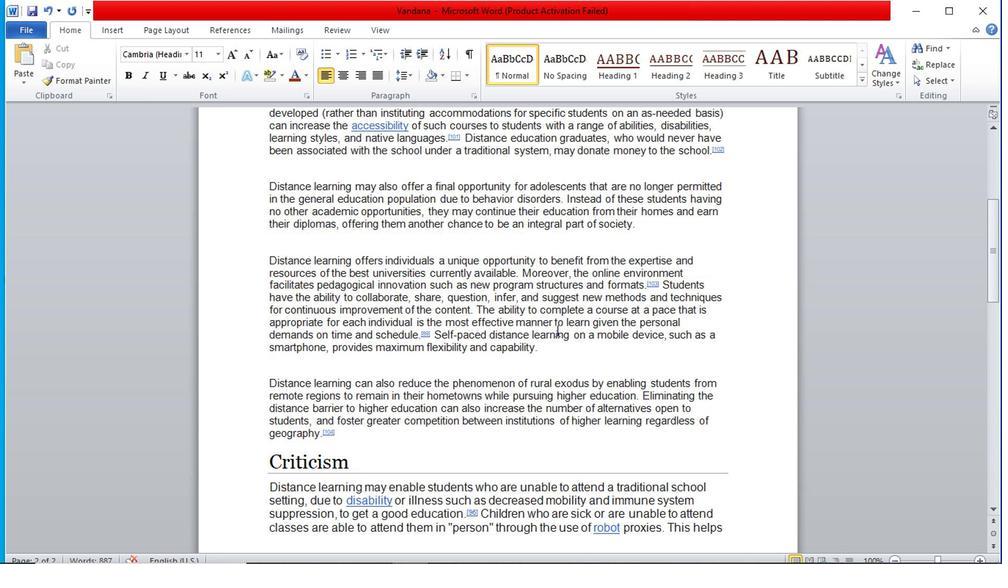 
Action: Mouse scrolled (560, 317) with delta (0, 1)
